 Task: Research Airbnb options in Hoge Vucht, Netherlands from 8th December, 2023 to 12th December, 2023 for 2 adults. Place can be room with 1  bedroom having 1 bed and 1 bathroom. Property type can be flathotel. Amenities needed are: washing machine.
Action: Mouse moved to (542, 102)
Screenshot: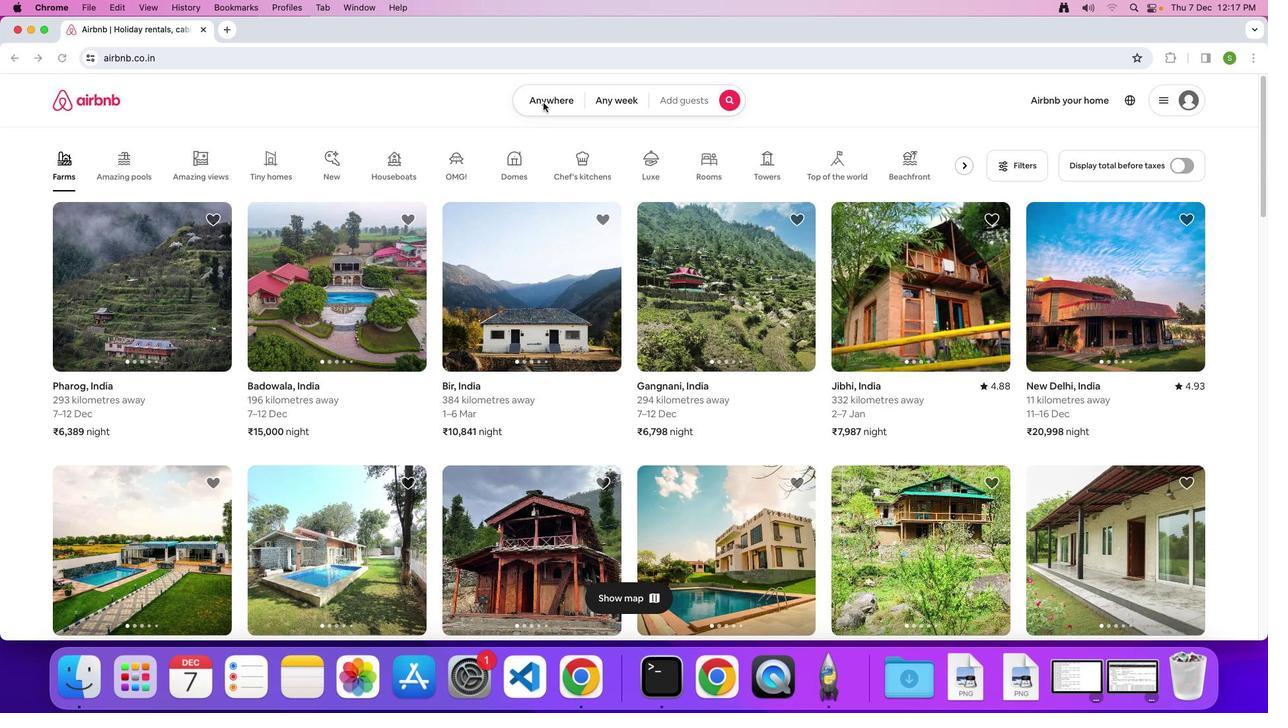 
Action: Mouse pressed left at (542, 102)
Screenshot: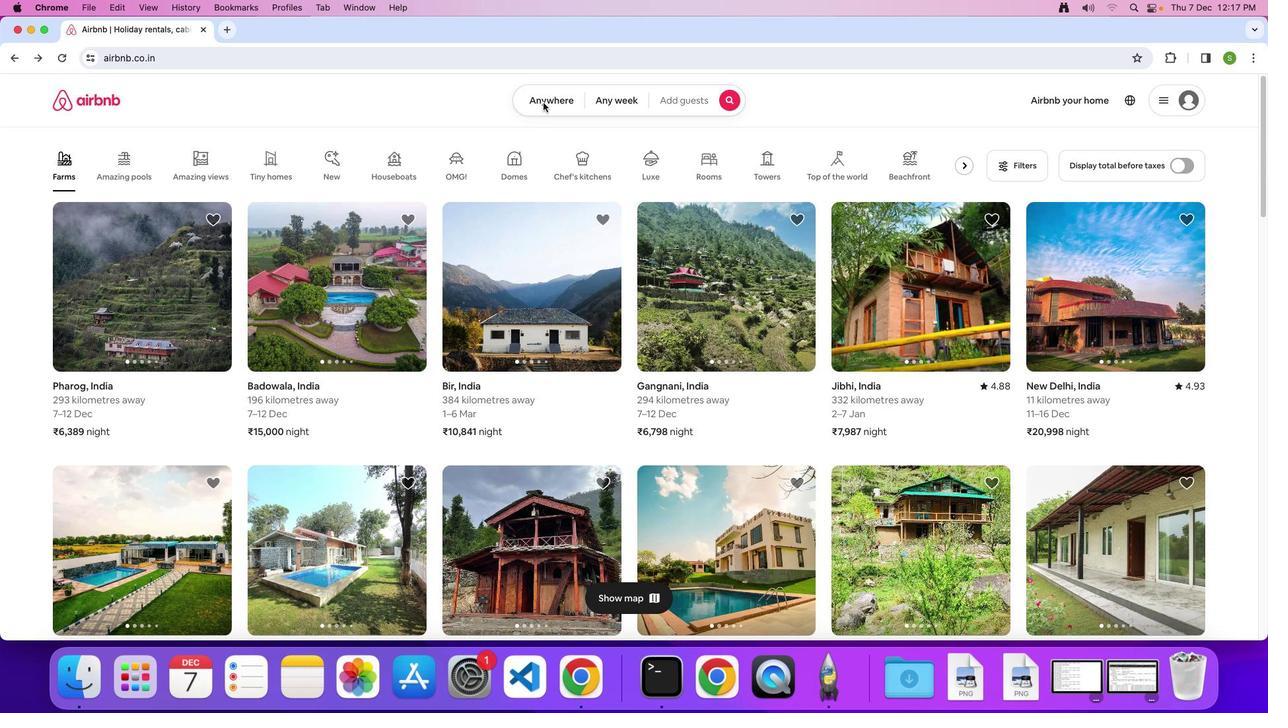 
Action: Mouse moved to (541, 102)
Screenshot: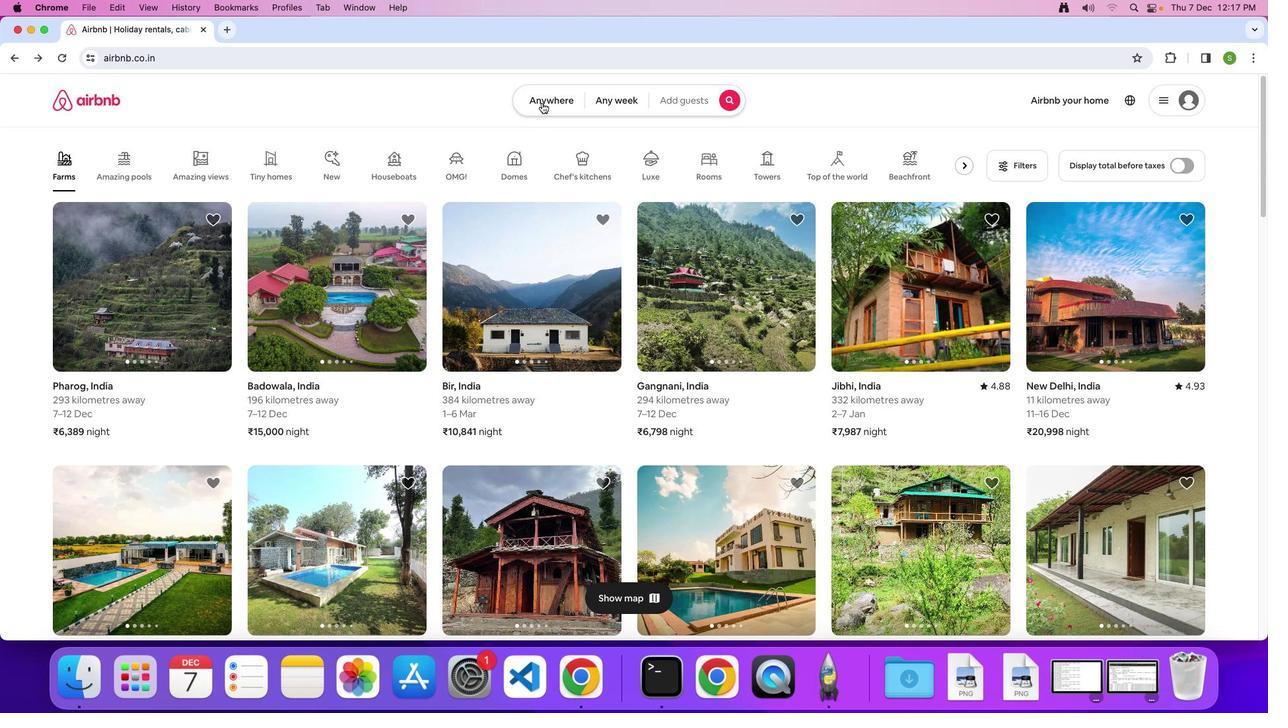 
Action: Mouse pressed left at (541, 102)
Screenshot: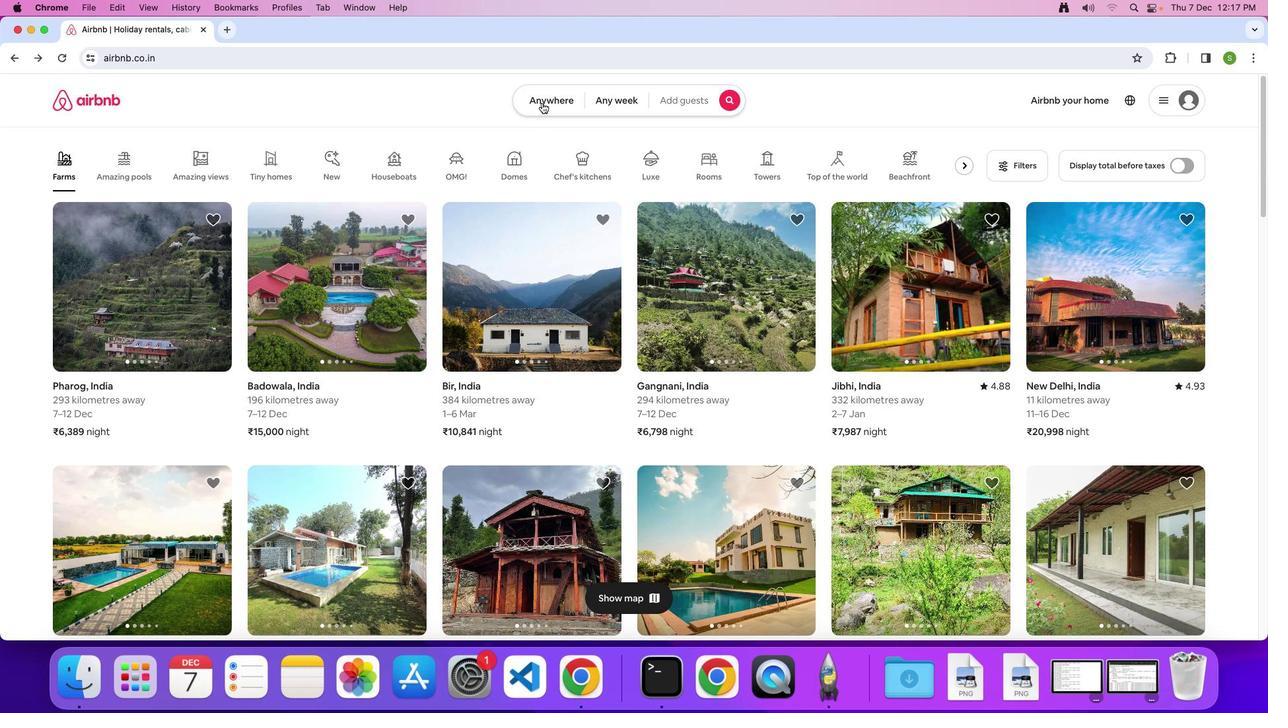
Action: Mouse moved to (451, 155)
Screenshot: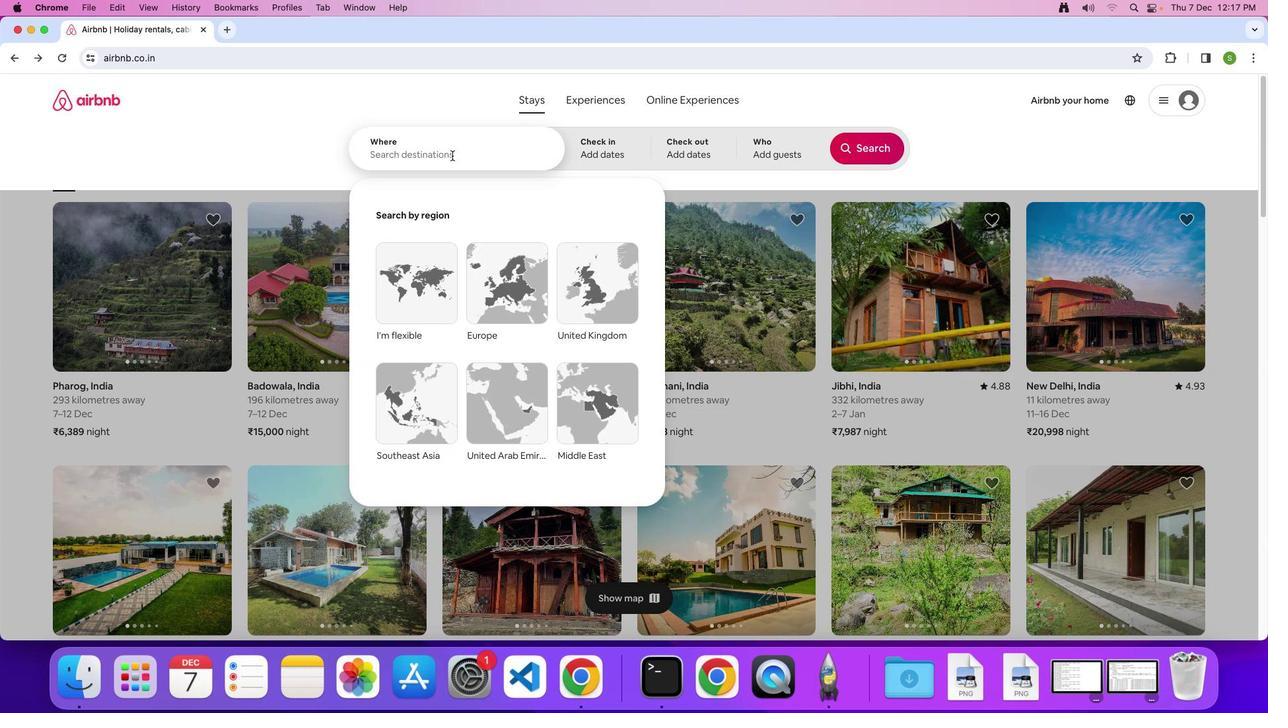 
Action: Mouse pressed left at (451, 155)
Screenshot: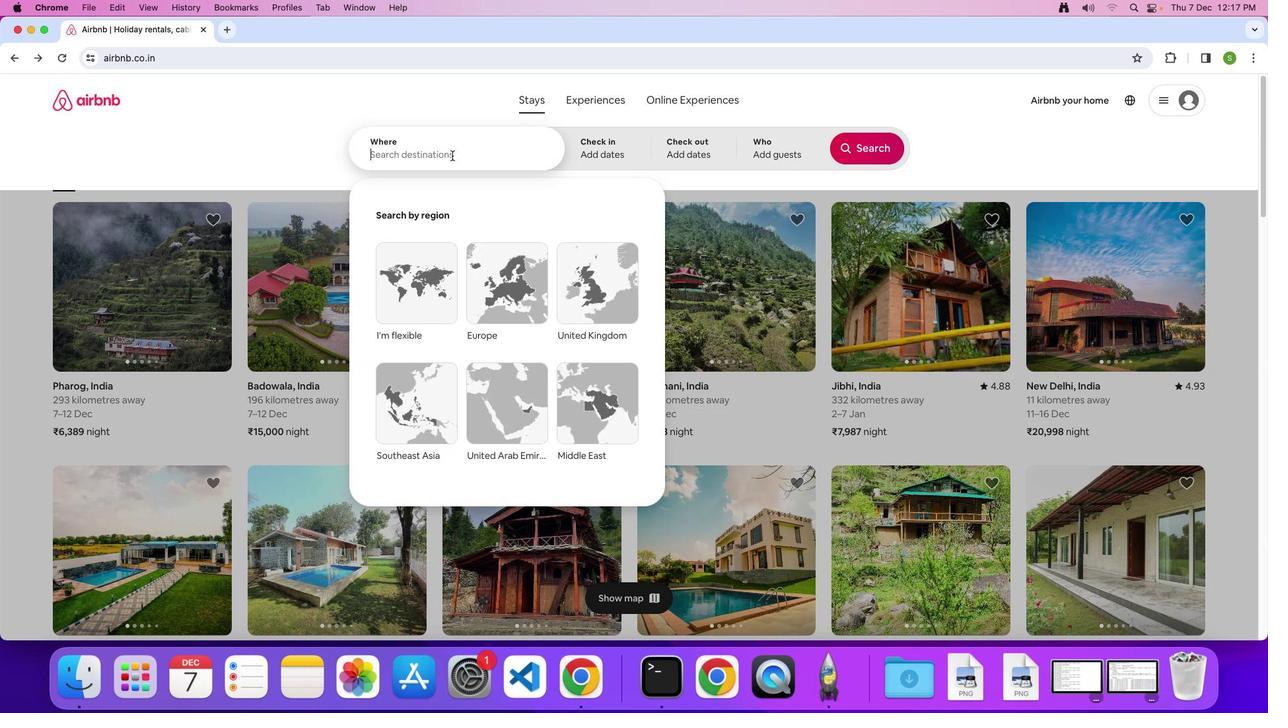 
Action: Mouse moved to (452, 155)
Screenshot: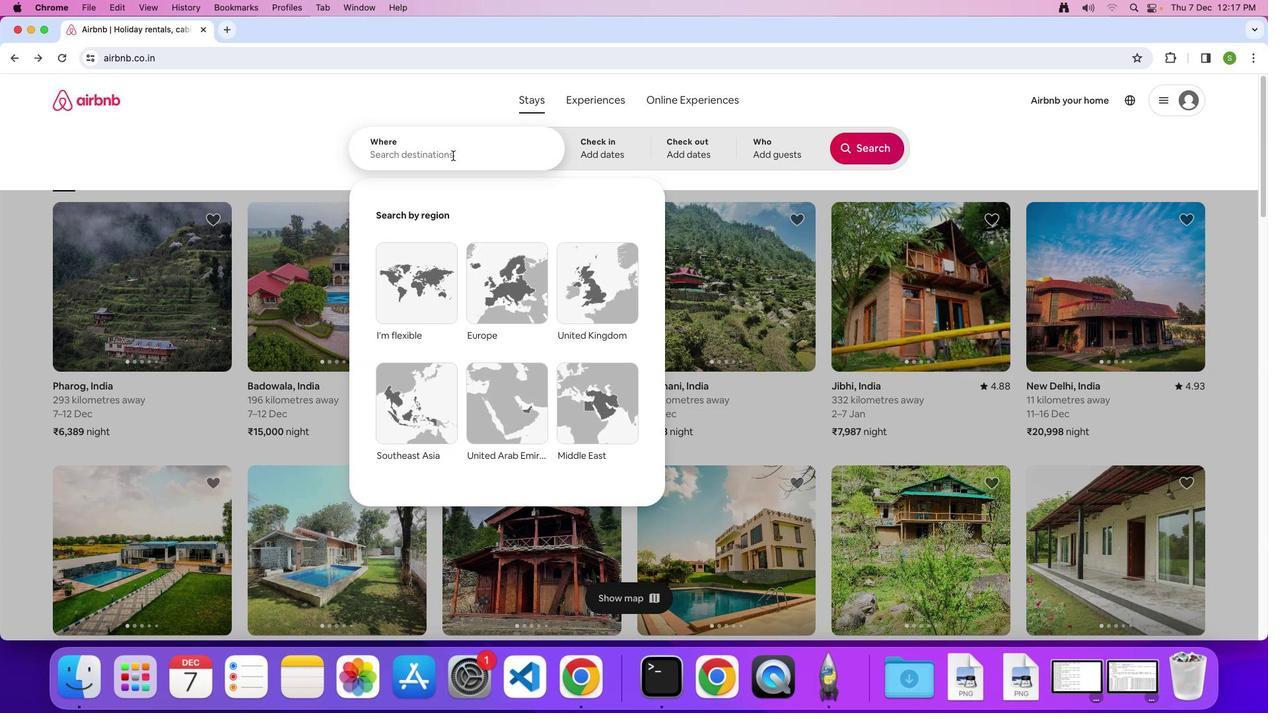 
Action: Key pressed 'H'Key.caps_lock'o''g''e'Key.spaceKey.shift'V''u''c''h''t'','Key.spaceKey.shift'N''e''t''h''e''r''l''a''n''d''s'Key.enter
Screenshot: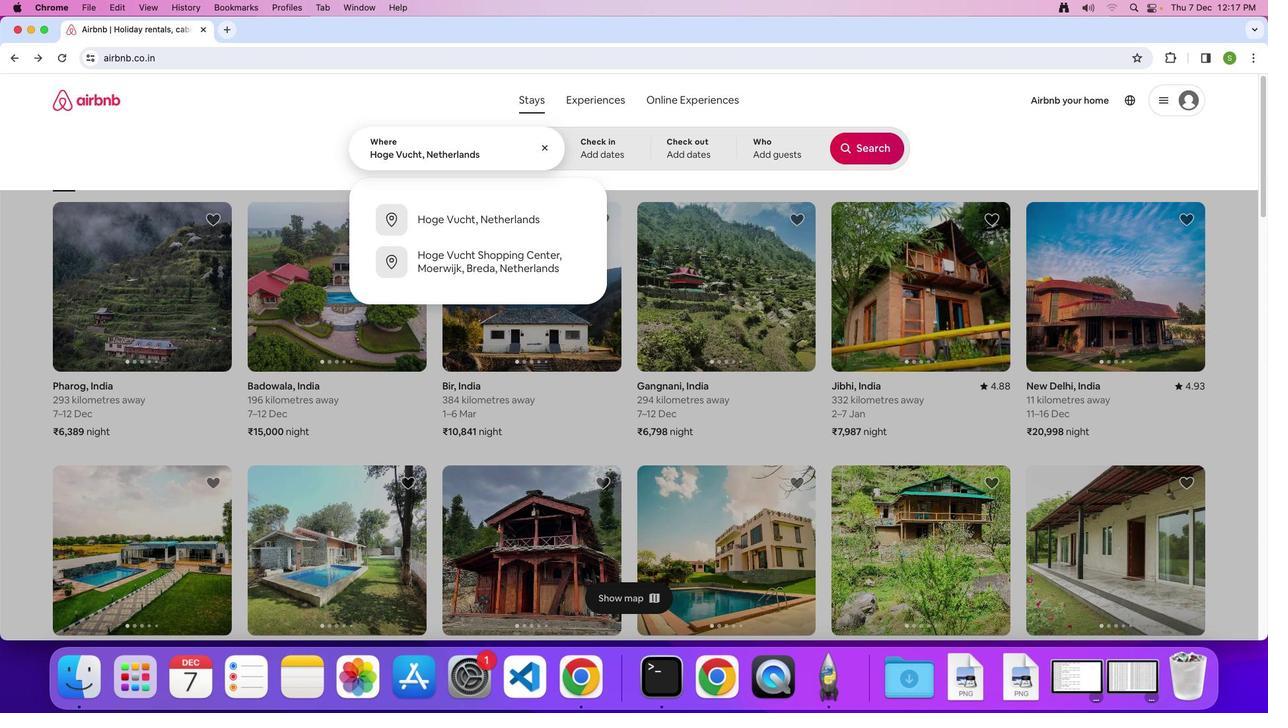 
Action: Mouse moved to (560, 342)
Screenshot: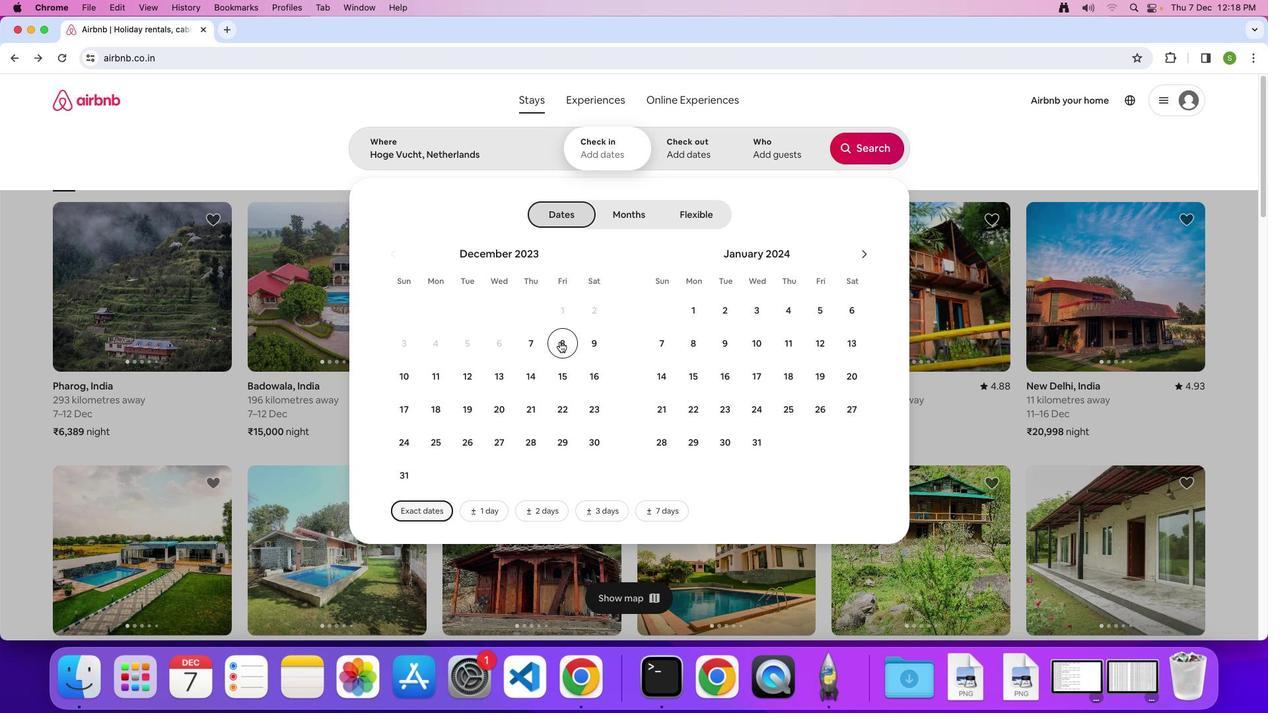 
Action: Mouse pressed left at (560, 342)
Screenshot: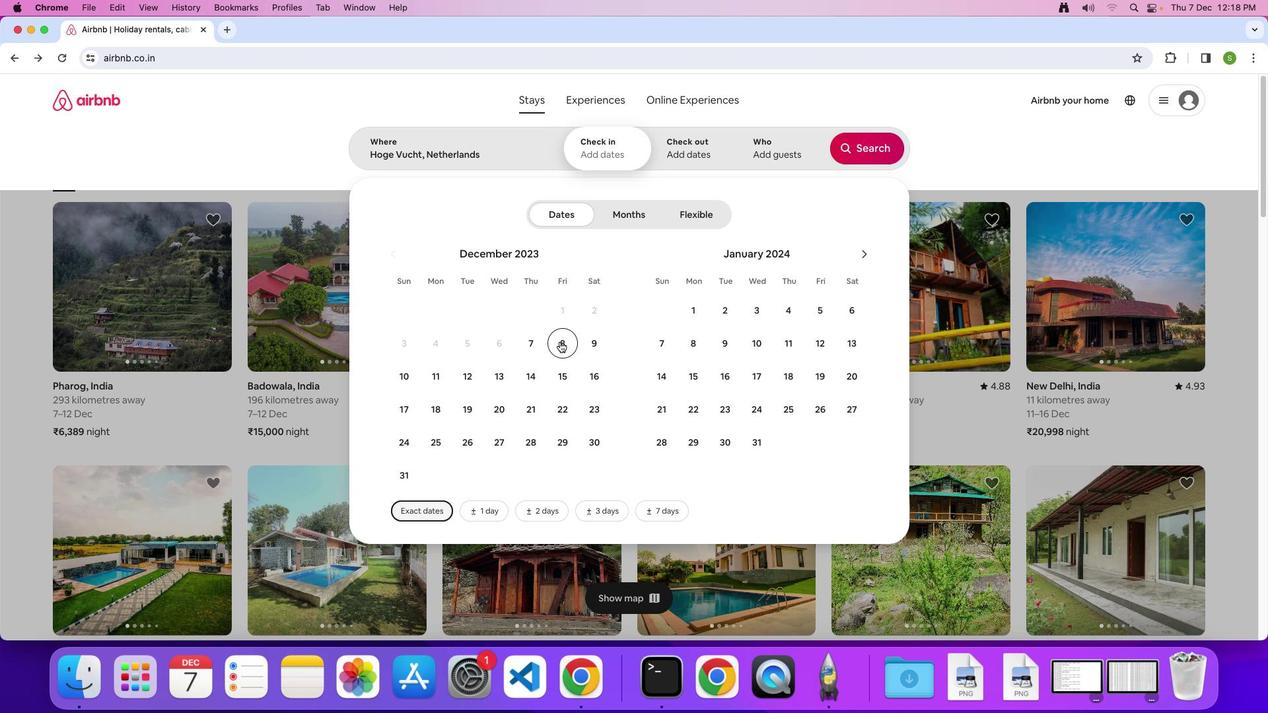 
Action: Mouse moved to (470, 370)
Screenshot: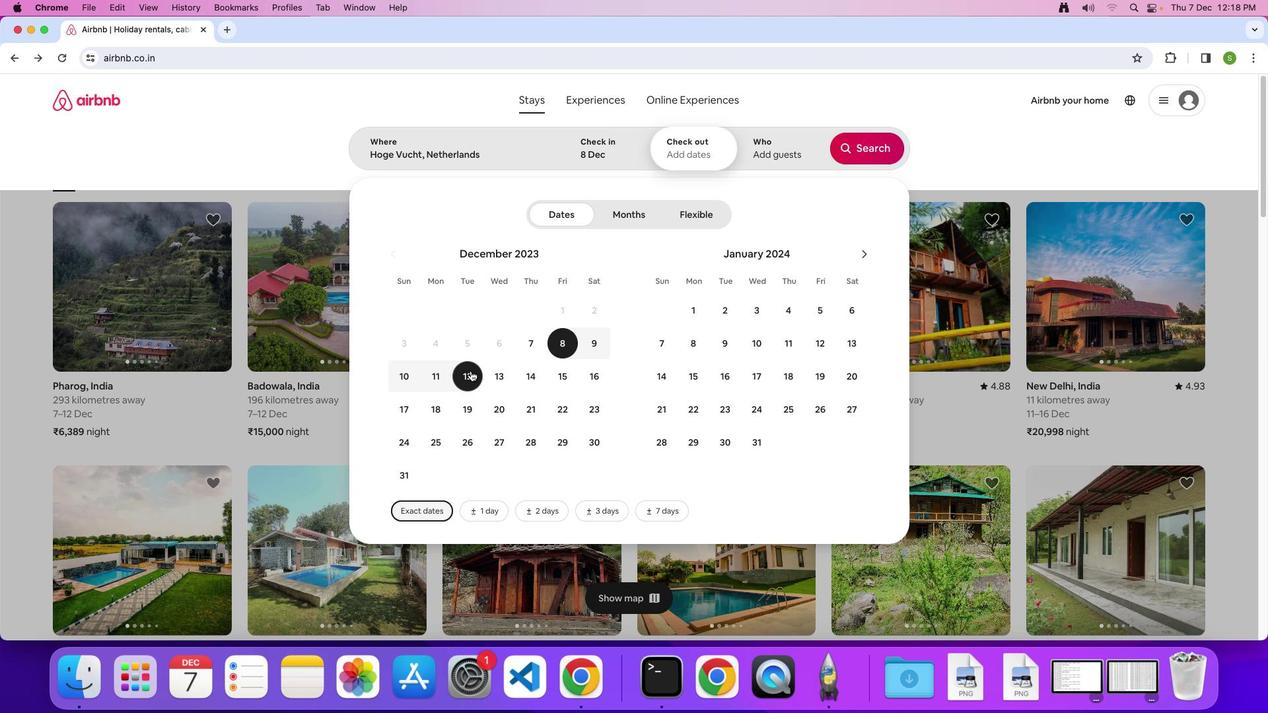 
Action: Mouse pressed left at (470, 370)
Screenshot: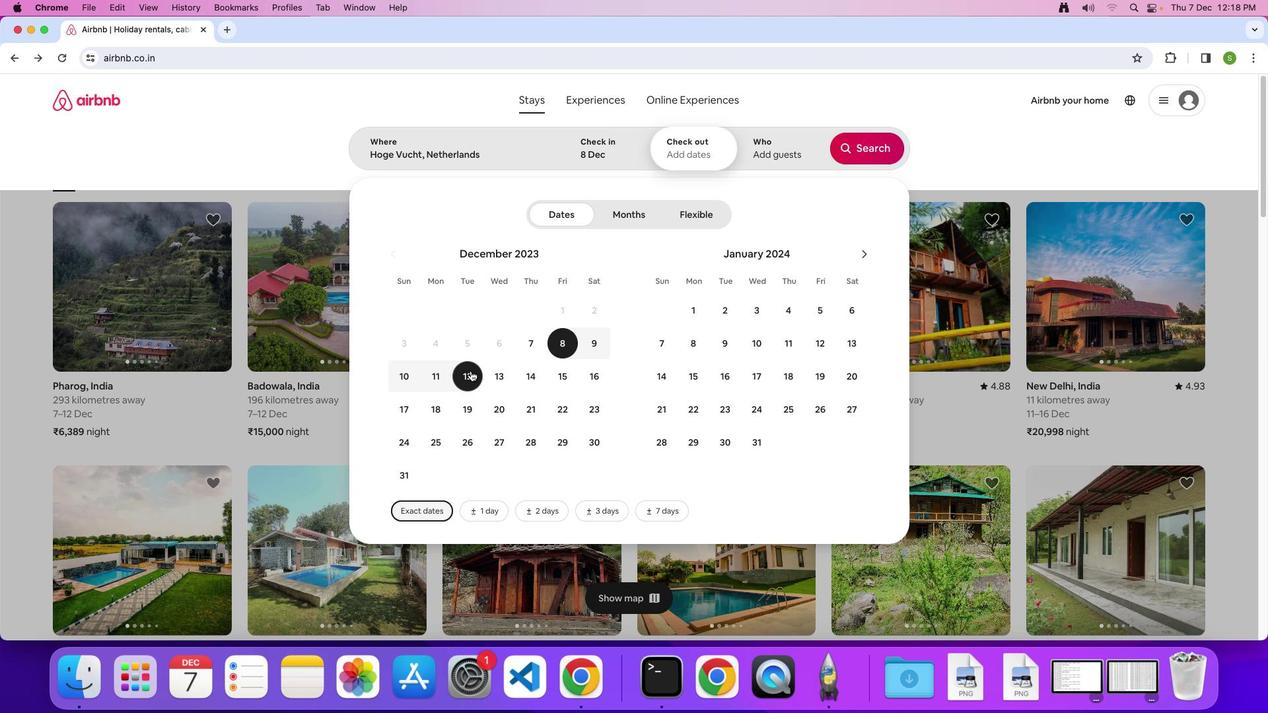 
Action: Mouse moved to (752, 152)
Screenshot: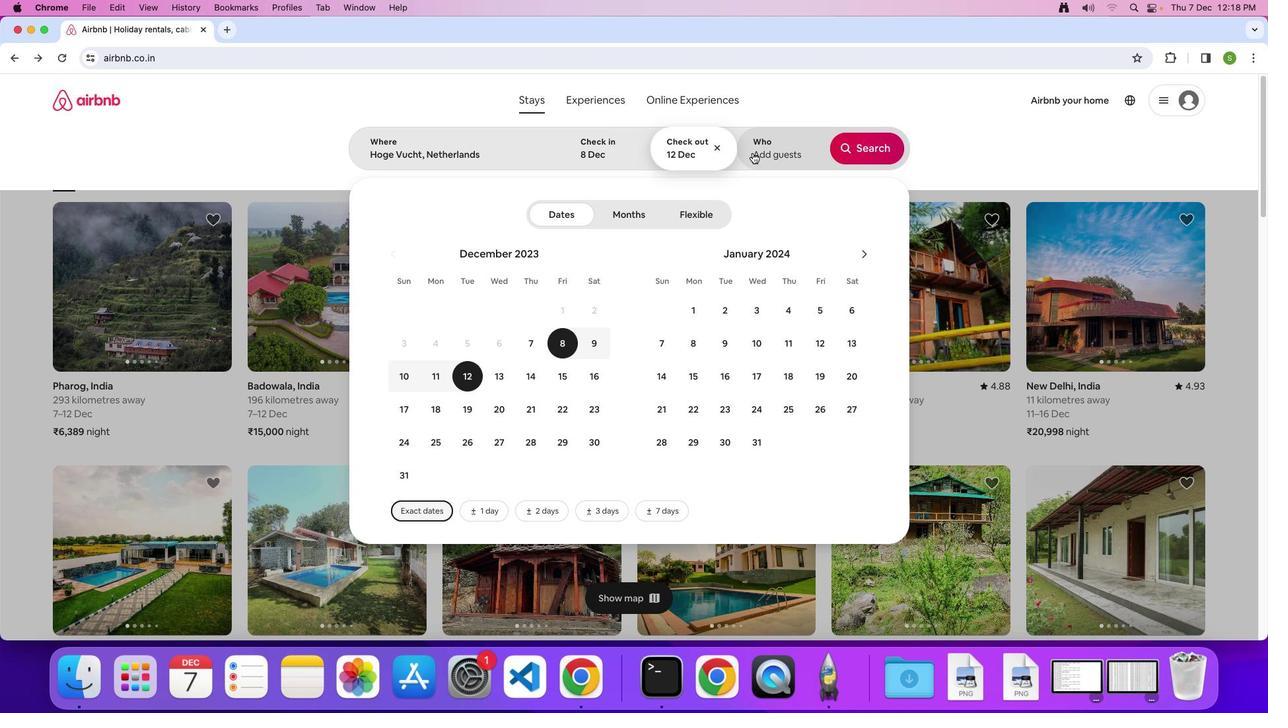 
Action: Mouse pressed left at (752, 152)
Screenshot: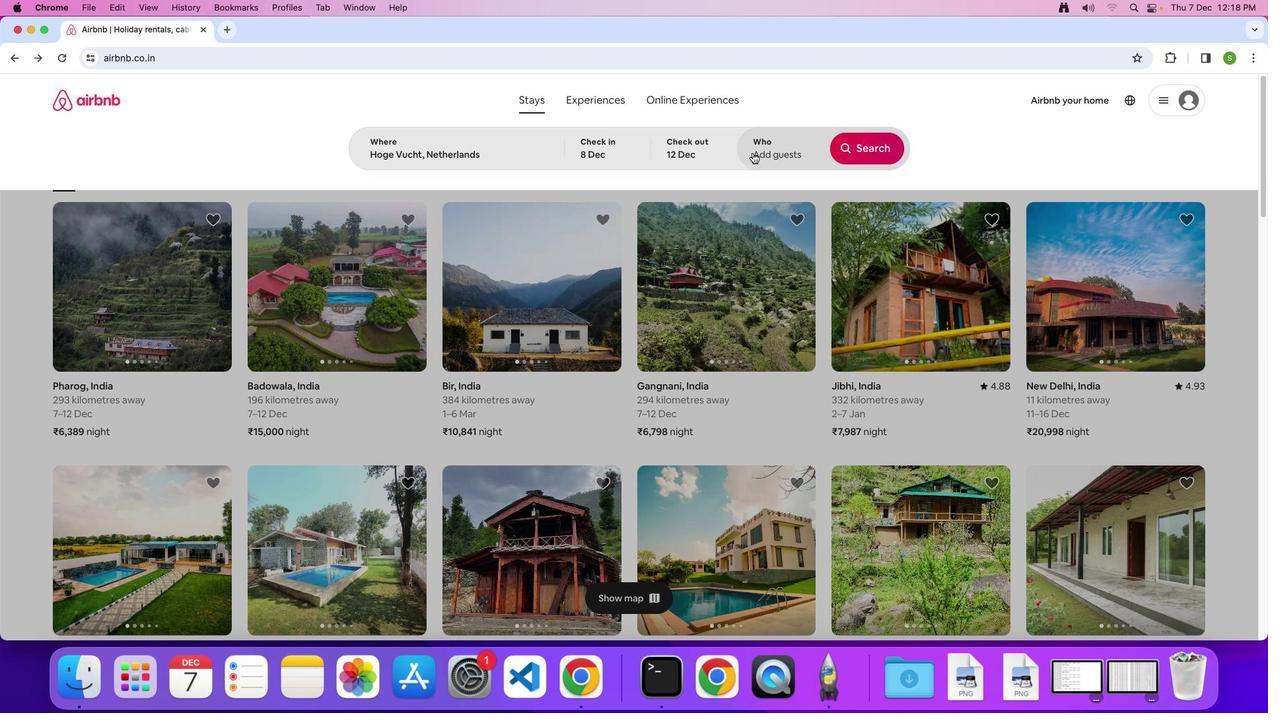 
Action: Mouse moved to (867, 215)
Screenshot: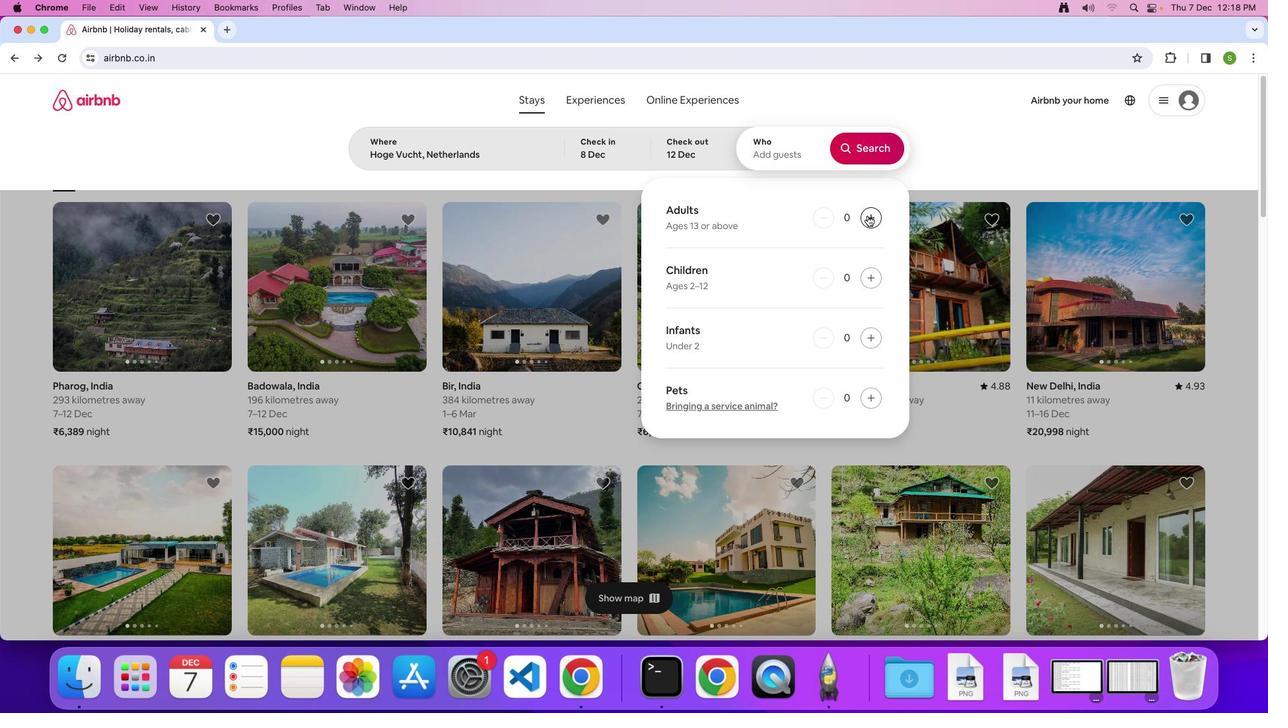 
Action: Mouse pressed left at (867, 215)
Screenshot: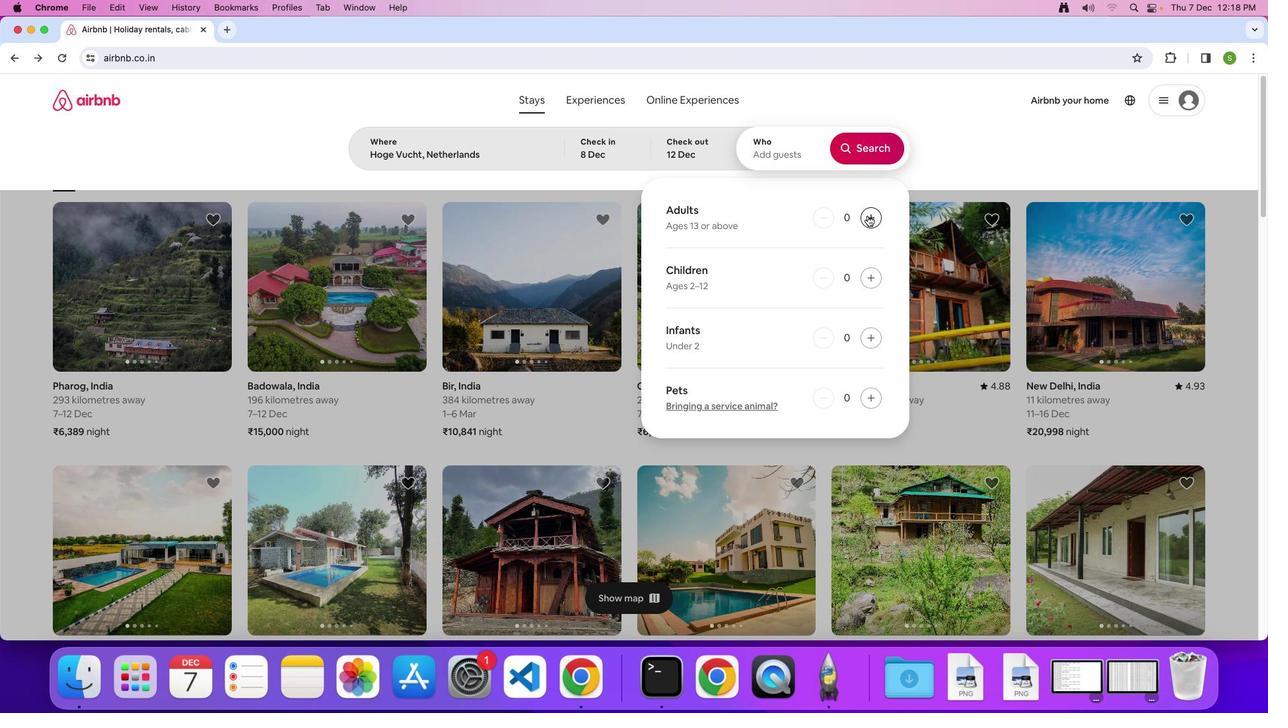 
Action: Mouse pressed left at (867, 215)
Screenshot: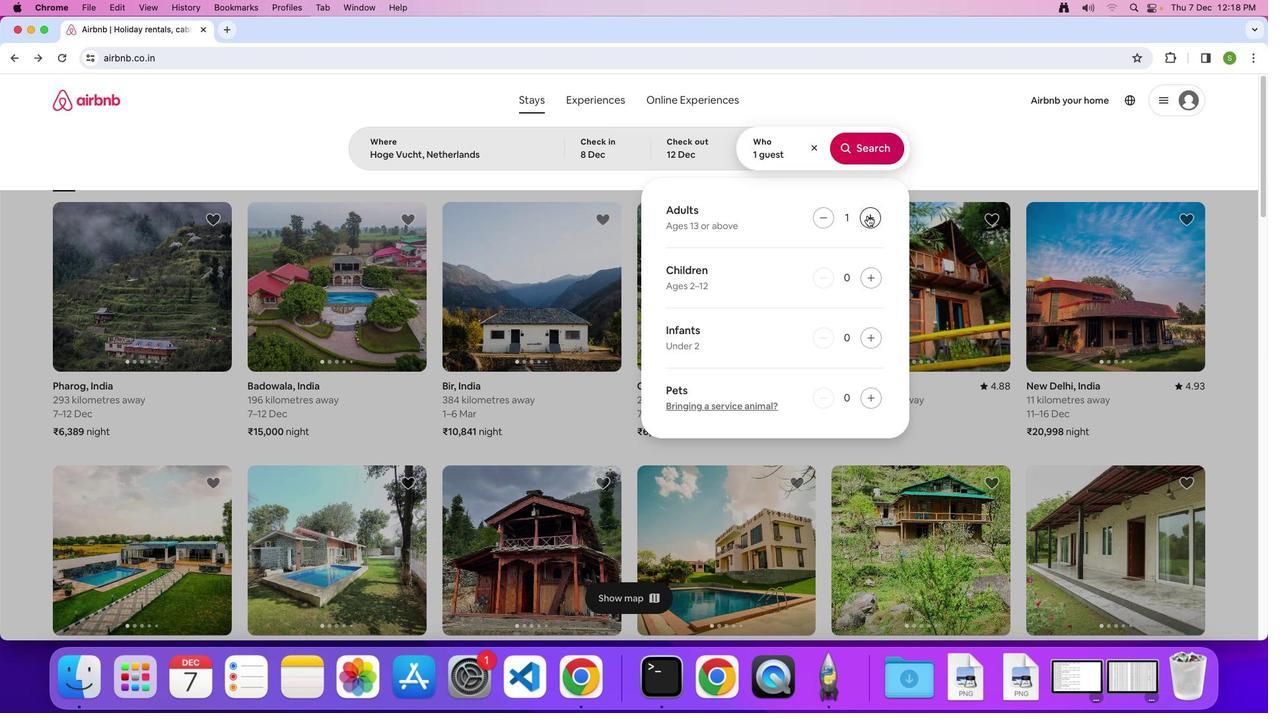 
Action: Mouse moved to (883, 153)
Screenshot: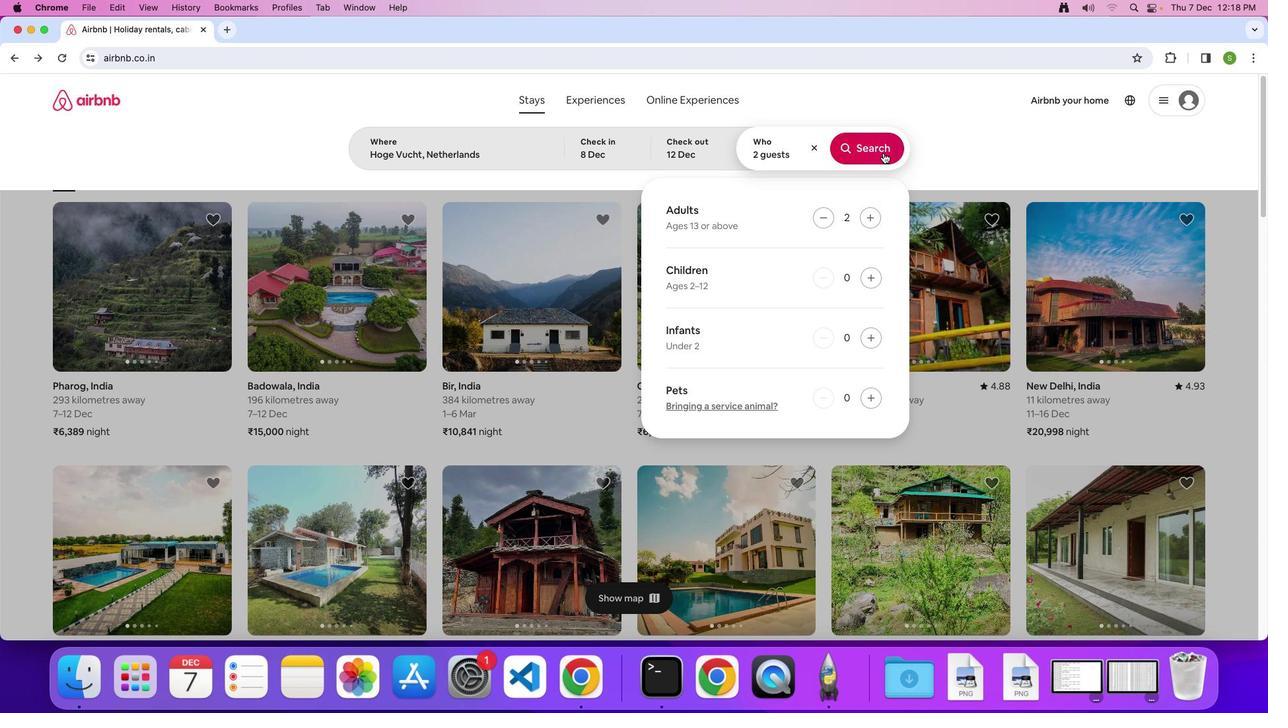 
Action: Mouse pressed left at (883, 153)
Screenshot: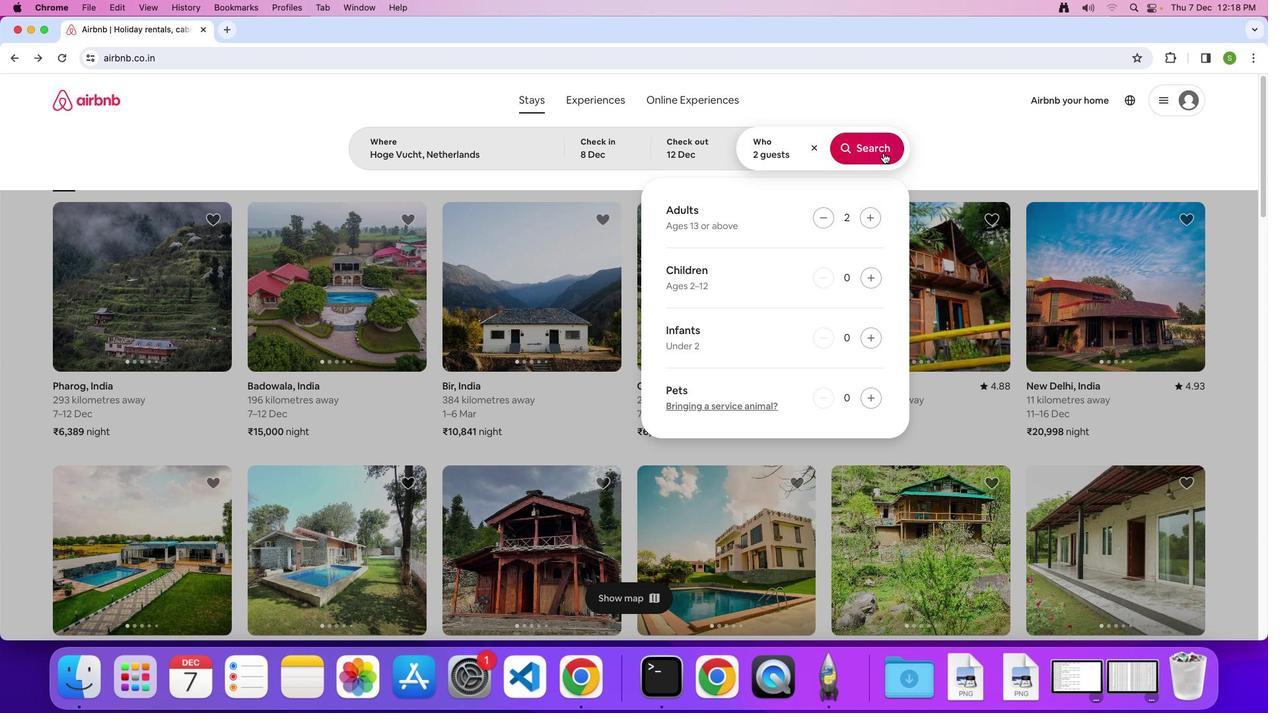 
Action: Mouse moved to (1053, 161)
Screenshot: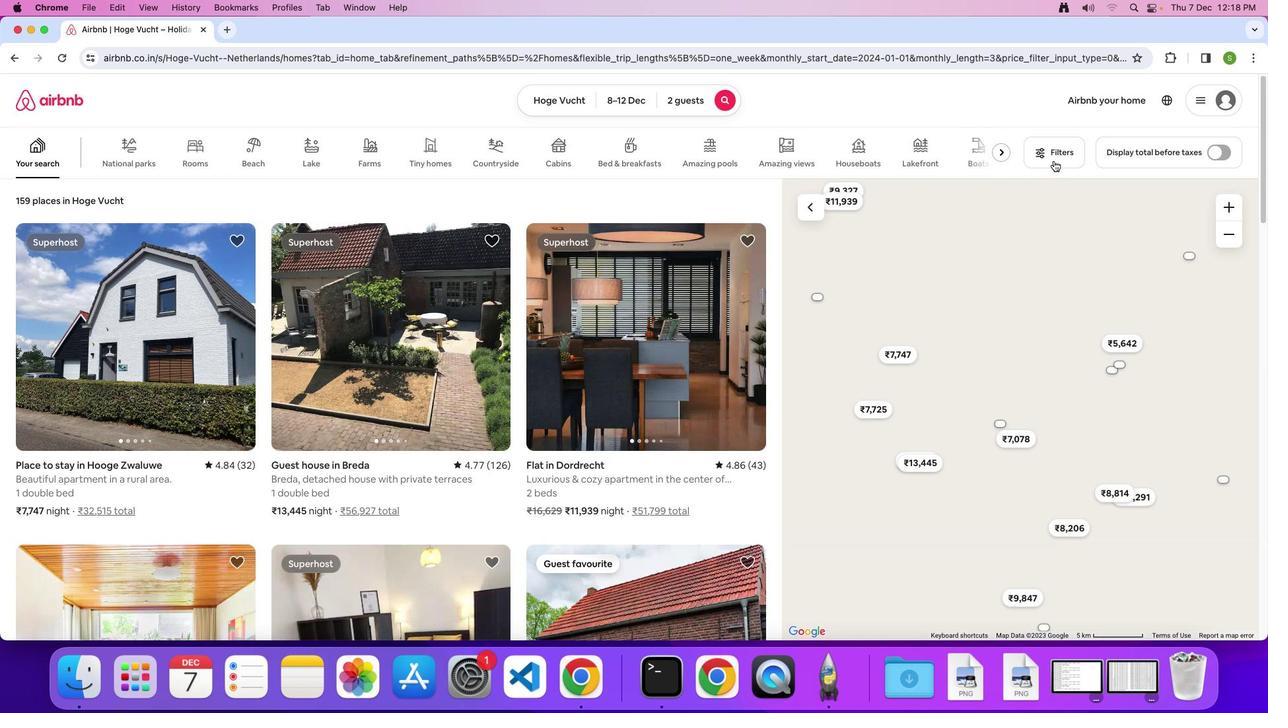 
Action: Mouse pressed left at (1053, 161)
Screenshot: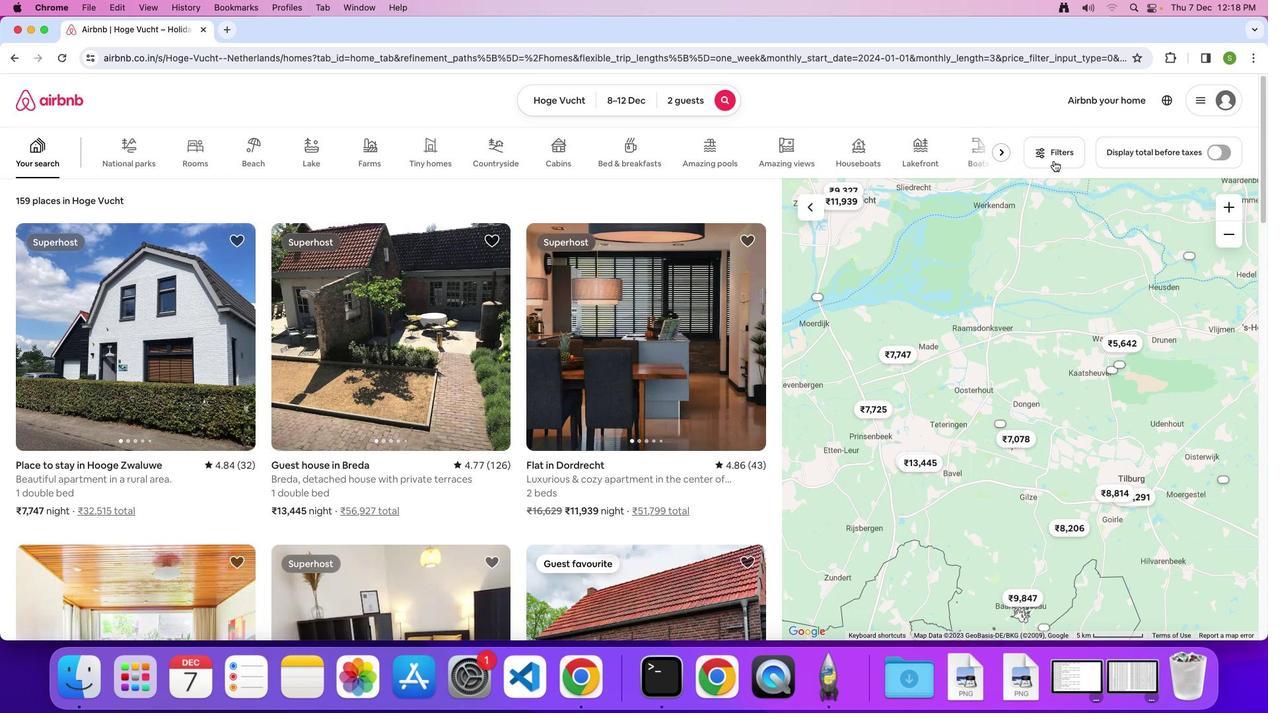 
Action: Mouse moved to (649, 231)
Screenshot: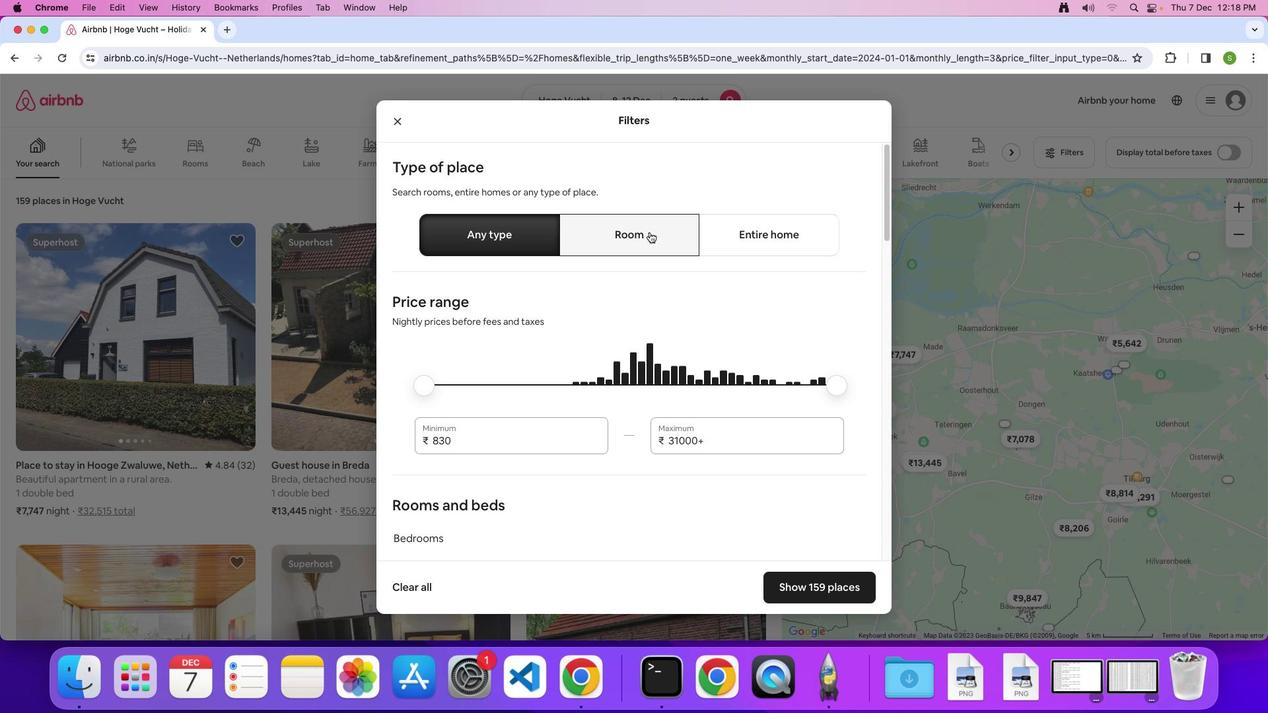 
Action: Mouse pressed left at (649, 231)
Screenshot: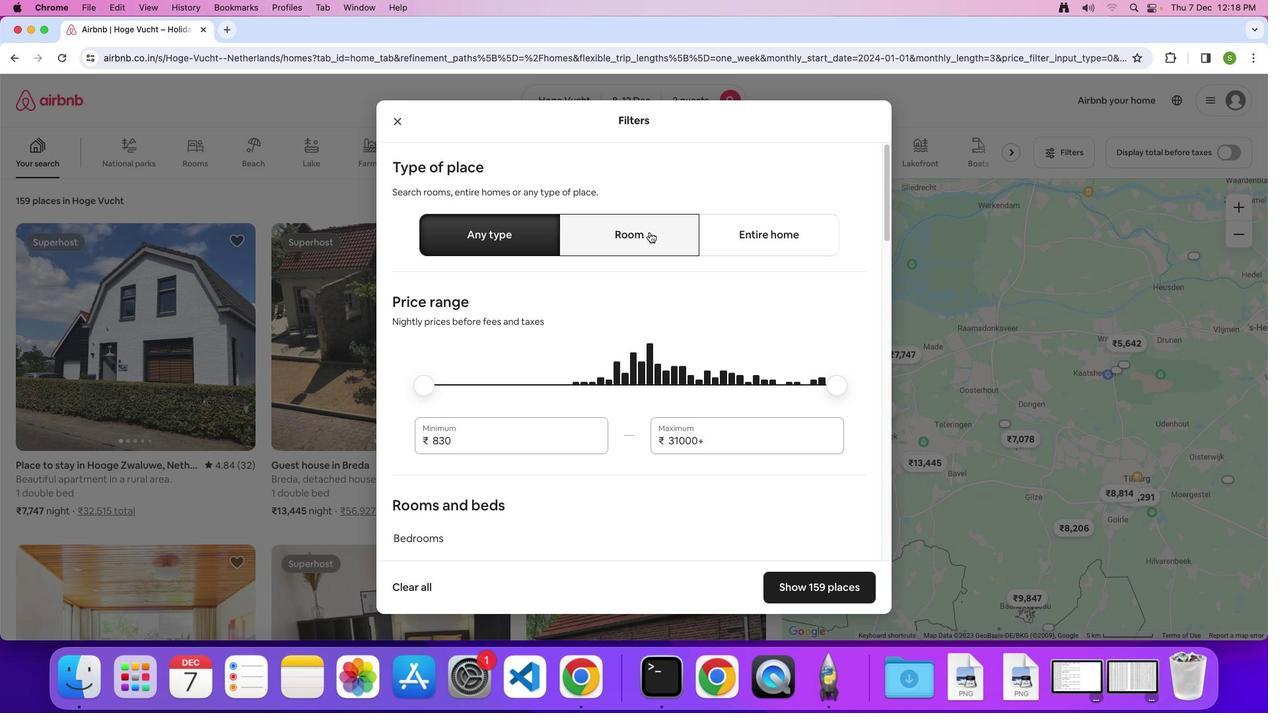 
Action: Mouse moved to (620, 362)
Screenshot: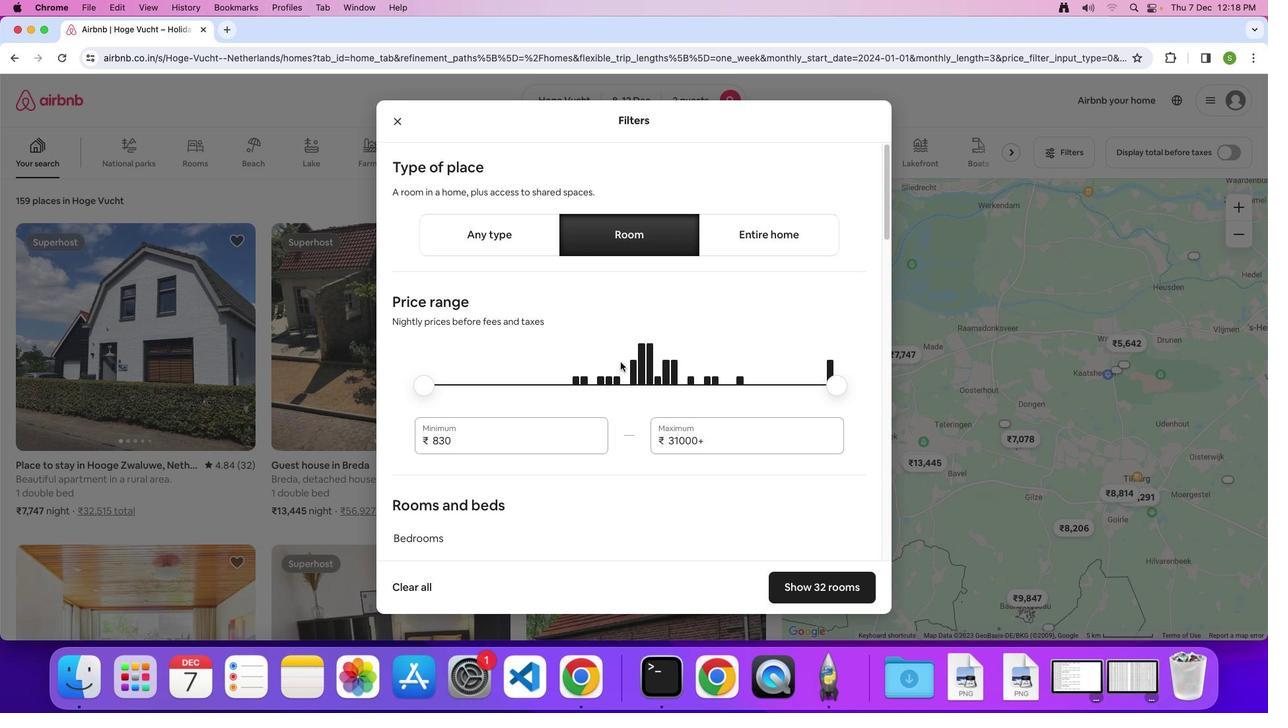 
Action: Mouse scrolled (620, 362) with delta (0, 0)
Screenshot: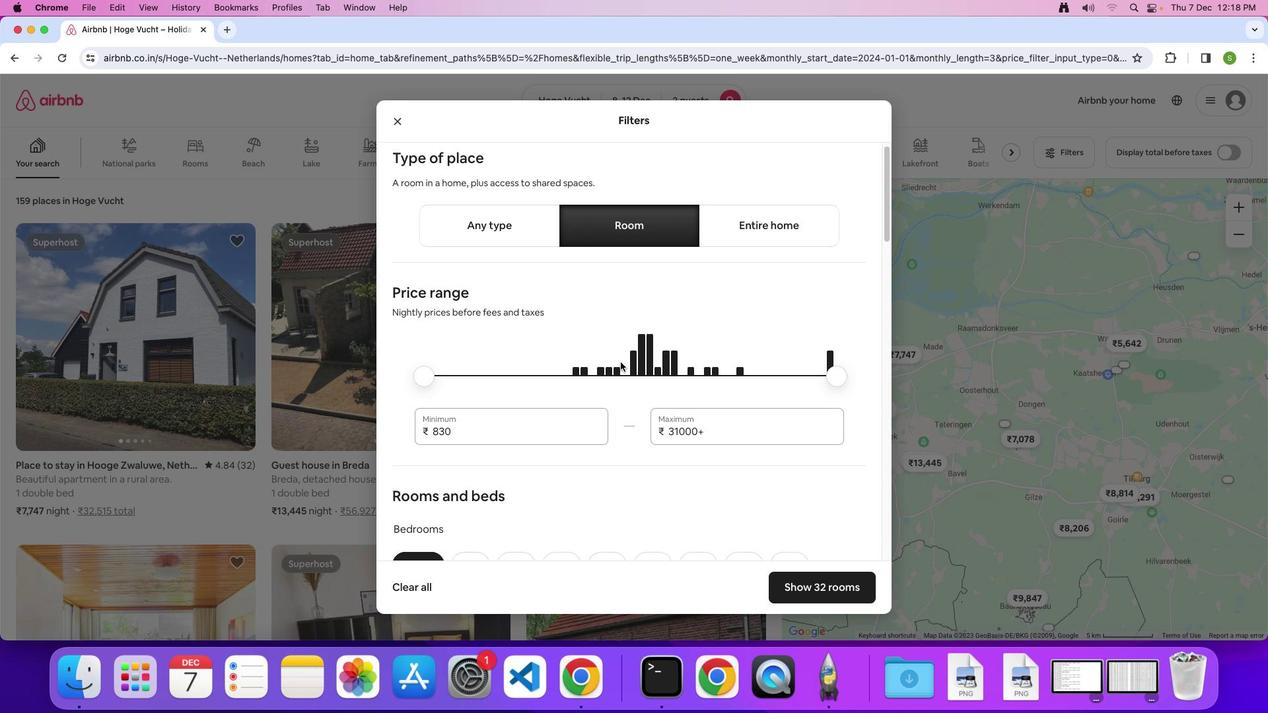 
Action: Mouse scrolled (620, 362) with delta (0, 0)
Screenshot: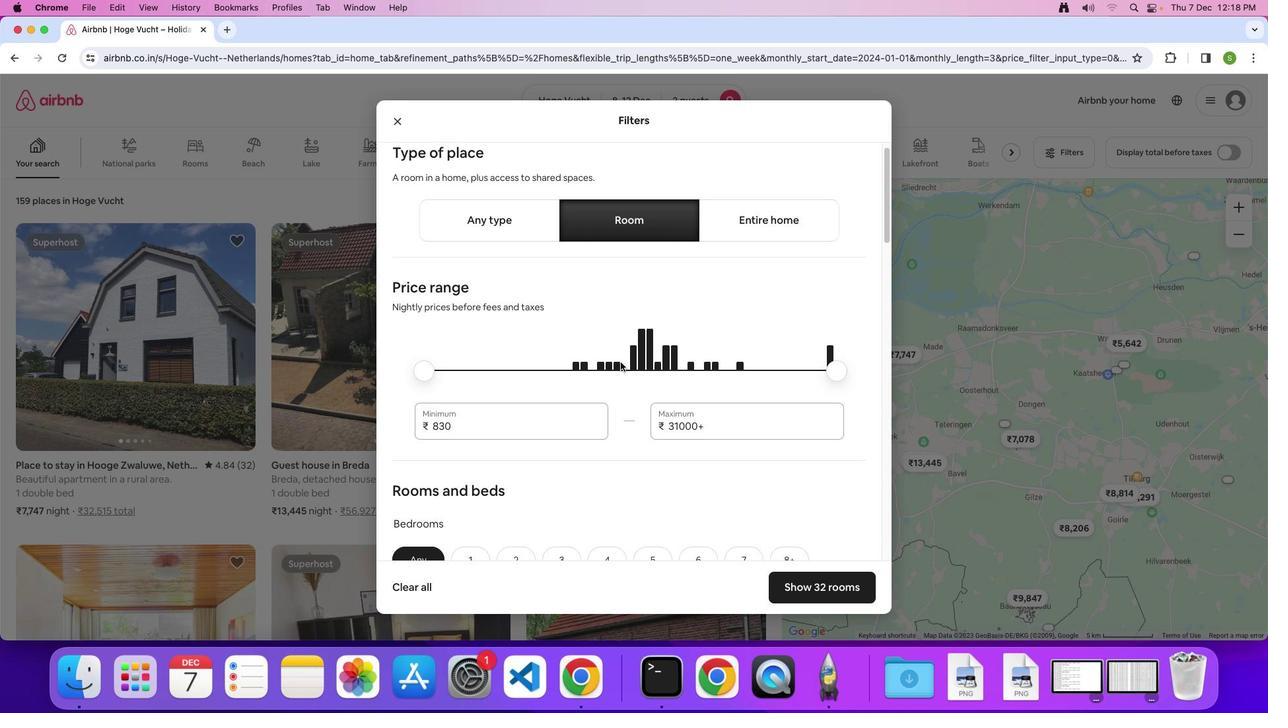 
Action: Mouse scrolled (620, 362) with delta (0, -1)
Screenshot: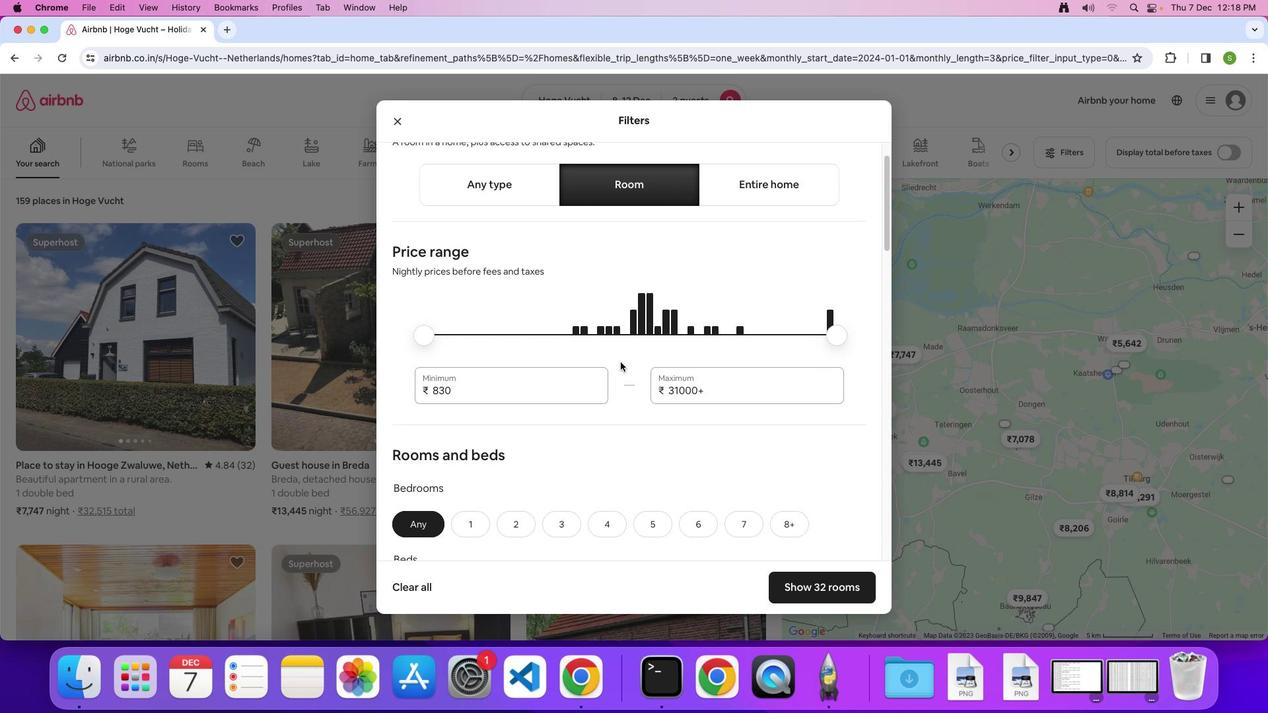 
Action: Mouse scrolled (620, 362) with delta (0, 0)
Screenshot: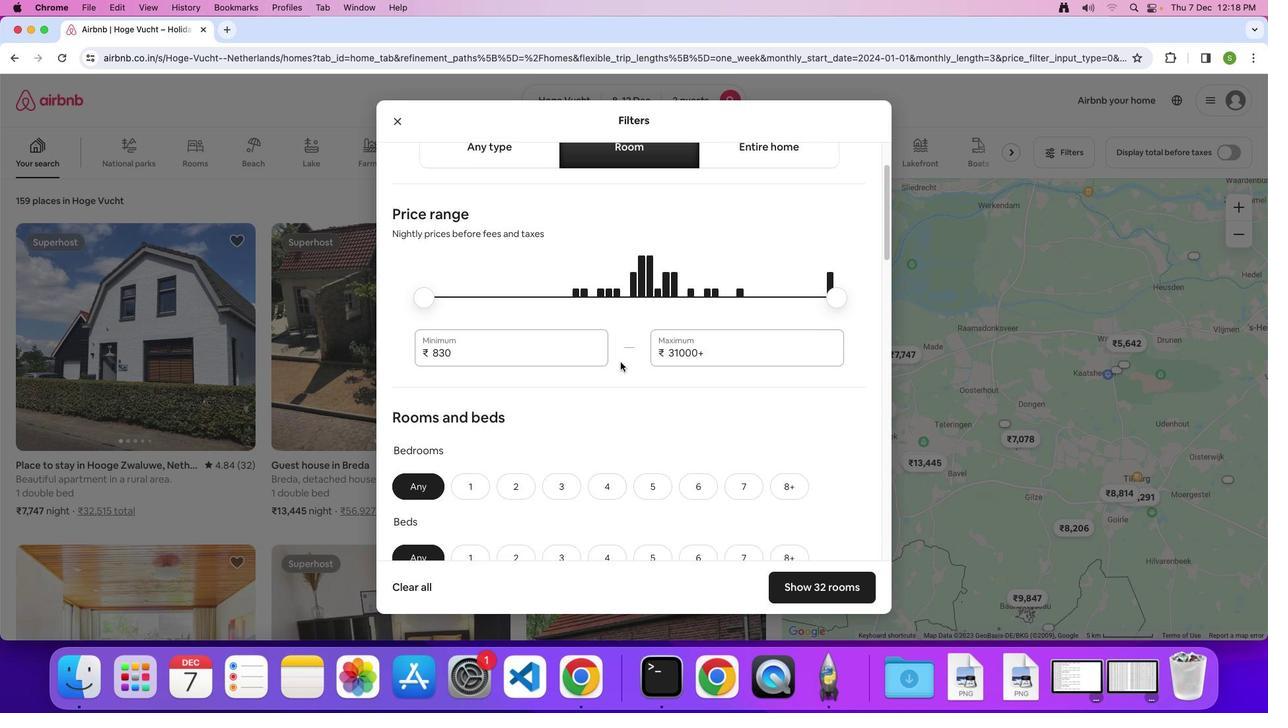 
Action: Mouse scrolled (620, 362) with delta (0, 0)
Screenshot: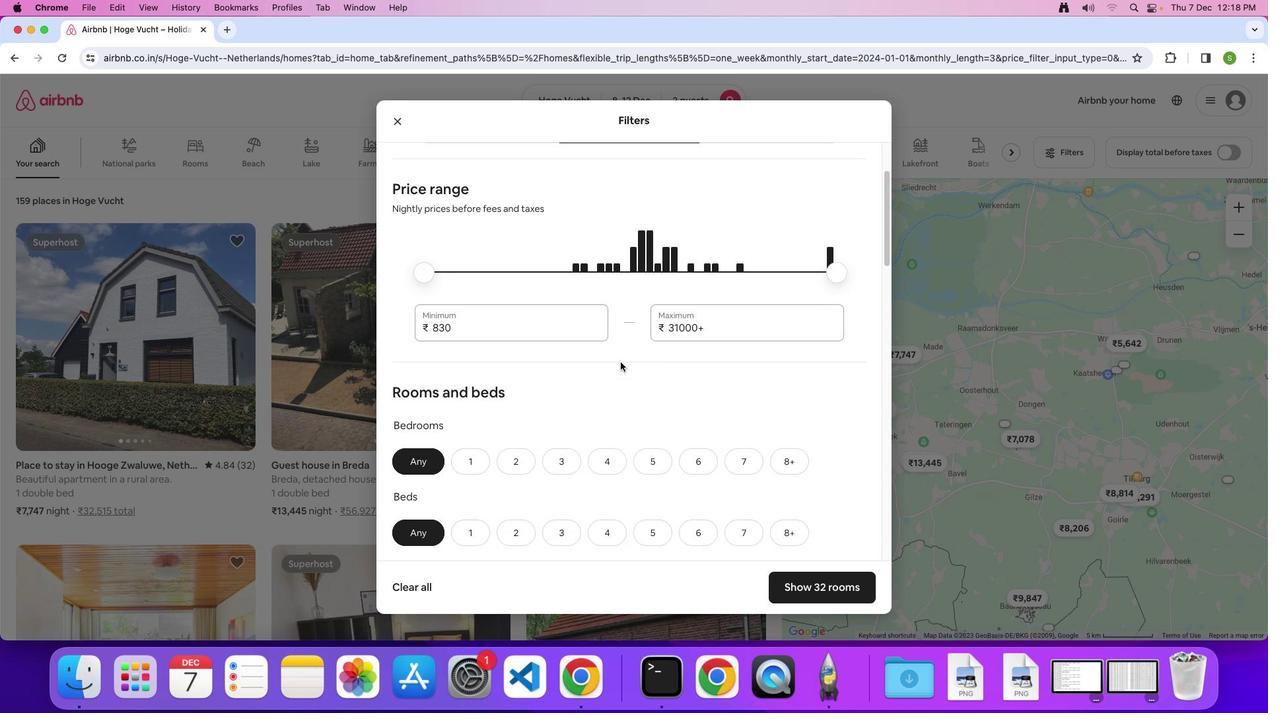
Action: Mouse scrolled (620, 362) with delta (0, -1)
Screenshot: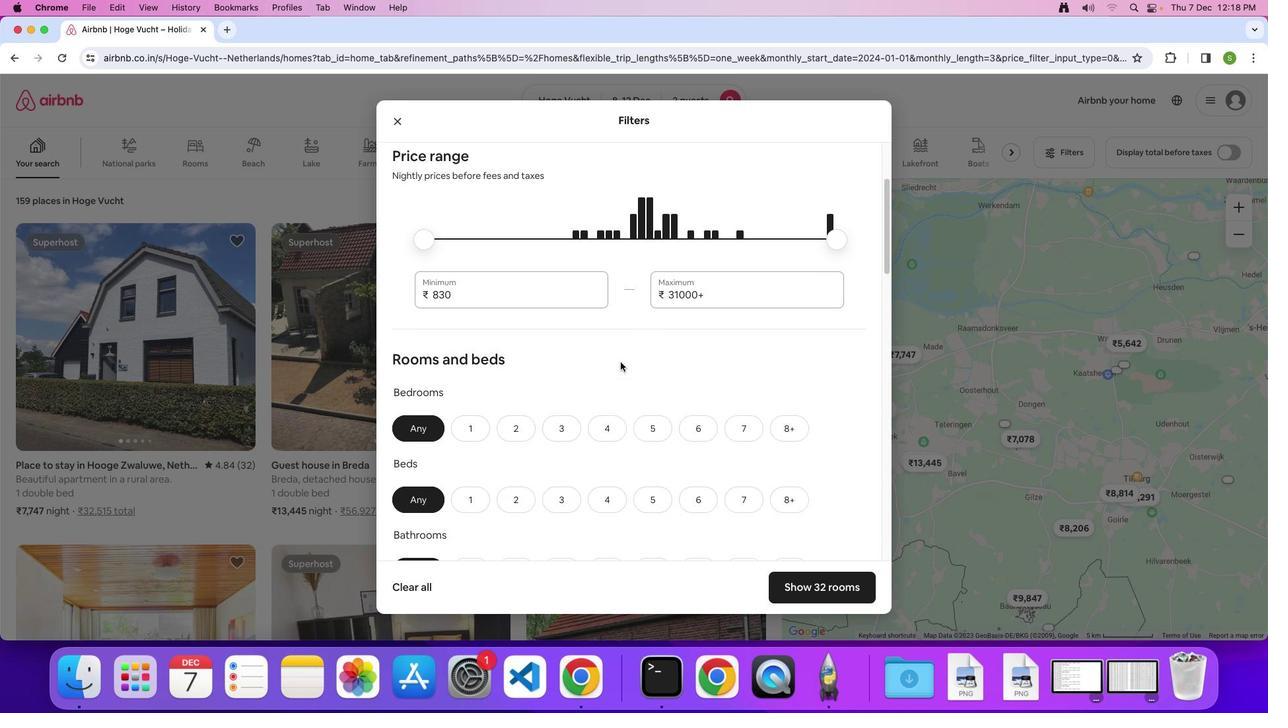 
Action: Mouse moved to (471, 402)
Screenshot: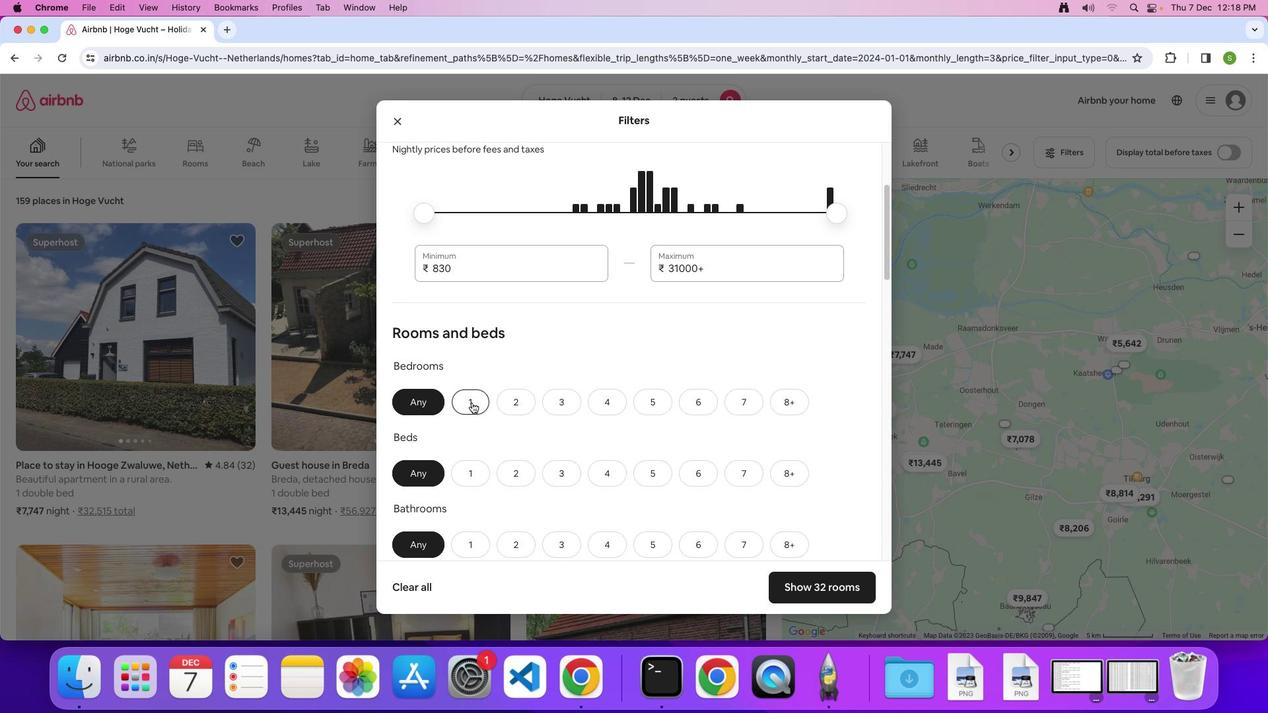 
Action: Mouse pressed left at (471, 402)
Screenshot: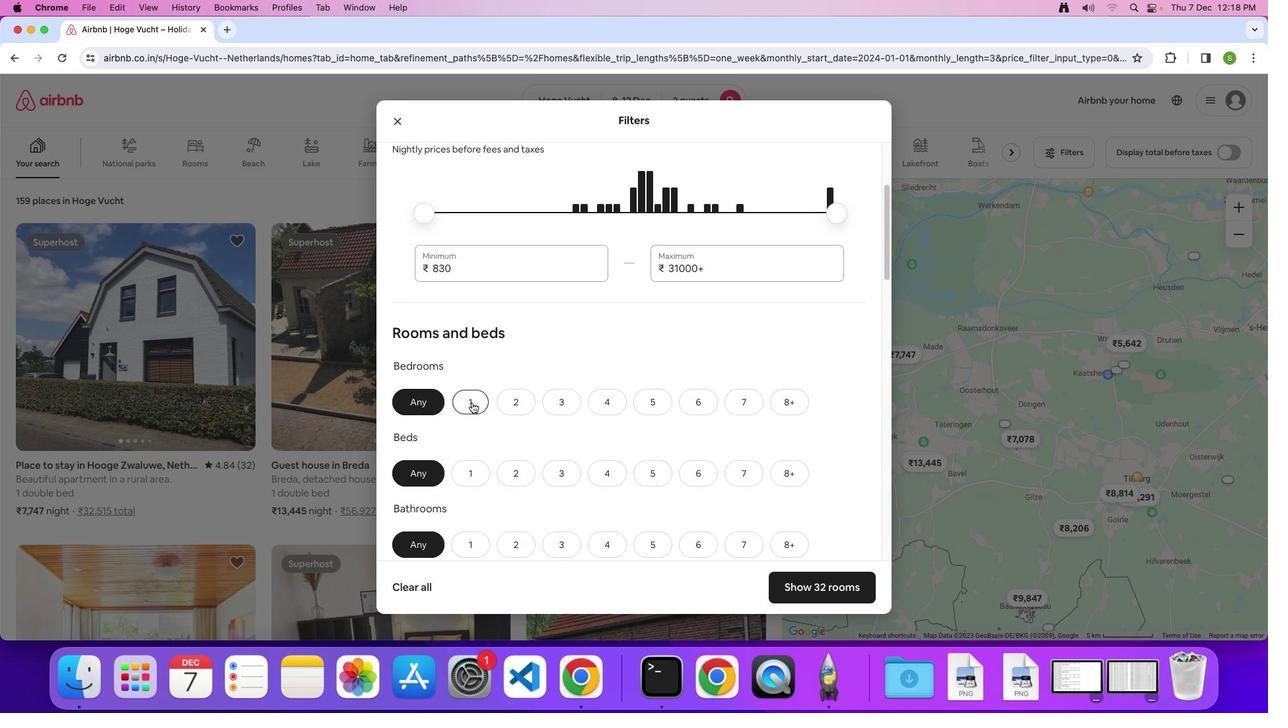 
Action: Mouse moved to (570, 400)
Screenshot: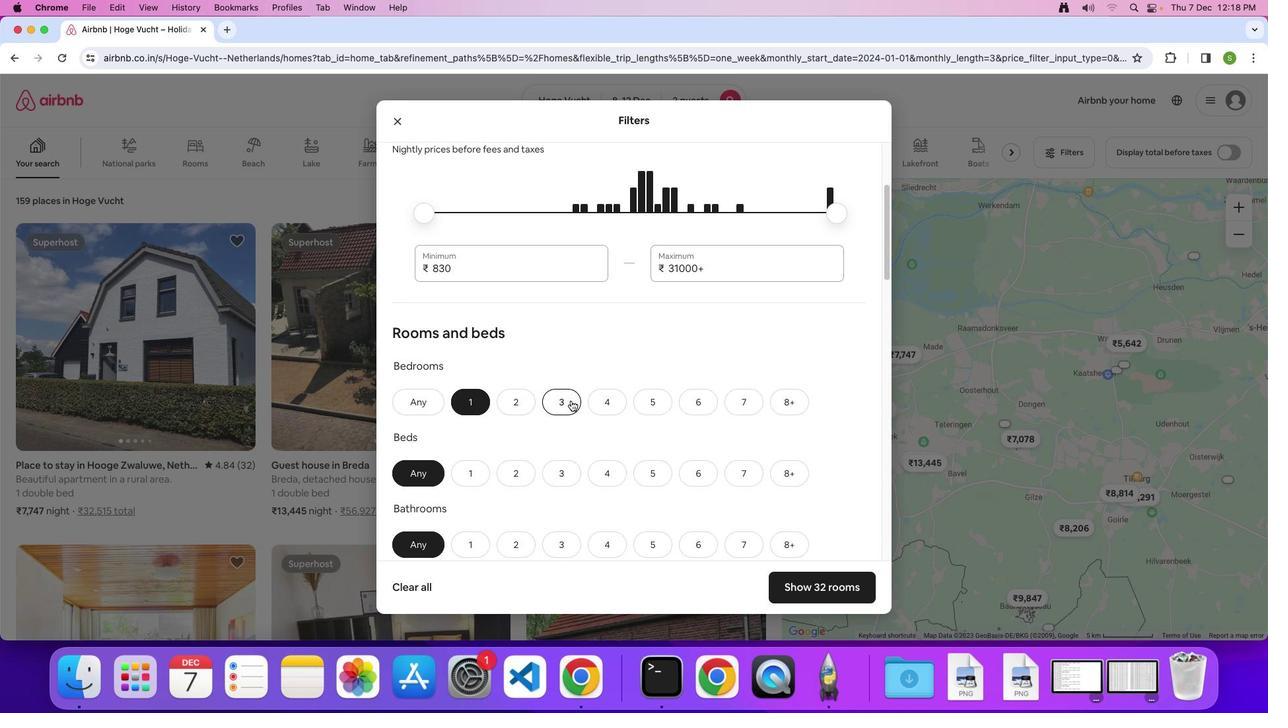 
Action: Mouse scrolled (570, 400) with delta (0, 0)
Screenshot: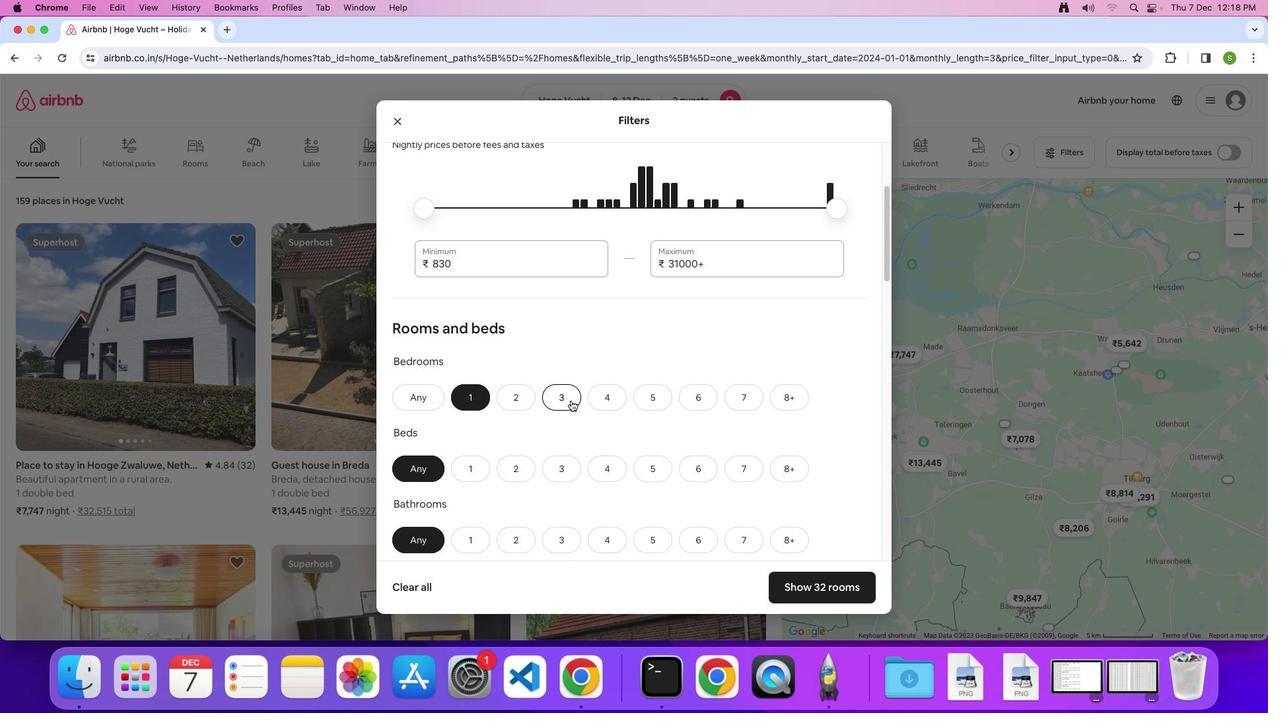 
Action: Mouse scrolled (570, 400) with delta (0, 0)
Screenshot: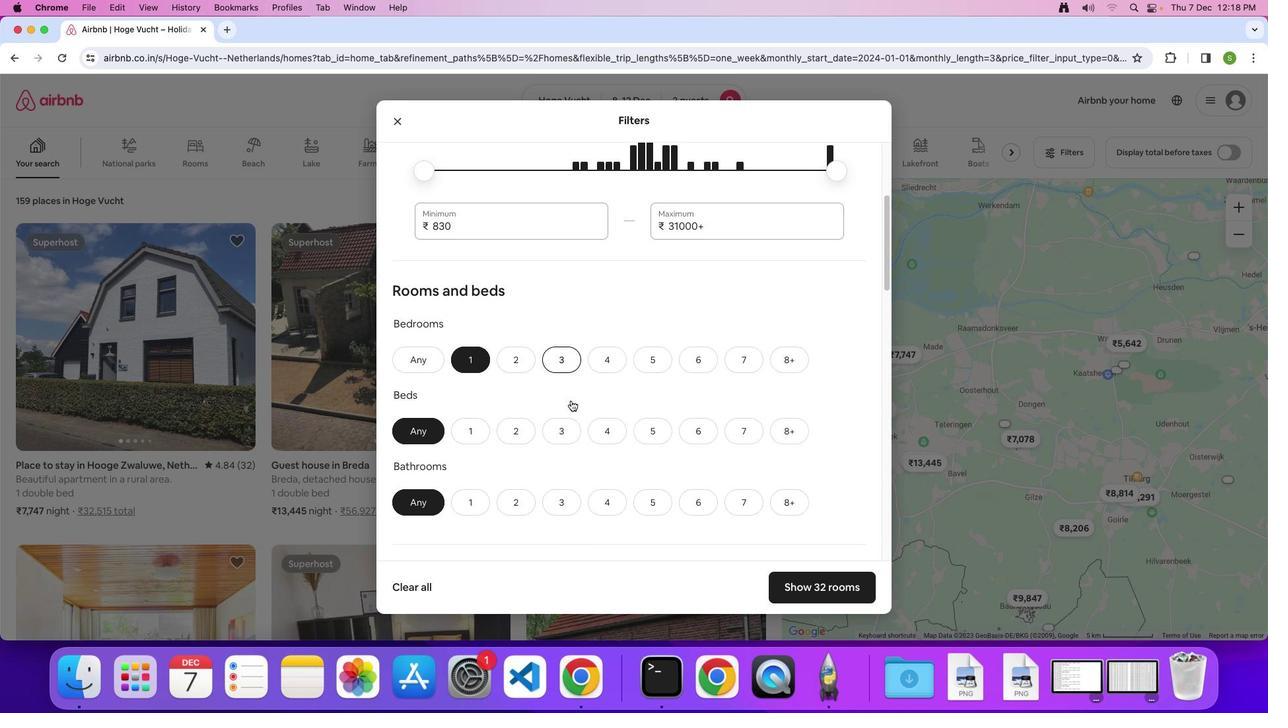 
Action: Mouse scrolled (570, 400) with delta (0, -1)
Screenshot: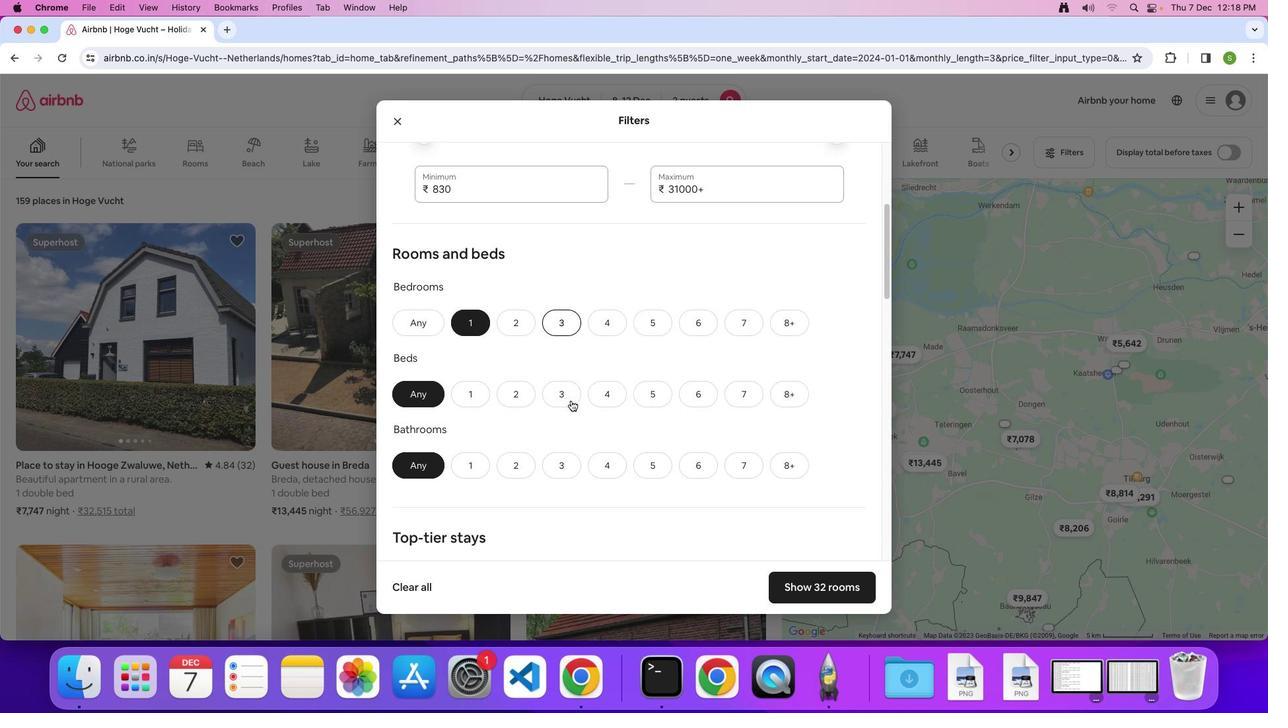 
Action: Mouse moved to (466, 377)
Screenshot: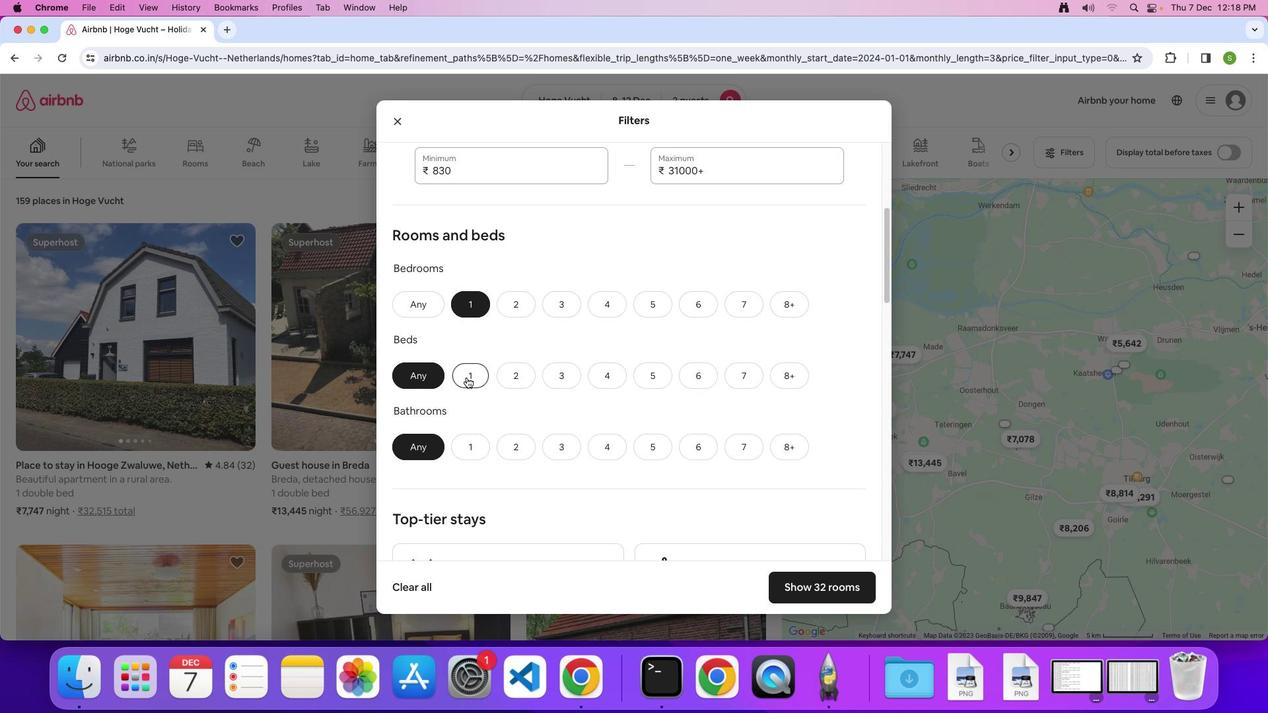 
Action: Mouse pressed left at (466, 377)
Screenshot: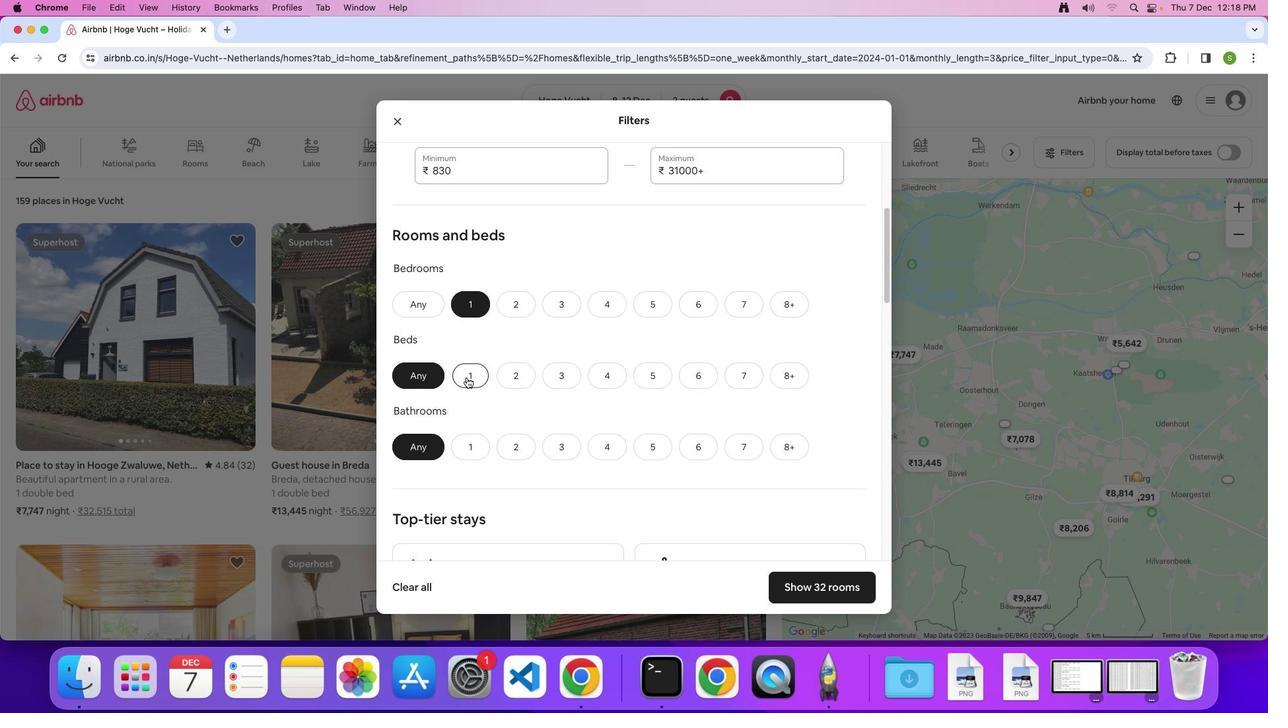 
Action: Mouse moved to (461, 439)
Screenshot: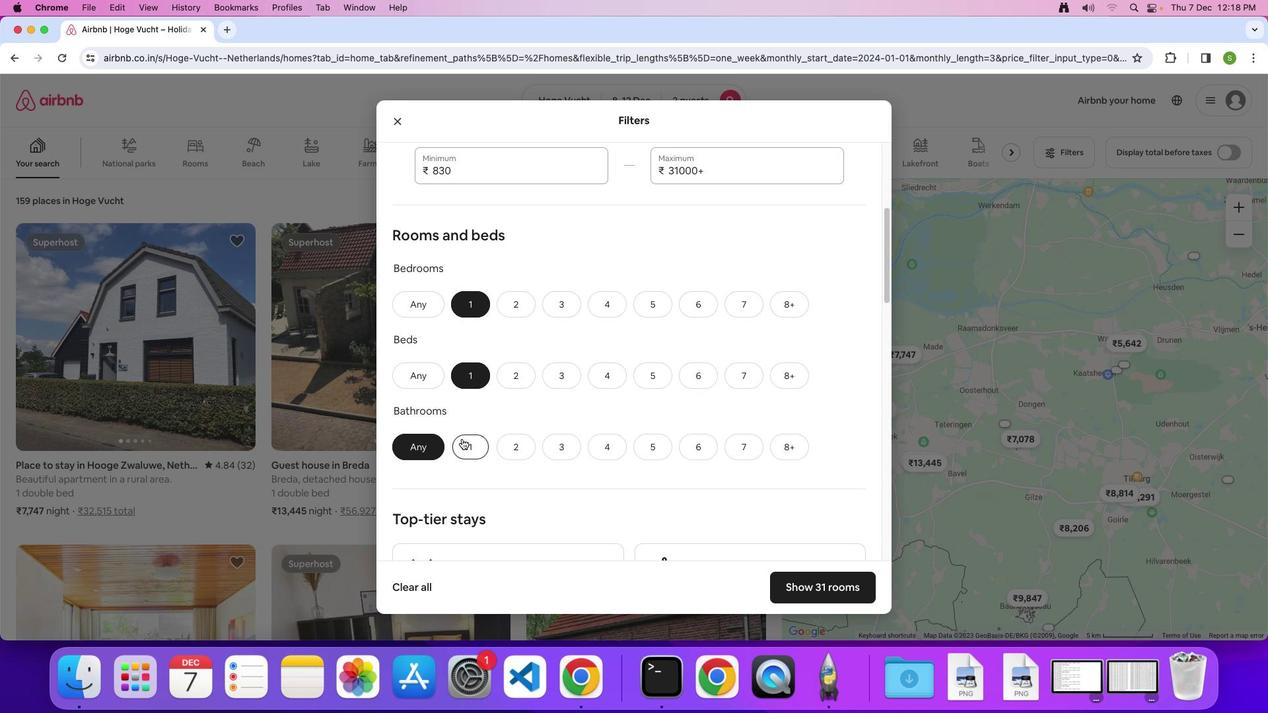 
Action: Mouse pressed left at (461, 439)
Screenshot: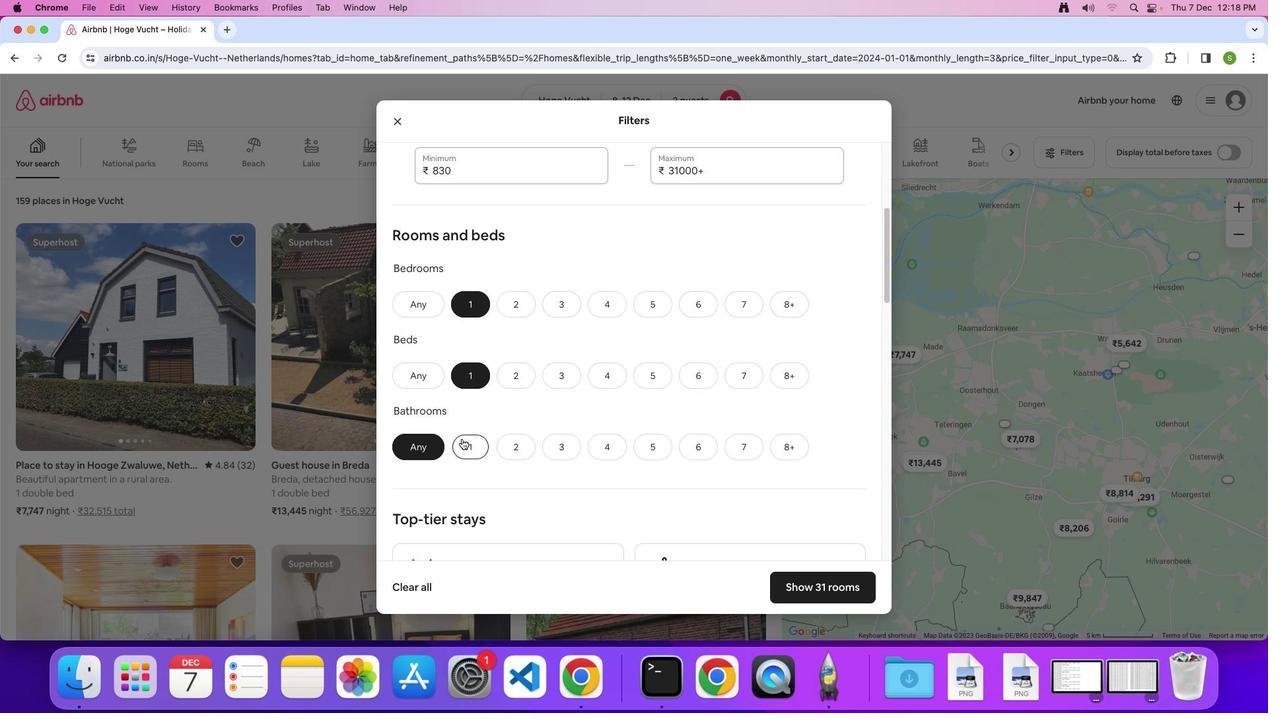 
Action: Mouse moved to (601, 400)
Screenshot: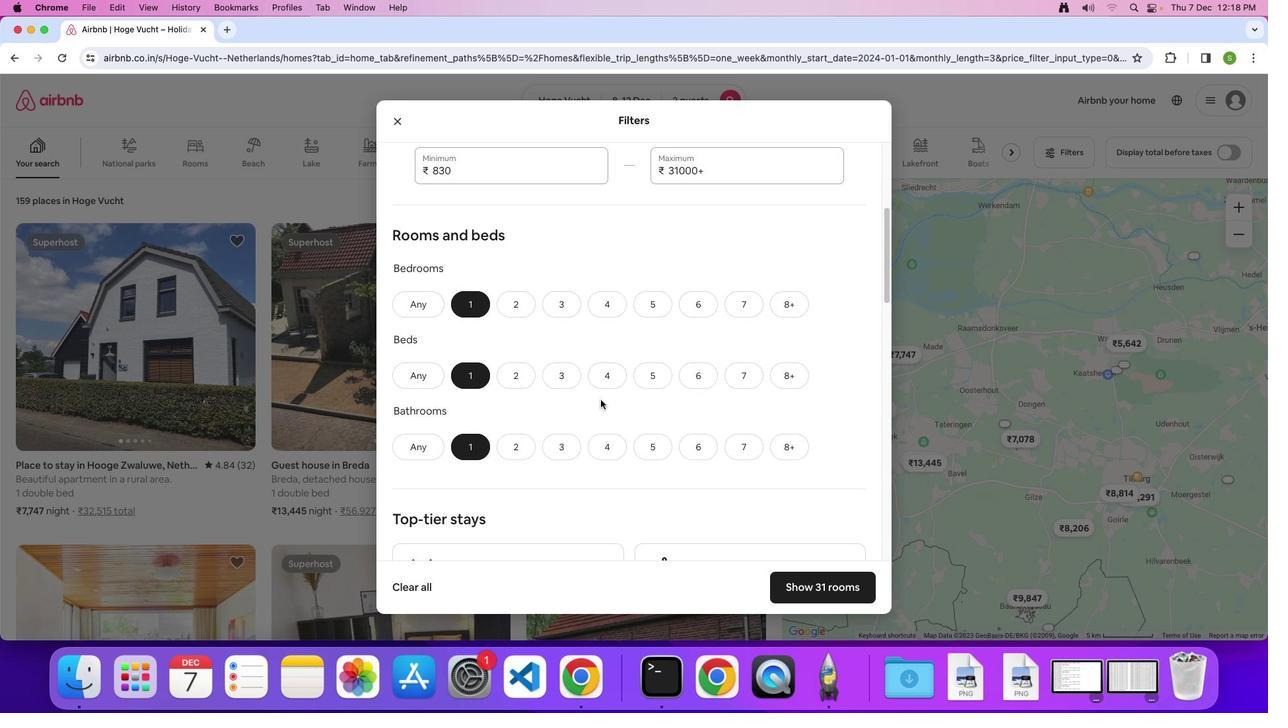 
Action: Mouse scrolled (601, 400) with delta (0, 0)
Screenshot: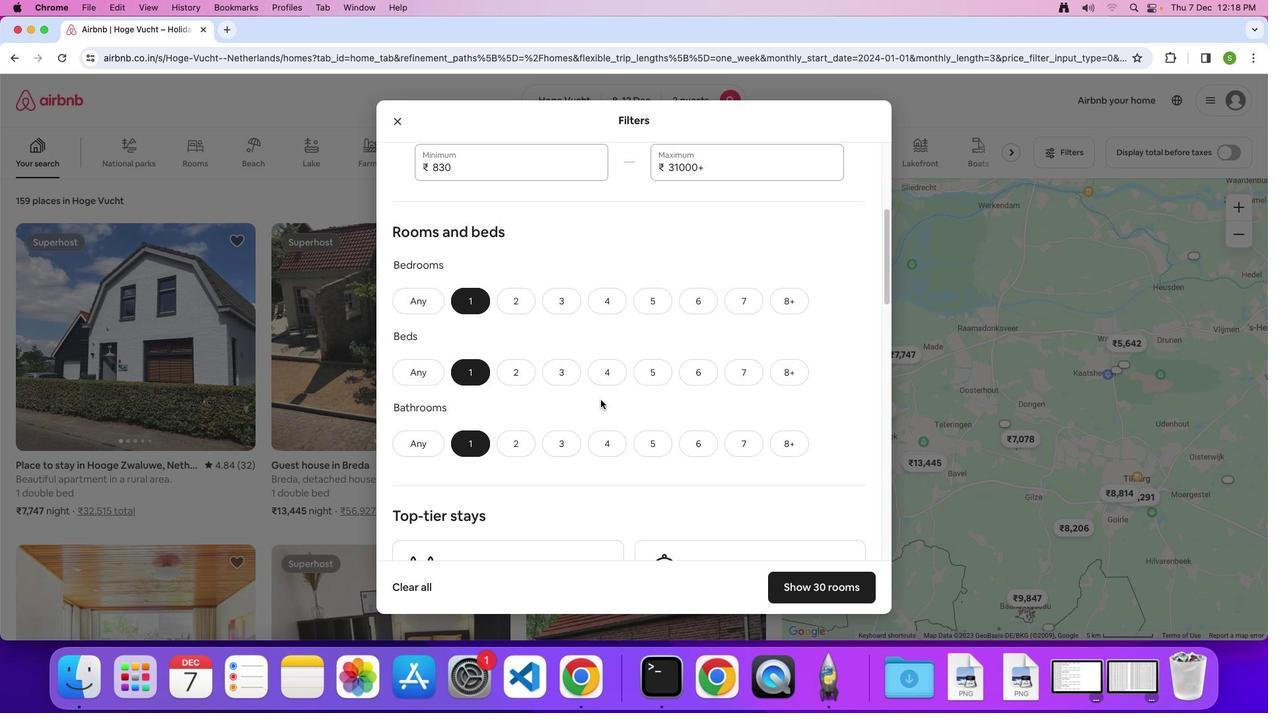 
Action: Mouse scrolled (601, 400) with delta (0, 0)
Screenshot: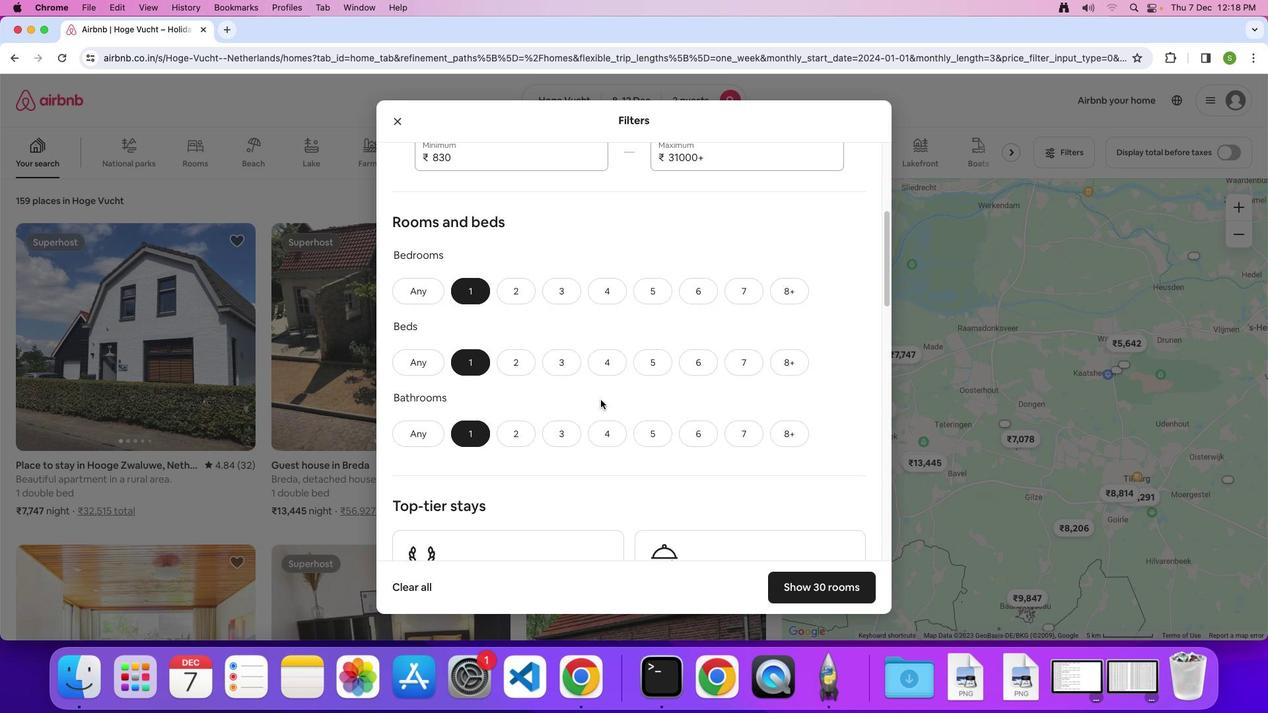 
Action: Mouse scrolled (601, 400) with delta (0, 0)
Screenshot: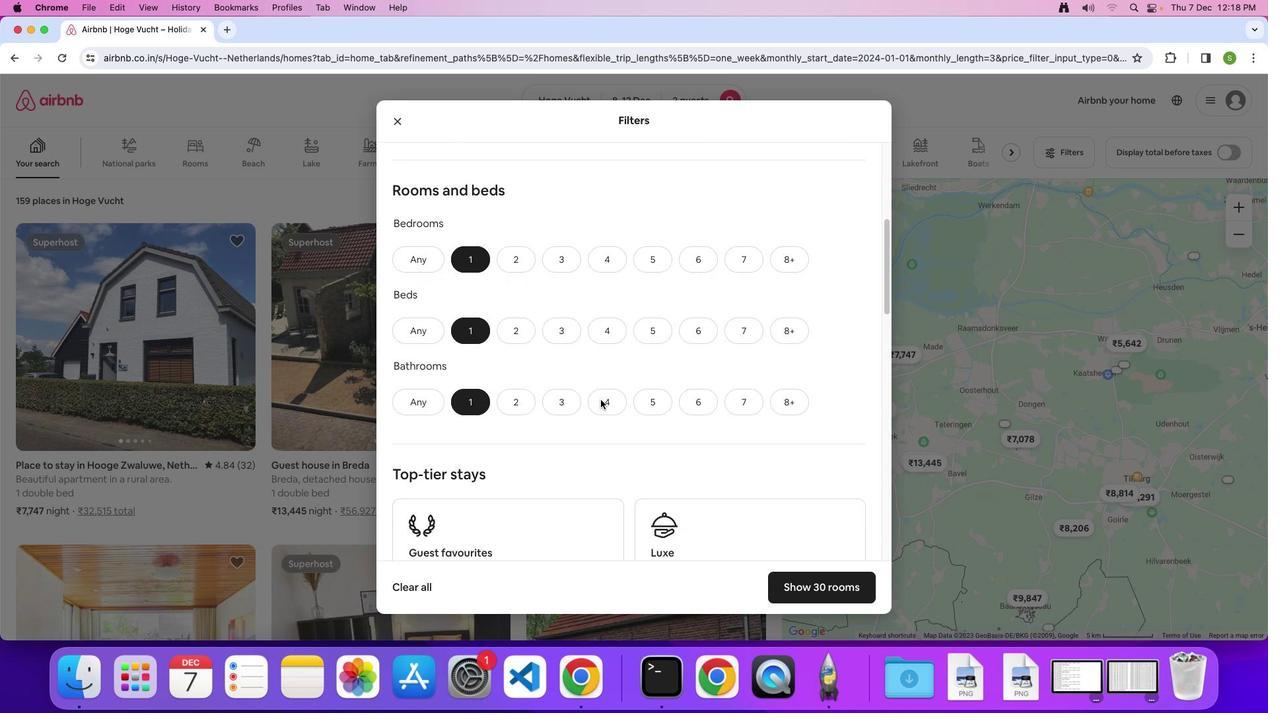 
Action: Mouse scrolled (601, 400) with delta (0, 0)
Screenshot: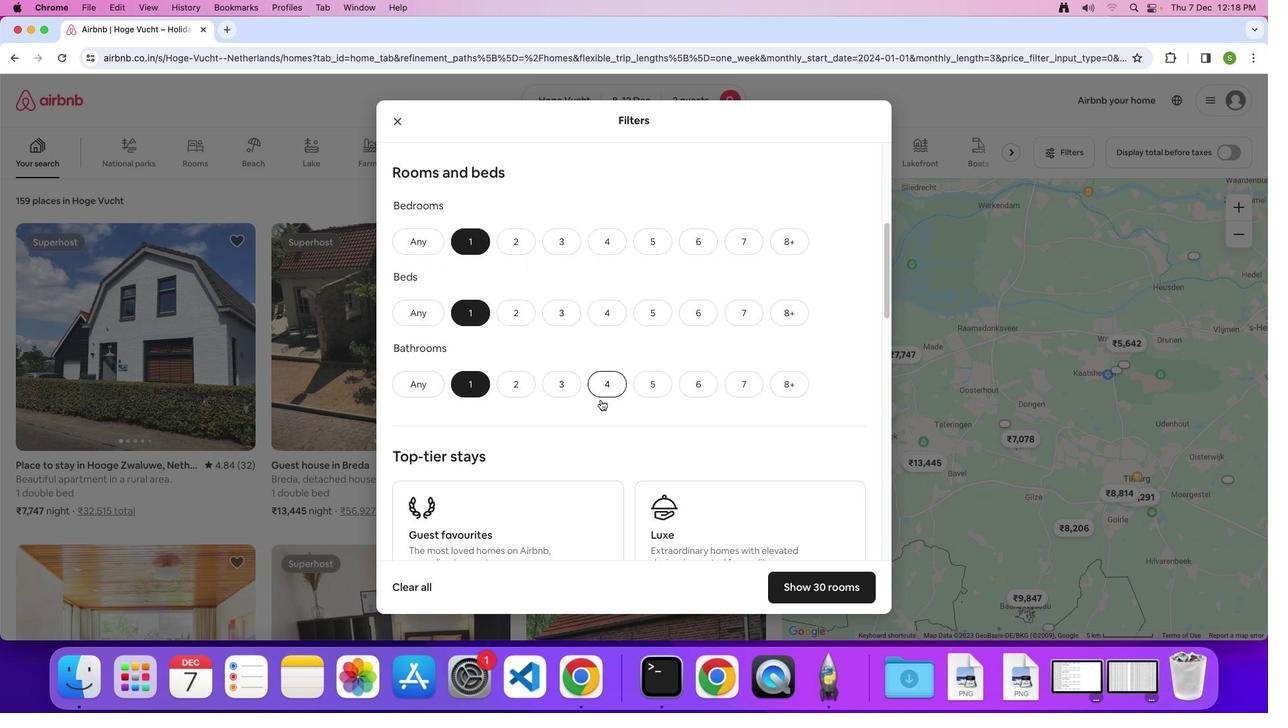 
Action: Mouse scrolled (601, 400) with delta (0, 0)
Screenshot: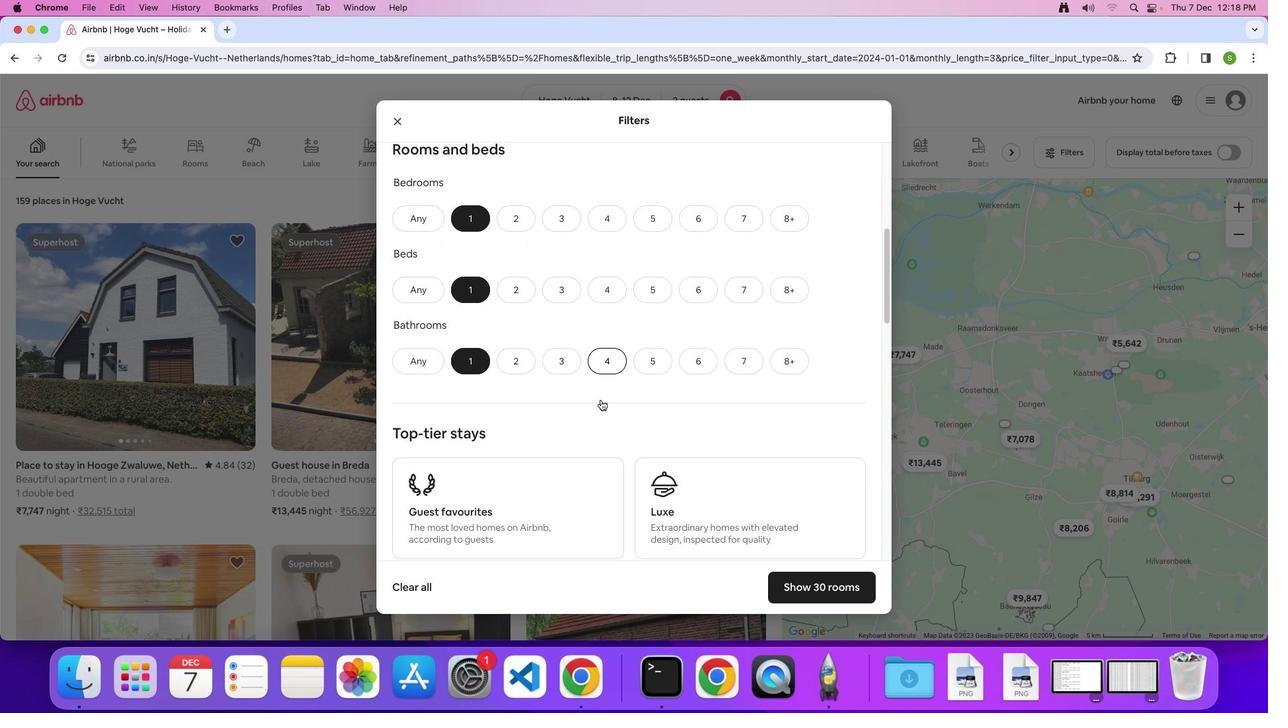 
Action: Mouse scrolled (601, 400) with delta (0, -1)
Screenshot: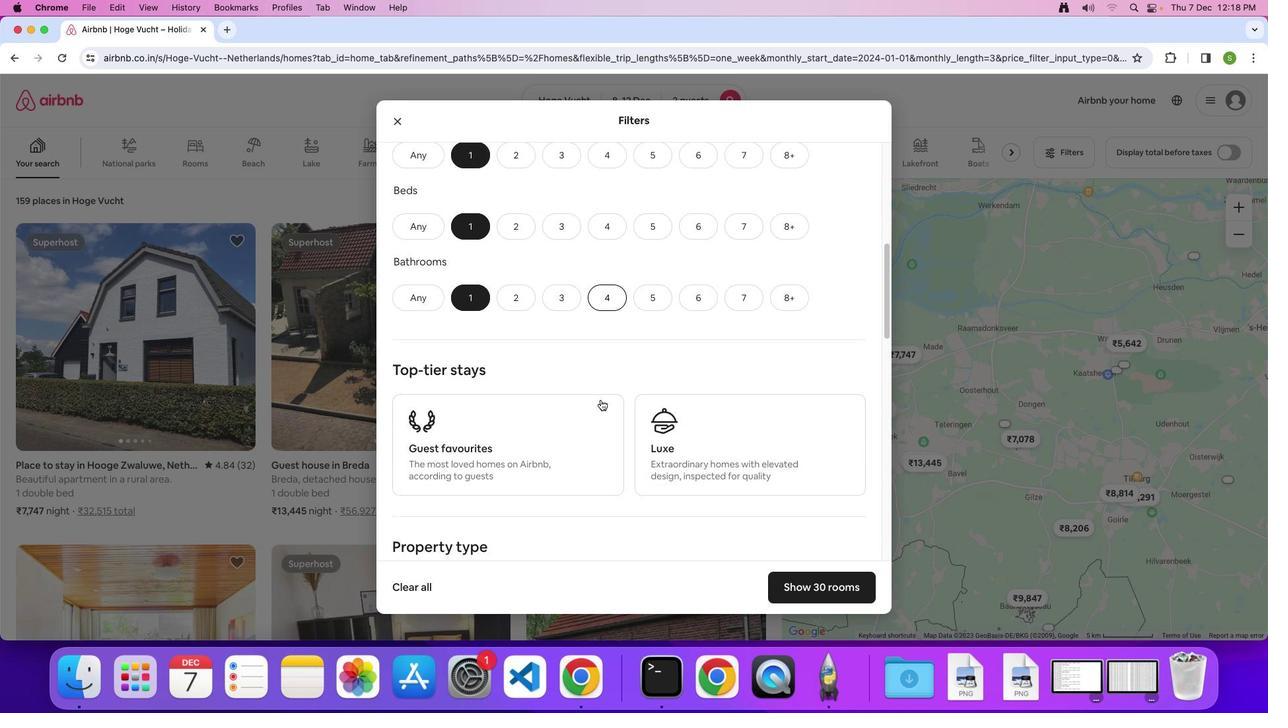 
Action: Mouse scrolled (601, 400) with delta (0, 0)
Screenshot: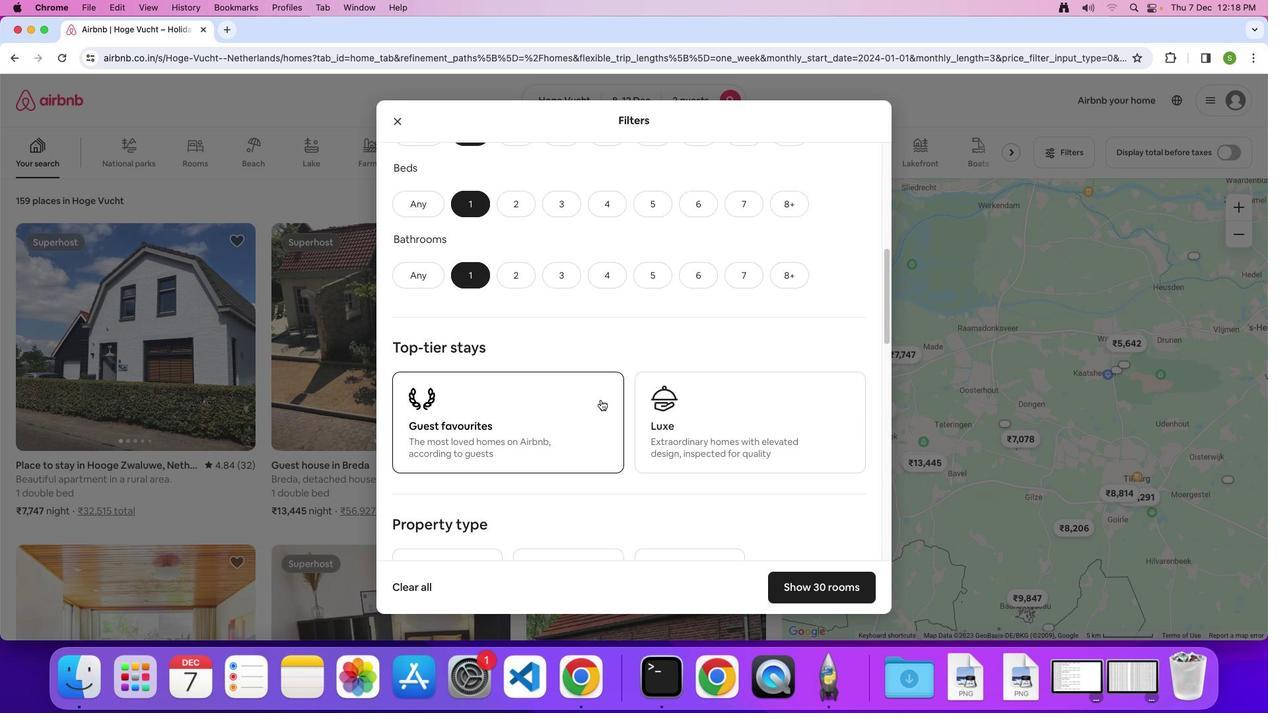 
Action: Mouse scrolled (601, 400) with delta (0, 0)
Screenshot: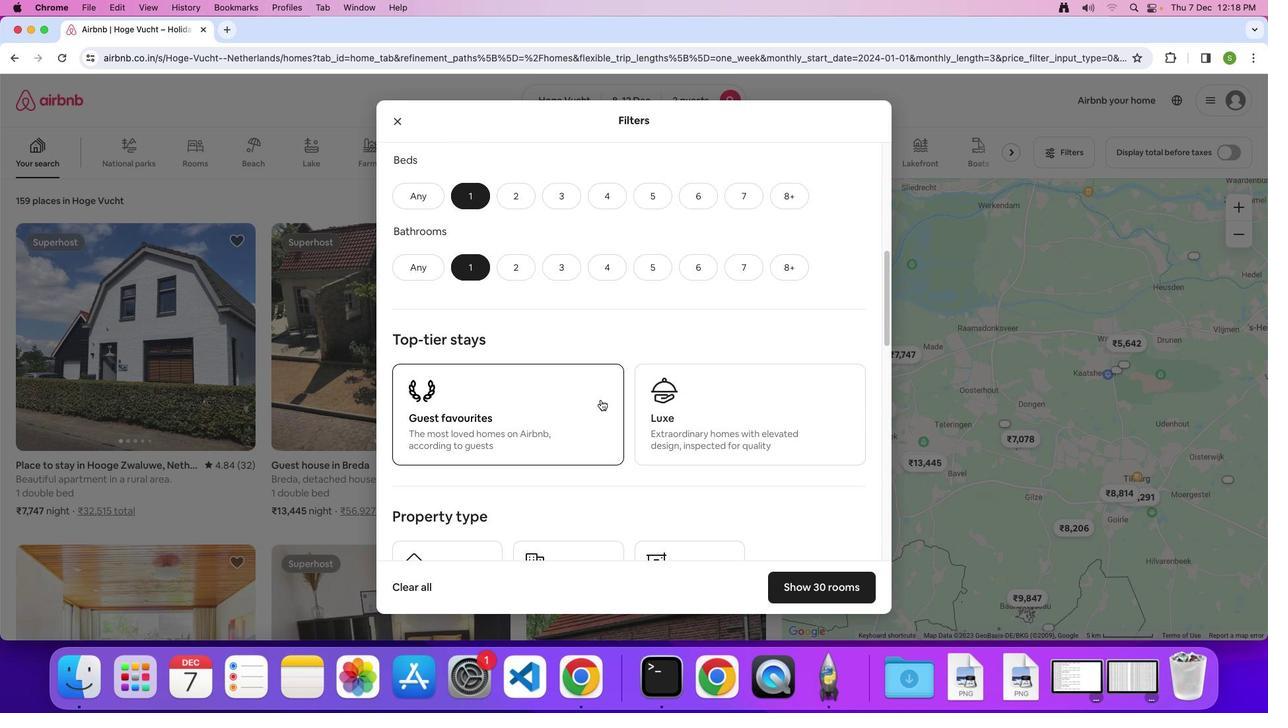 
Action: Mouse scrolled (601, 400) with delta (0, 0)
Screenshot: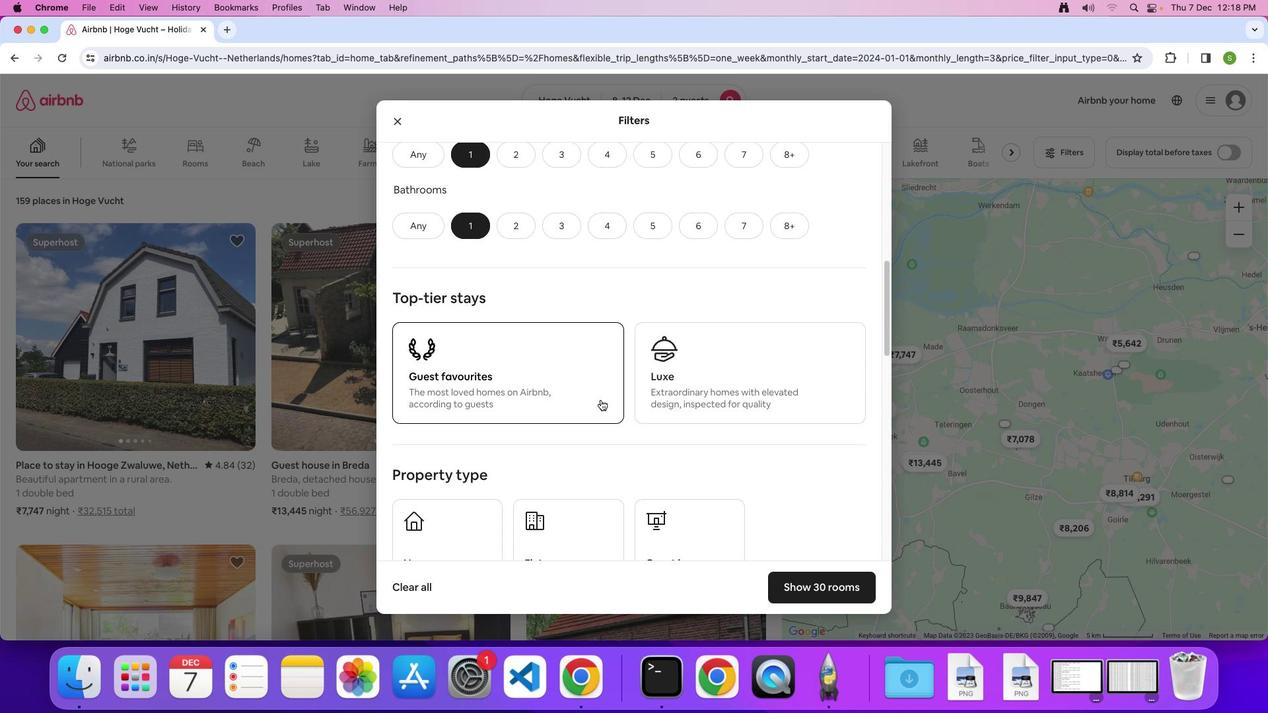 
Action: Mouse scrolled (601, 400) with delta (0, 0)
Screenshot: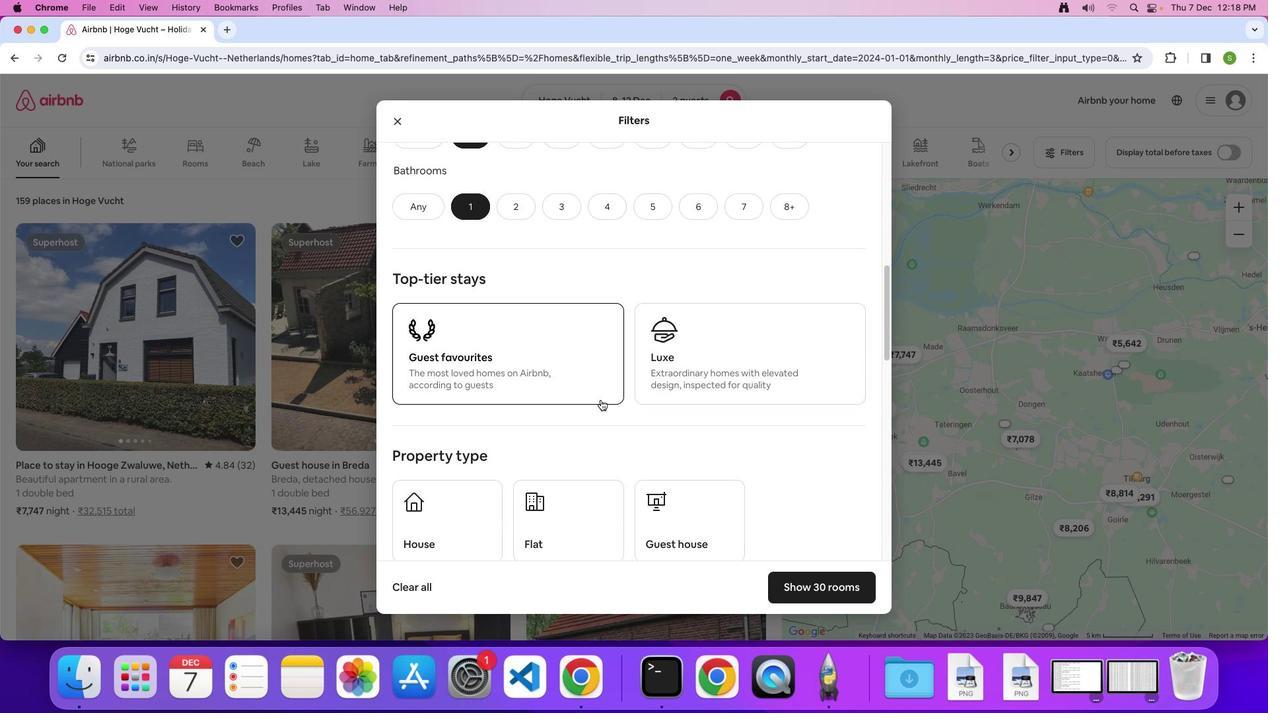 
Action: Mouse scrolled (601, 400) with delta (0, 0)
Screenshot: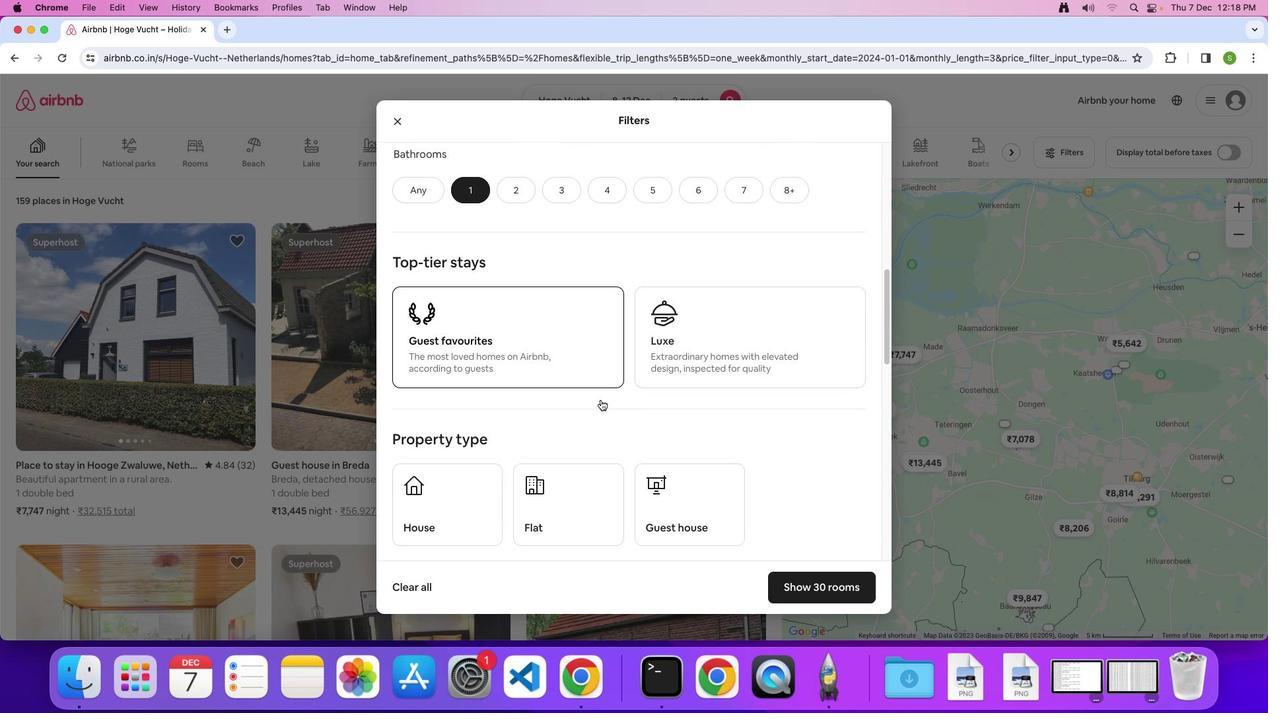 
Action: Mouse scrolled (601, 400) with delta (0, -1)
Screenshot: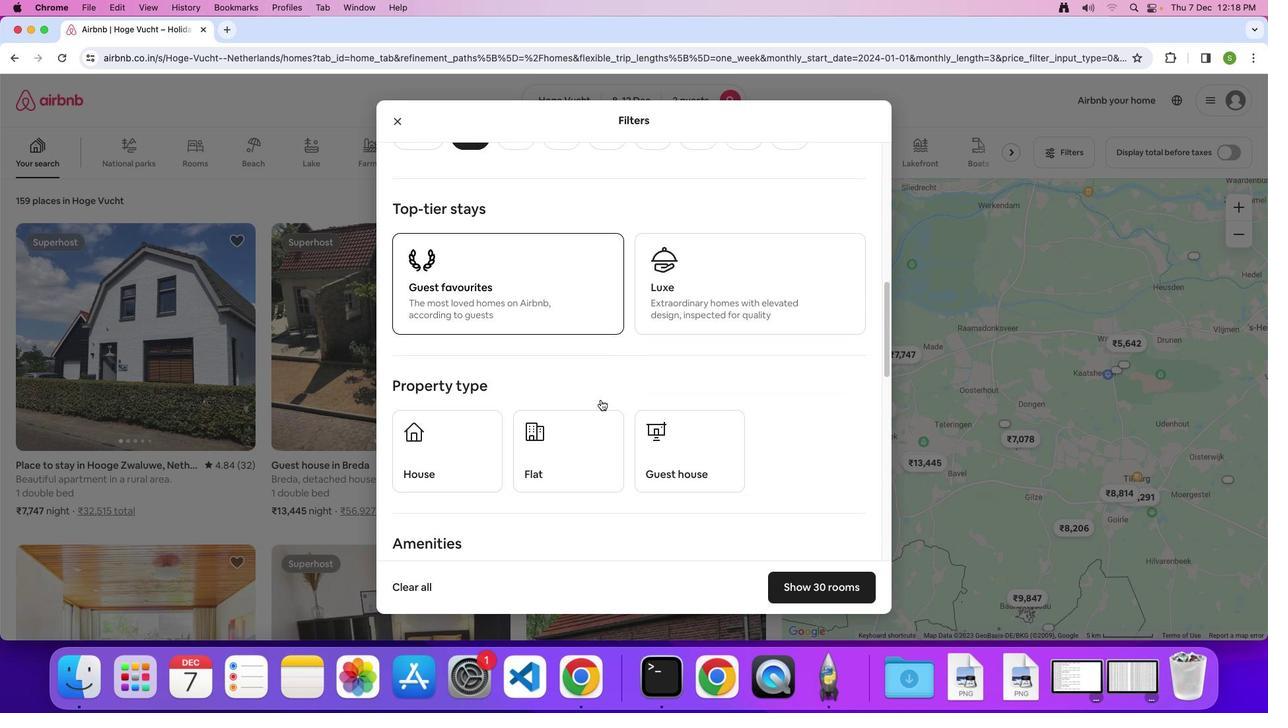 
Action: Mouse scrolled (601, 400) with delta (0, 0)
Screenshot: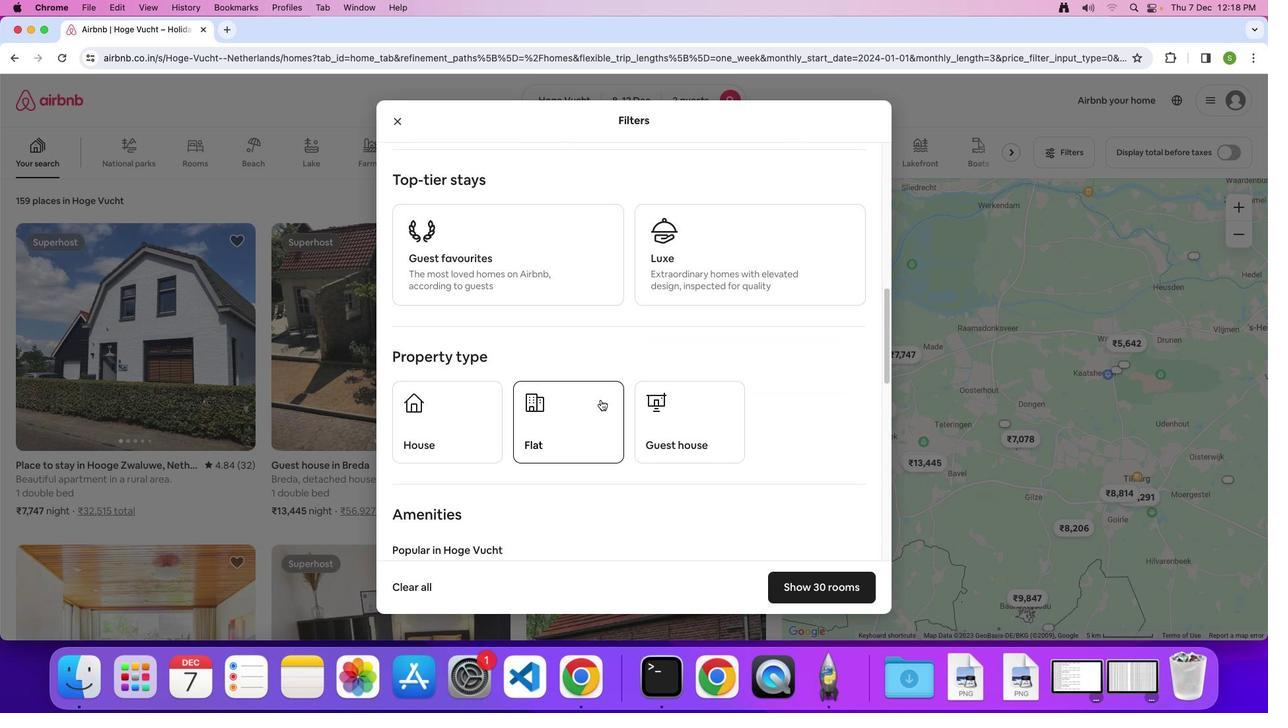 
Action: Mouse scrolled (601, 400) with delta (0, 0)
Screenshot: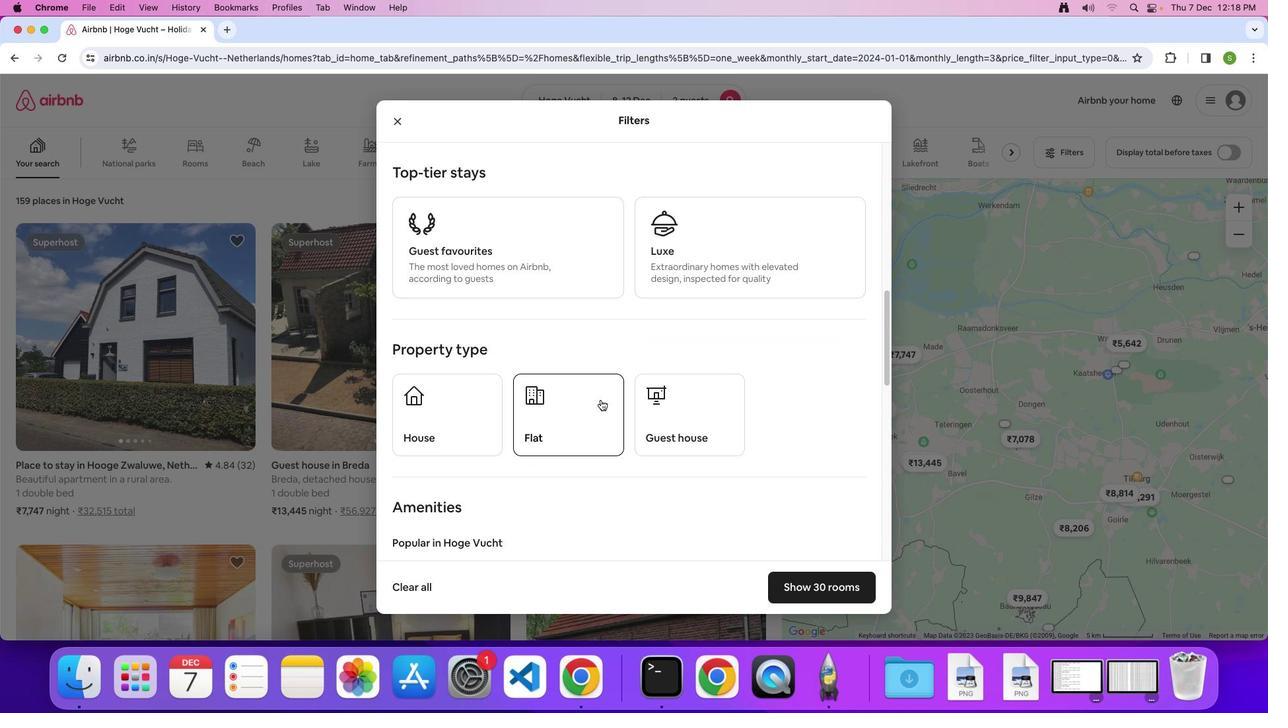 
Action: Mouse moved to (726, 379)
Screenshot: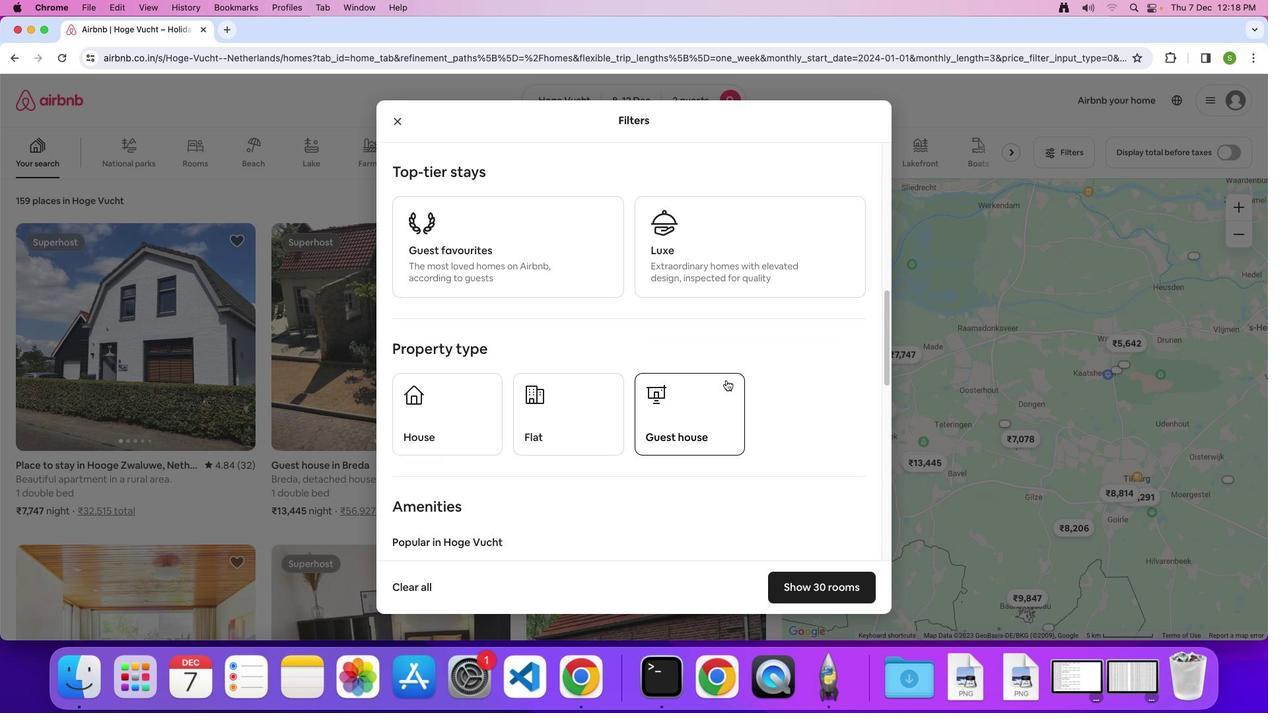 
Action: Mouse scrolled (726, 379) with delta (0, 0)
Screenshot: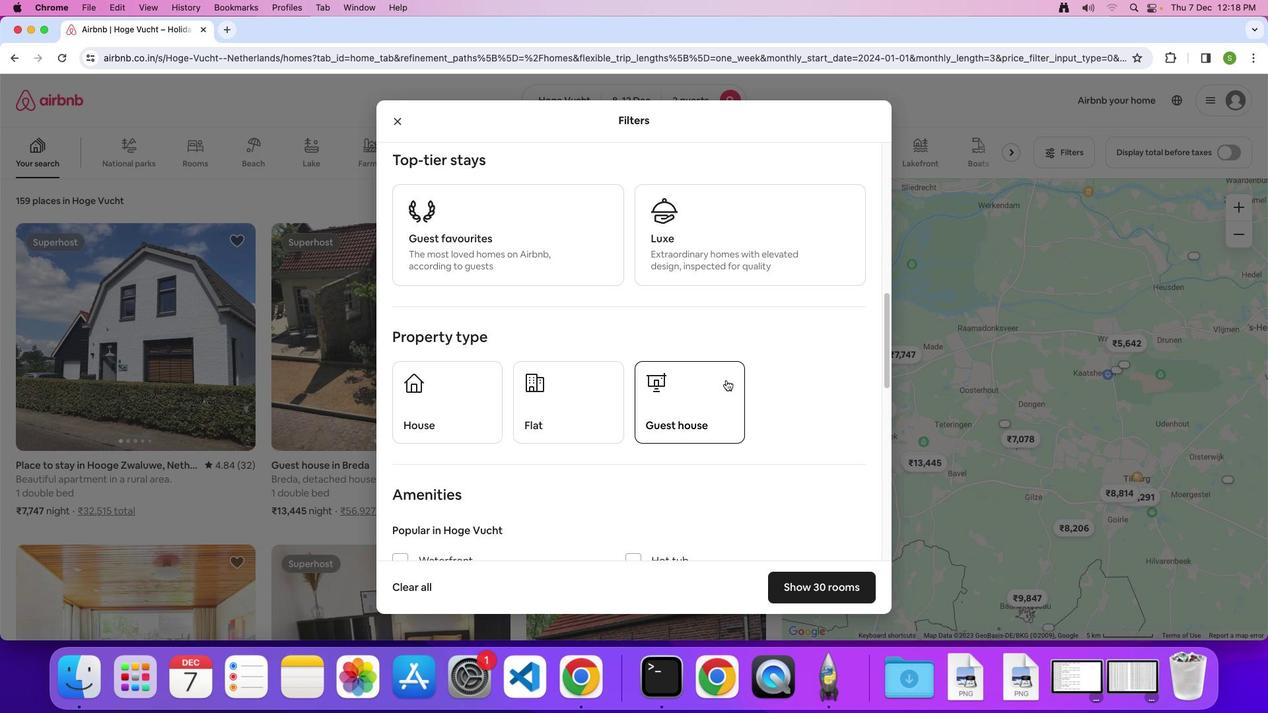 
Action: Mouse scrolled (726, 379) with delta (0, 0)
Screenshot: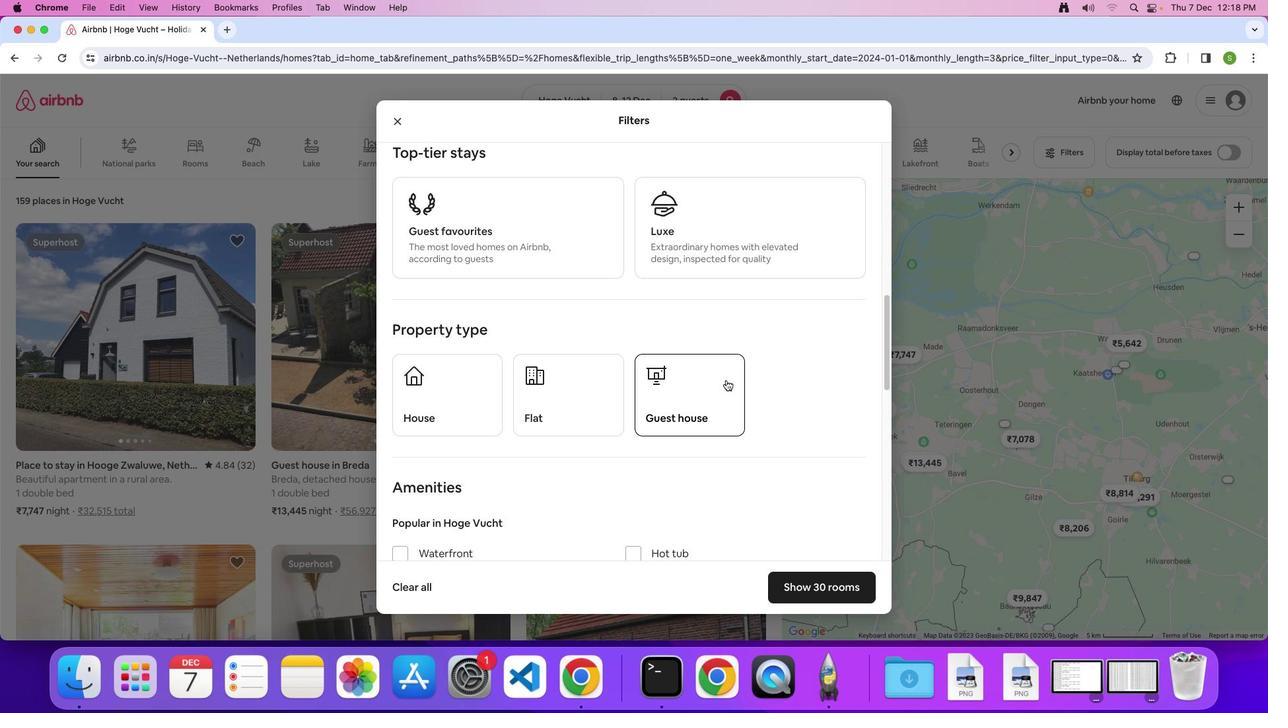 
Action: Mouse scrolled (726, 379) with delta (0, 0)
Screenshot: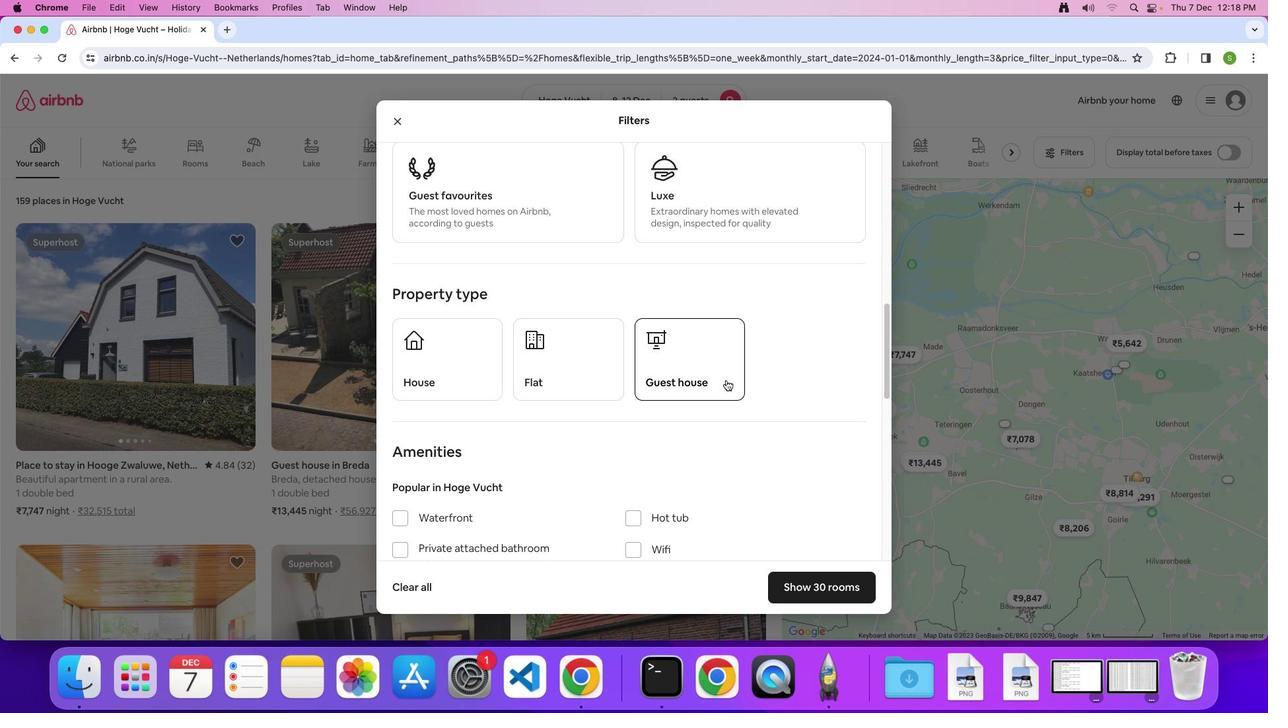 
Action: Mouse moved to (586, 363)
Screenshot: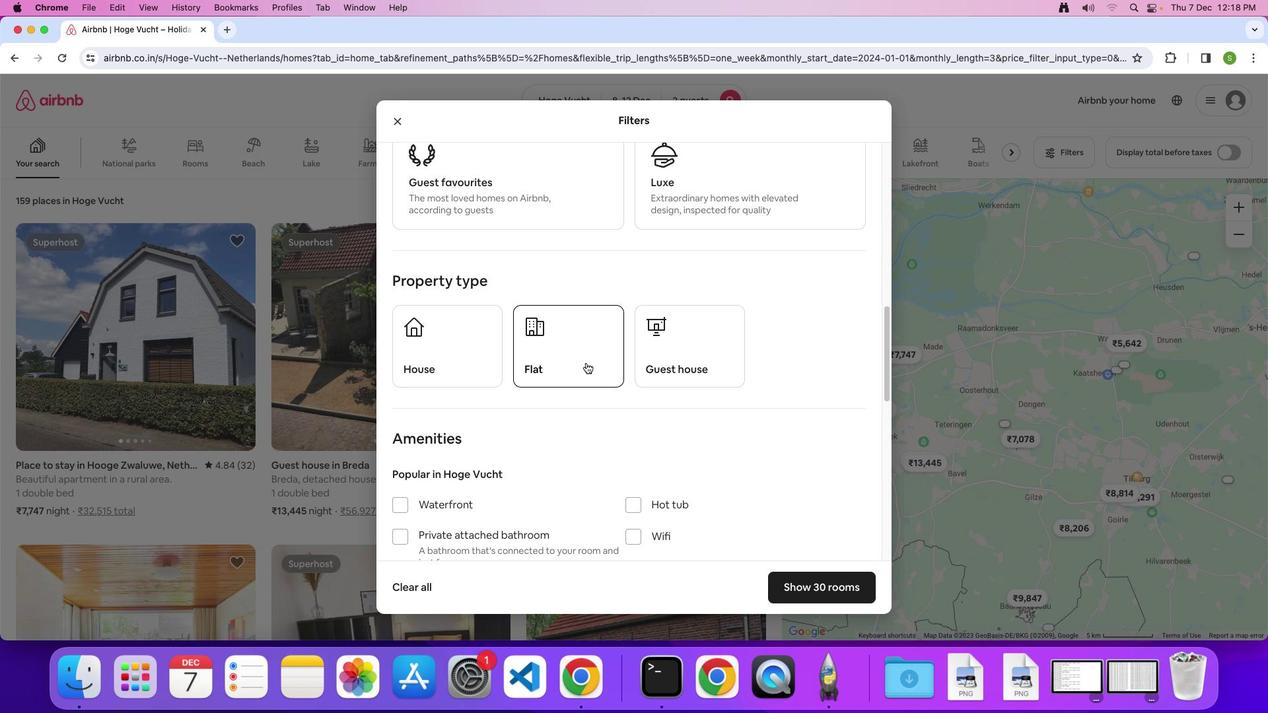 
Action: Mouse pressed left at (586, 363)
Screenshot: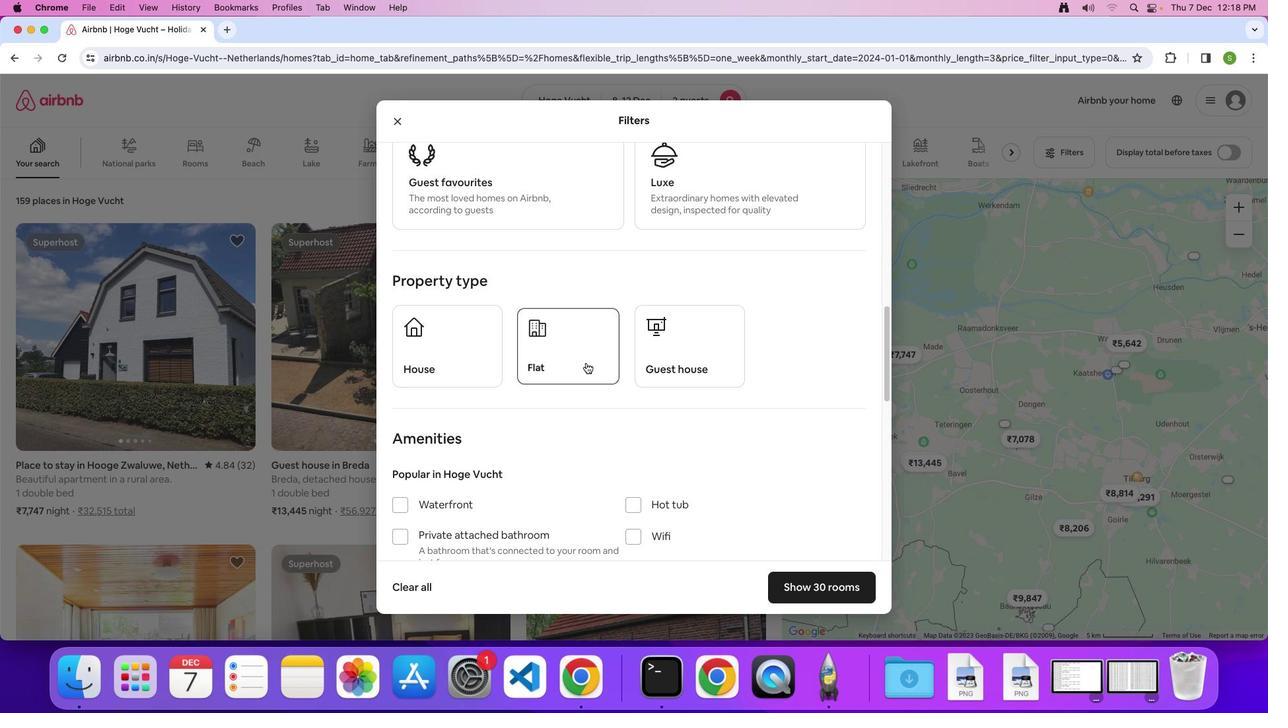 
Action: Mouse moved to (675, 385)
Screenshot: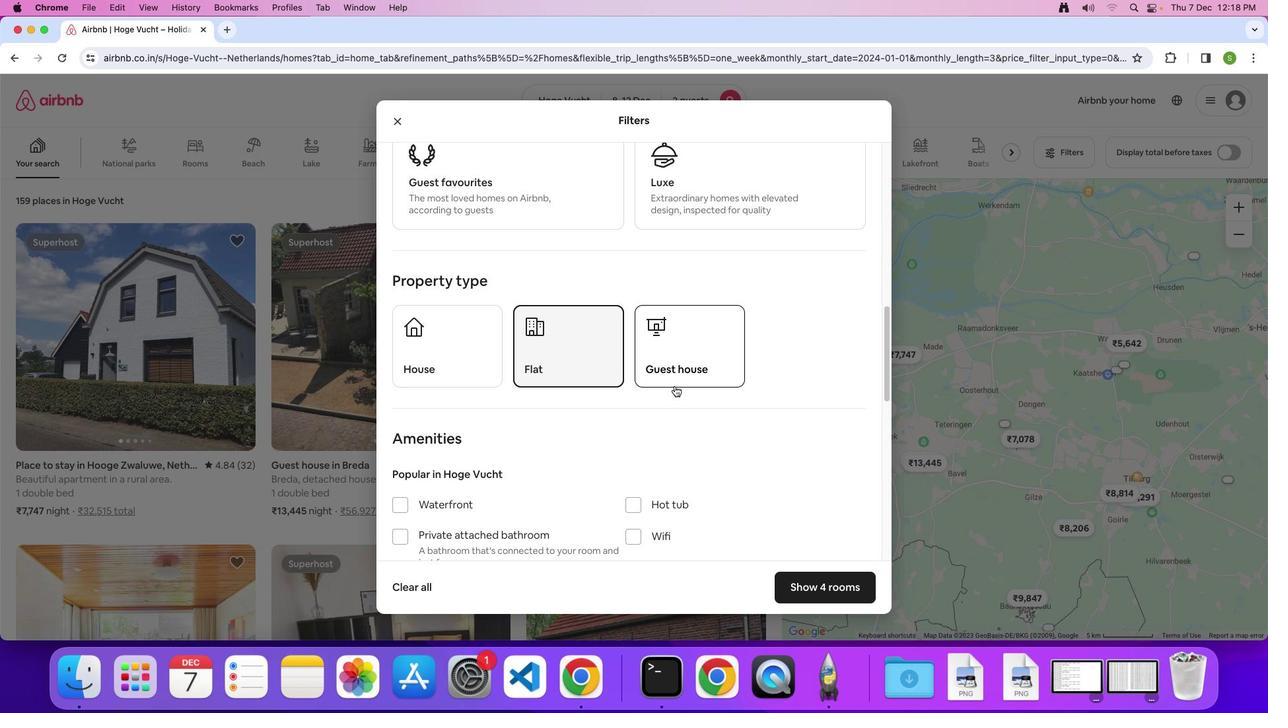 
Action: Mouse scrolled (675, 385) with delta (0, 0)
Screenshot: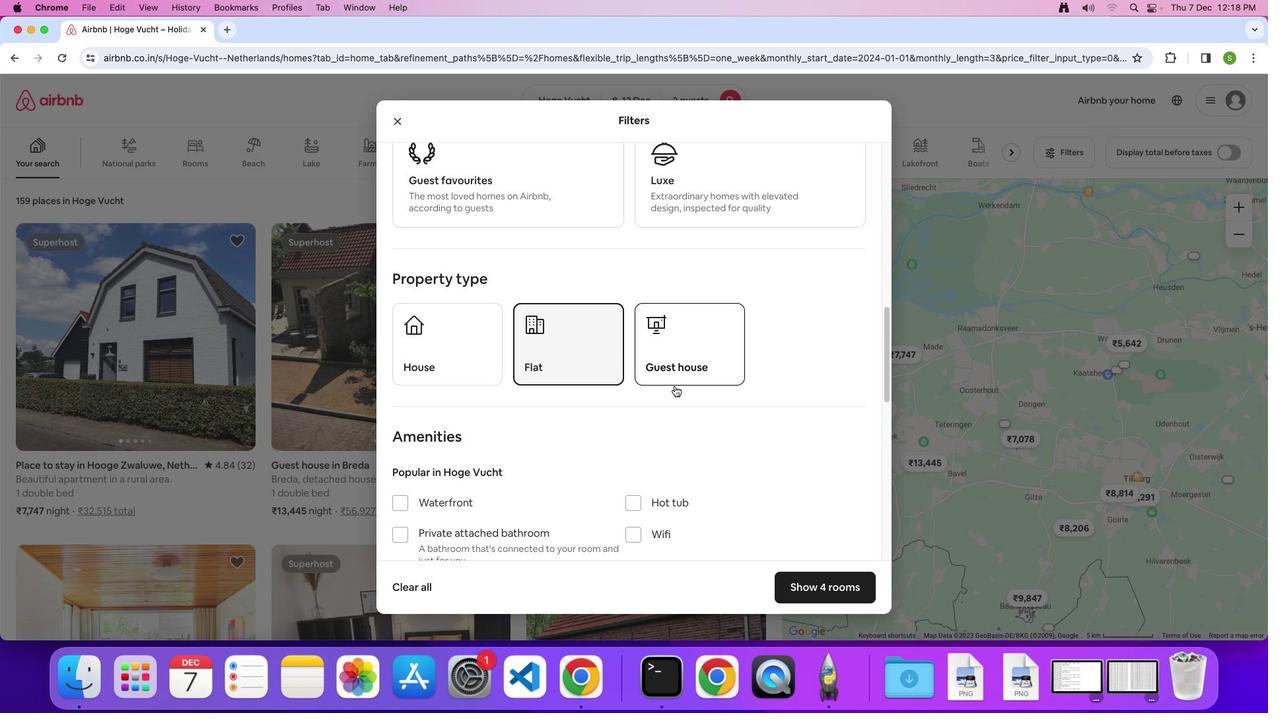 
Action: Mouse scrolled (675, 385) with delta (0, 0)
Screenshot: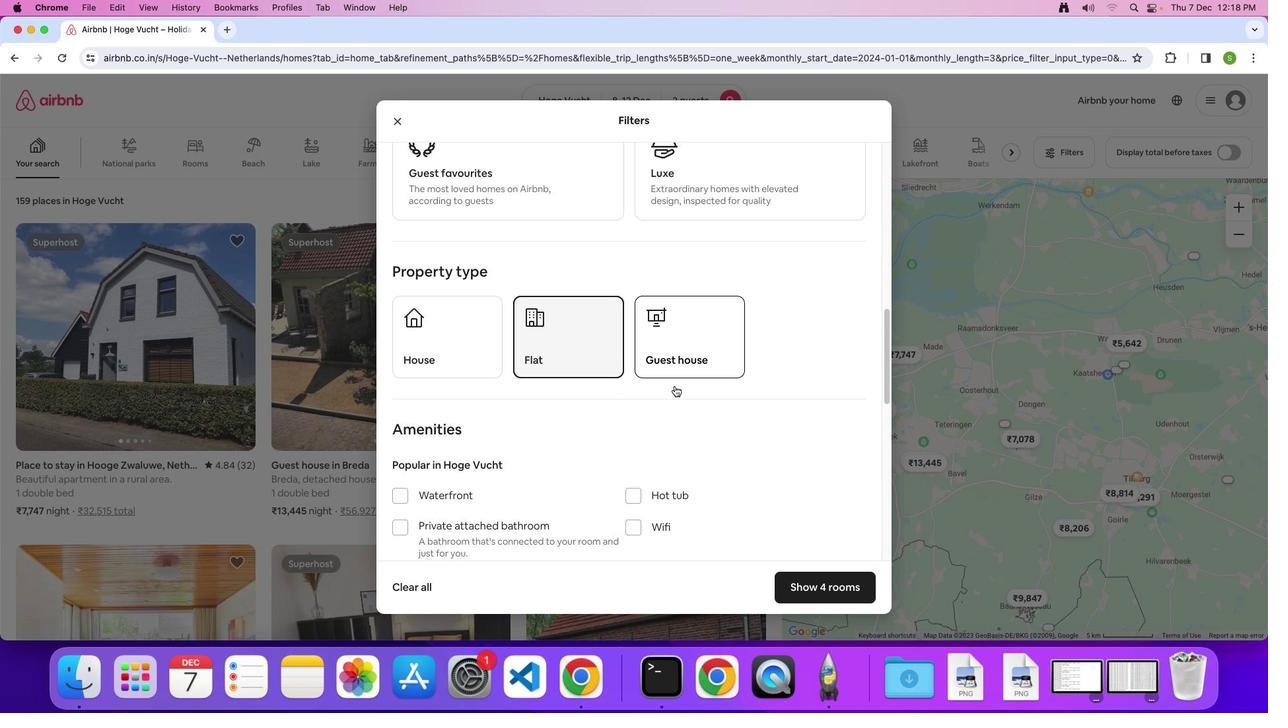 
Action: Mouse scrolled (675, 385) with delta (0, 0)
Screenshot: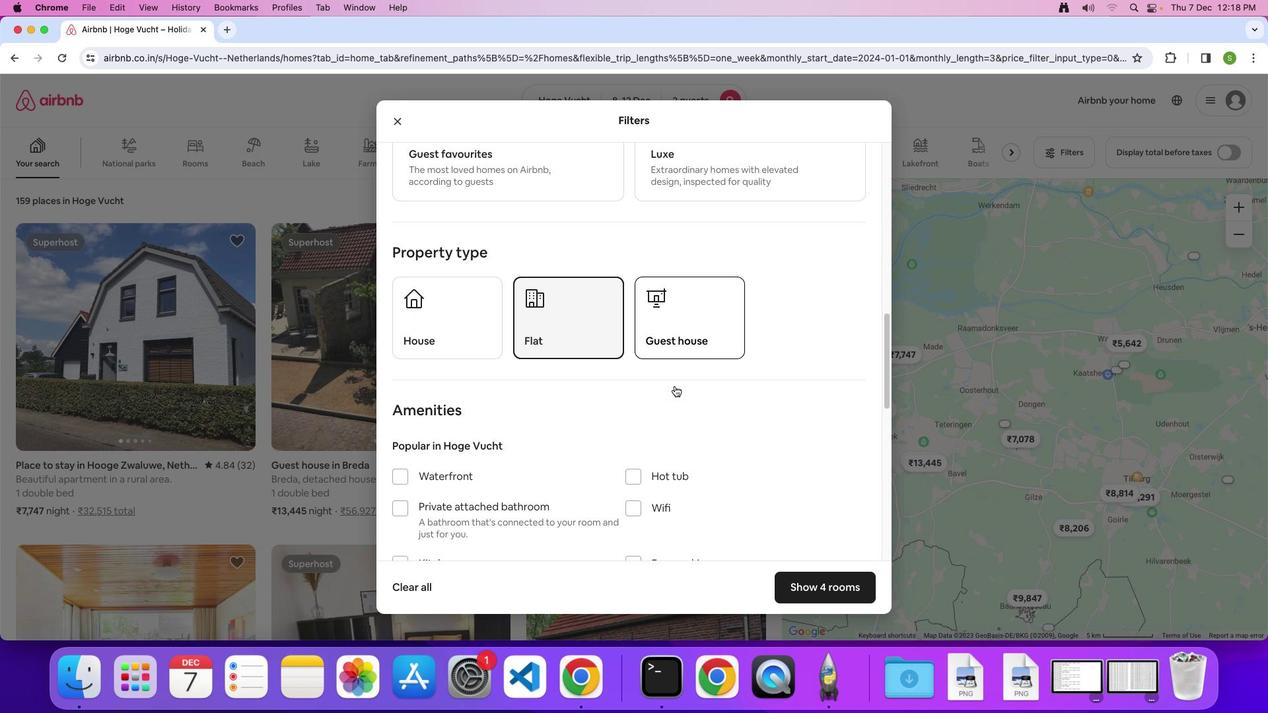
Action: Mouse scrolled (675, 385) with delta (0, 0)
Screenshot: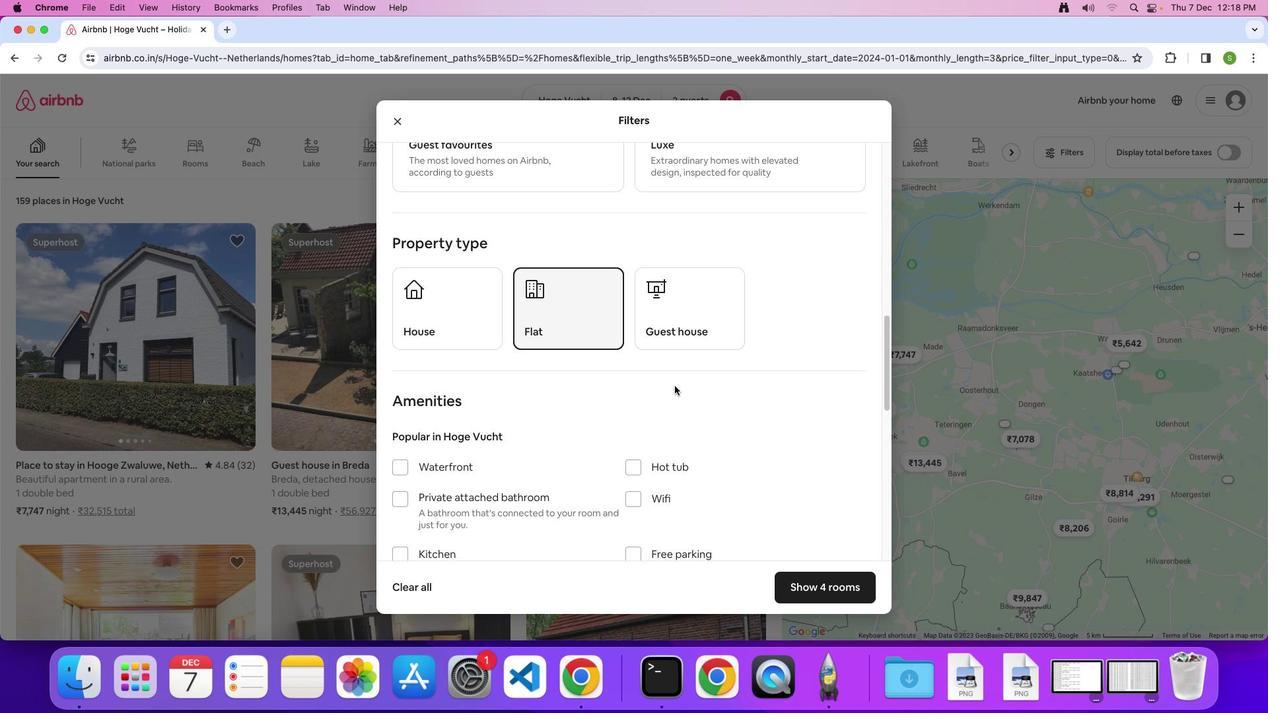 
Action: Mouse scrolled (675, 385) with delta (0, 0)
Screenshot: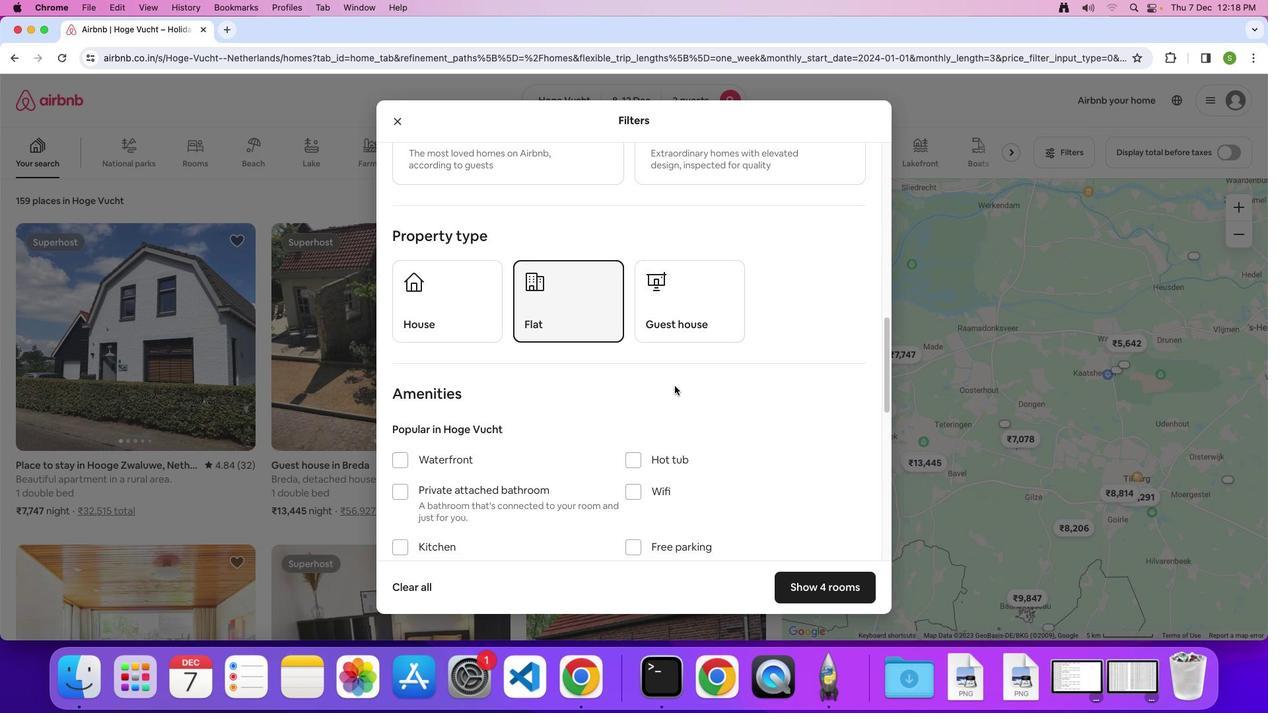 
Action: Mouse scrolled (675, 385) with delta (0, 0)
Screenshot: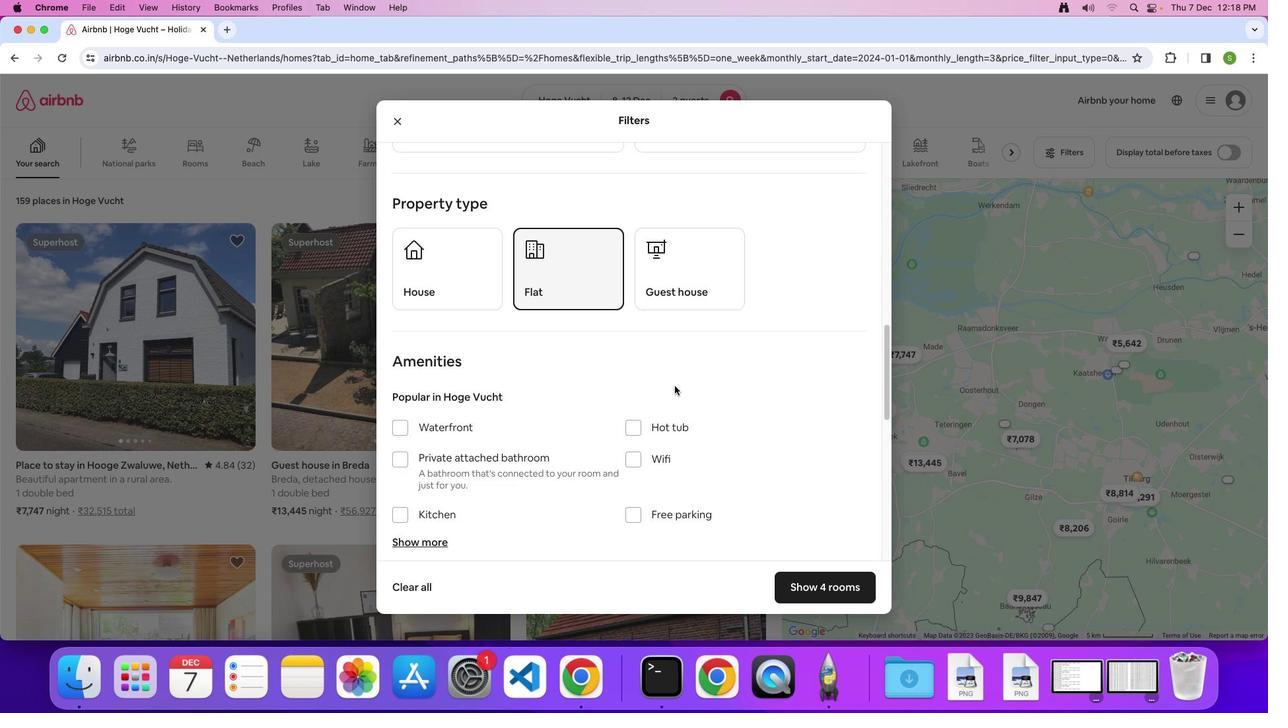 
Action: Mouse scrolled (675, 385) with delta (0, 0)
Screenshot: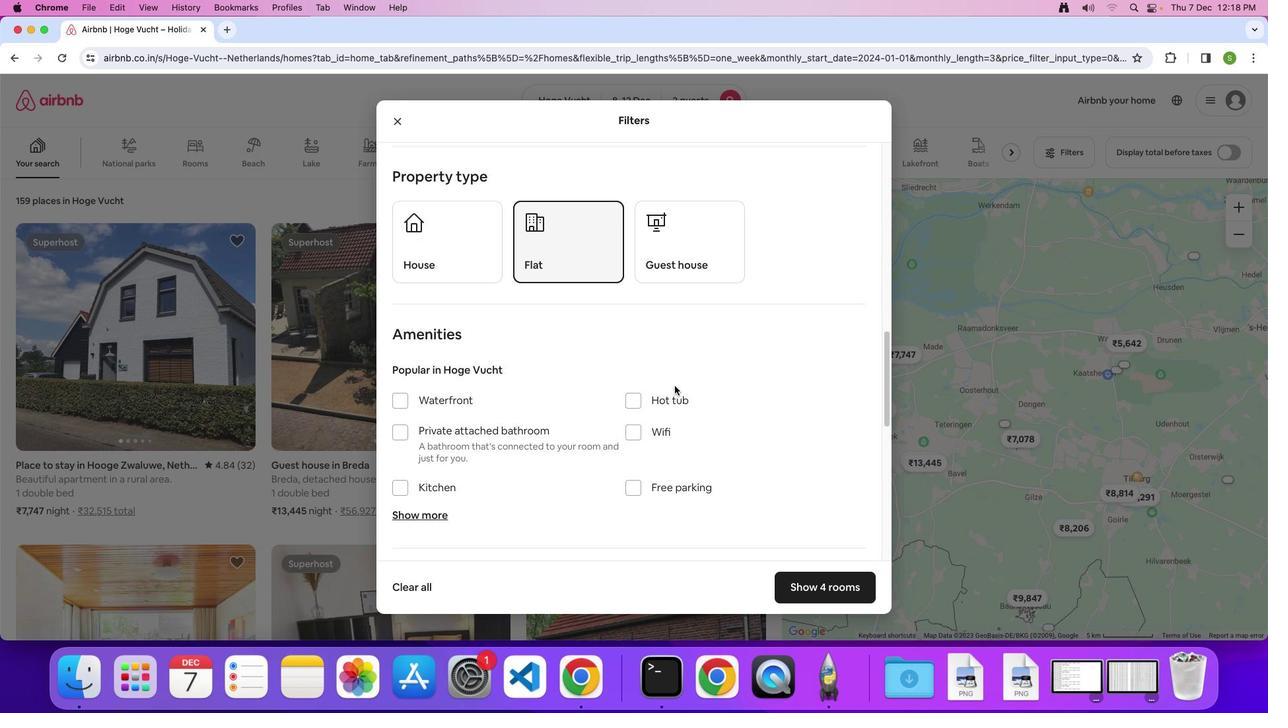 
Action: Mouse scrolled (675, 385) with delta (0, 0)
Screenshot: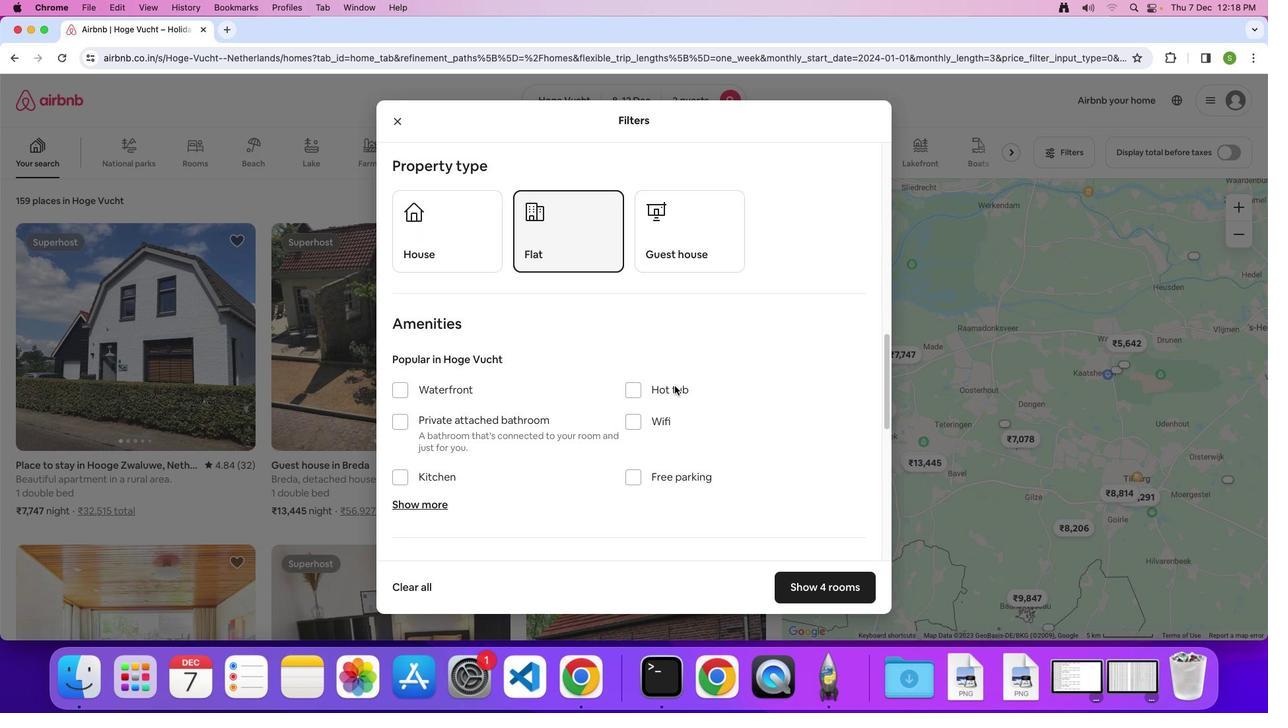 
Action: Mouse scrolled (675, 385) with delta (0, 0)
Screenshot: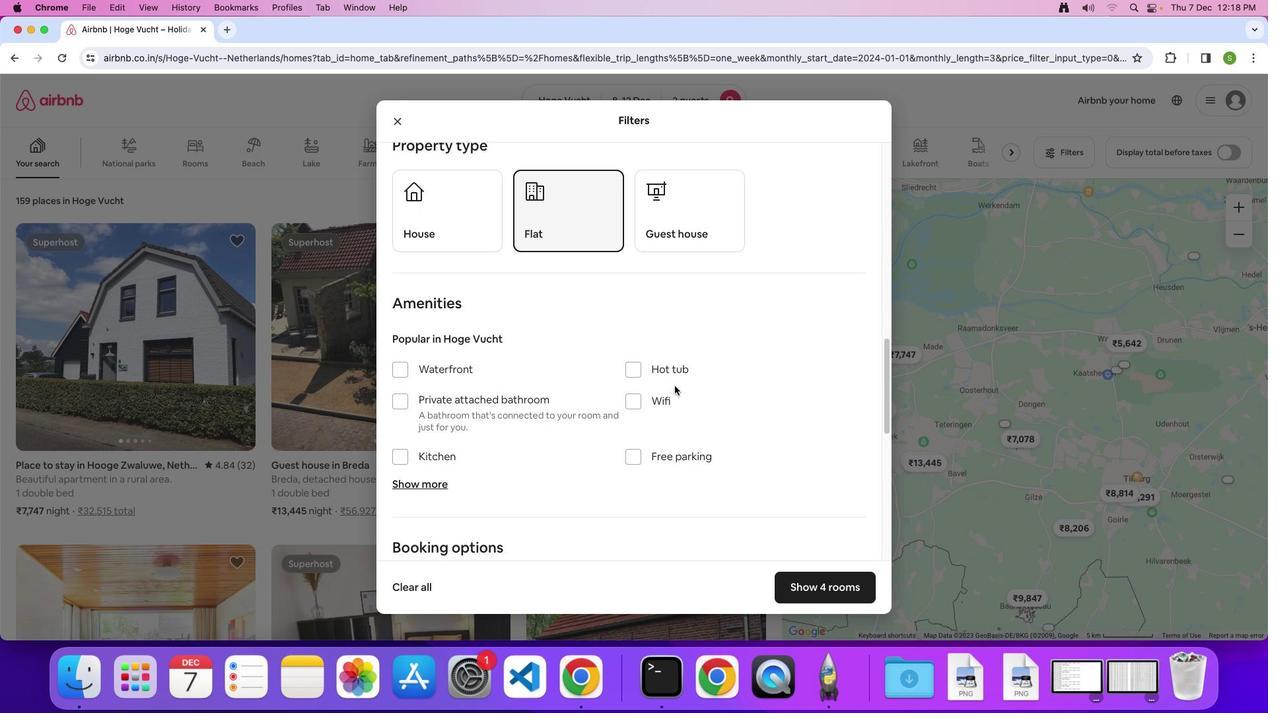 
Action: Mouse moved to (408, 452)
Screenshot: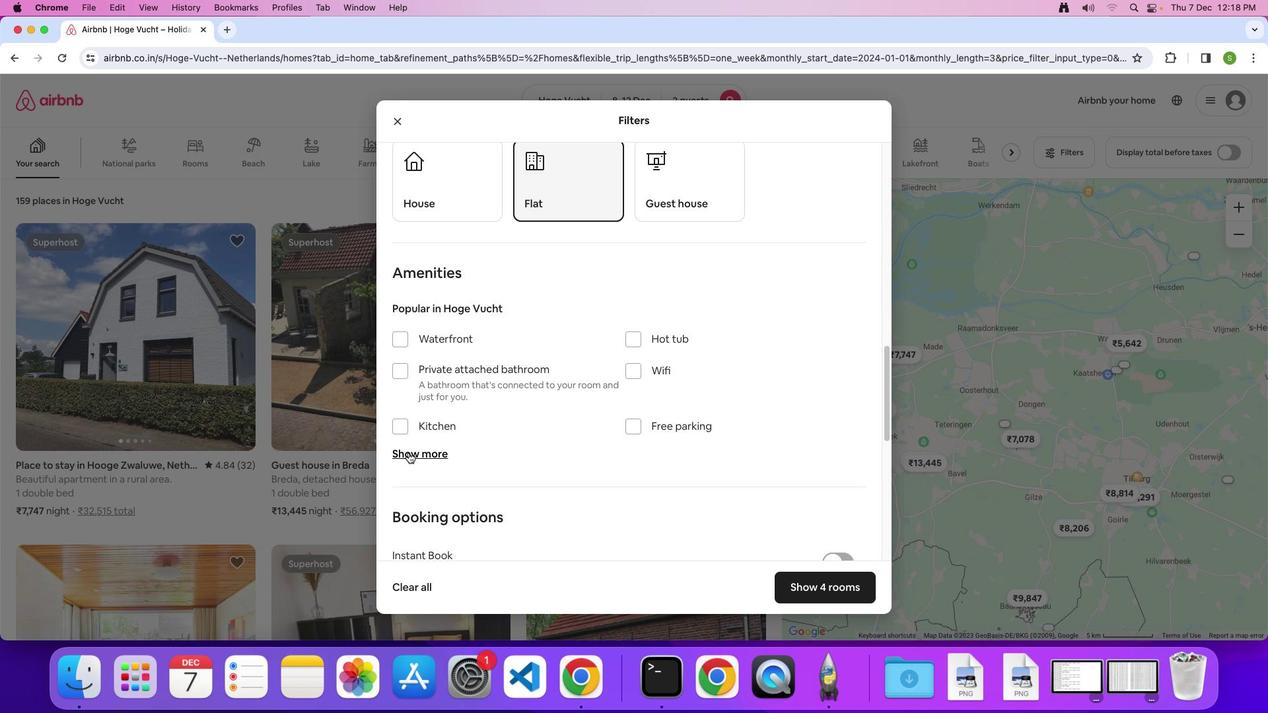 
Action: Mouse pressed left at (408, 452)
Screenshot: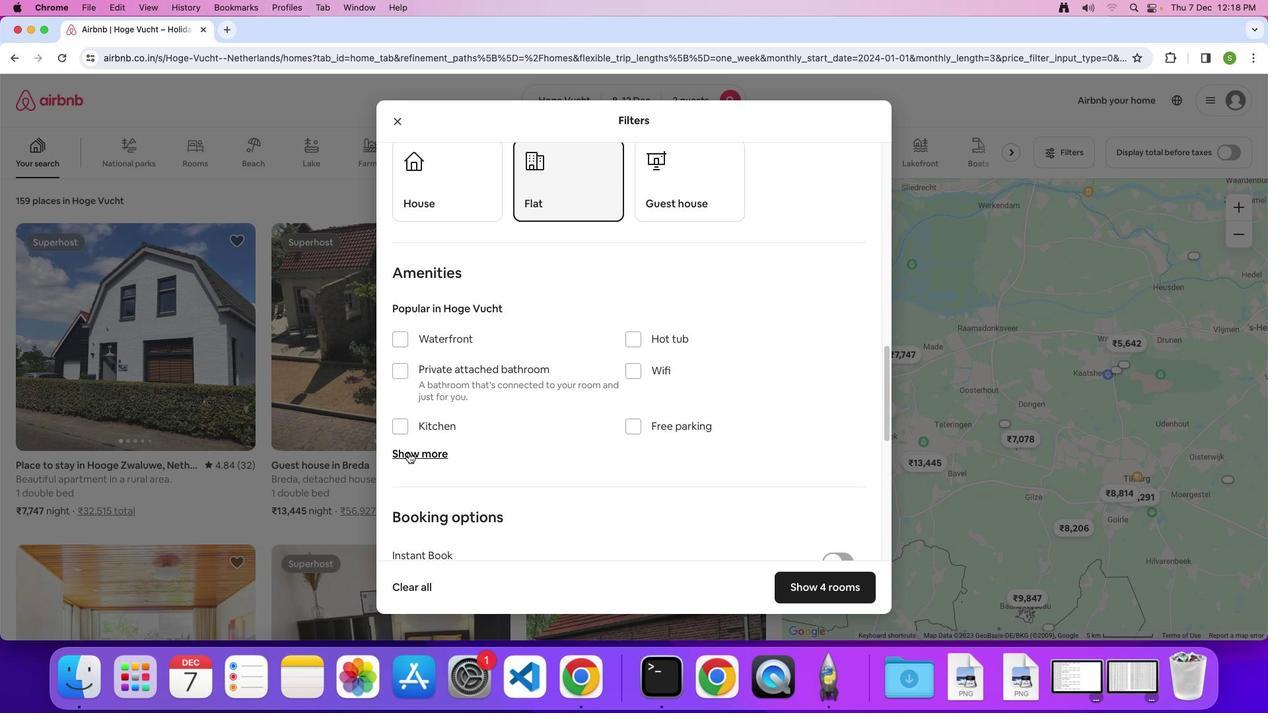 
Action: Mouse moved to (614, 399)
Screenshot: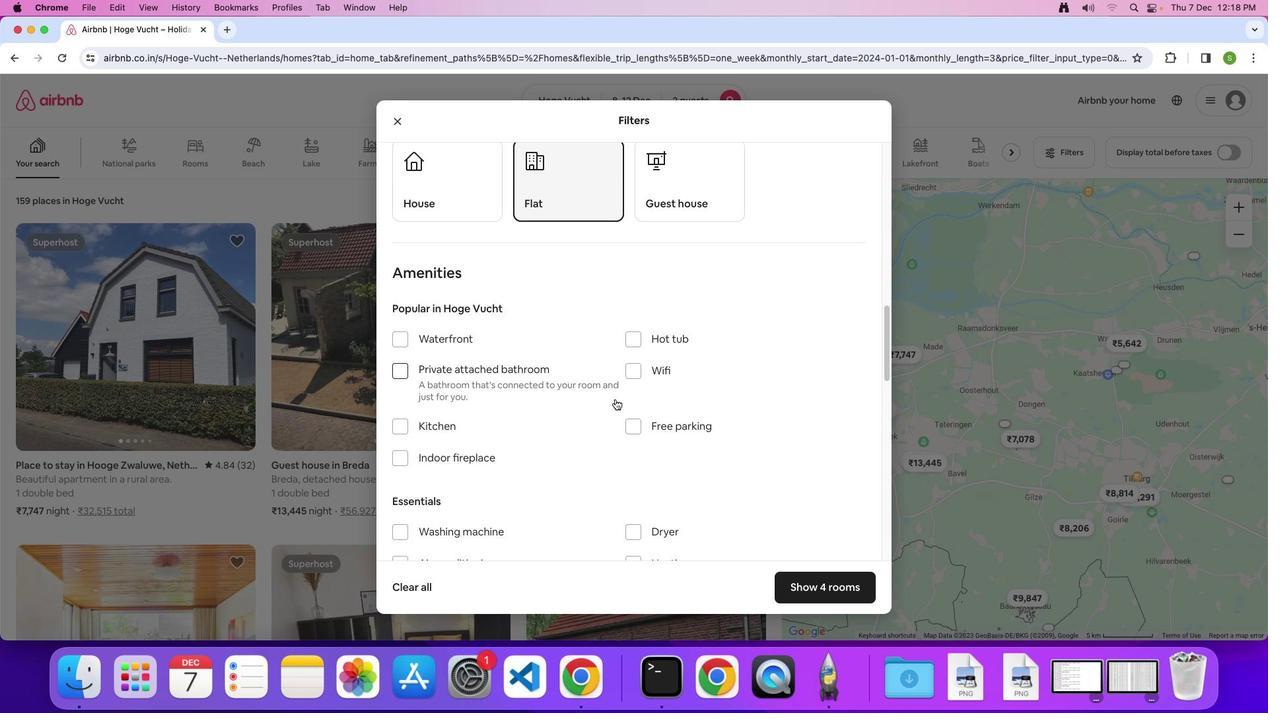 
Action: Mouse scrolled (614, 399) with delta (0, 0)
Screenshot: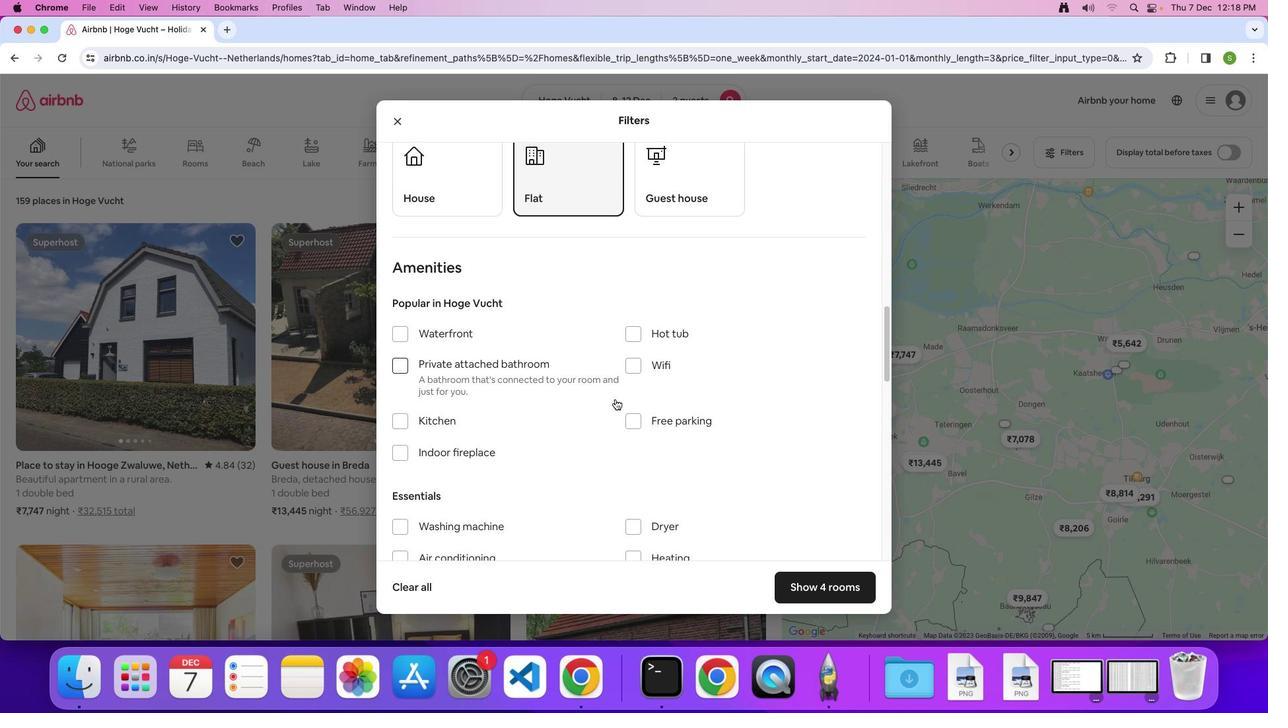 
Action: Mouse scrolled (614, 399) with delta (0, 0)
Screenshot: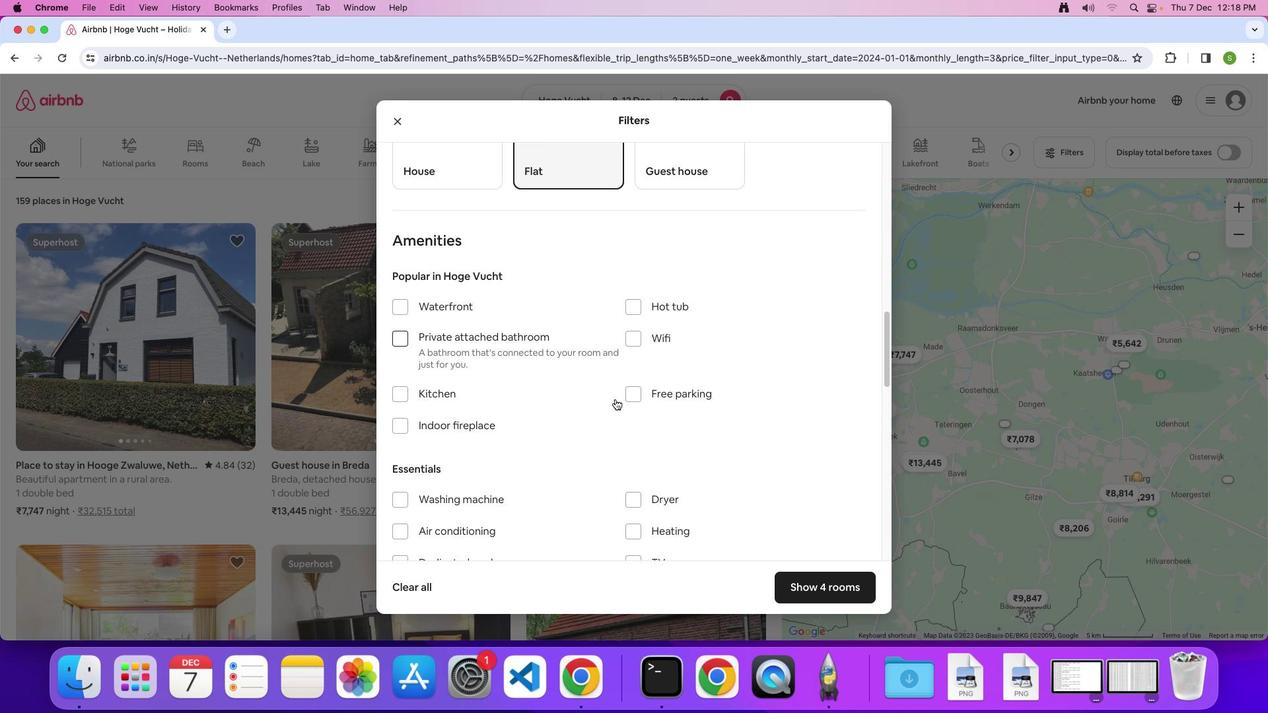 
Action: Mouse scrolled (614, 399) with delta (0, -1)
Screenshot: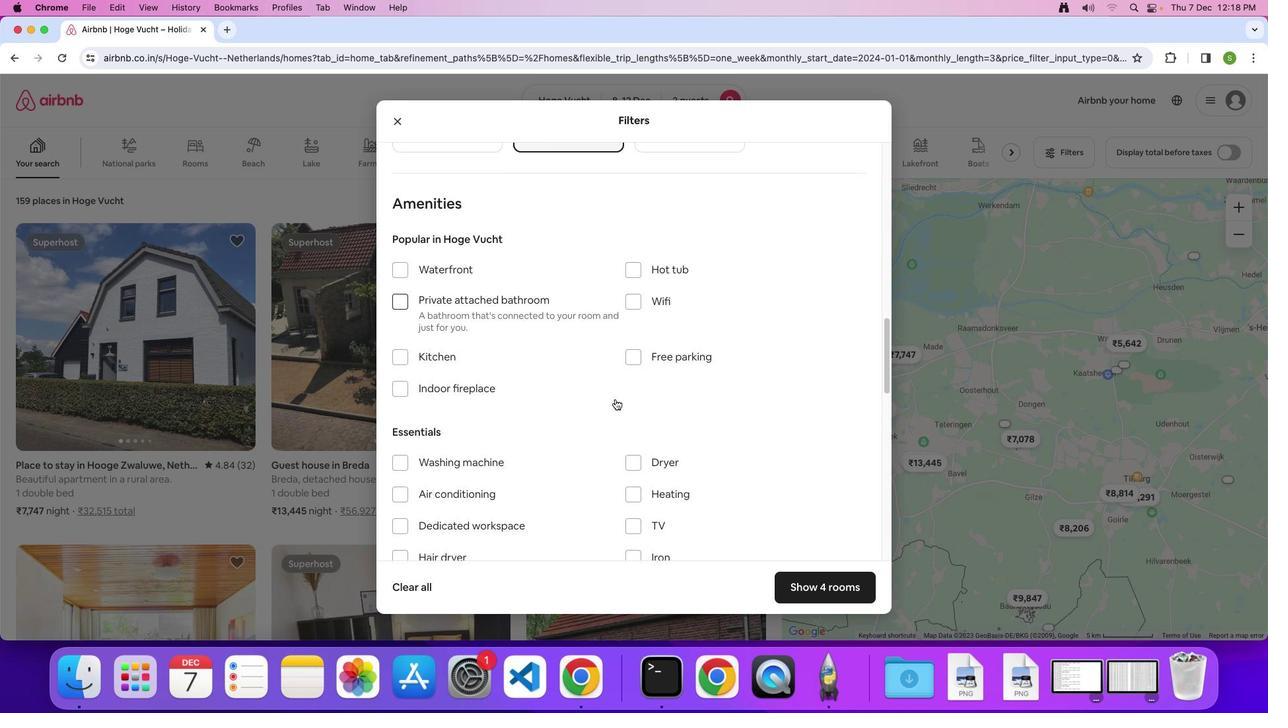 
Action: Mouse scrolled (614, 399) with delta (0, 0)
Screenshot: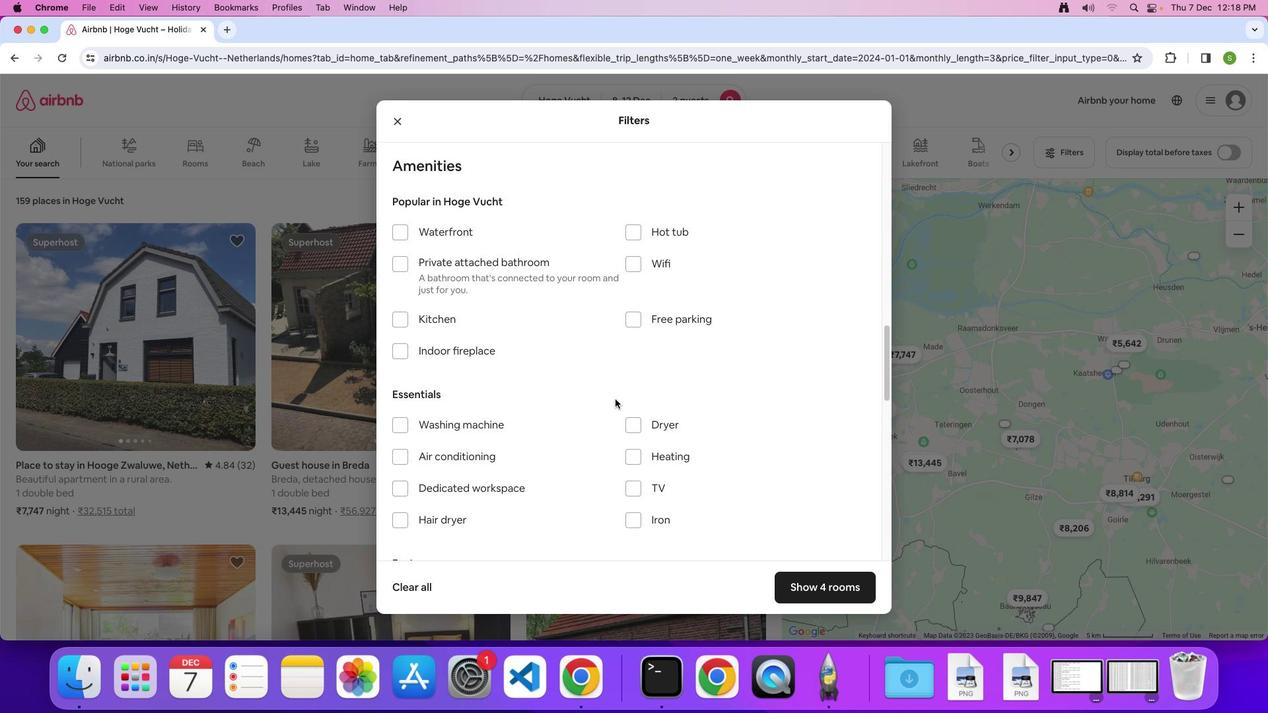 
Action: Mouse scrolled (614, 399) with delta (0, 0)
Screenshot: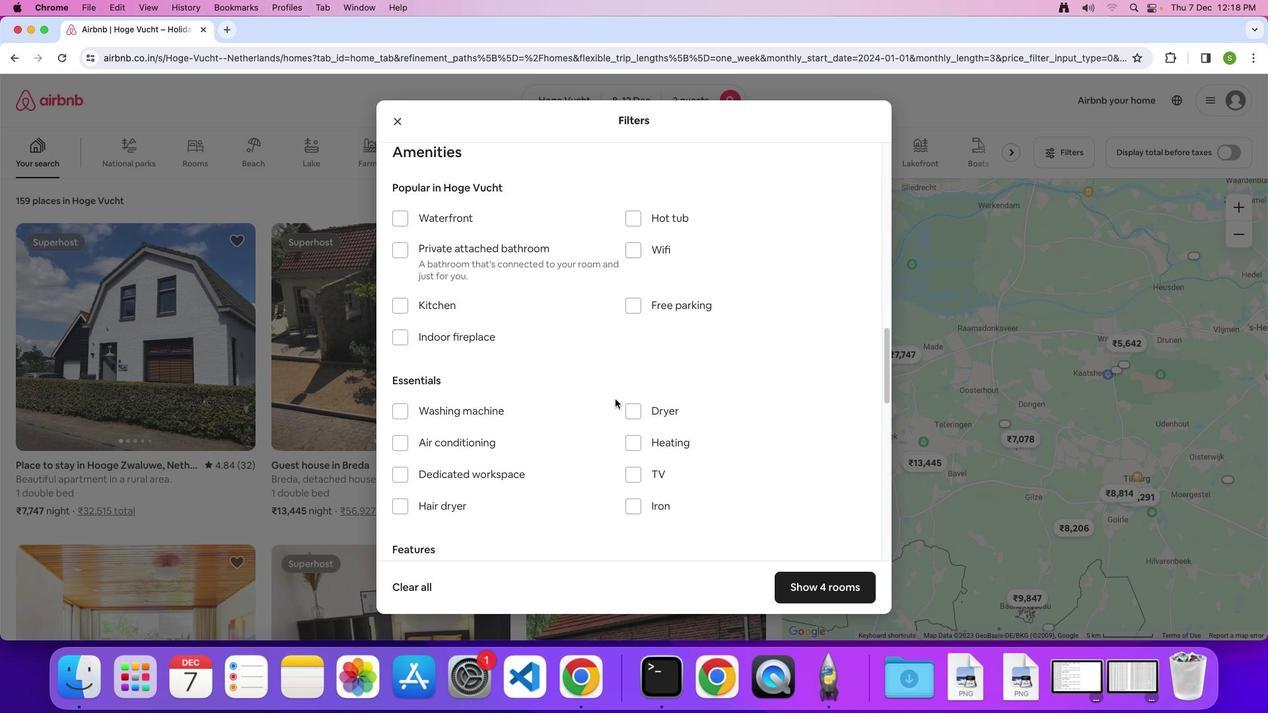 
Action: Mouse scrolled (614, 399) with delta (0, -1)
Screenshot: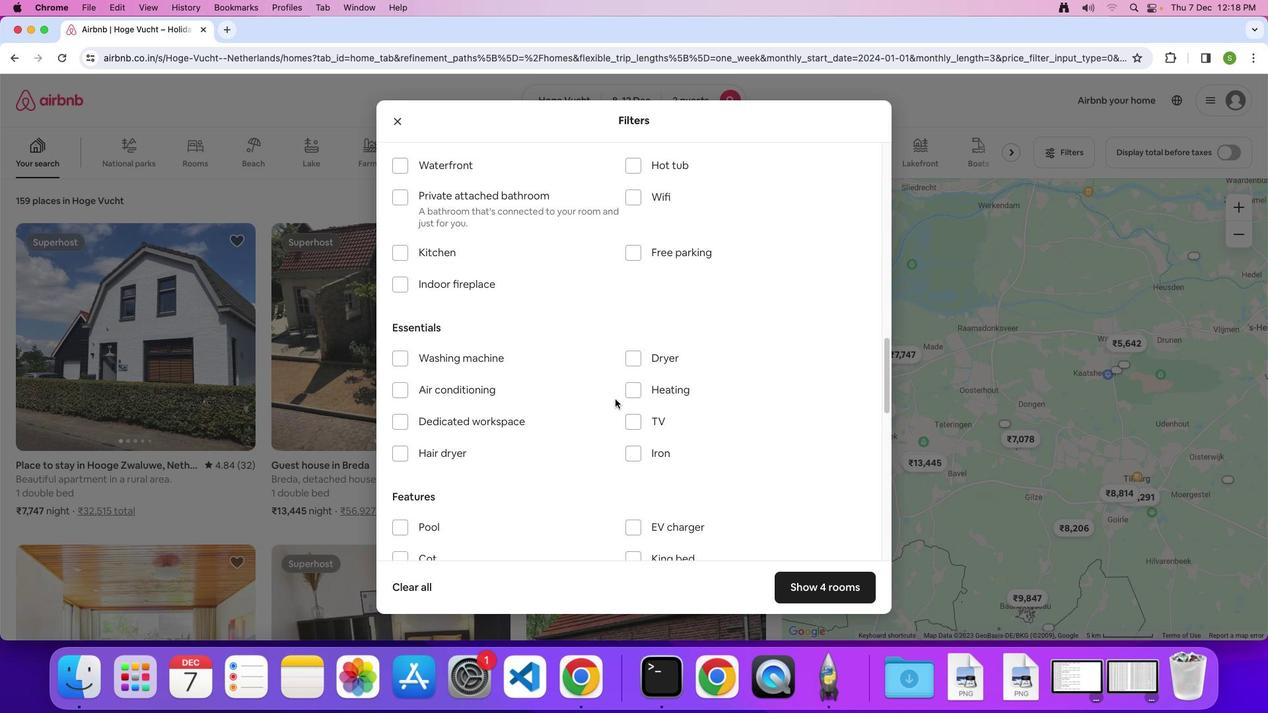 
Action: Mouse moved to (613, 399)
Screenshot: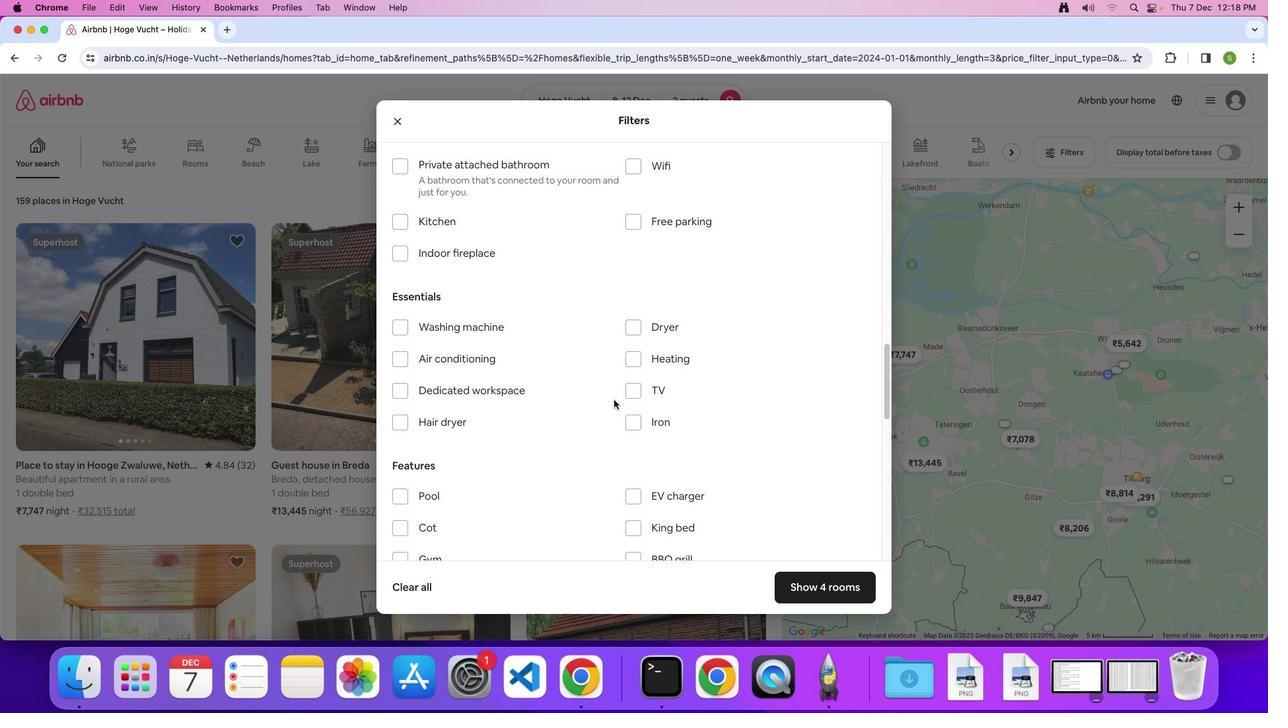 
Action: Mouse scrolled (613, 399) with delta (0, 0)
Screenshot: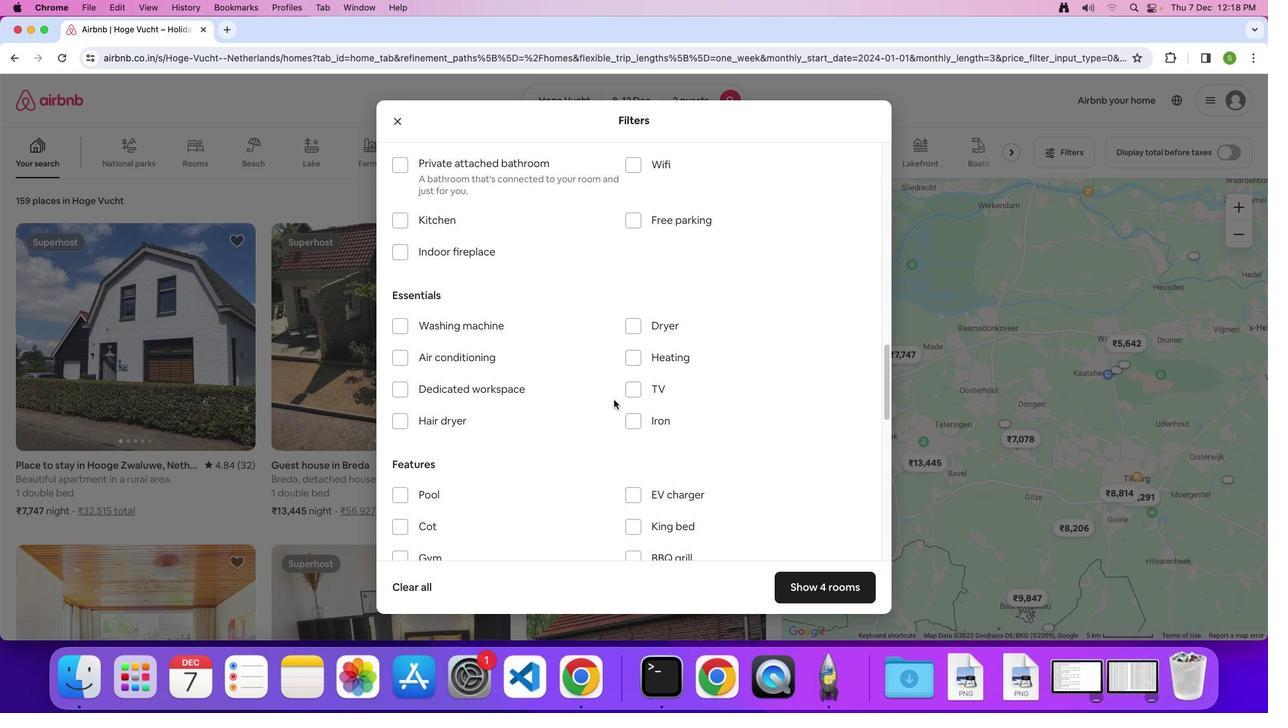 
Action: Mouse scrolled (613, 399) with delta (0, 0)
Screenshot: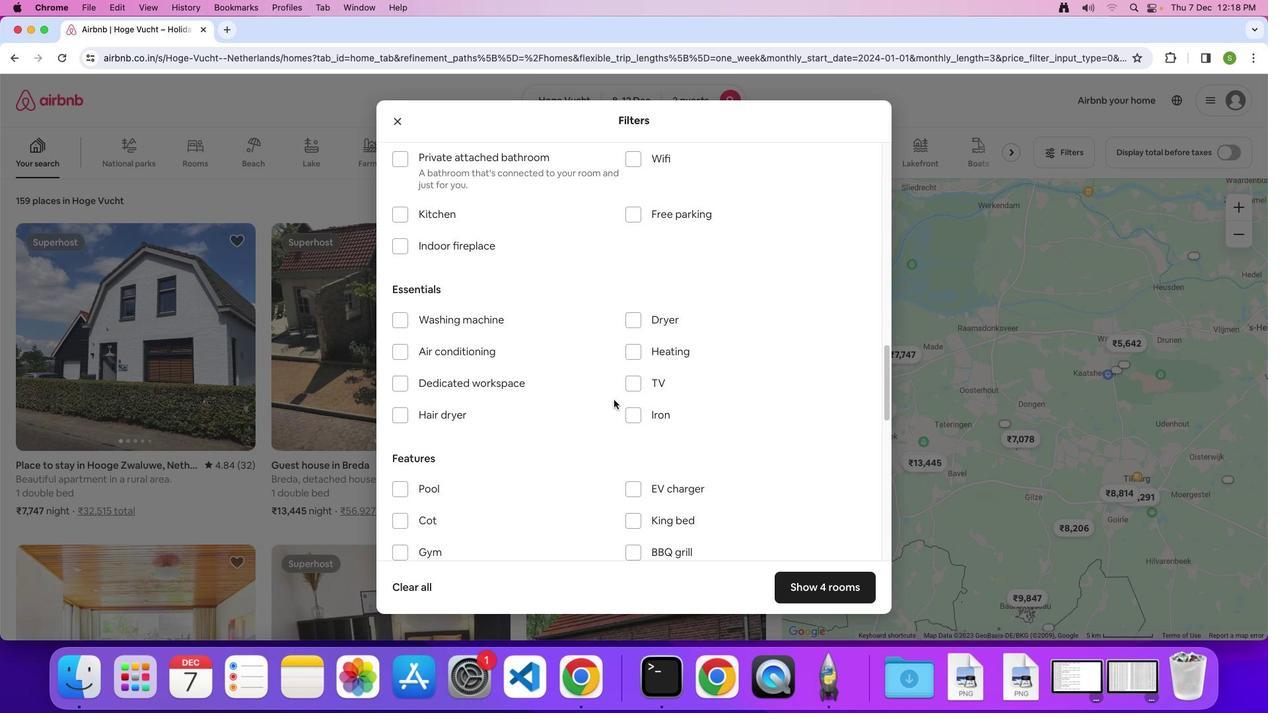 
Action: Mouse scrolled (613, 399) with delta (0, 0)
Screenshot: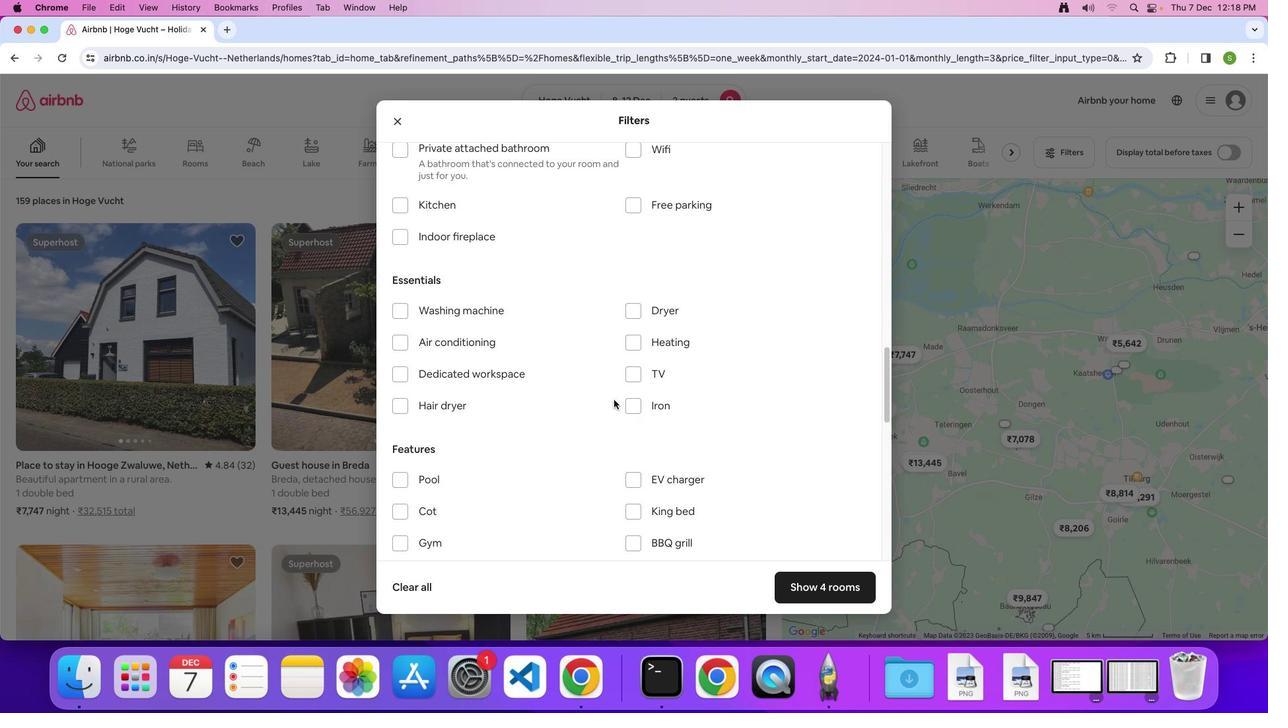
Action: Mouse scrolled (613, 399) with delta (0, 0)
Screenshot: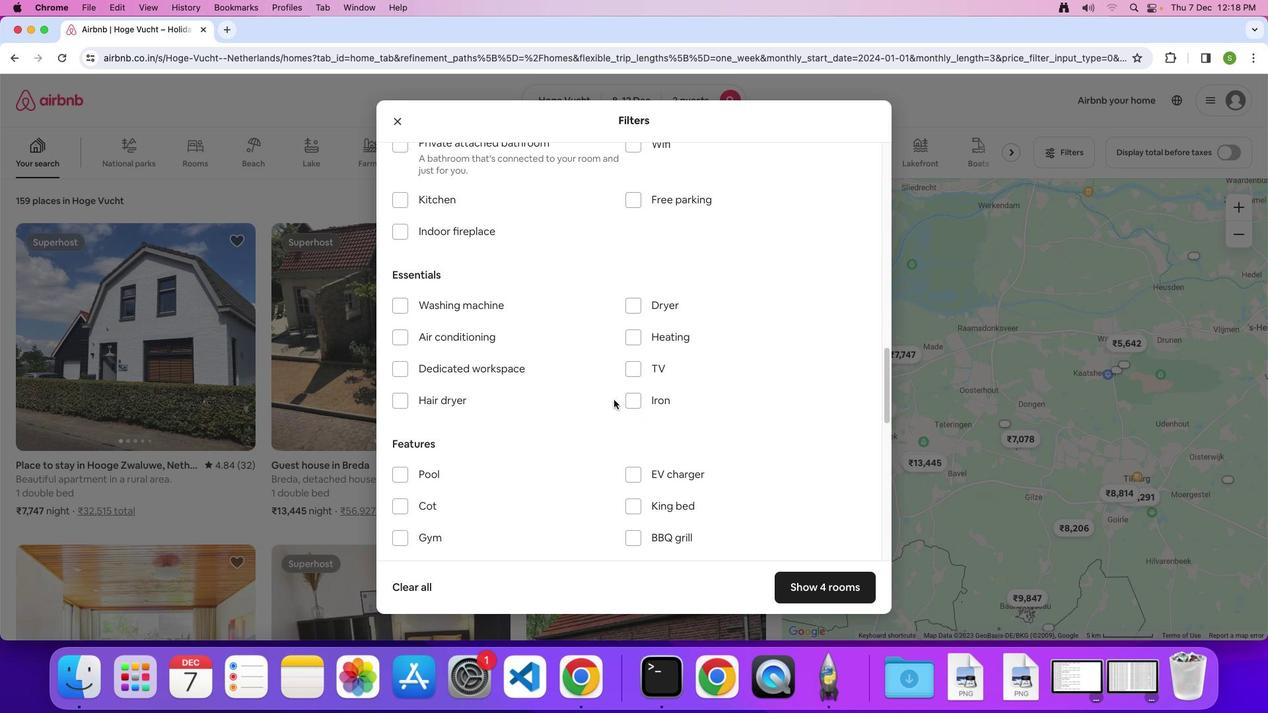 
Action: Mouse scrolled (613, 399) with delta (0, 0)
Screenshot: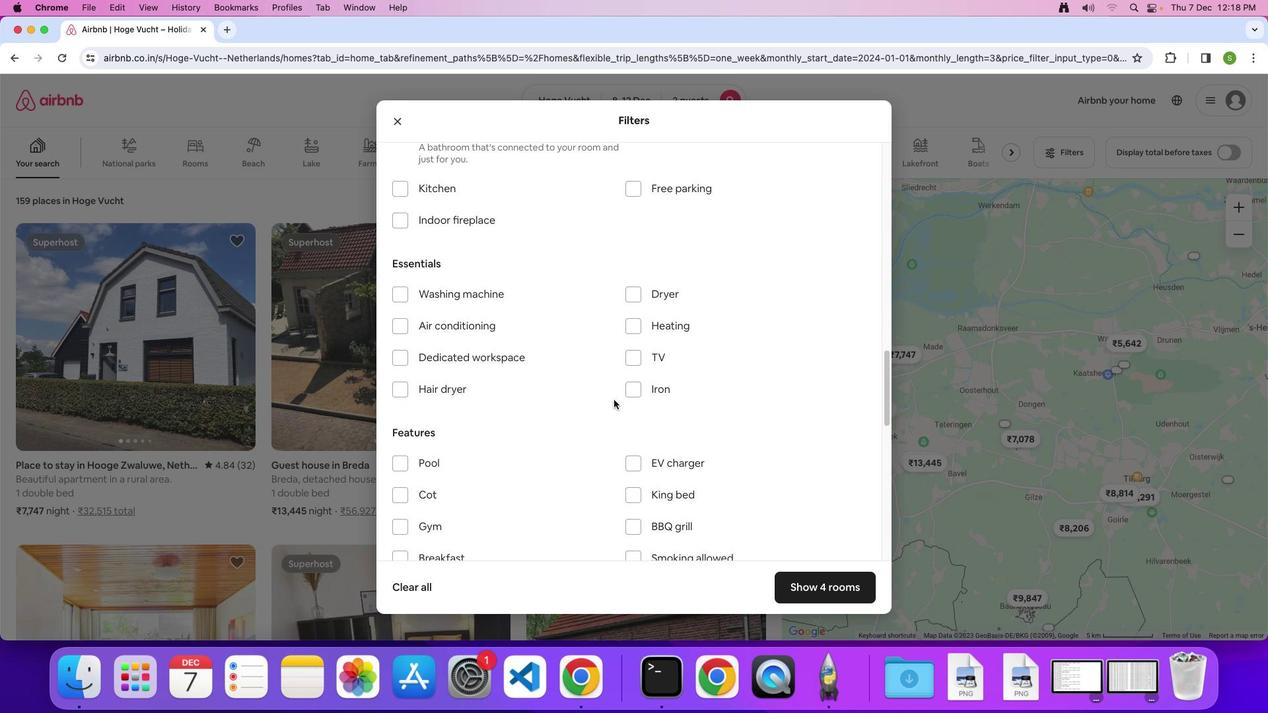 
Action: Mouse moved to (398, 297)
Screenshot: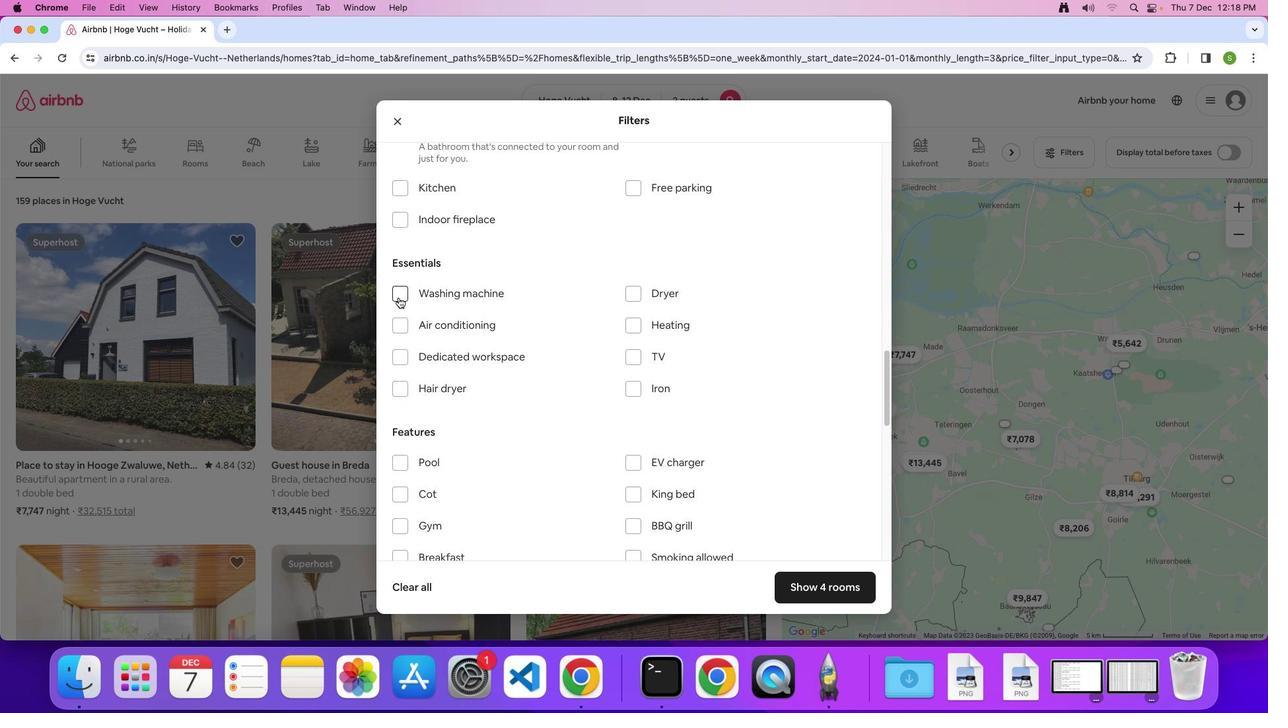 
Action: Mouse pressed left at (398, 297)
Screenshot: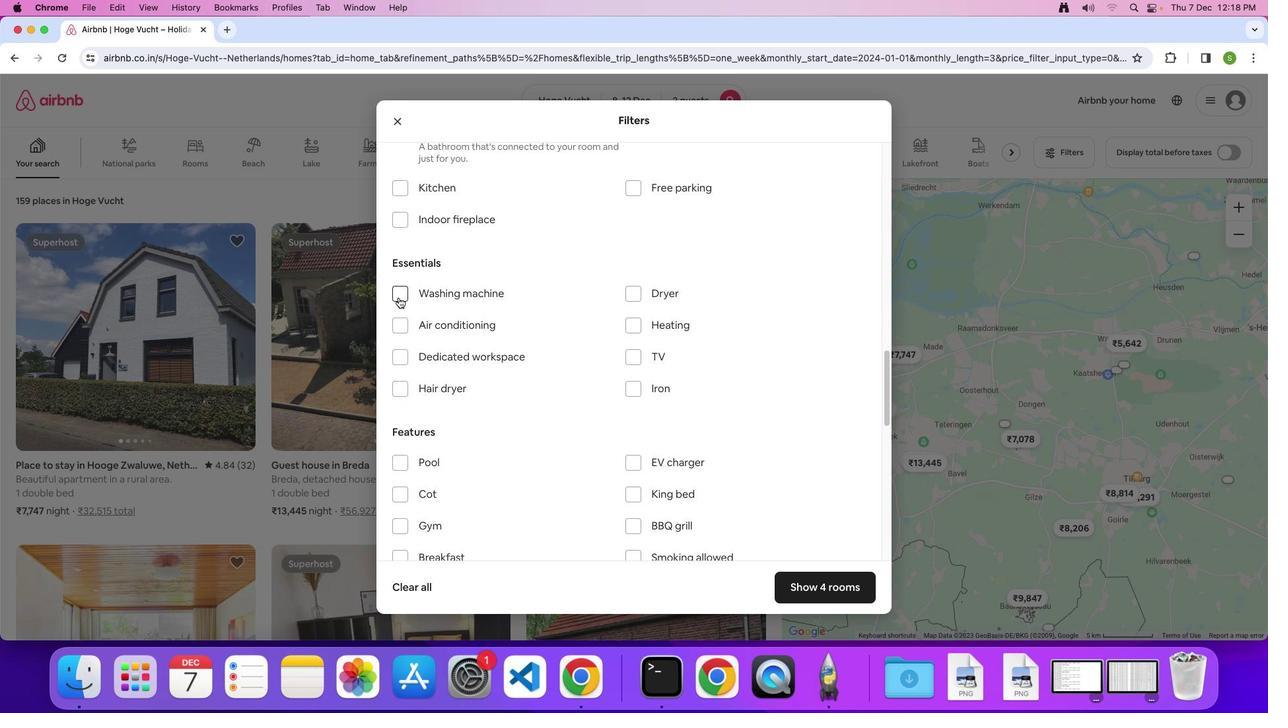 
Action: Mouse moved to (625, 441)
Screenshot: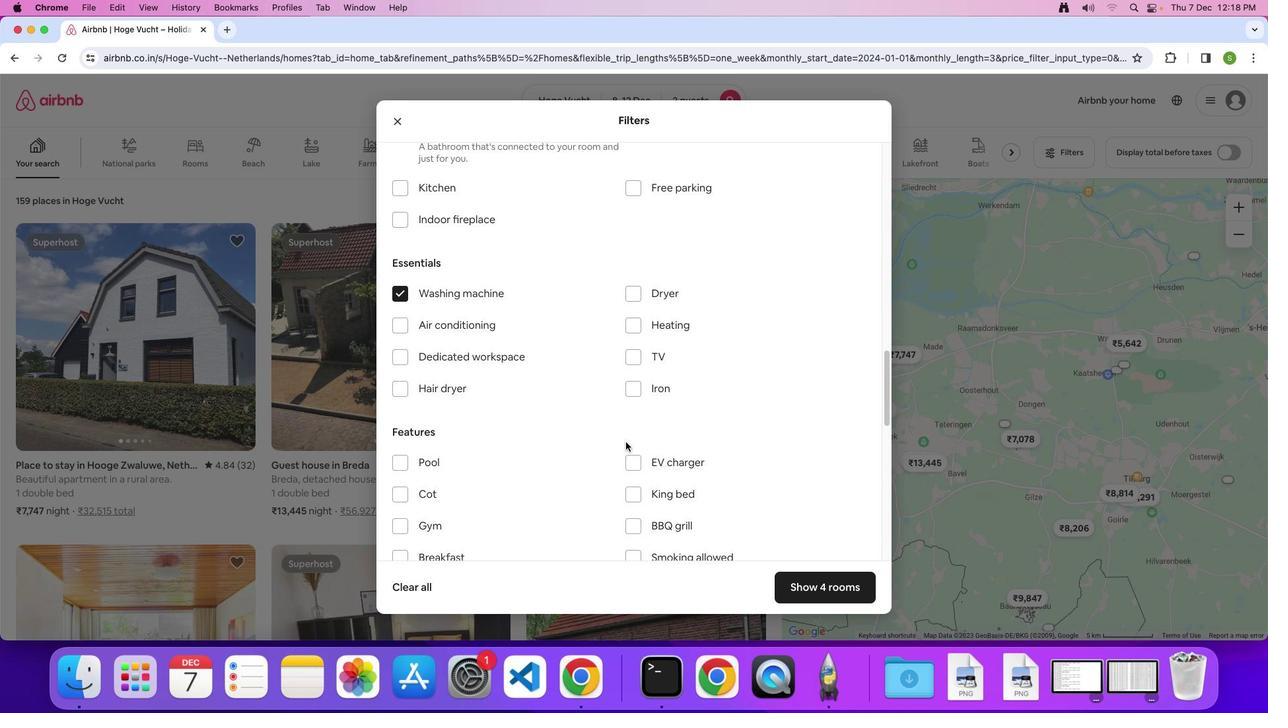 
Action: Mouse scrolled (625, 441) with delta (0, 0)
Screenshot: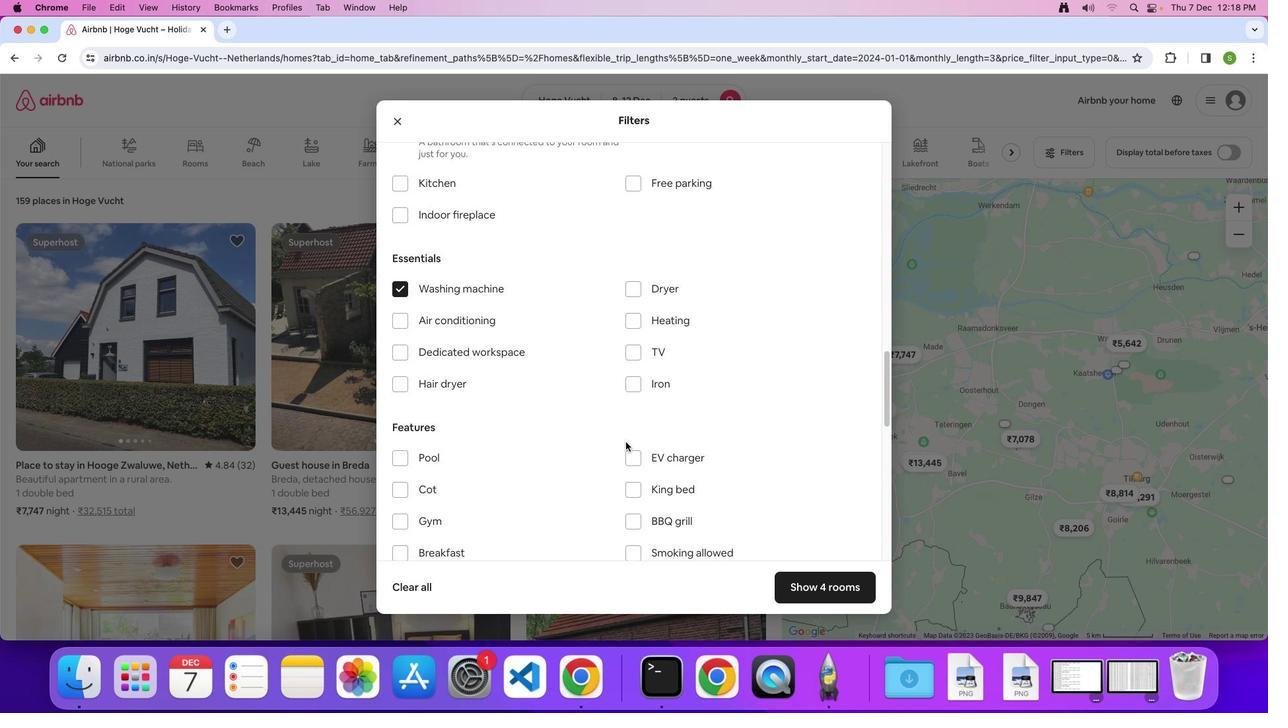 
Action: Mouse scrolled (625, 441) with delta (0, 0)
Screenshot: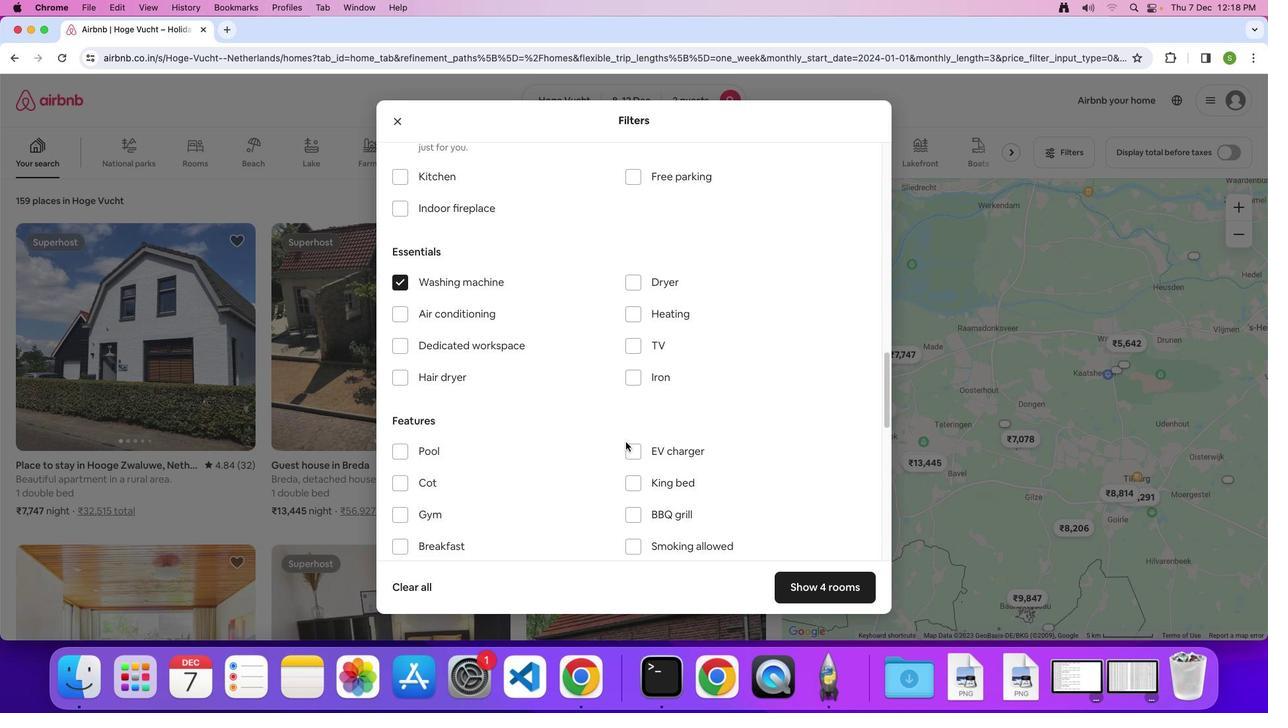
Action: Mouse scrolled (625, 441) with delta (0, 0)
Screenshot: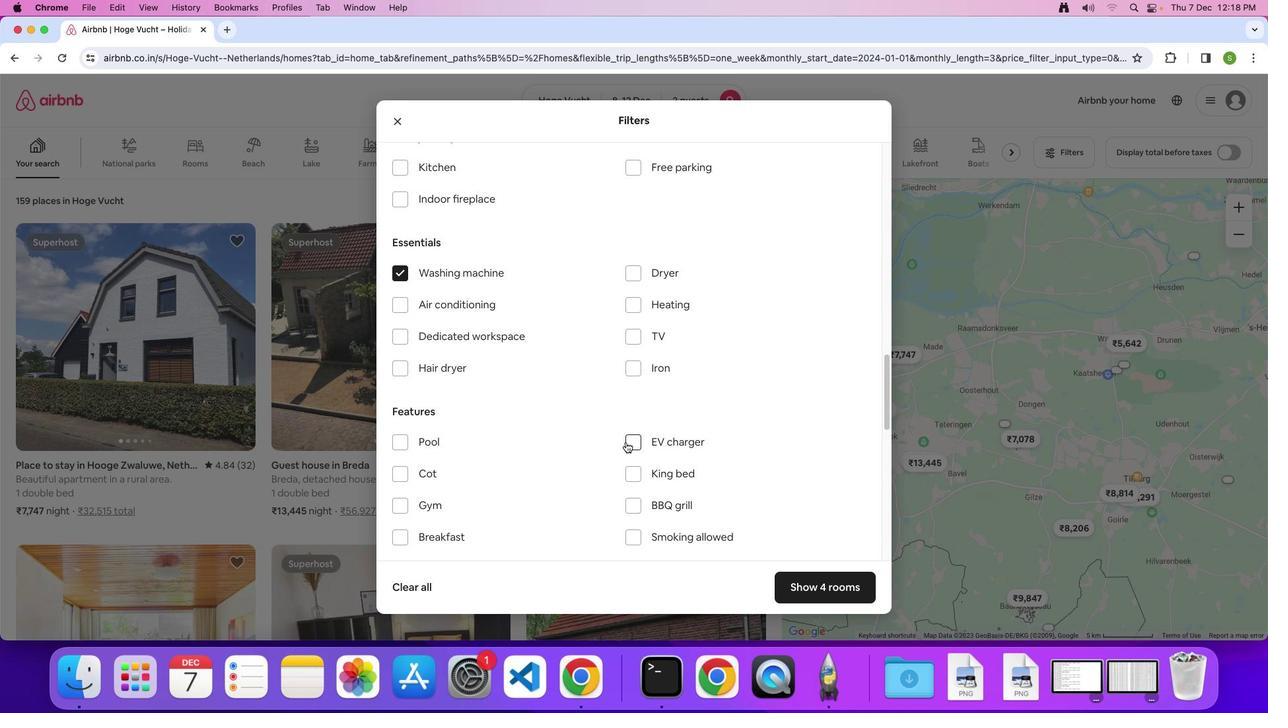 
Action: Mouse scrolled (625, 441) with delta (0, 0)
Screenshot: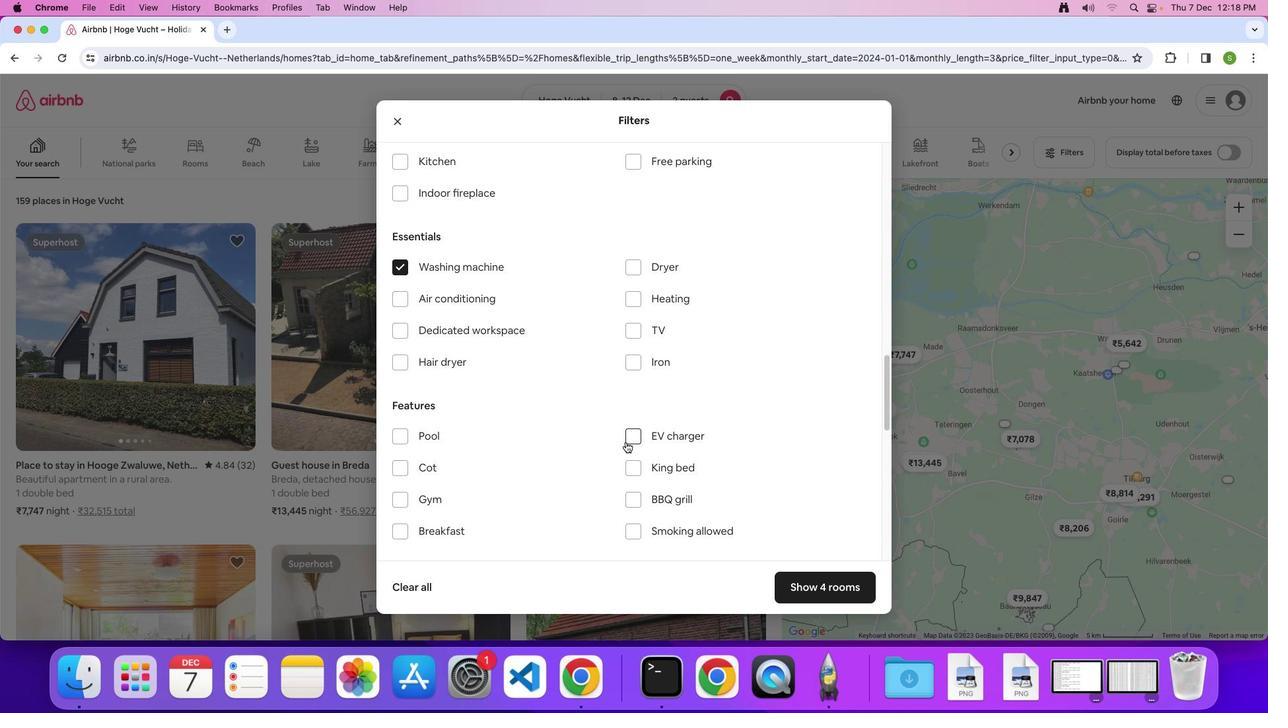 
Action: Mouse scrolled (625, 441) with delta (0, 0)
Screenshot: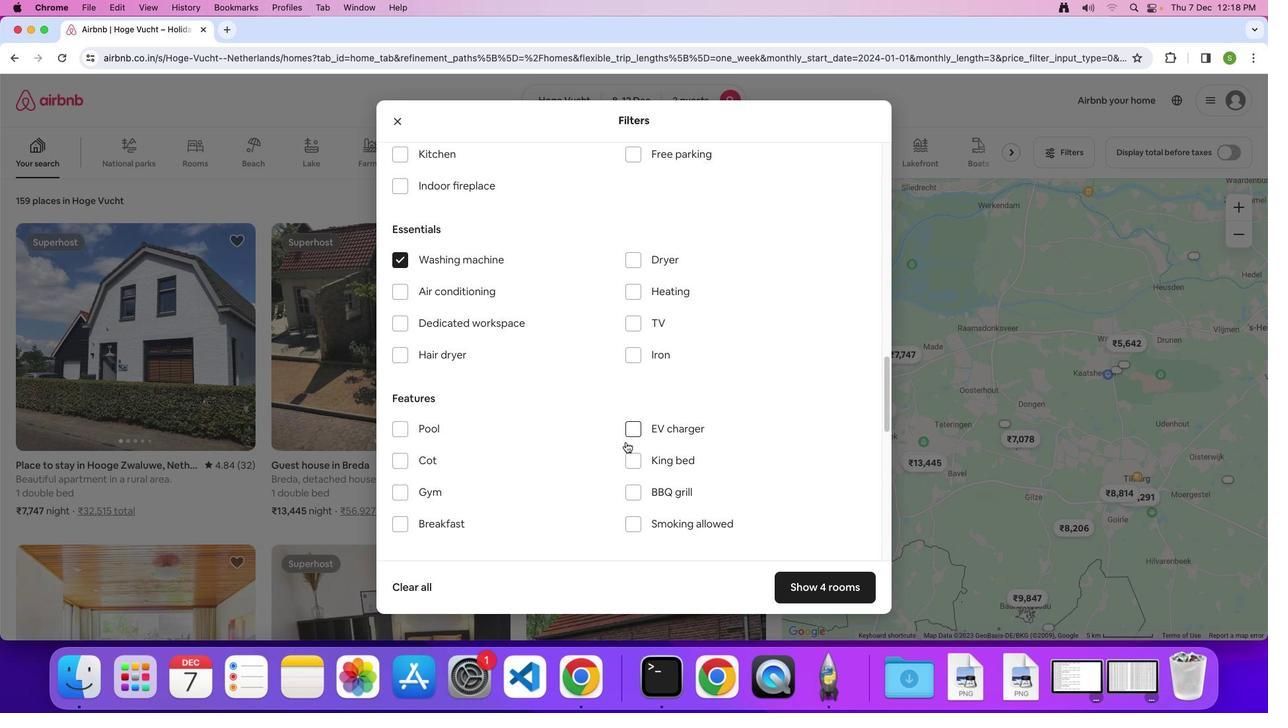 
Action: Mouse scrolled (625, 441) with delta (0, 0)
Screenshot: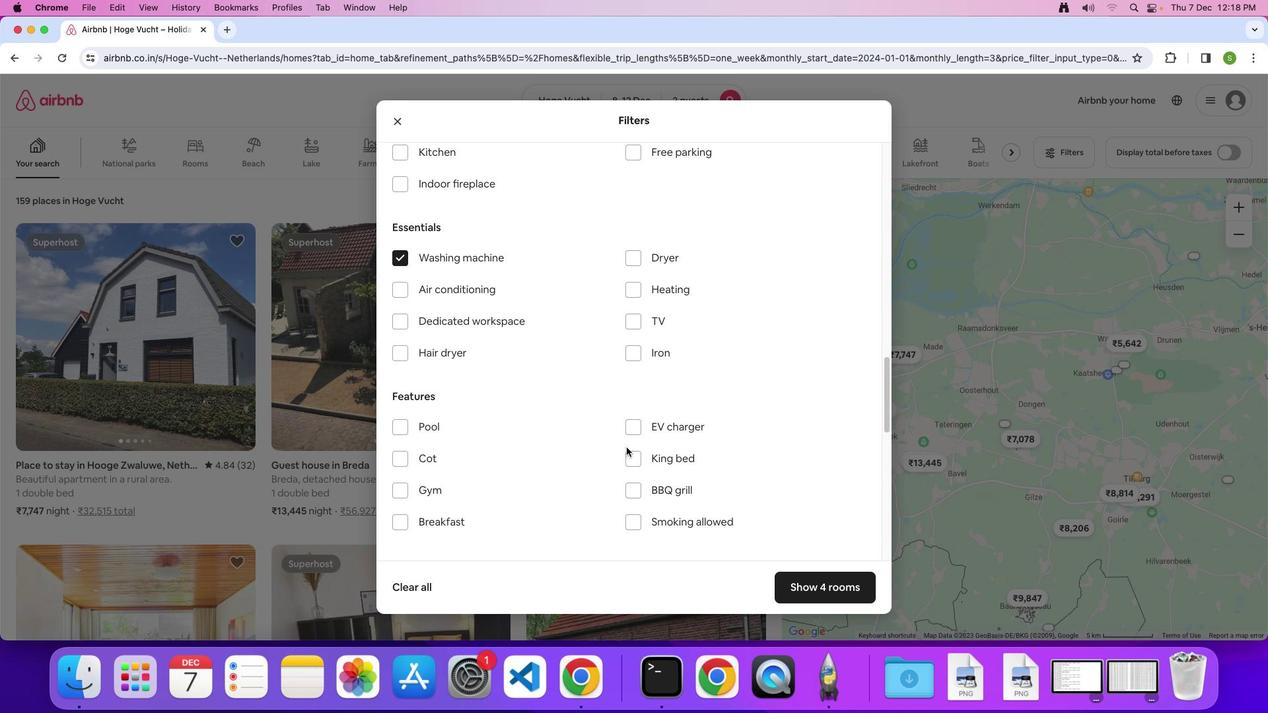 
Action: Mouse moved to (807, 591)
Screenshot: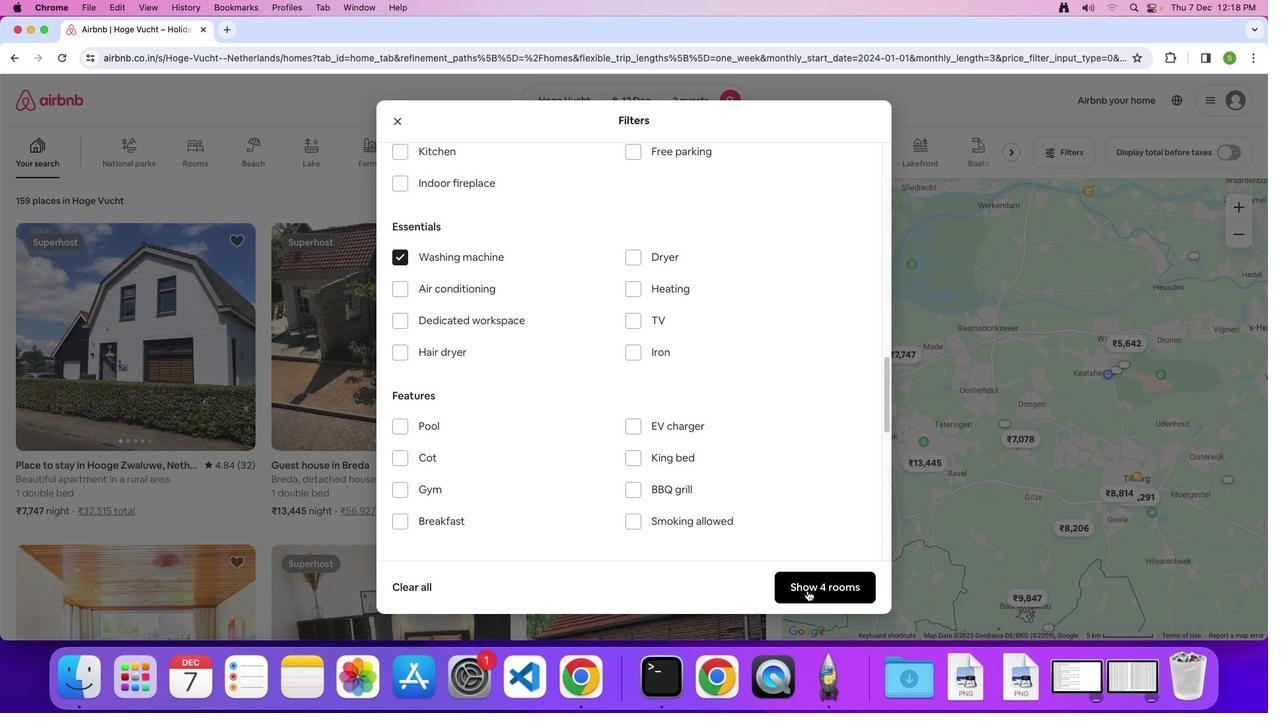 
Action: Mouse pressed left at (807, 591)
Screenshot: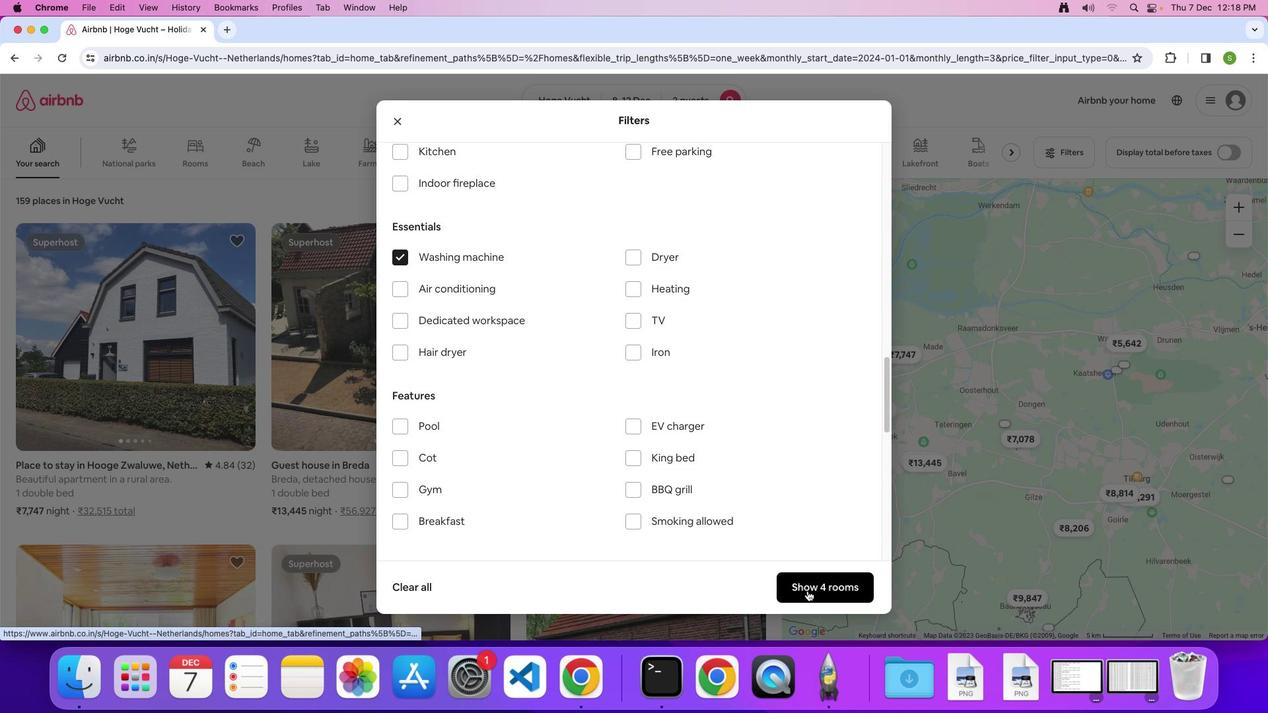 
Action: Mouse moved to (193, 319)
Screenshot: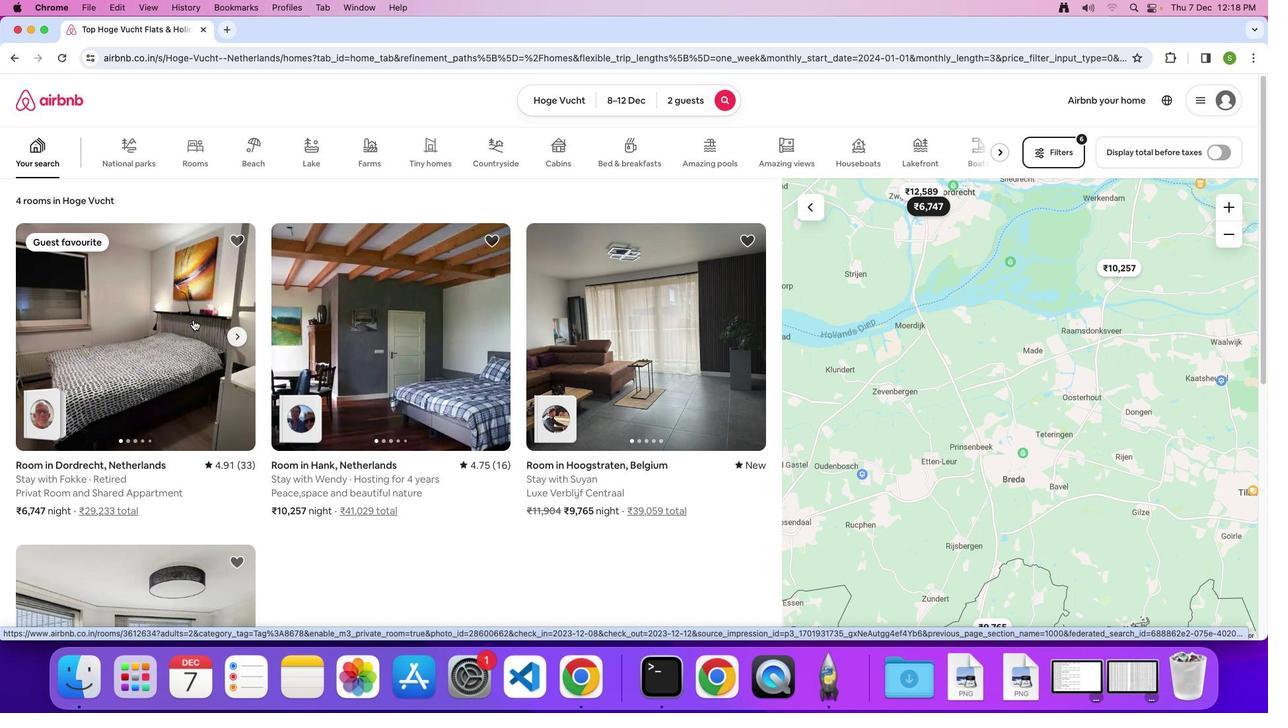 
Action: Mouse pressed left at (193, 319)
Screenshot: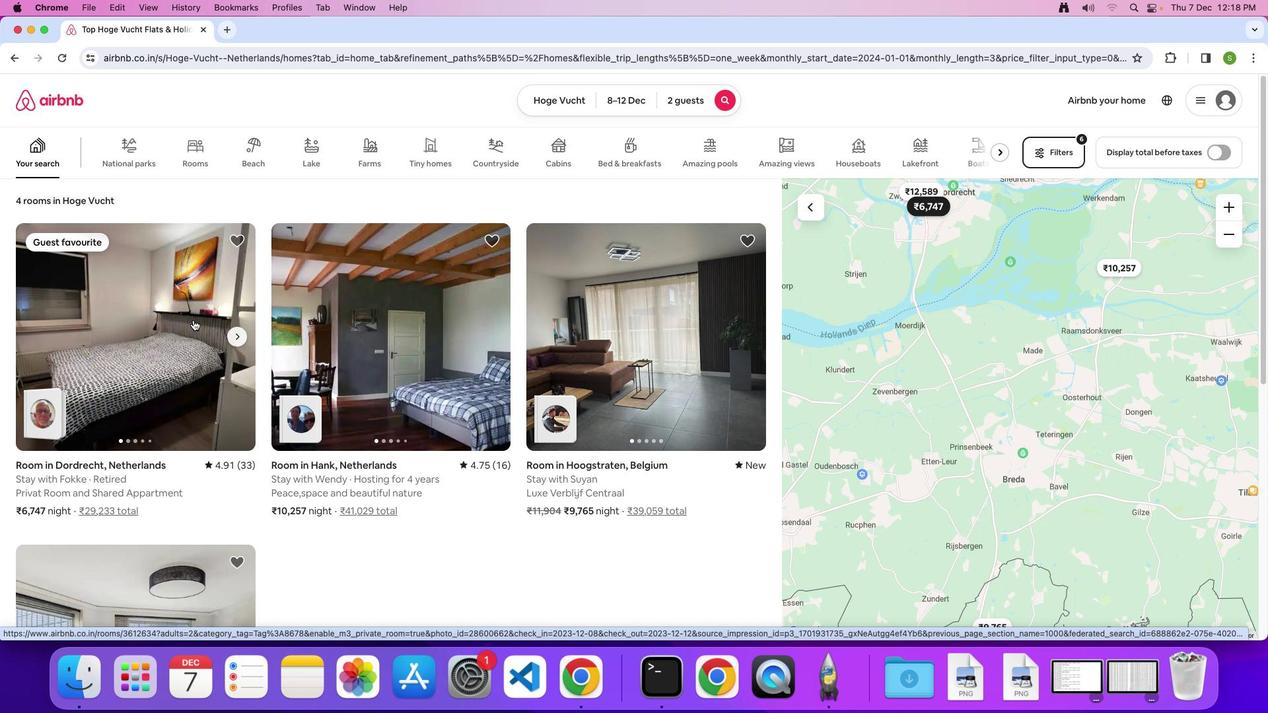 
Action: Mouse moved to (472, 302)
Screenshot: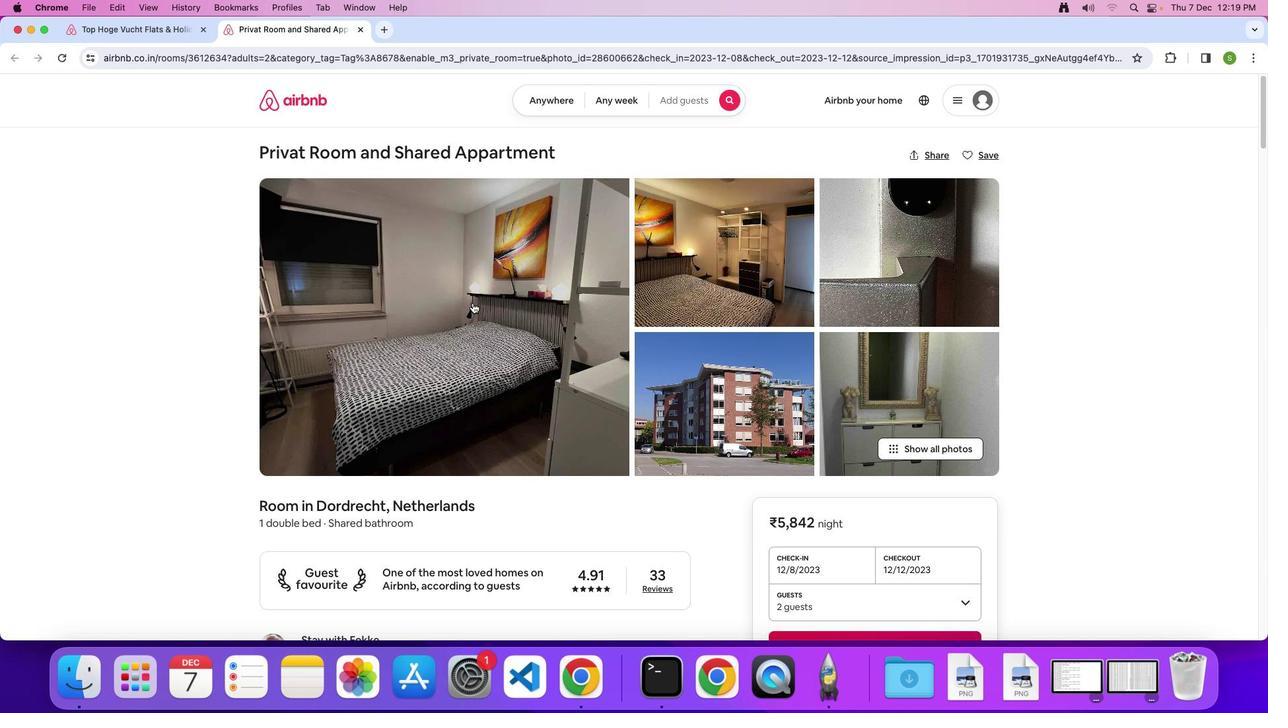 
Action: Mouse pressed left at (472, 302)
Screenshot: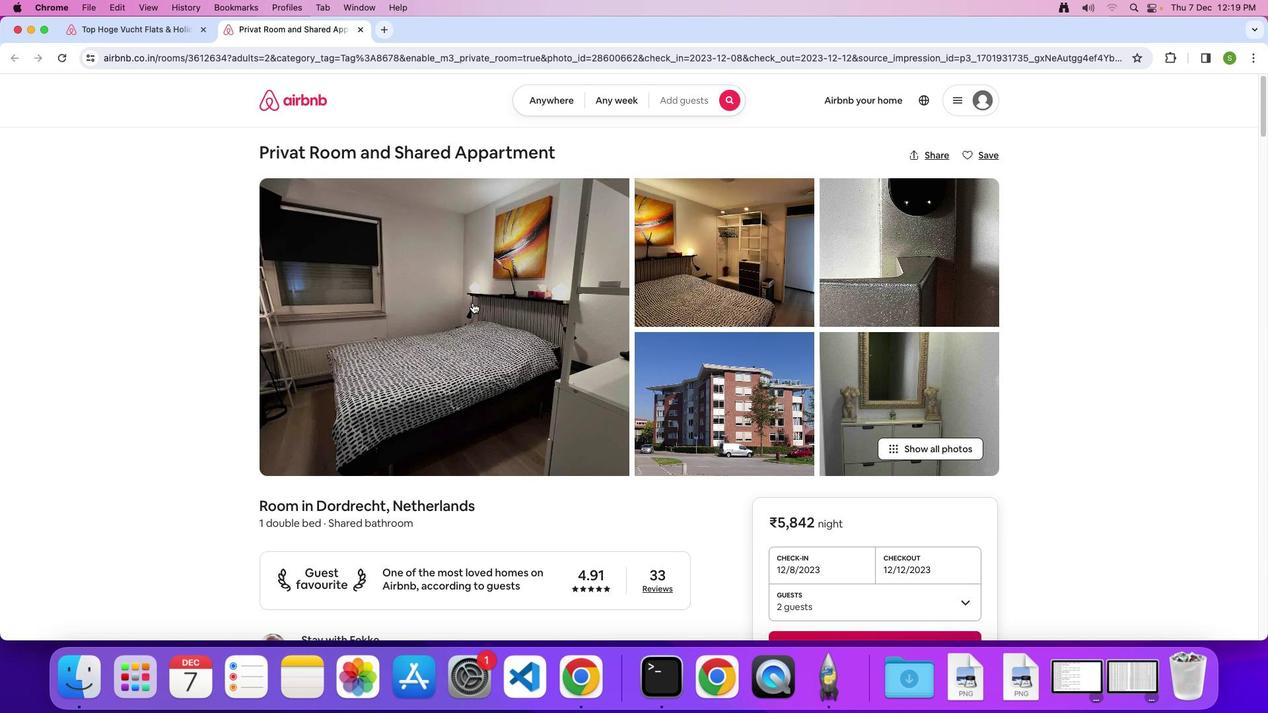 
Action: Mouse moved to (590, 376)
Screenshot: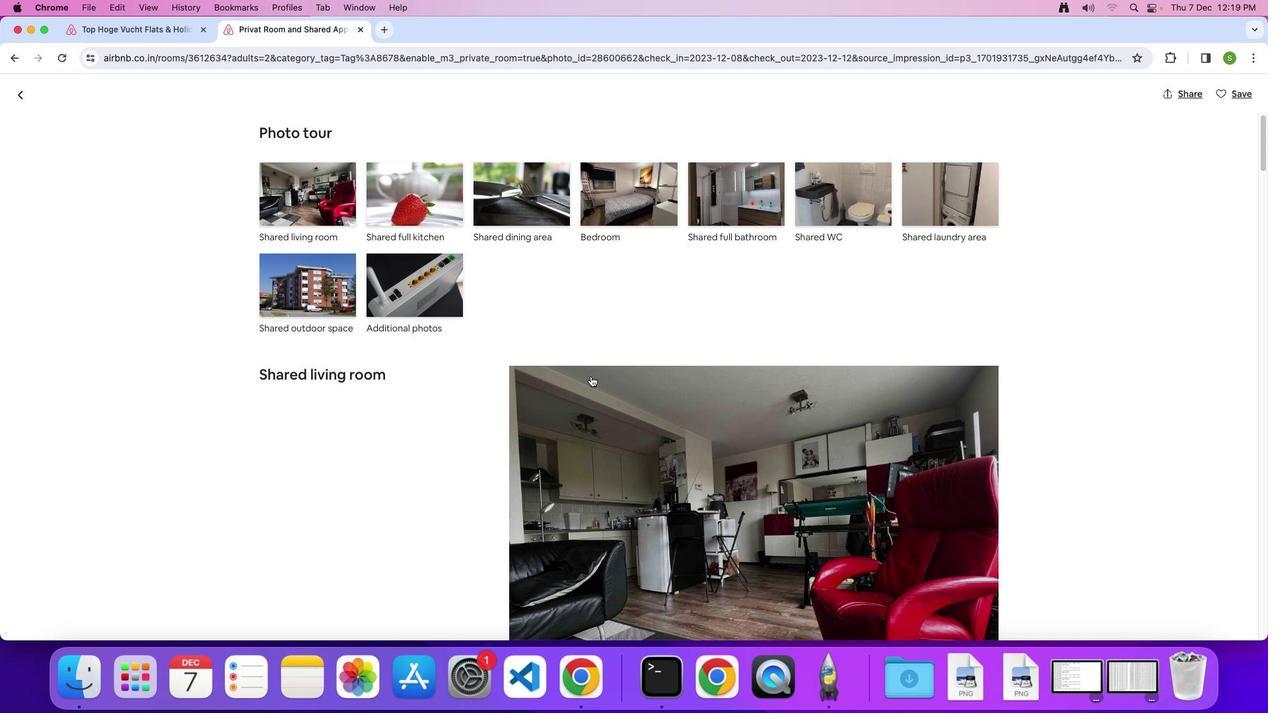 
Action: Mouse scrolled (590, 376) with delta (0, 0)
Screenshot: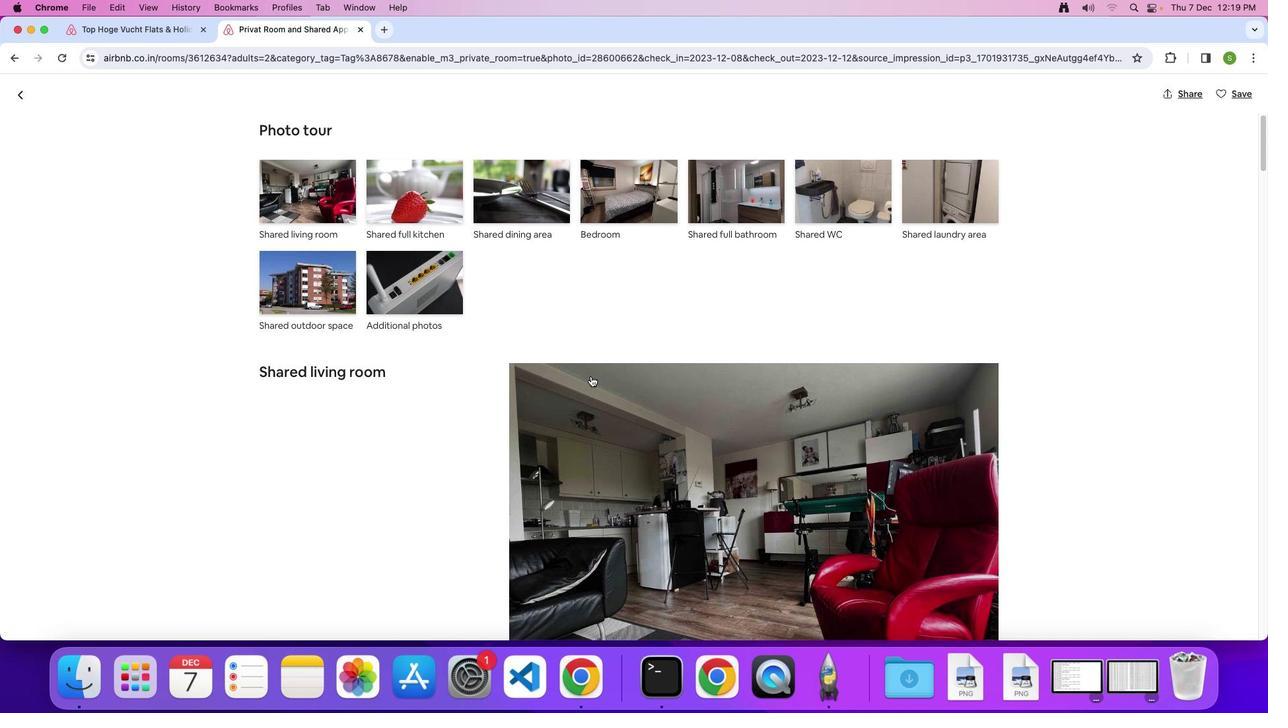 
Action: Mouse scrolled (590, 376) with delta (0, 0)
Screenshot: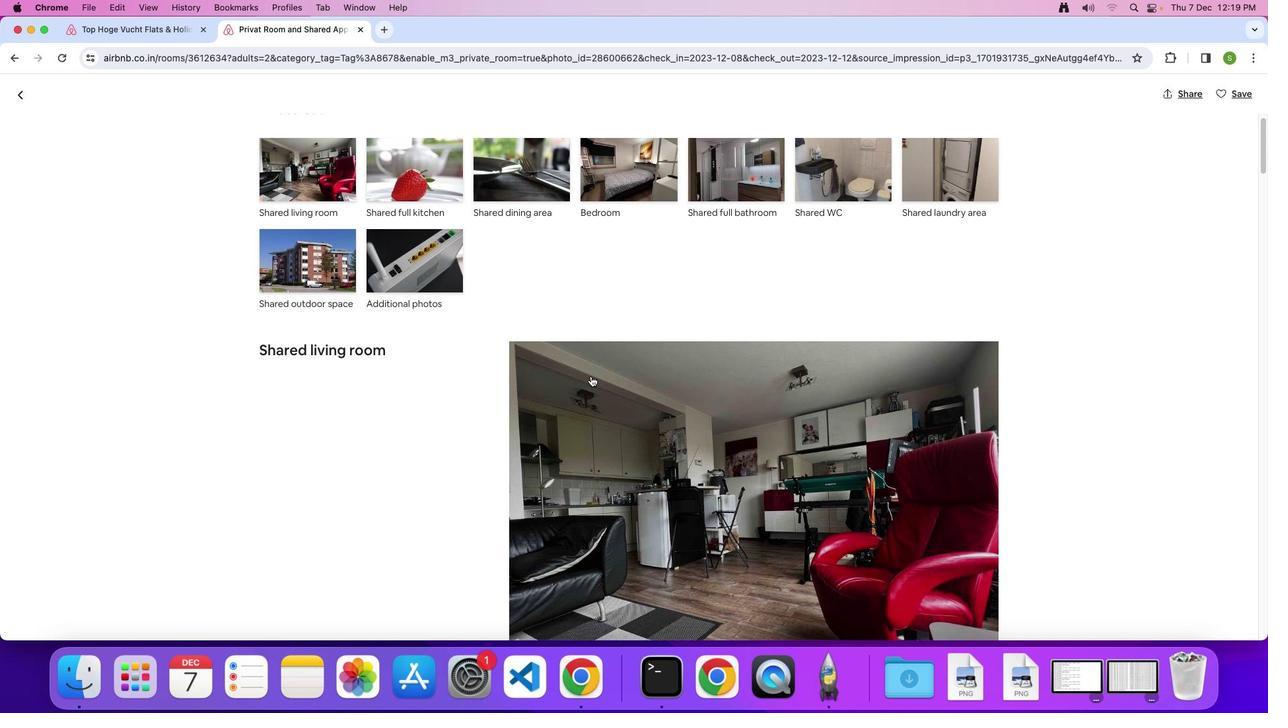 
Action: Mouse scrolled (590, 376) with delta (0, -1)
Screenshot: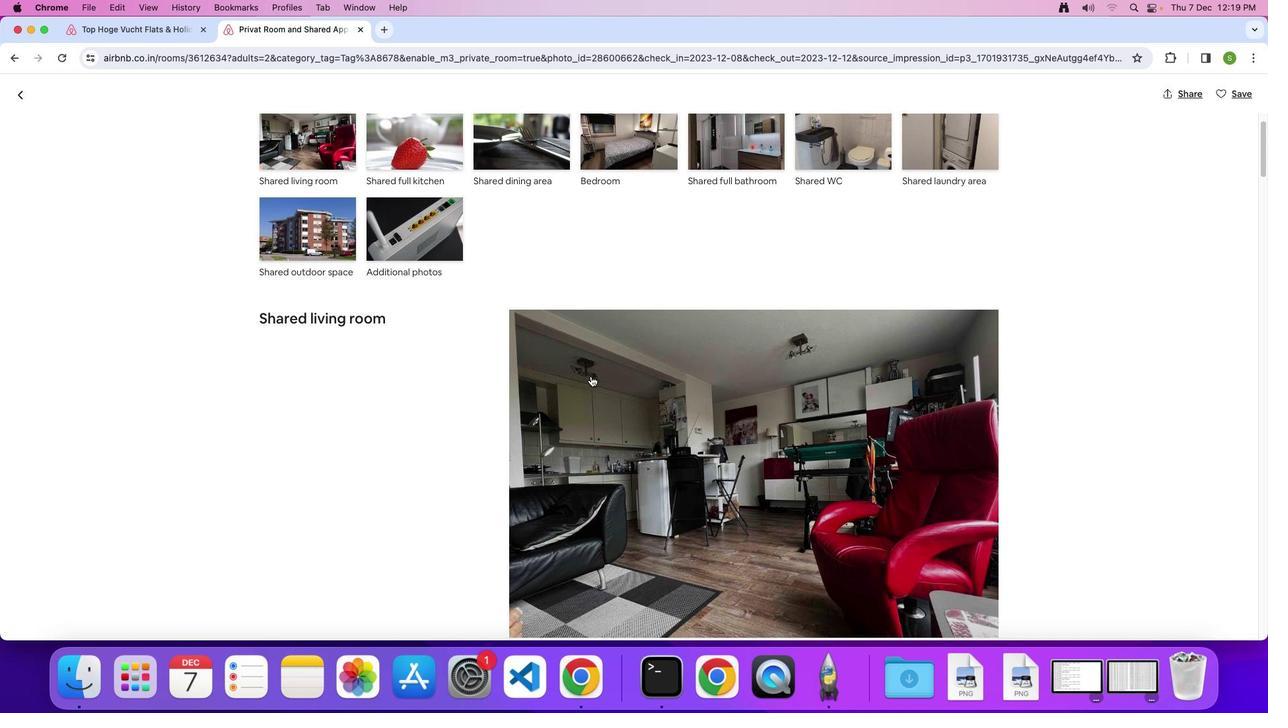 
Action: Mouse scrolled (590, 376) with delta (0, 0)
Screenshot: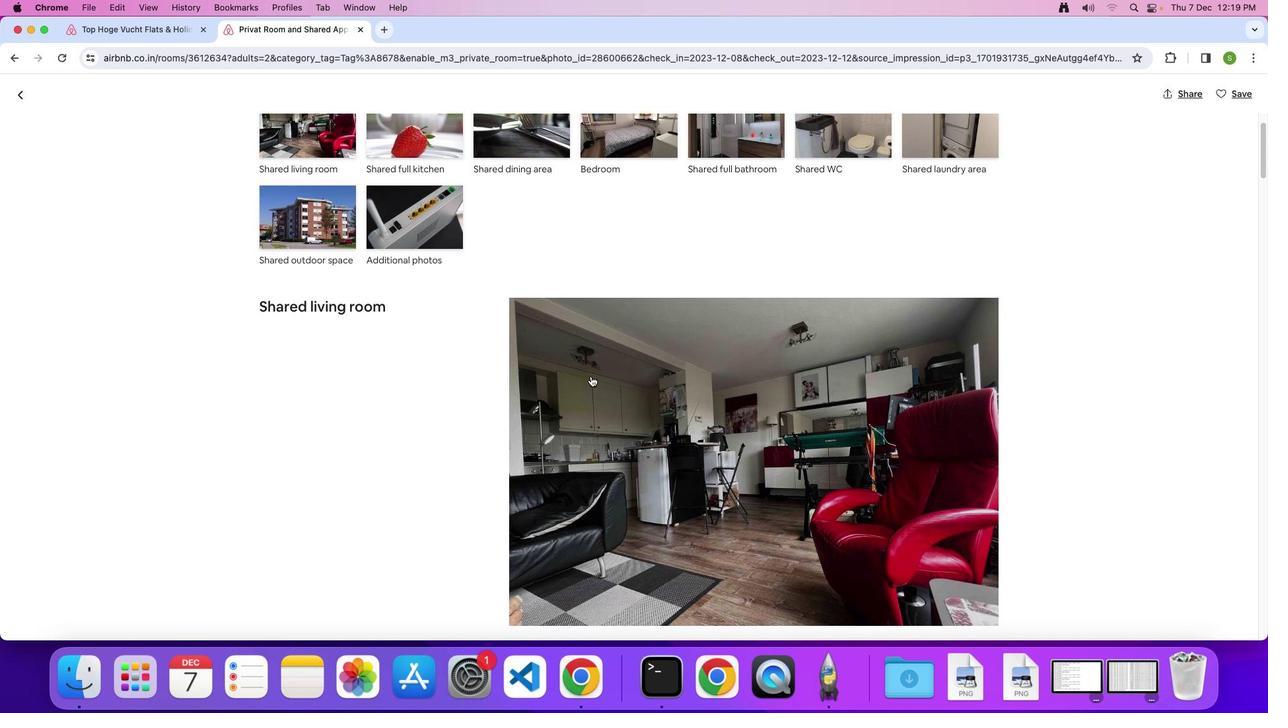 
Action: Mouse scrolled (590, 376) with delta (0, 0)
Screenshot: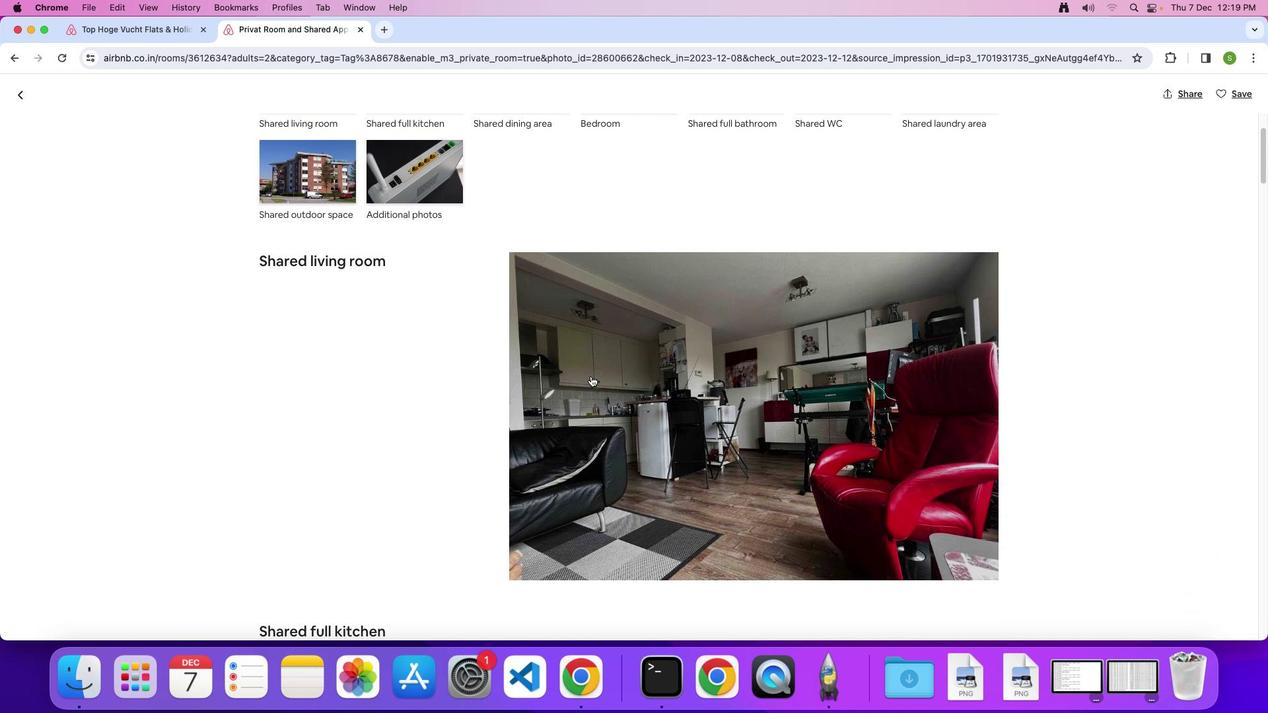 
Action: Mouse scrolled (590, 376) with delta (0, -1)
Screenshot: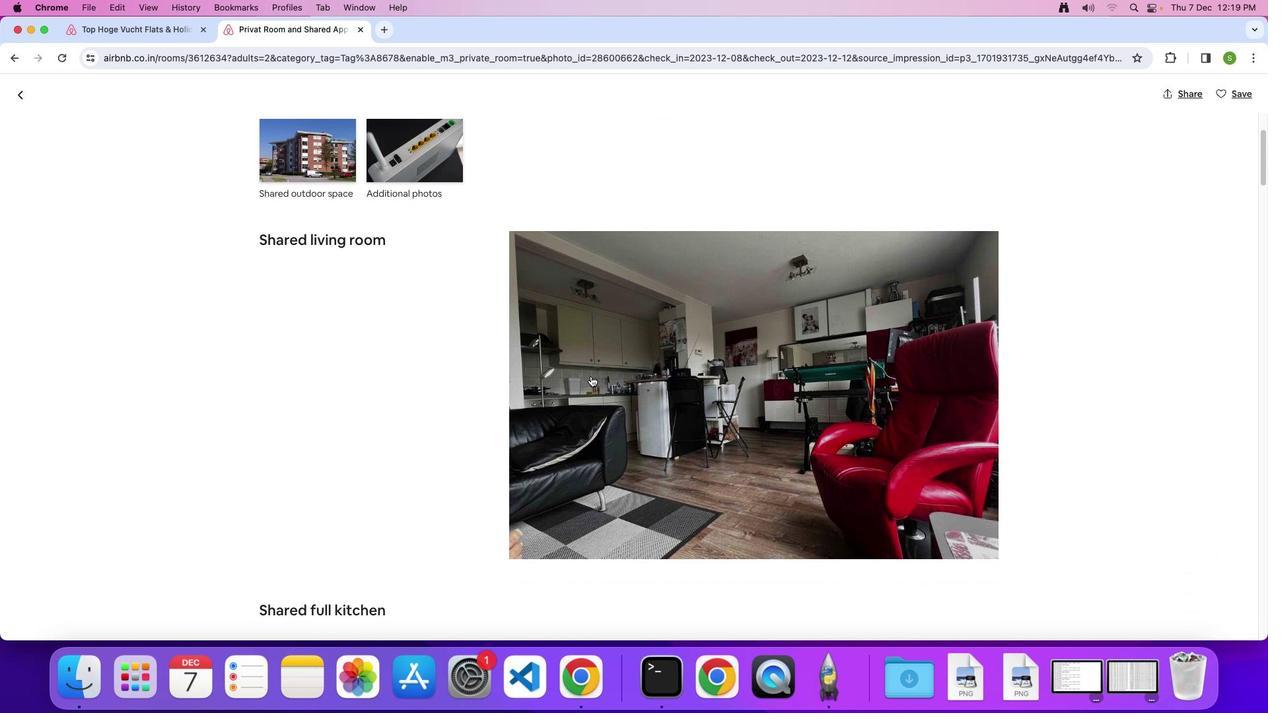 
Action: Mouse scrolled (590, 376) with delta (0, -1)
Screenshot: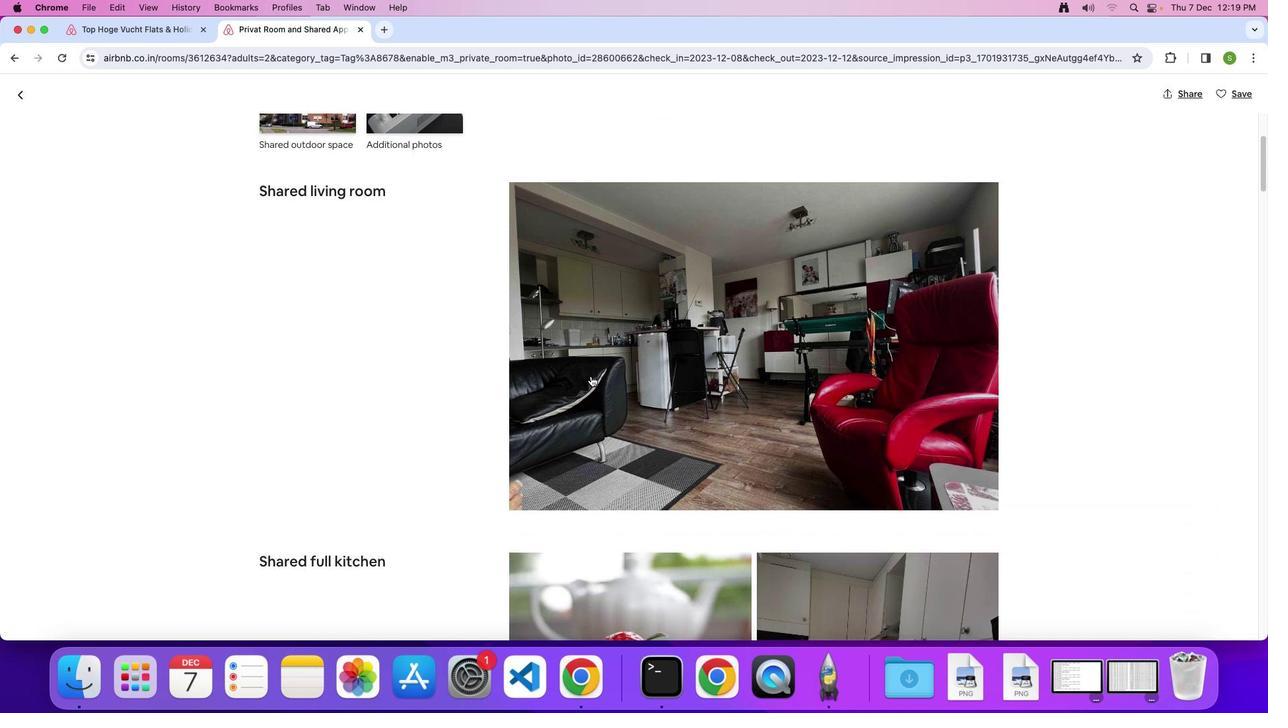 
Action: Mouse scrolled (590, 376) with delta (0, 0)
Screenshot: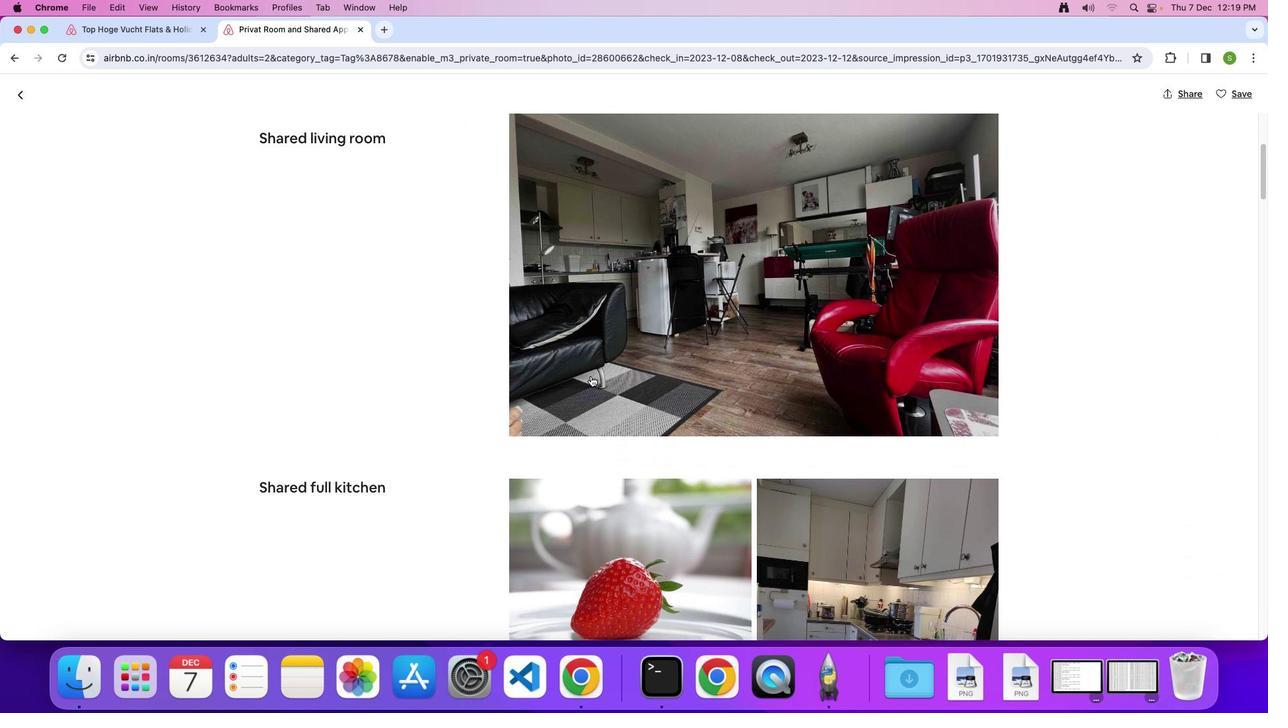 
Action: Mouse scrolled (590, 376) with delta (0, 0)
Screenshot: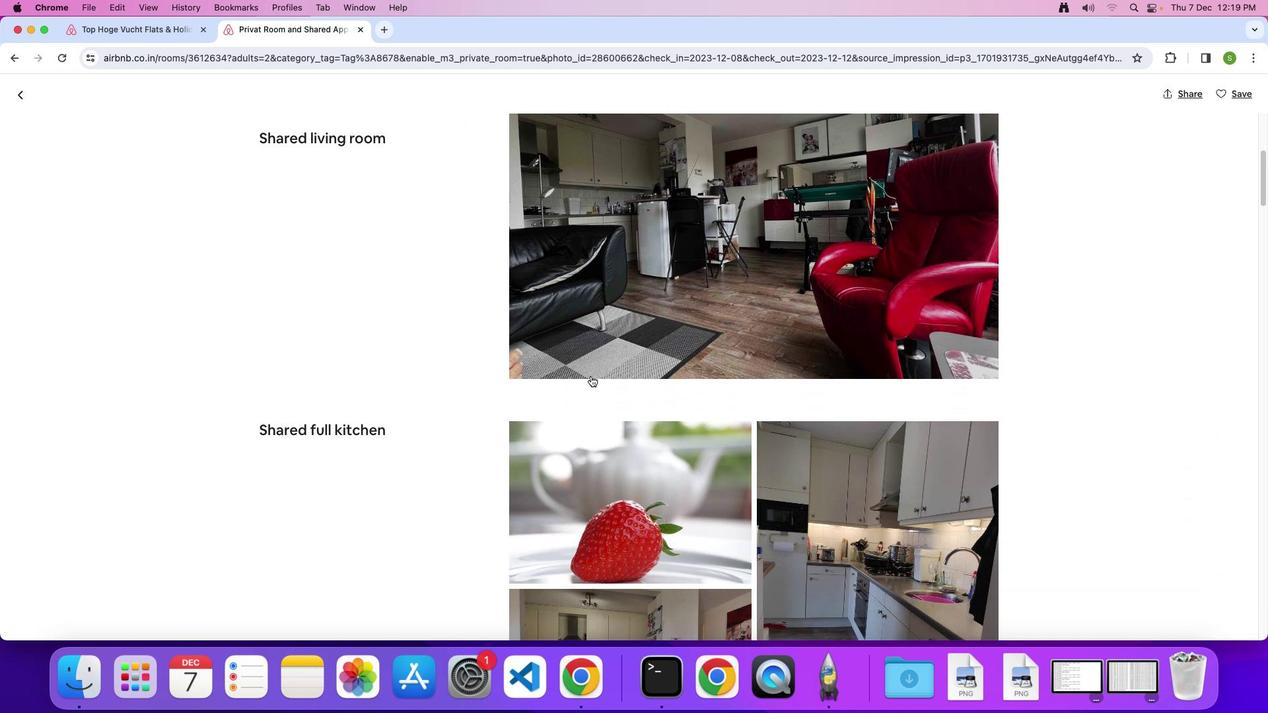 
Action: Mouse scrolled (590, 376) with delta (0, -1)
Screenshot: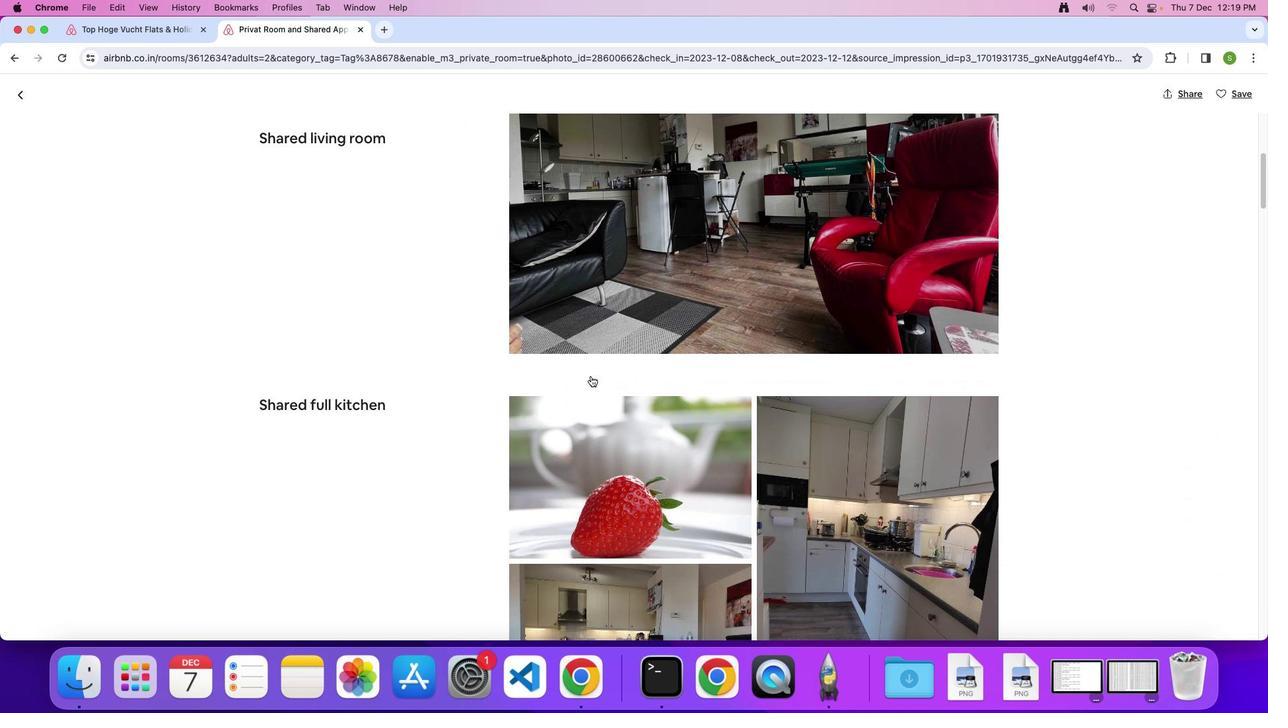 
Action: Mouse scrolled (590, 376) with delta (0, 0)
Screenshot: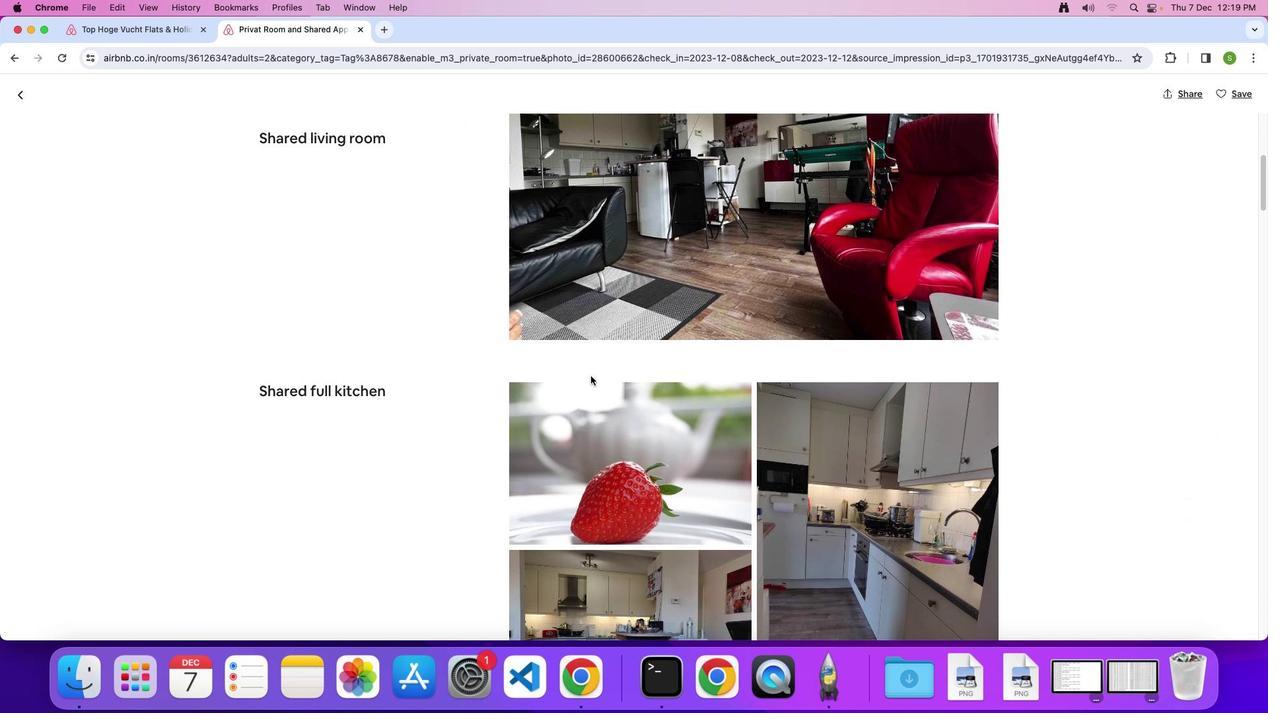 
Action: Mouse scrolled (590, 376) with delta (0, 0)
Screenshot: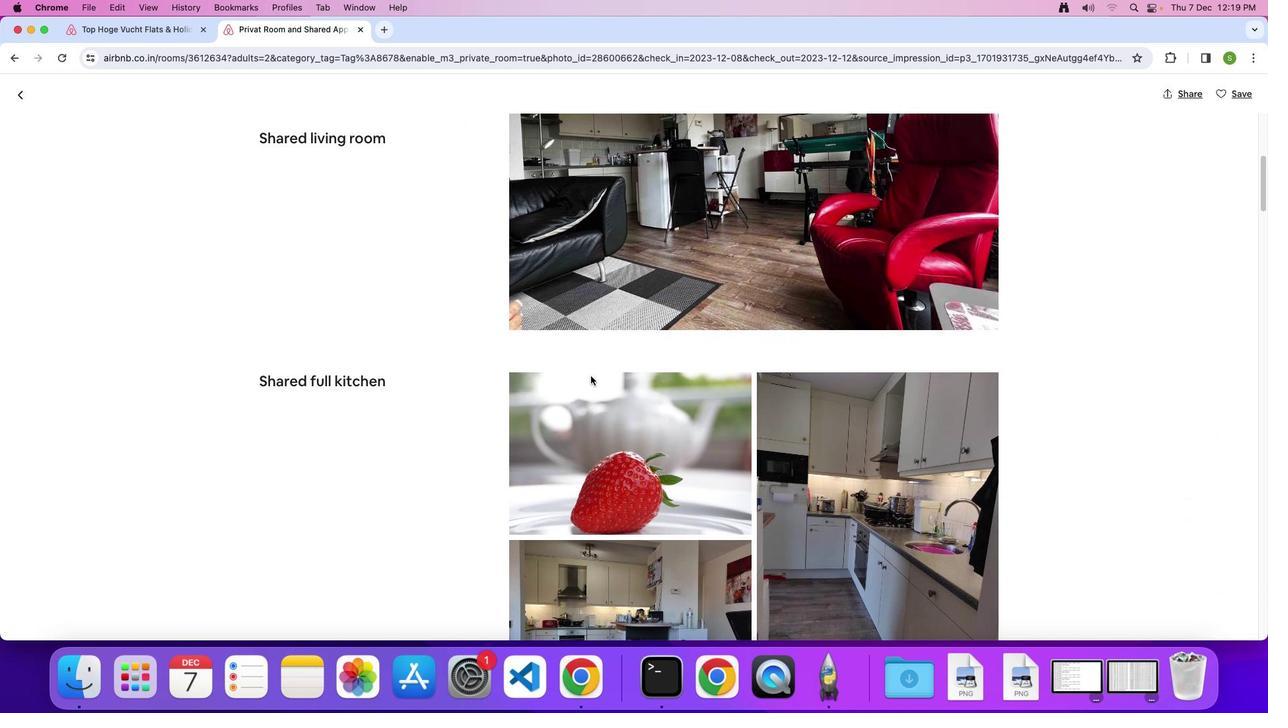 
Action: Mouse scrolled (590, 376) with delta (0, 0)
Screenshot: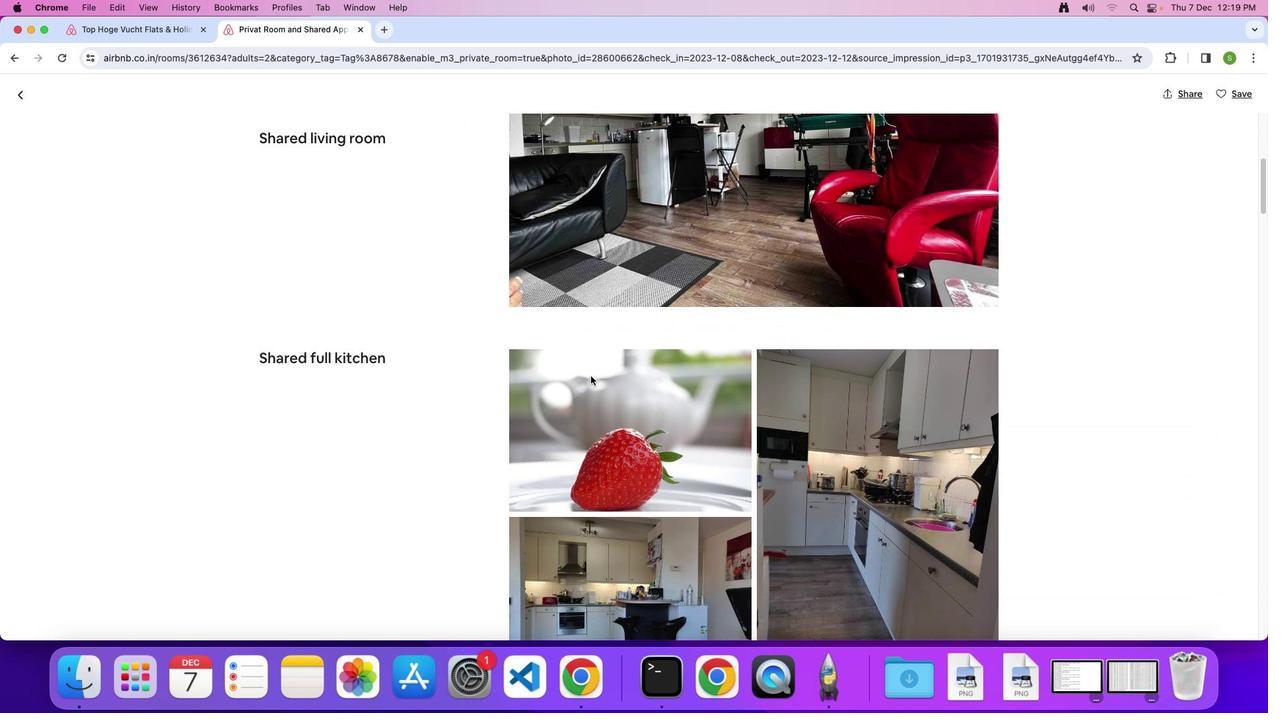 
Action: Mouse scrolled (590, 376) with delta (0, -1)
Screenshot: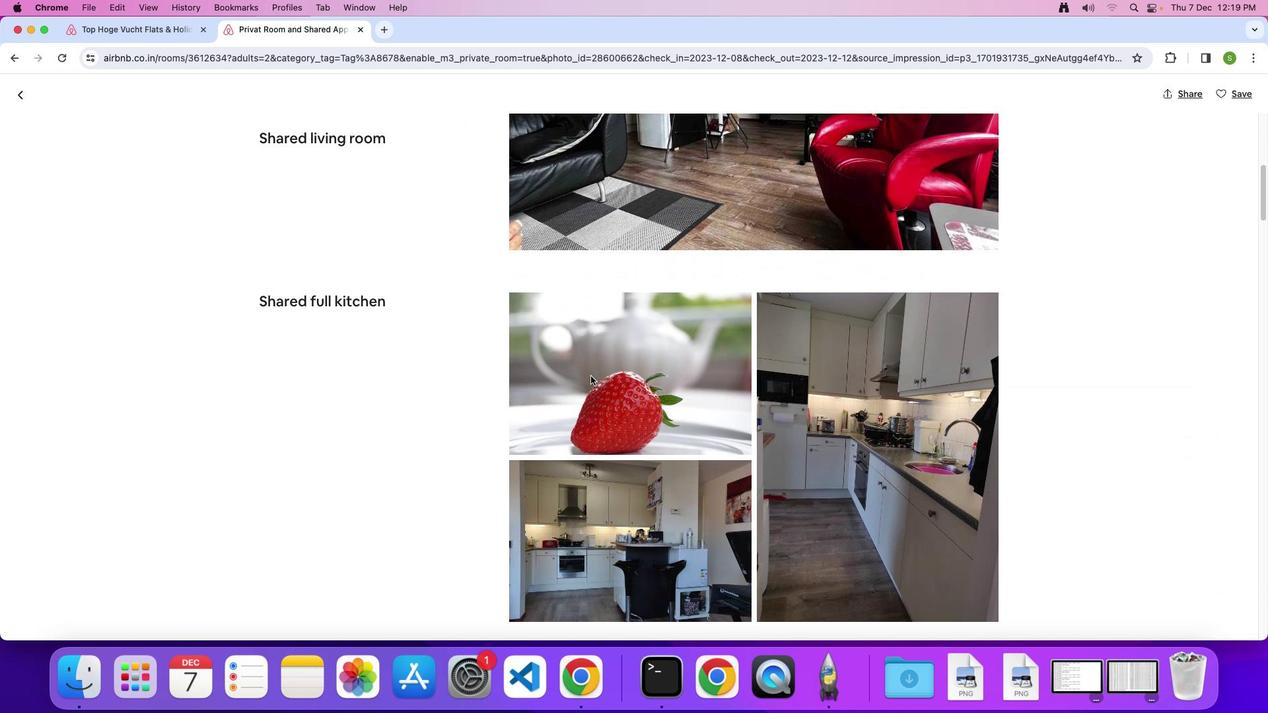 
Action: Mouse scrolled (590, 376) with delta (0, 0)
Screenshot: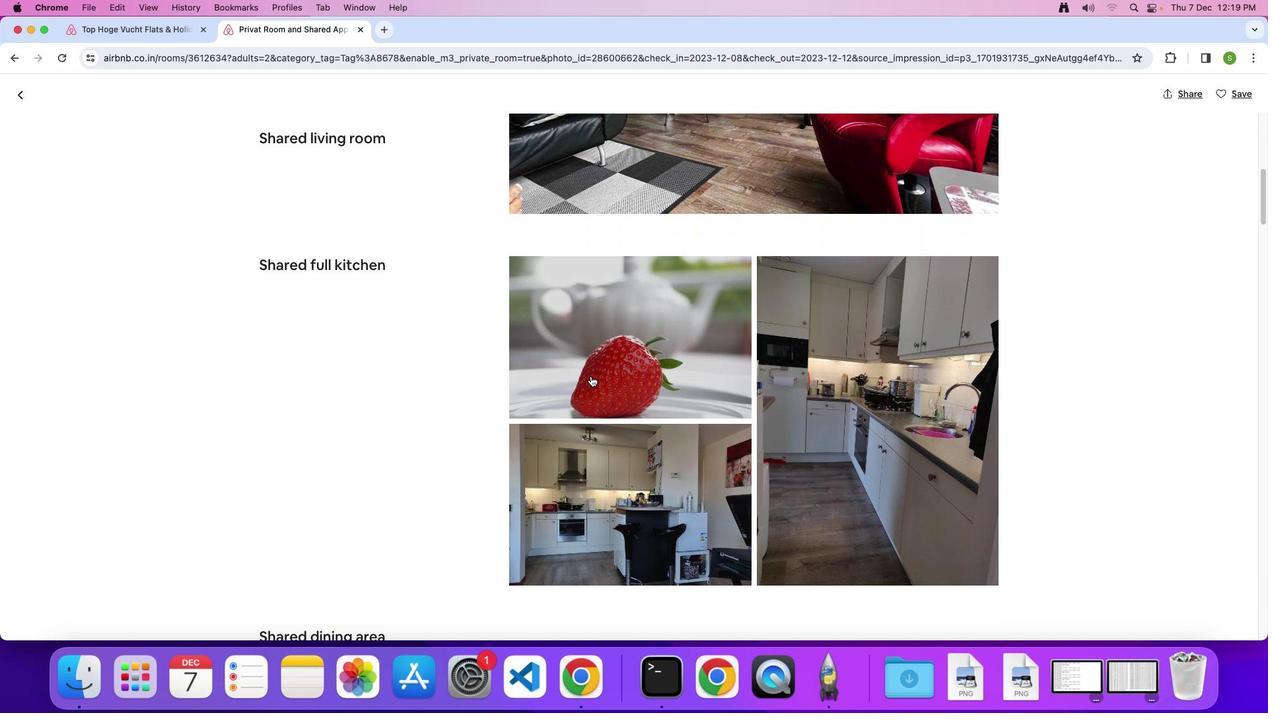 
Action: Mouse scrolled (590, 376) with delta (0, 0)
Screenshot: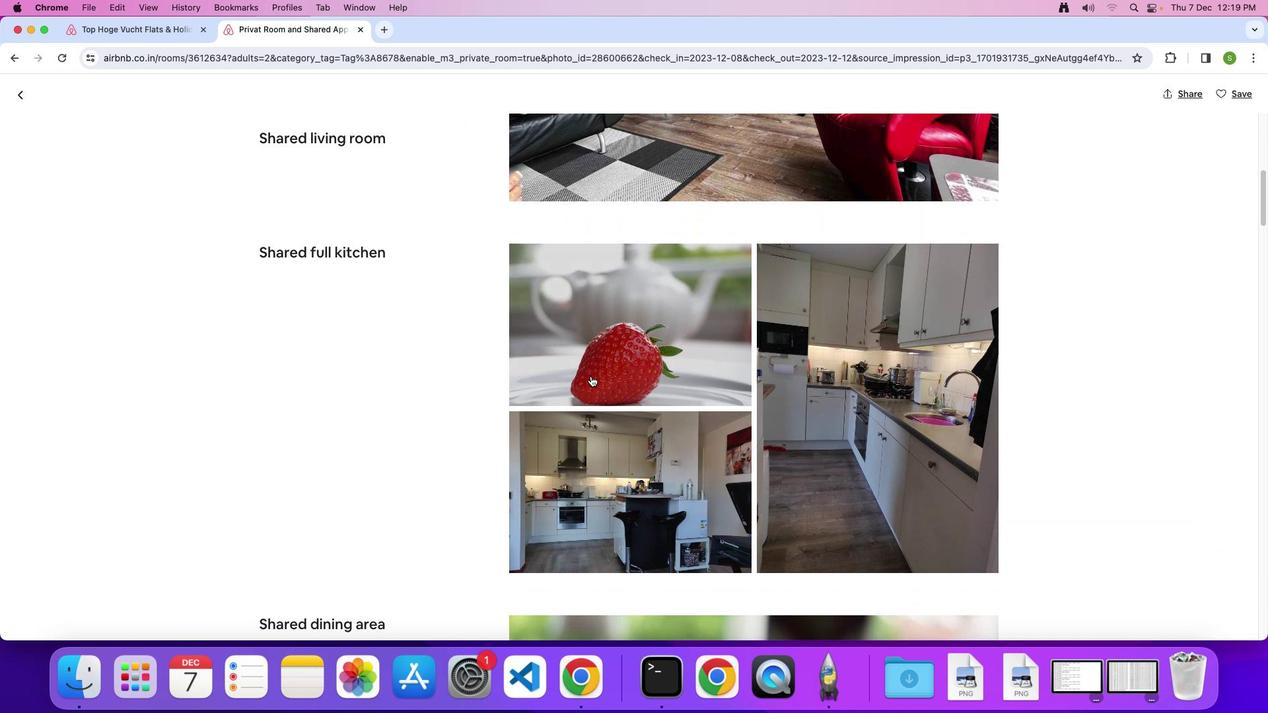 
Action: Mouse scrolled (590, 376) with delta (0, -1)
Screenshot: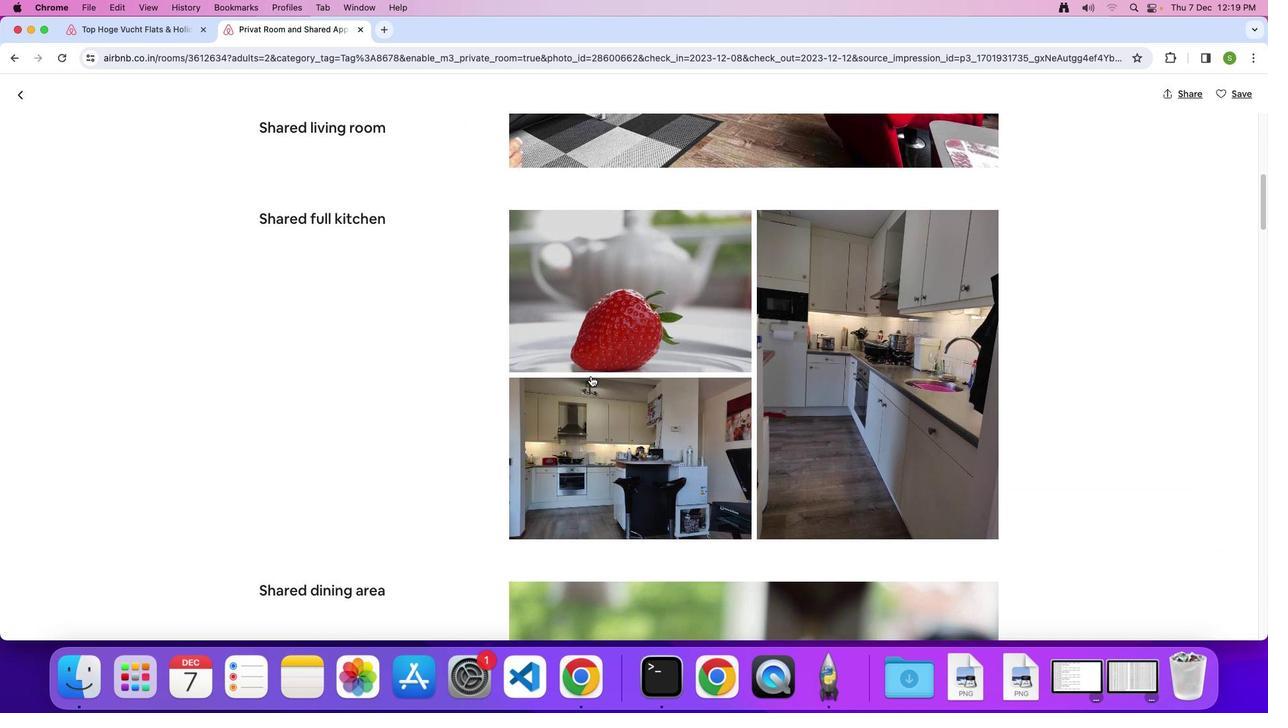 
Action: Mouse scrolled (590, 376) with delta (0, 0)
Screenshot: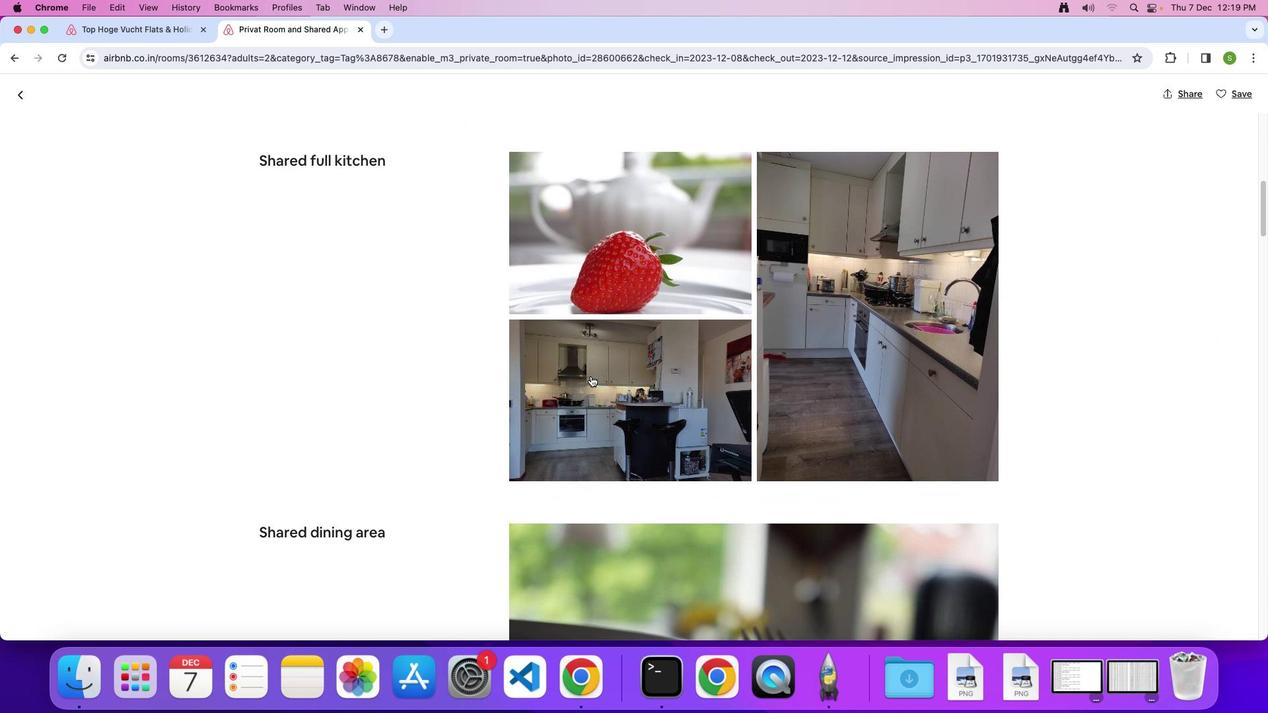 
Action: Mouse scrolled (590, 376) with delta (0, 0)
Screenshot: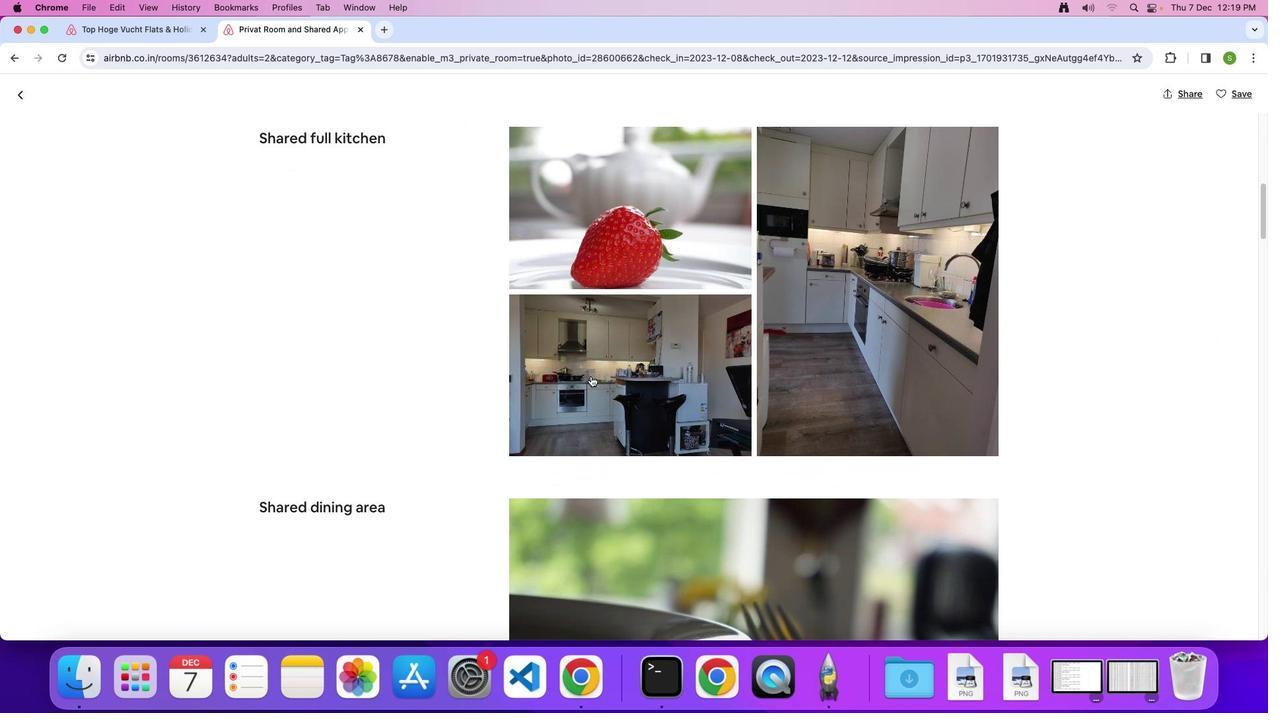 
Action: Mouse scrolled (590, 376) with delta (0, -1)
Screenshot: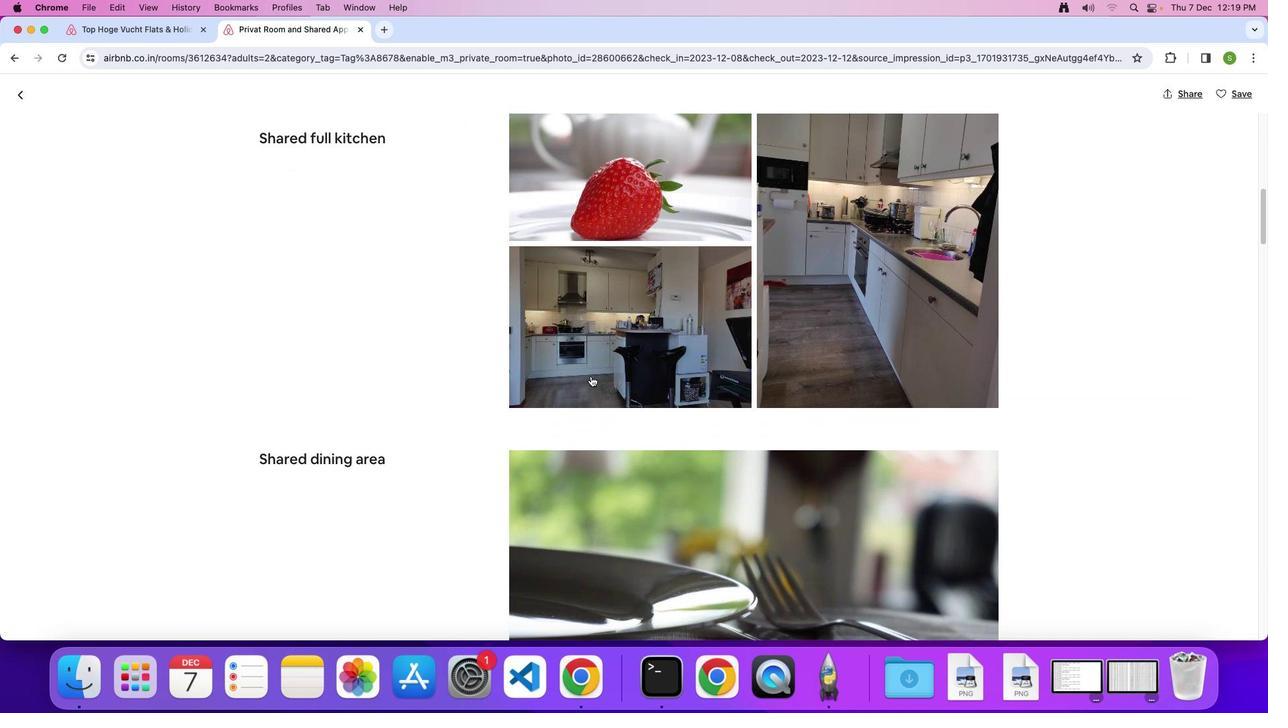
Action: Mouse scrolled (590, 376) with delta (0, -1)
Screenshot: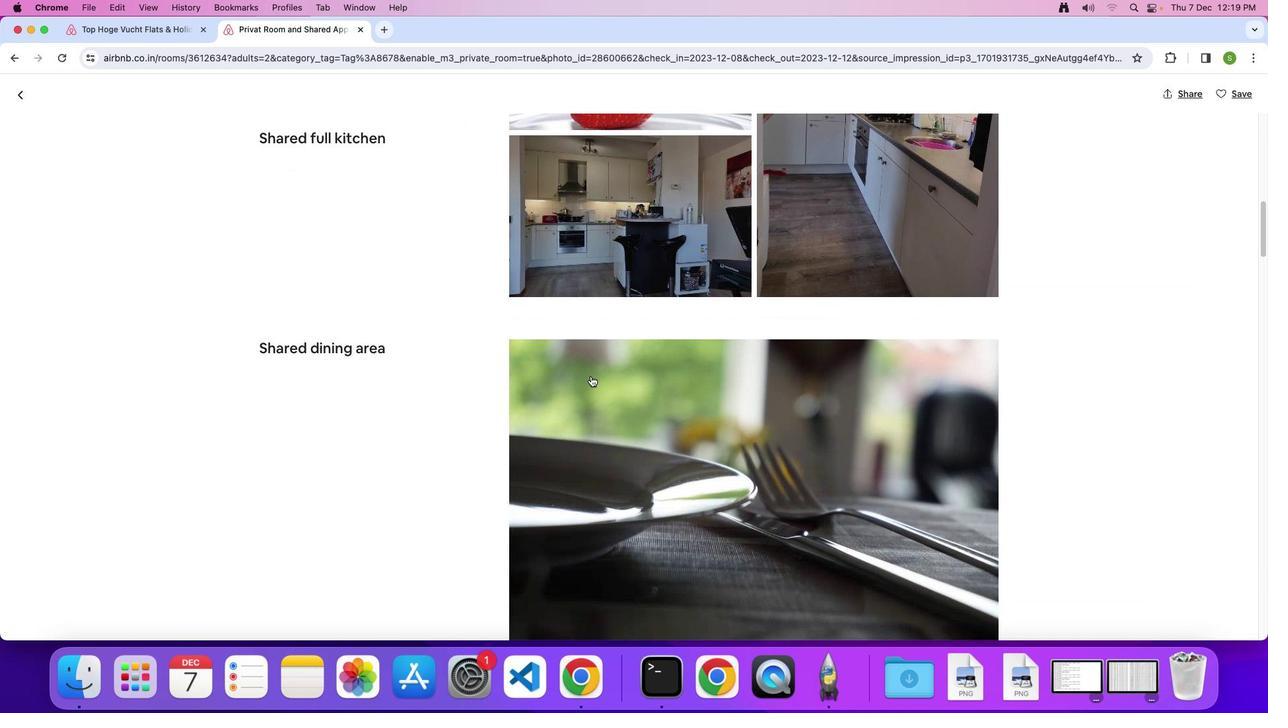 
Action: Mouse scrolled (590, 376) with delta (0, 0)
Screenshot: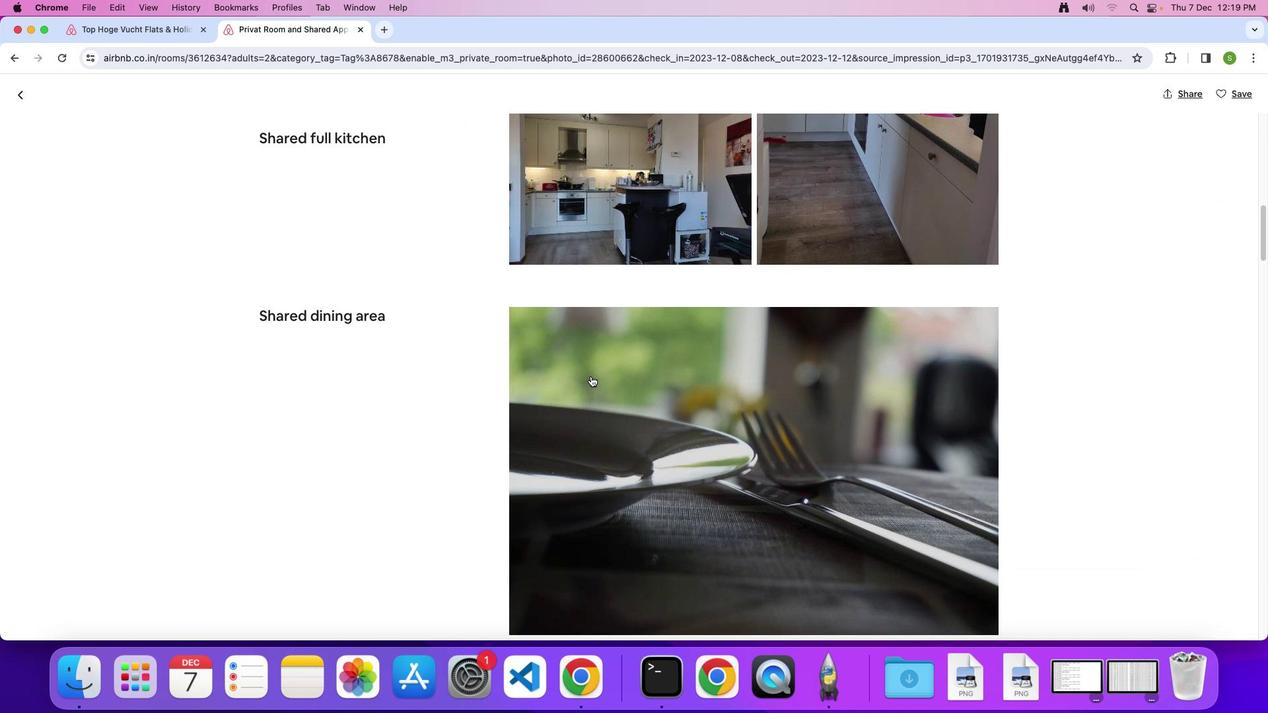 
Action: Mouse scrolled (590, 376) with delta (0, 0)
Screenshot: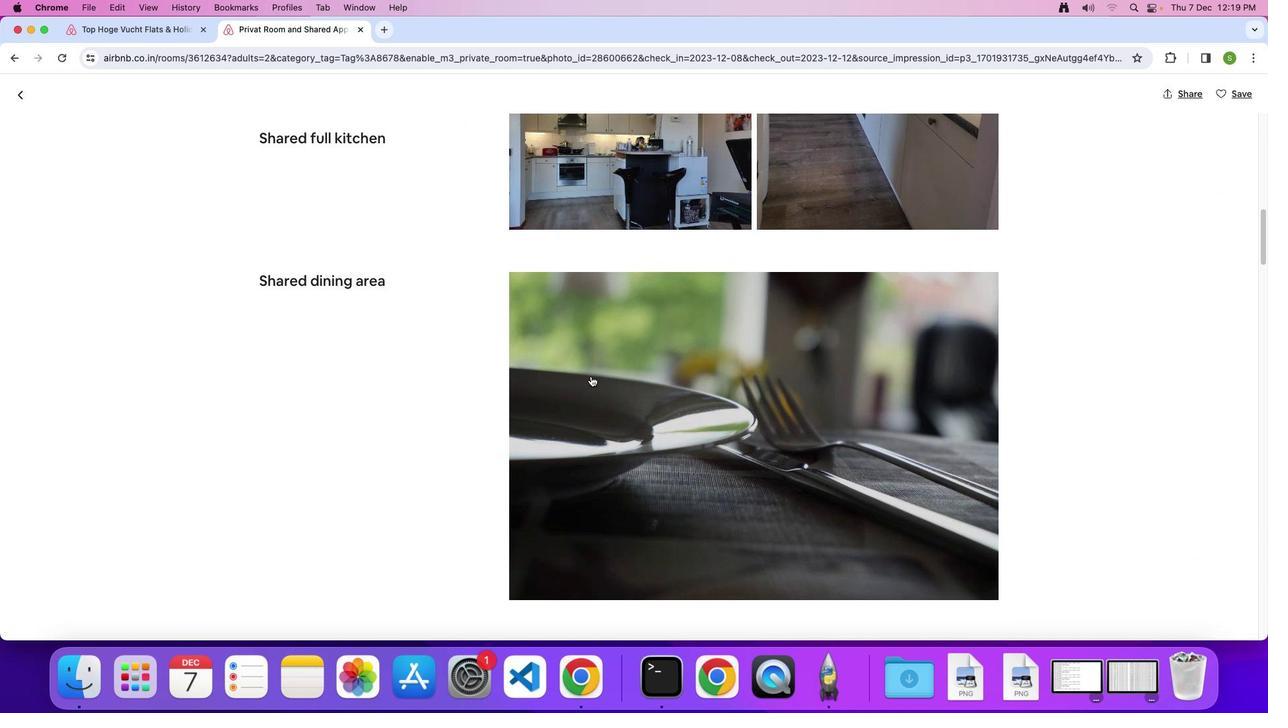 
Action: Mouse scrolled (590, 376) with delta (0, -1)
Screenshot: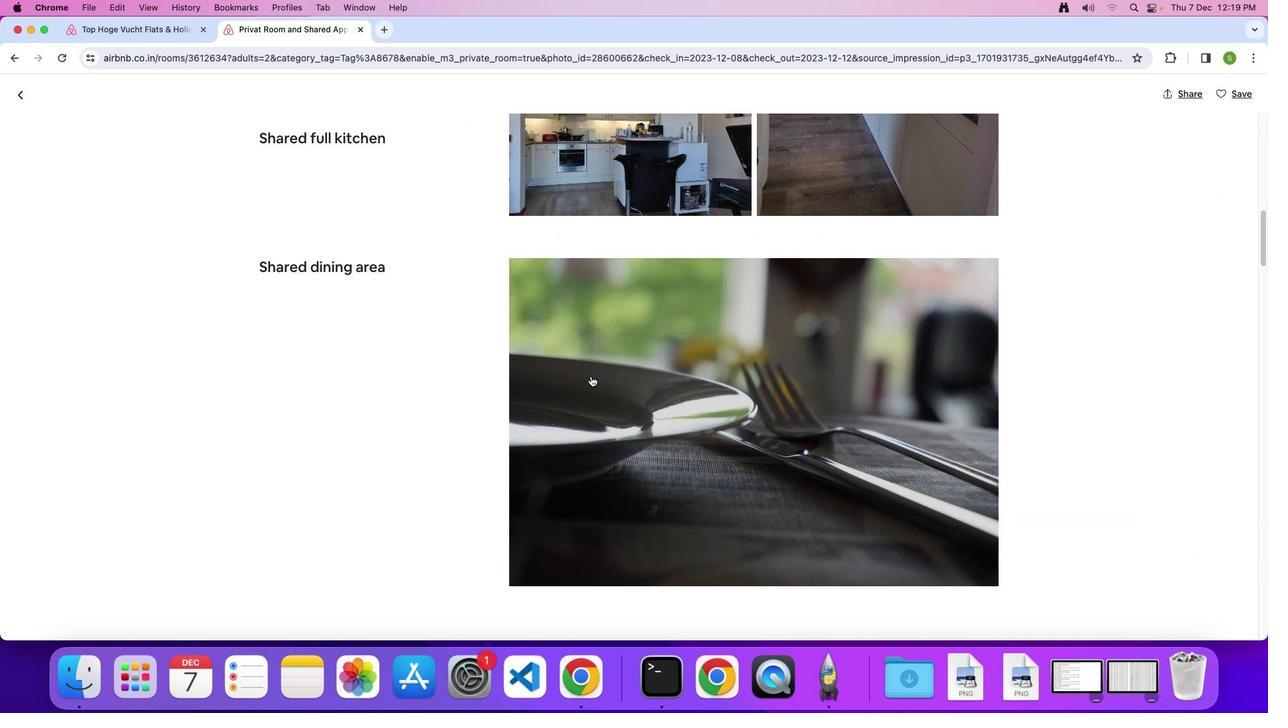 
Action: Mouse scrolled (590, 376) with delta (0, 0)
Screenshot: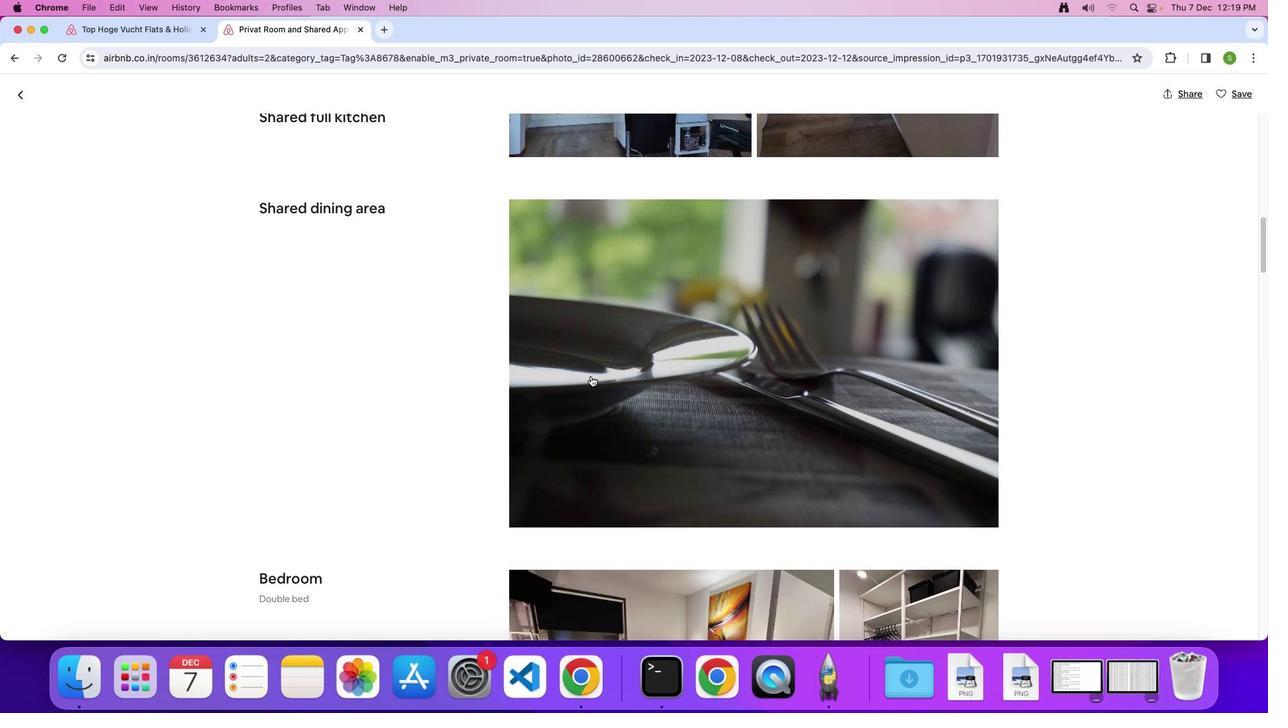 
Action: Mouse scrolled (590, 376) with delta (0, 0)
Screenshot: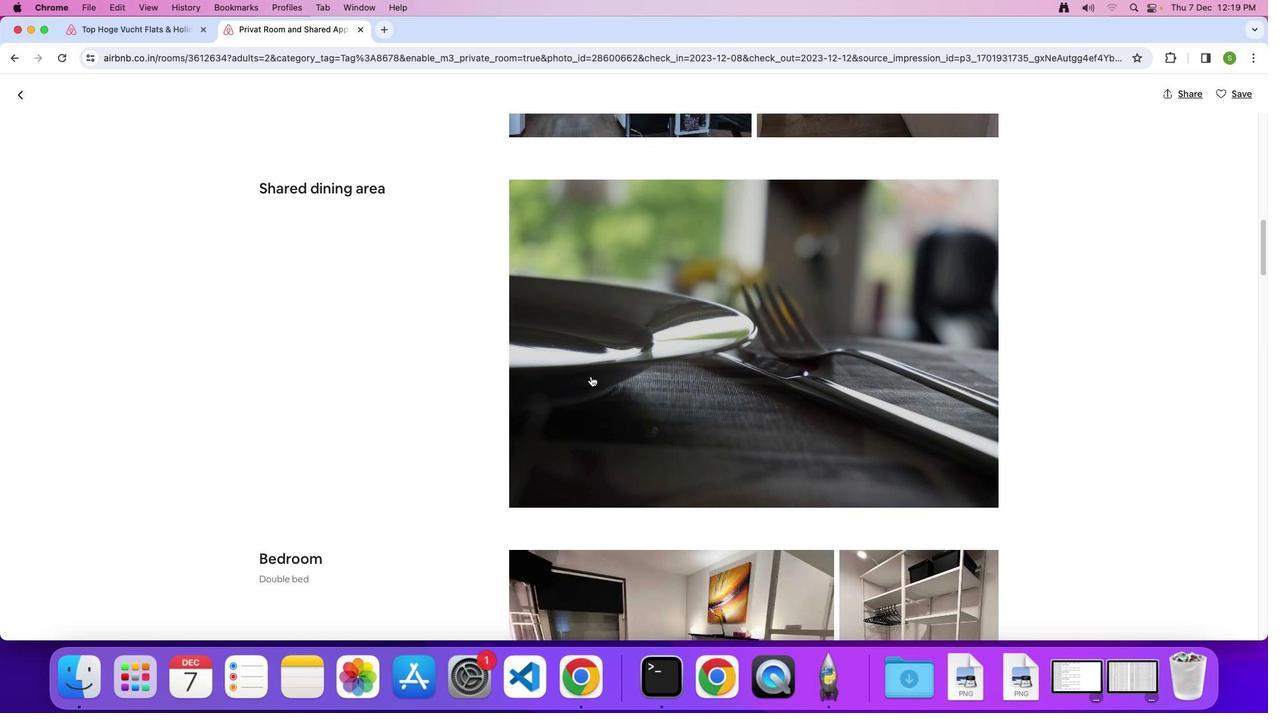 
Action: Mouse scrolled (590, 376) with delta (0, -1)
Screenshot: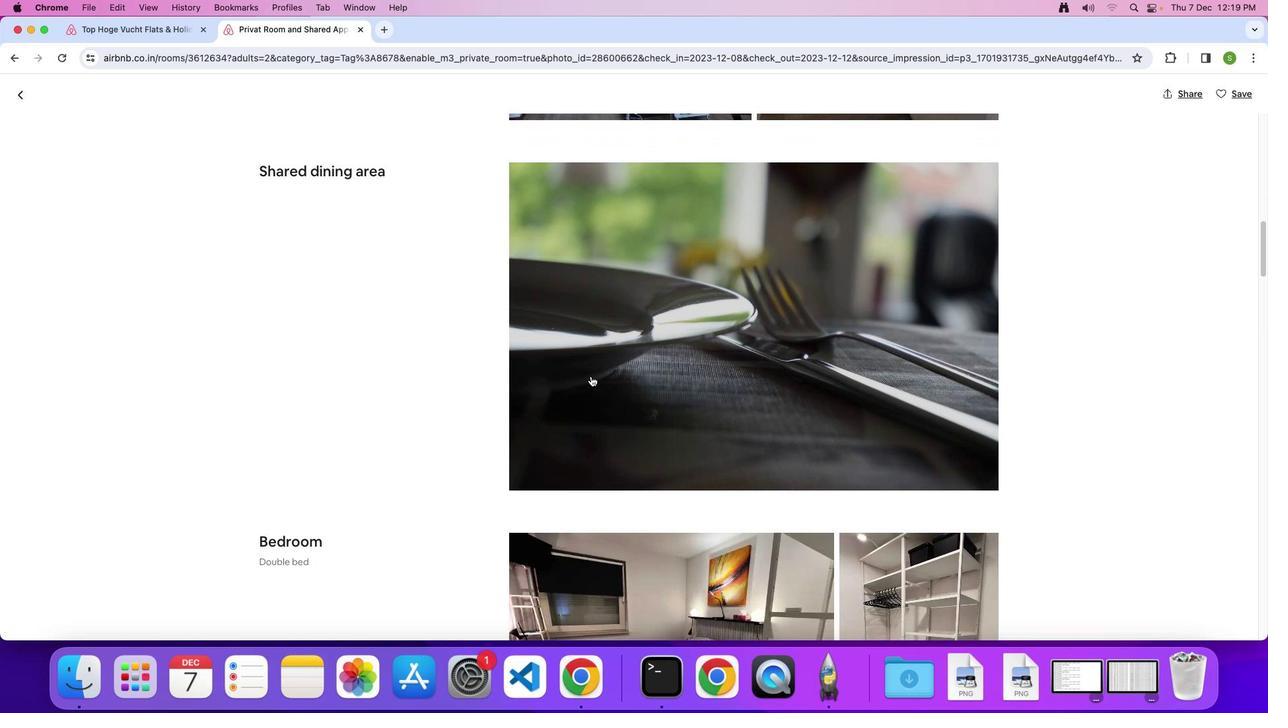 
Action: Mouse scrolled (590, 376) with delta (0, 0)
Screenshot: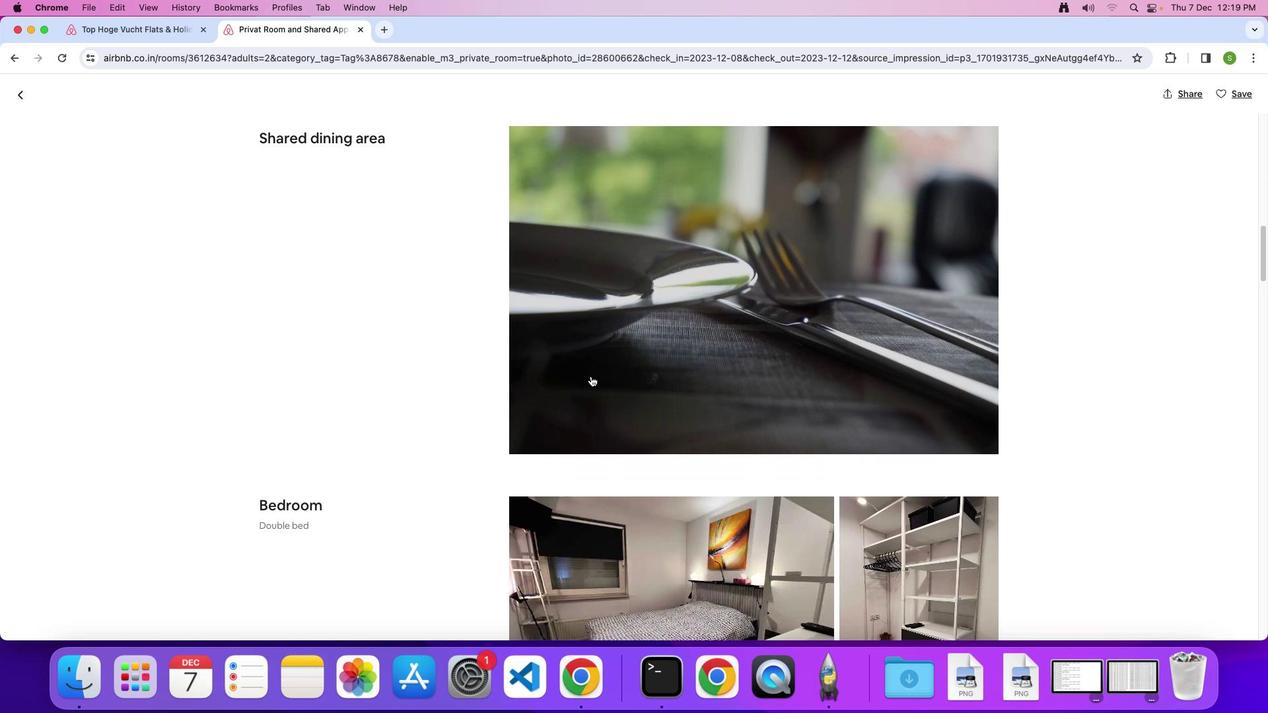 
Action: Mouse scrolled (590, 376) with delta (0, 0)
Screenshot: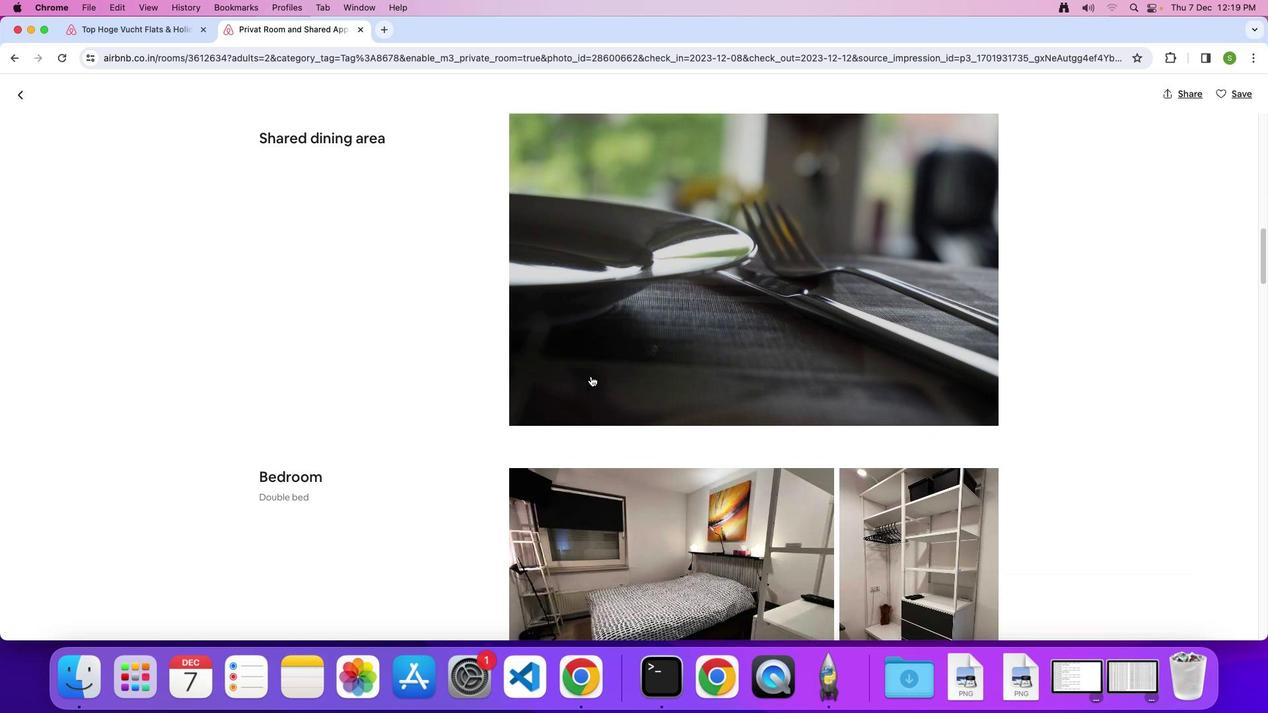 
Action: Mouse scrolled (590, 376) with delta (0, -1)
Screenshot: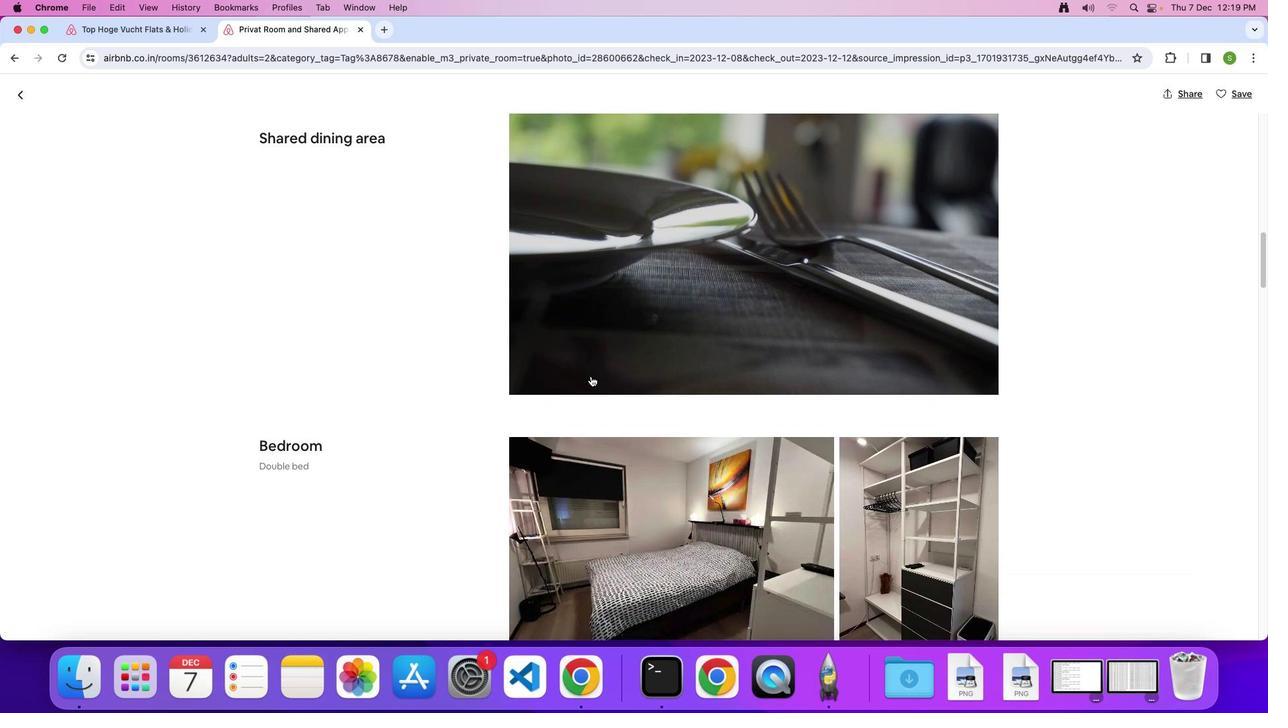 
Action: Mouse scrolled (590, 376) with delta (0, -1)
Screenshot: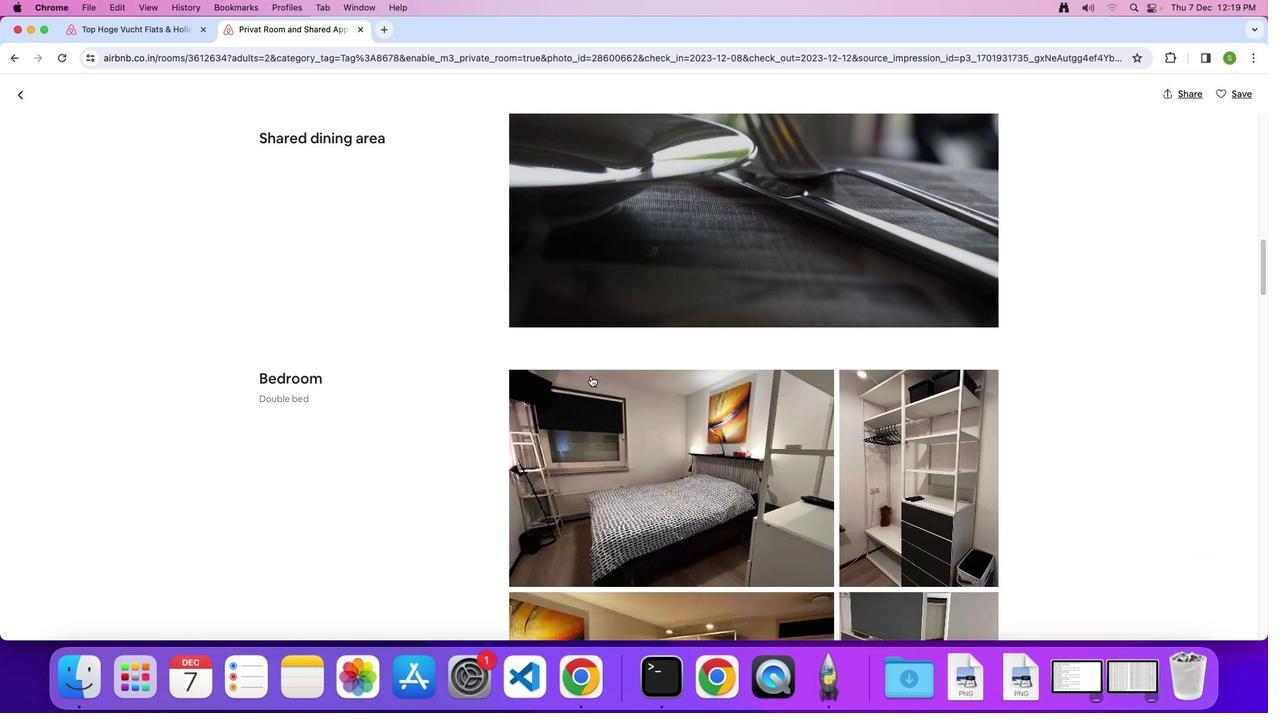 
Action: Mouse scrolled (590, 376) with delta (0, 0)
Screenshot: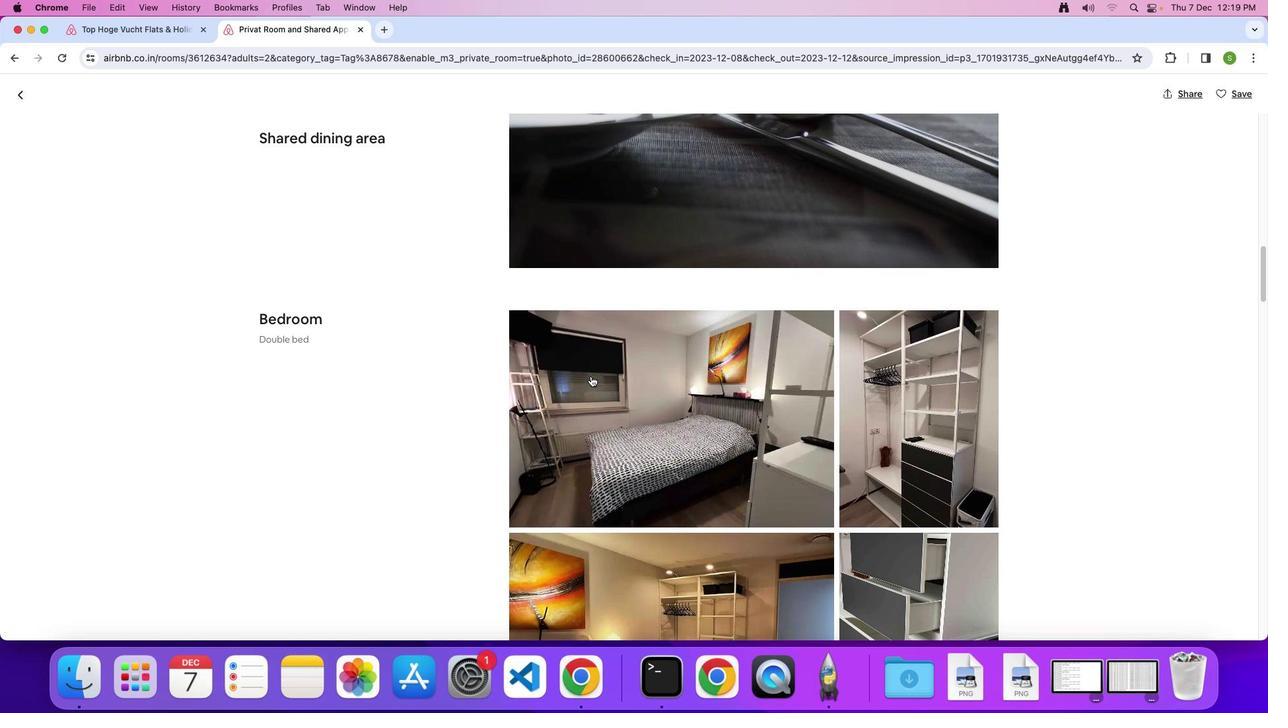 
Action: Mouse scrolled (590, 376) with delta (0, 0)
Screenshot: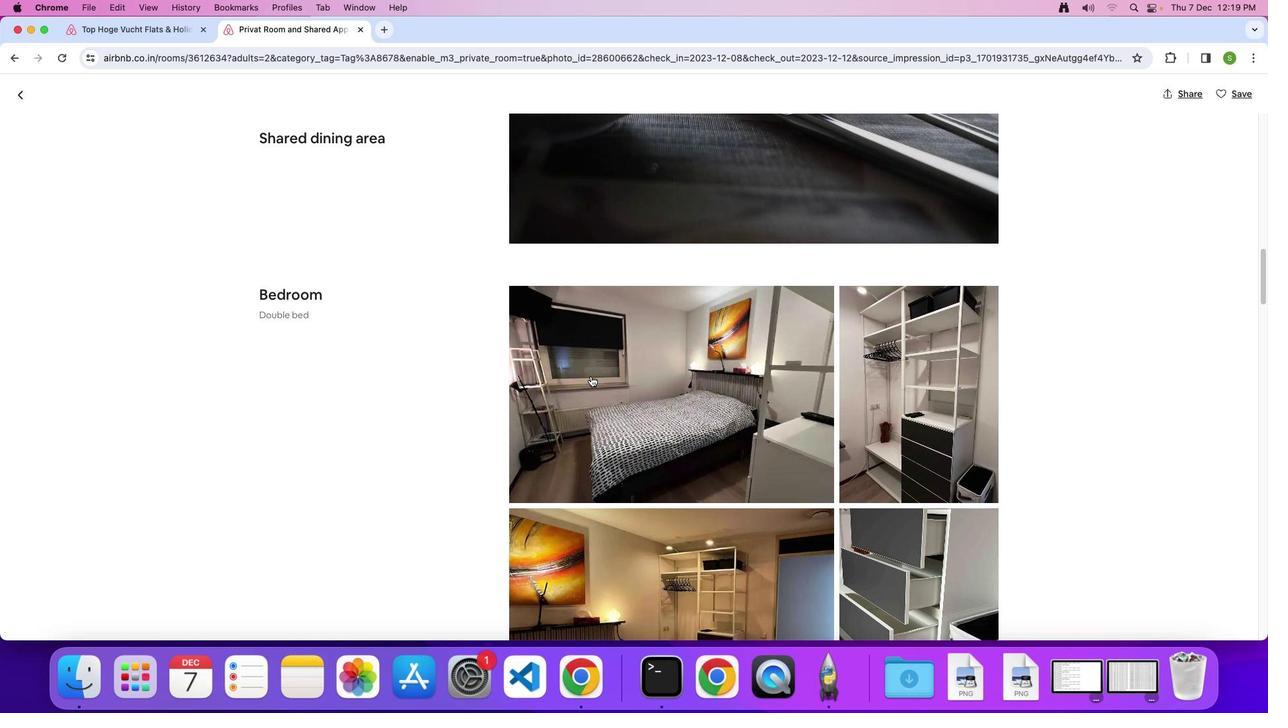 
Action: Mouse scrolled (590, 376) with delta (0, -1)
Screenshot: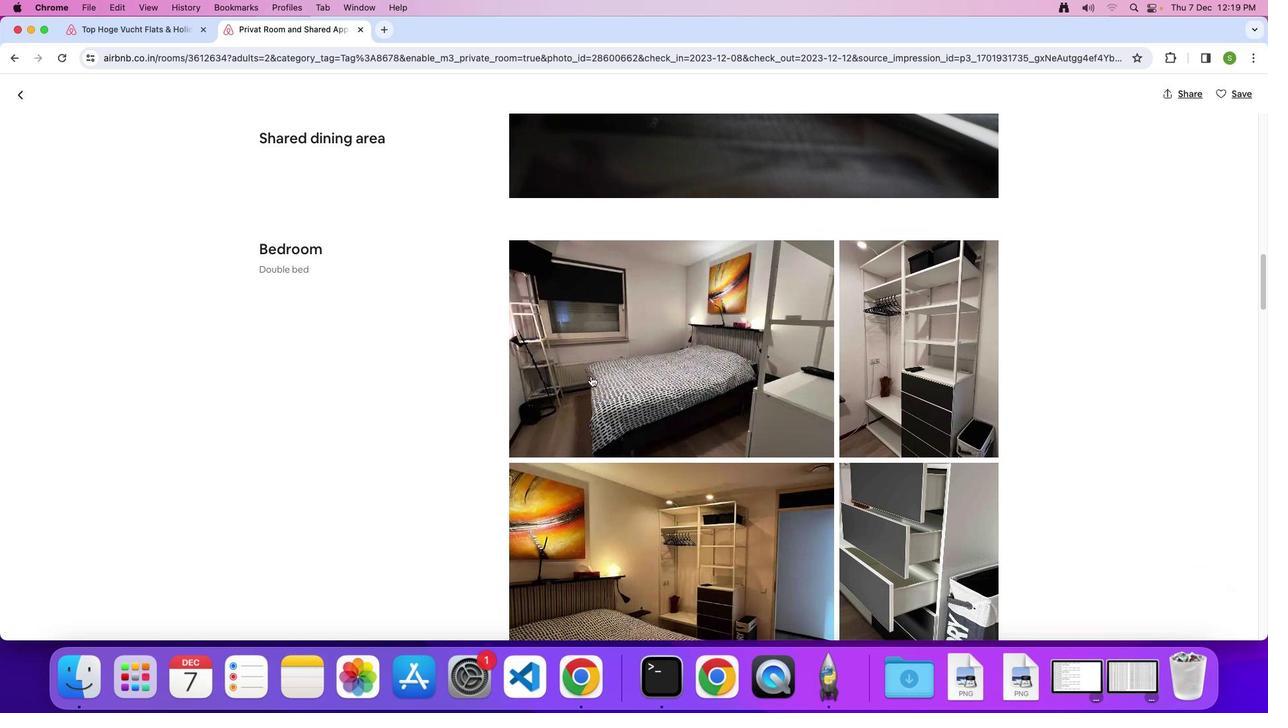 
Action: Mouse scrolled (590, 376) with delta (0, 0)
Screenshot: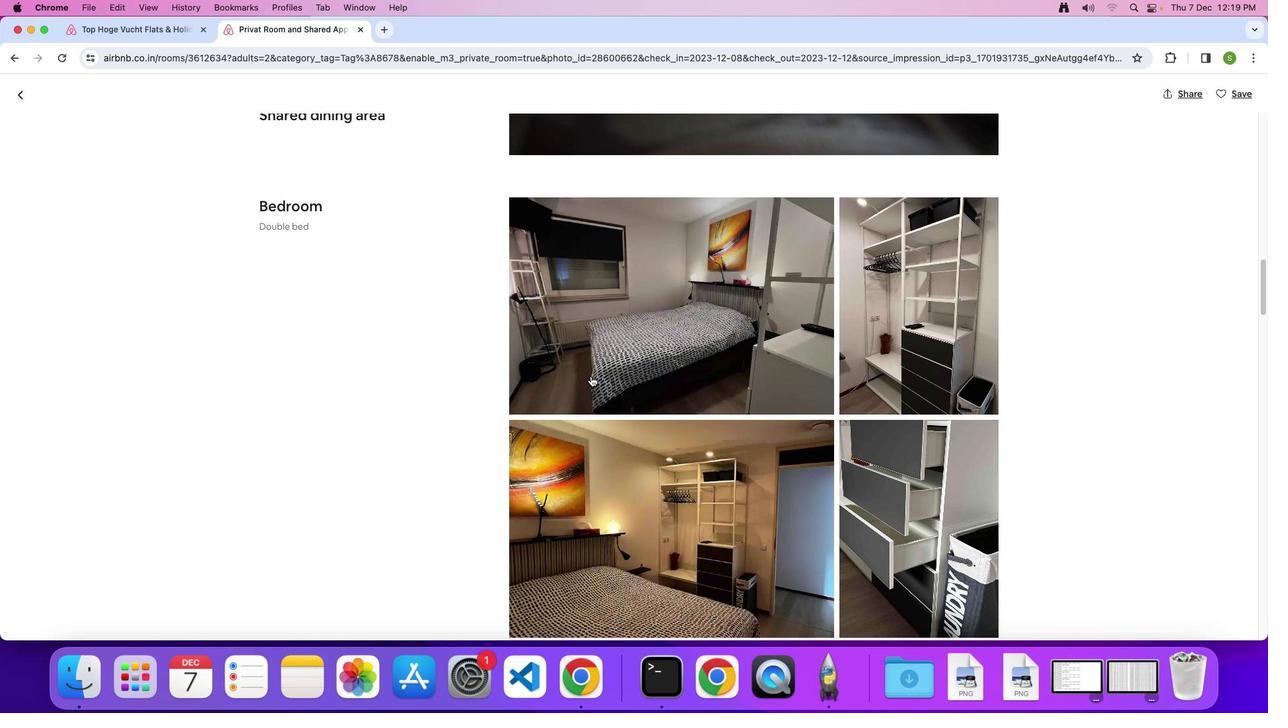 
Action: Mouse scrolled (590, 376) with delta (0, 0)
Screenshot: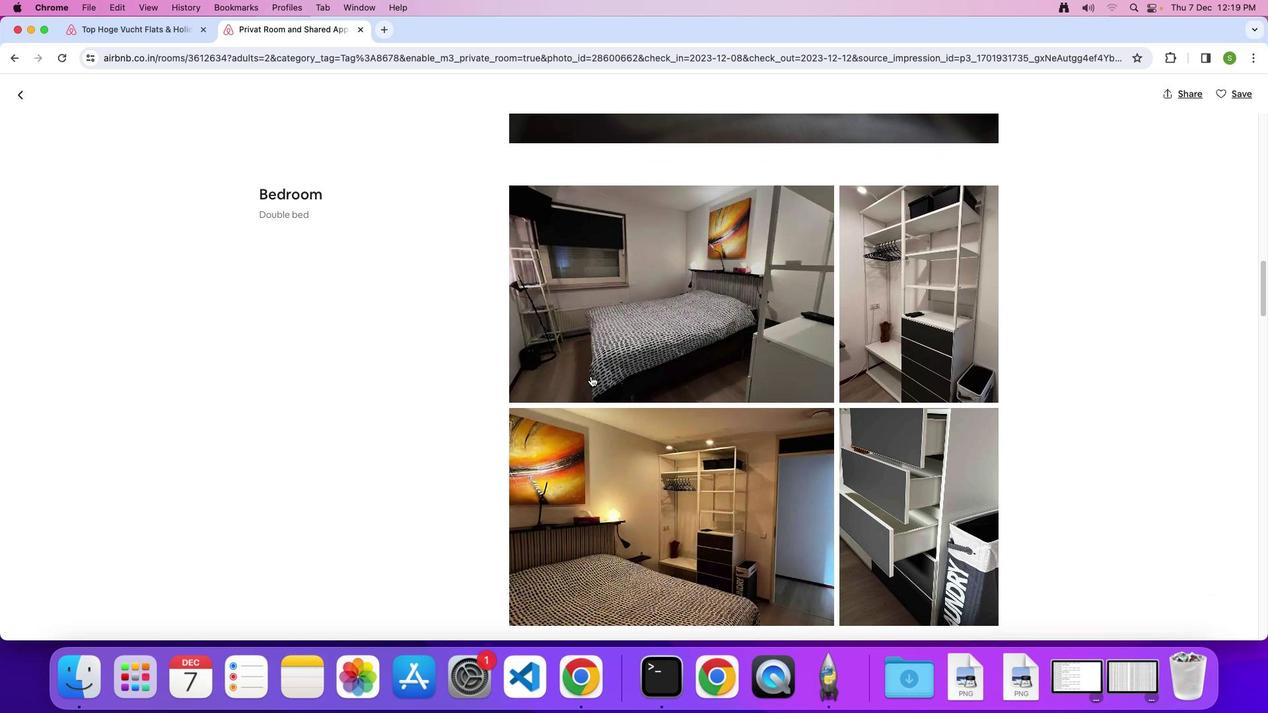
Action: Mouse scrolled (590, 376) with delta (0, -1)
Screenshot: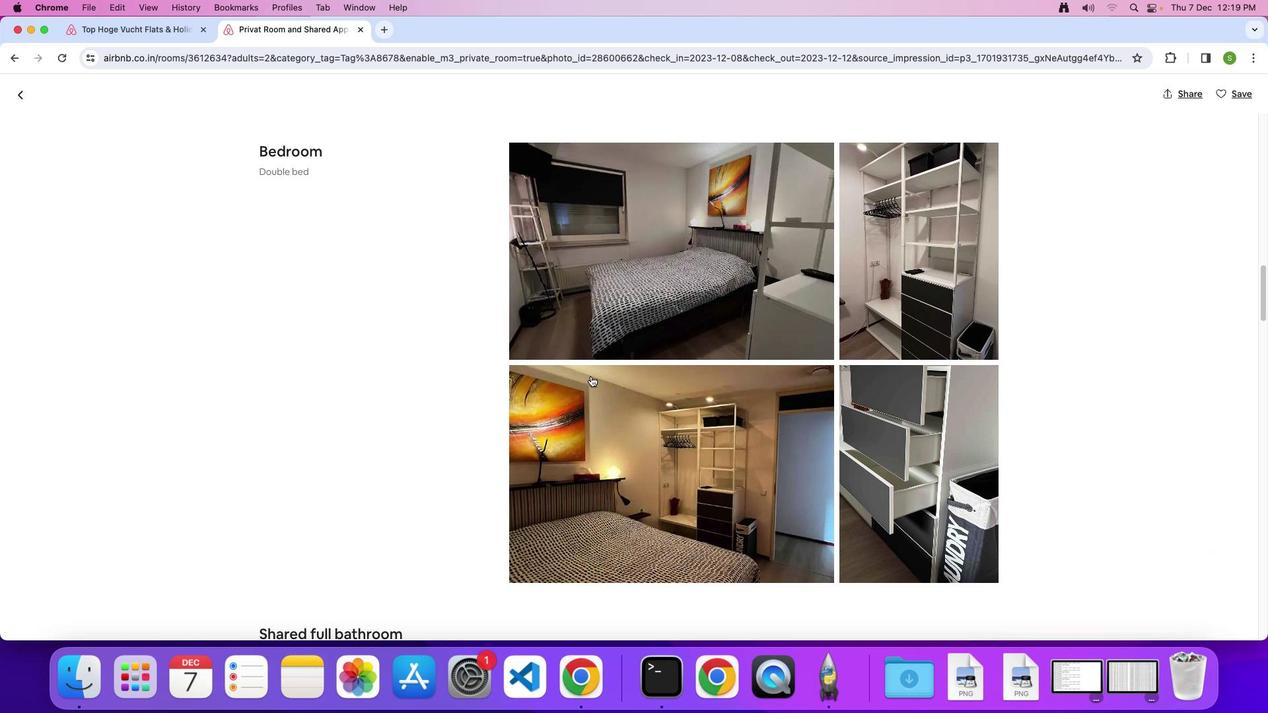 
Action: Mouse scrolled (590, 376) with delta (0, -1)
Screenshot: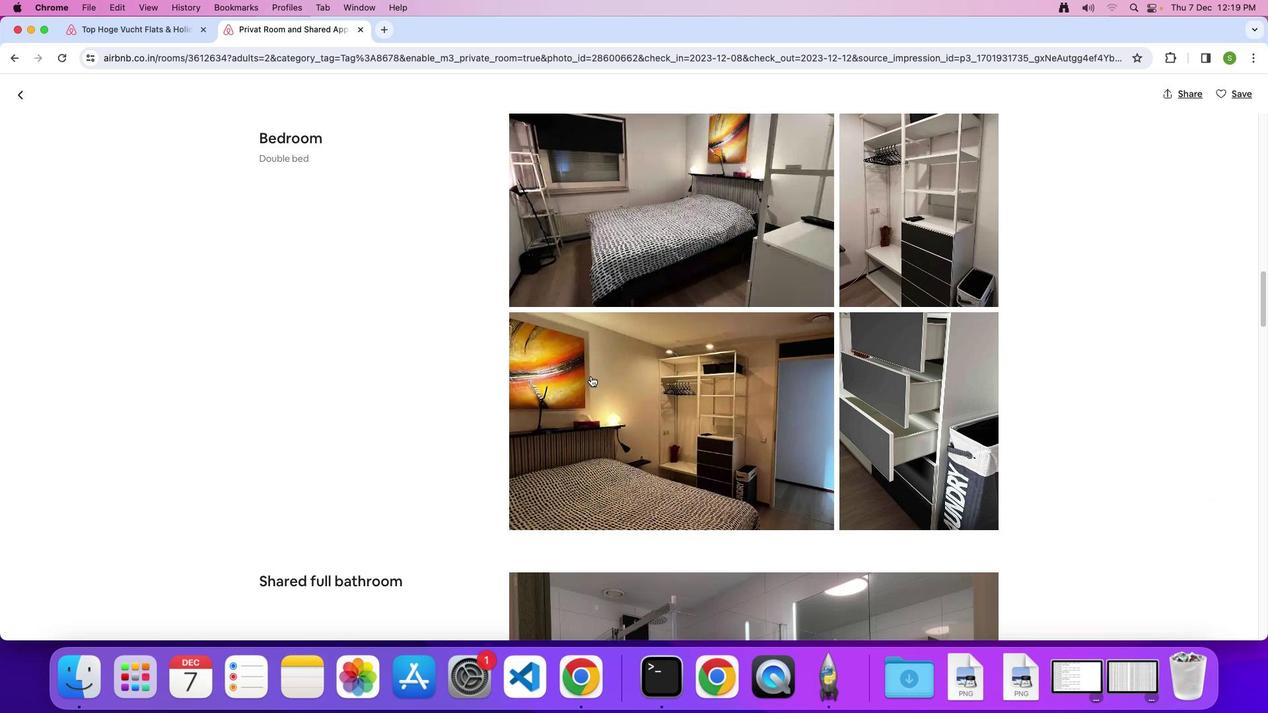 
Action: Mouse scrolled (590, 376) with delta (0, 0)
Screenshot: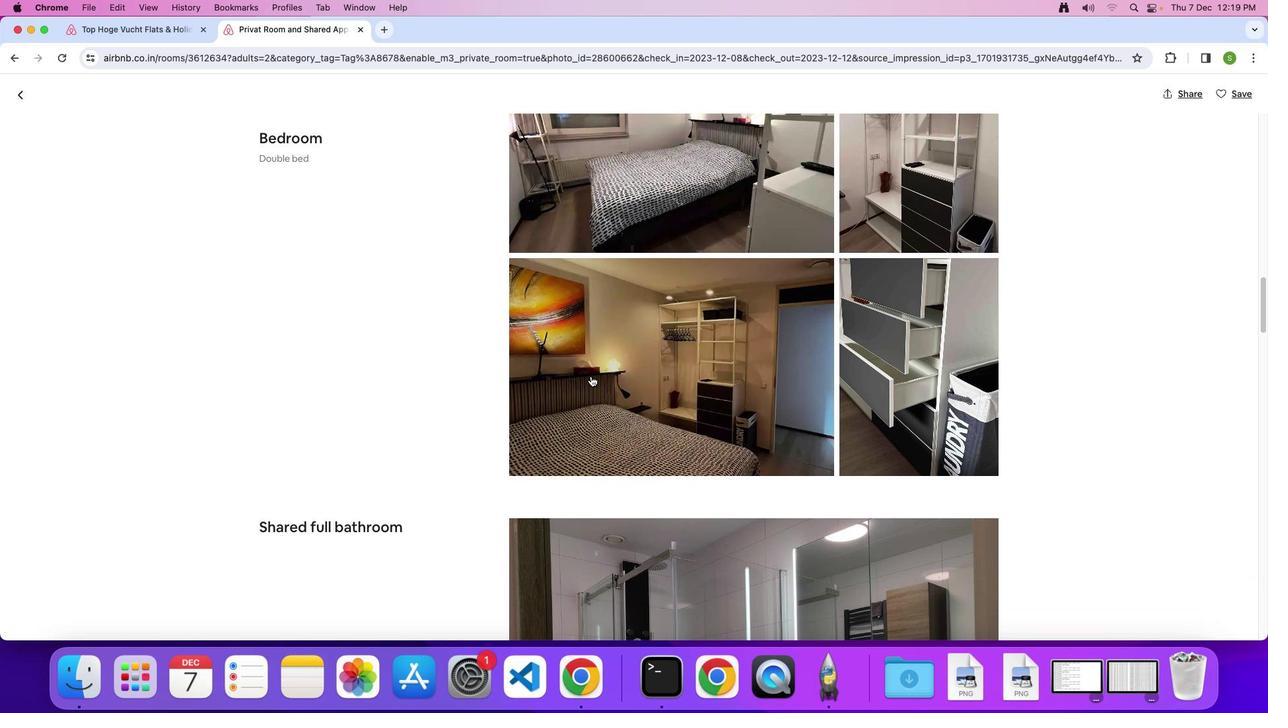 
Action: Mouse scrolled (590, 376) with delta (0, 0)
Screenshot: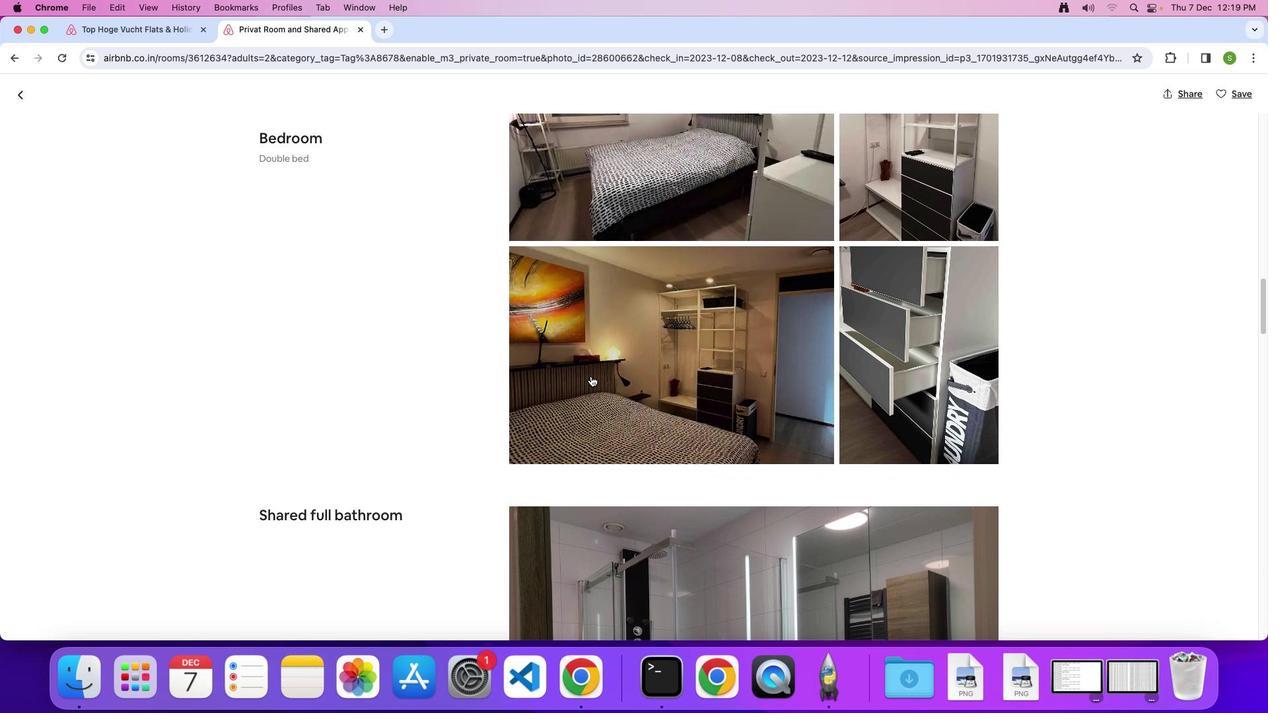 
Action: Mouse scrolled (590, 376) with delta (0, -1)
Screenshot: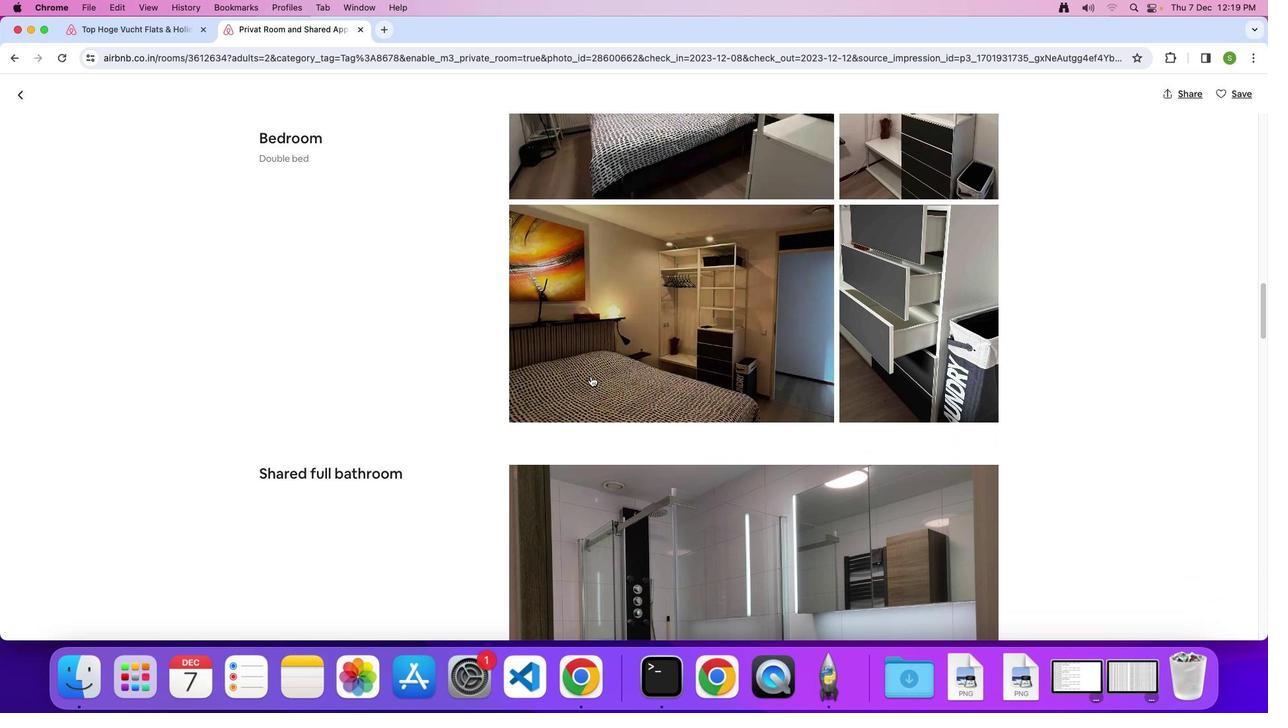 
Action: Mouse scrolled (590, 376) with delta (0, 0)
Screenshot: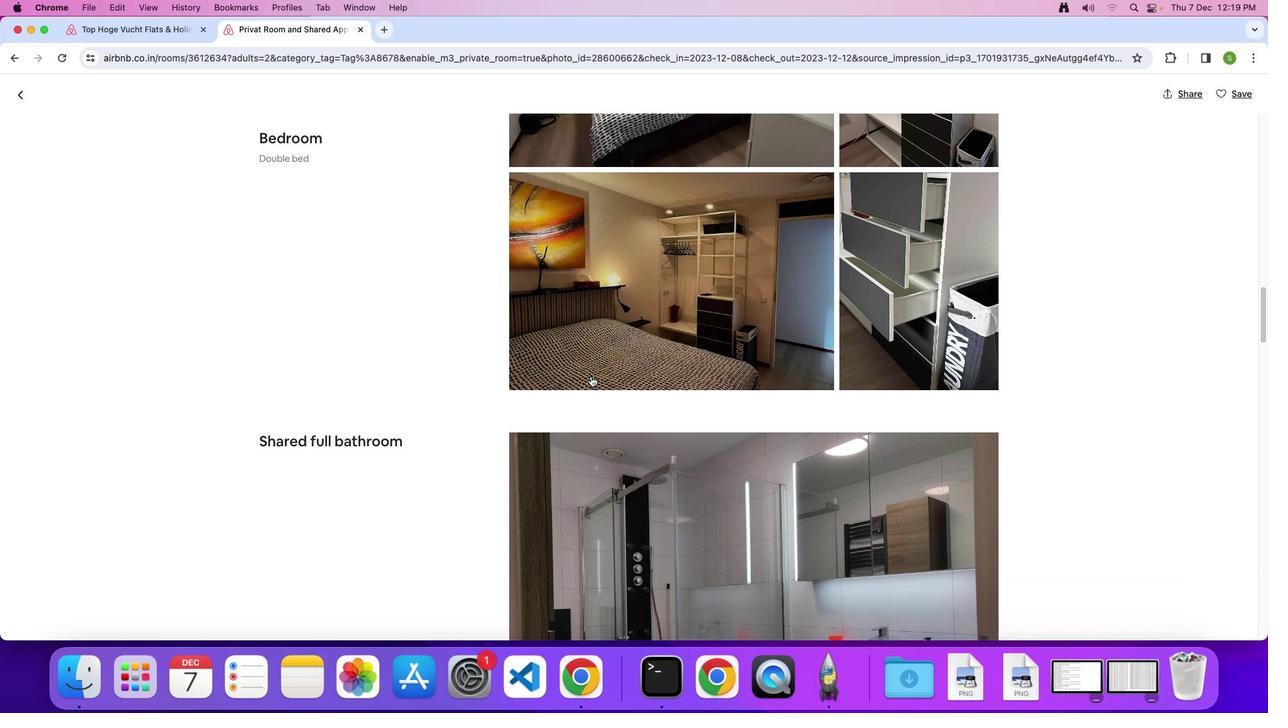 
Action: Mouse scrolled (590, 376) with delta (0, 0)
Screenshot: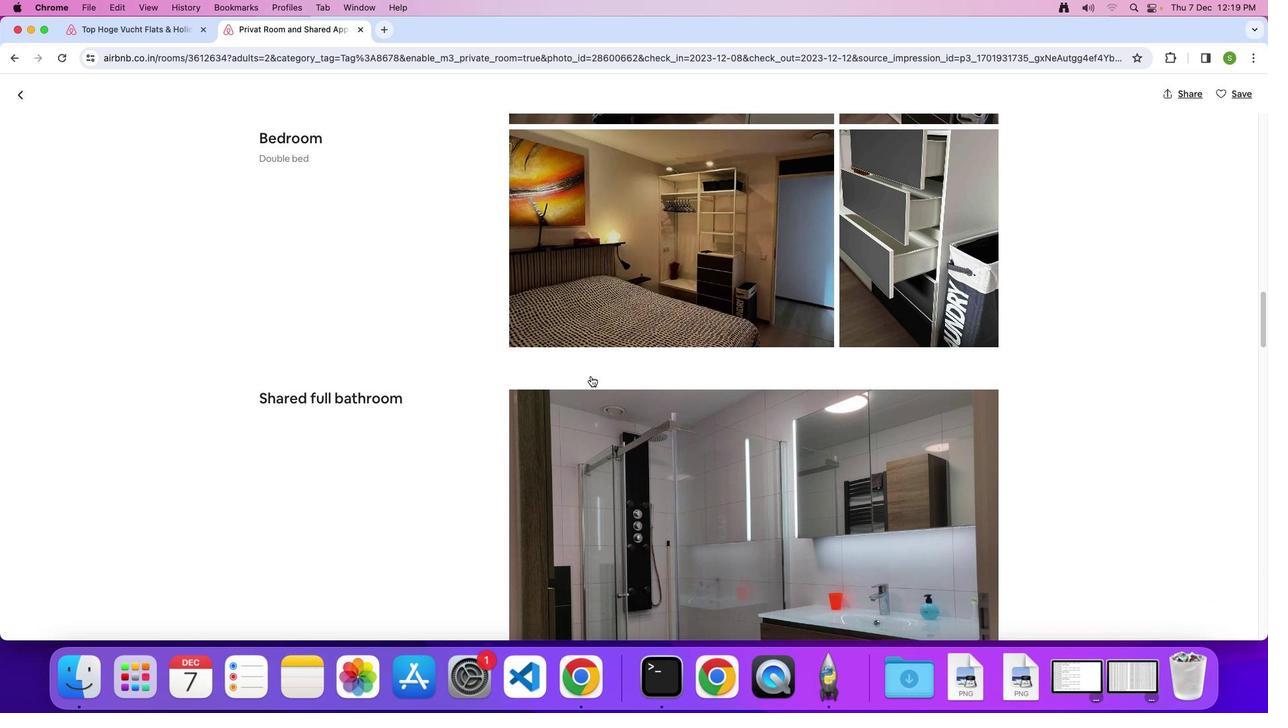 
Action: Mouse scrolled (590, 376) with delta (0, -1)
Screenshot: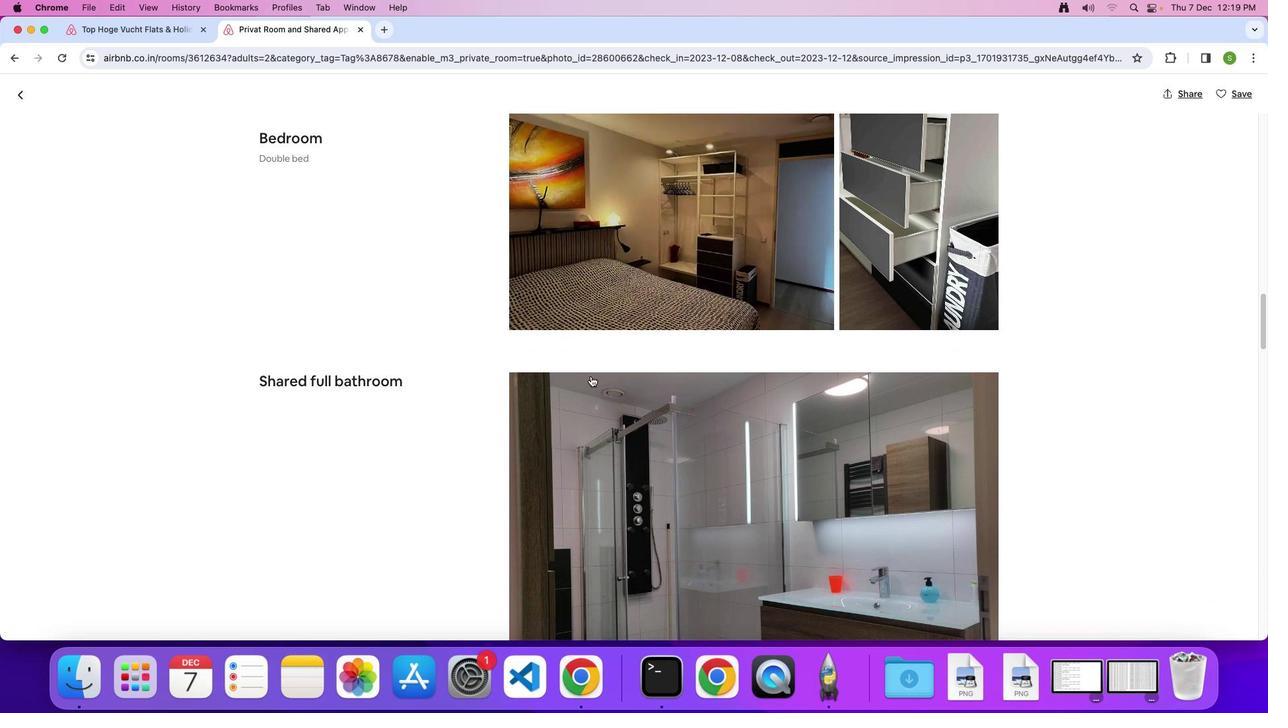 
Action: Mouse scrolled (590, 376) with delta (0, -1)
Screenshot: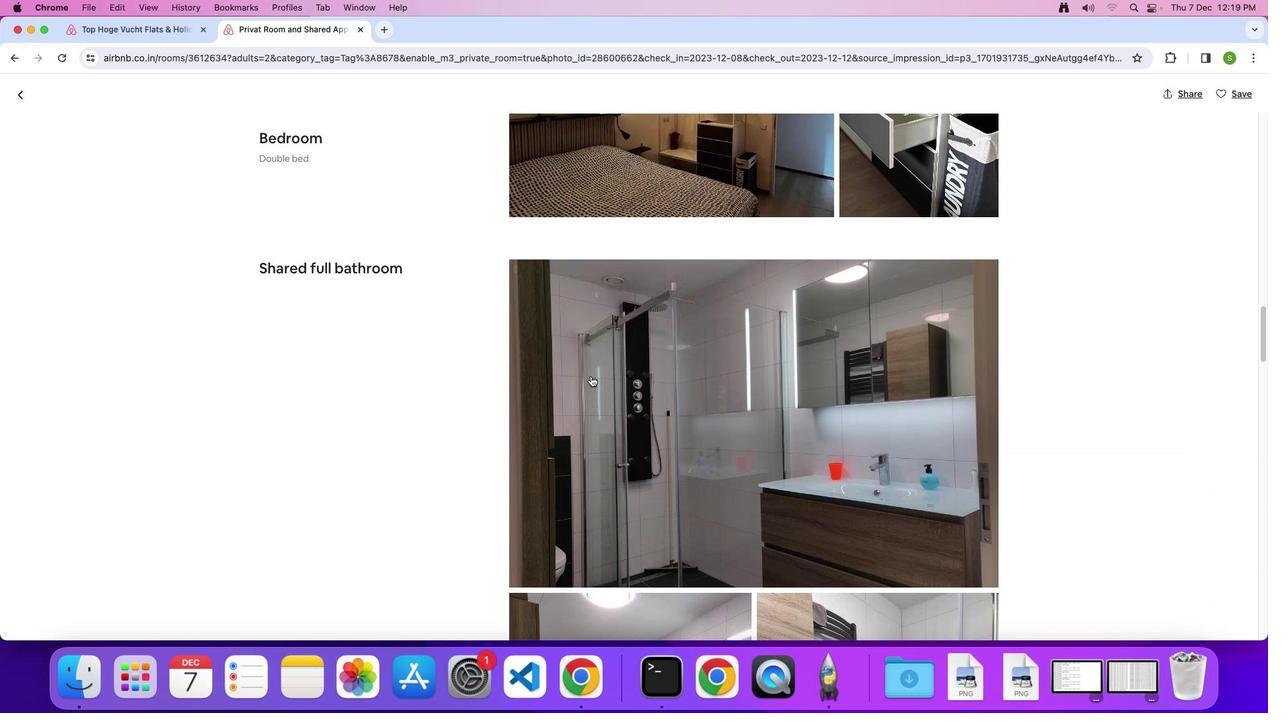 
Action: Mouse scrolled (590, 376) with delta (0, 0)
Screenshot: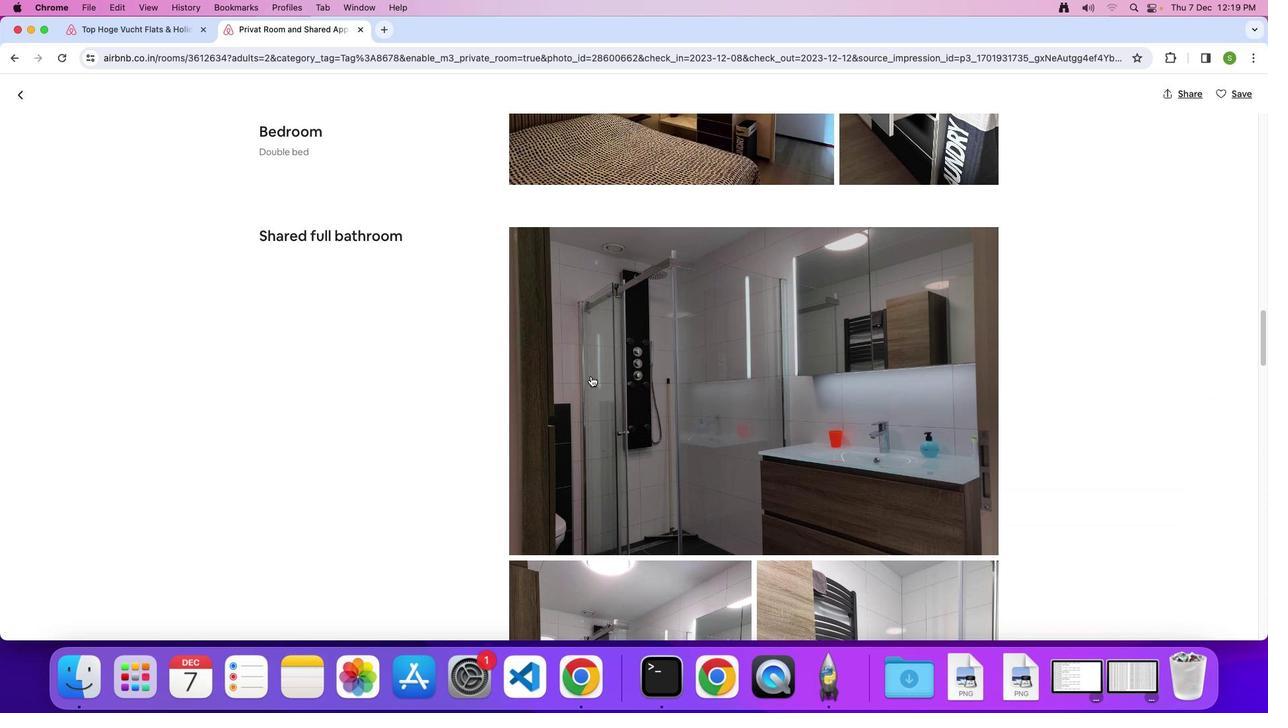 
Action: Mouse scrolled (590, 376) with delta (0, 0)
Screenshot: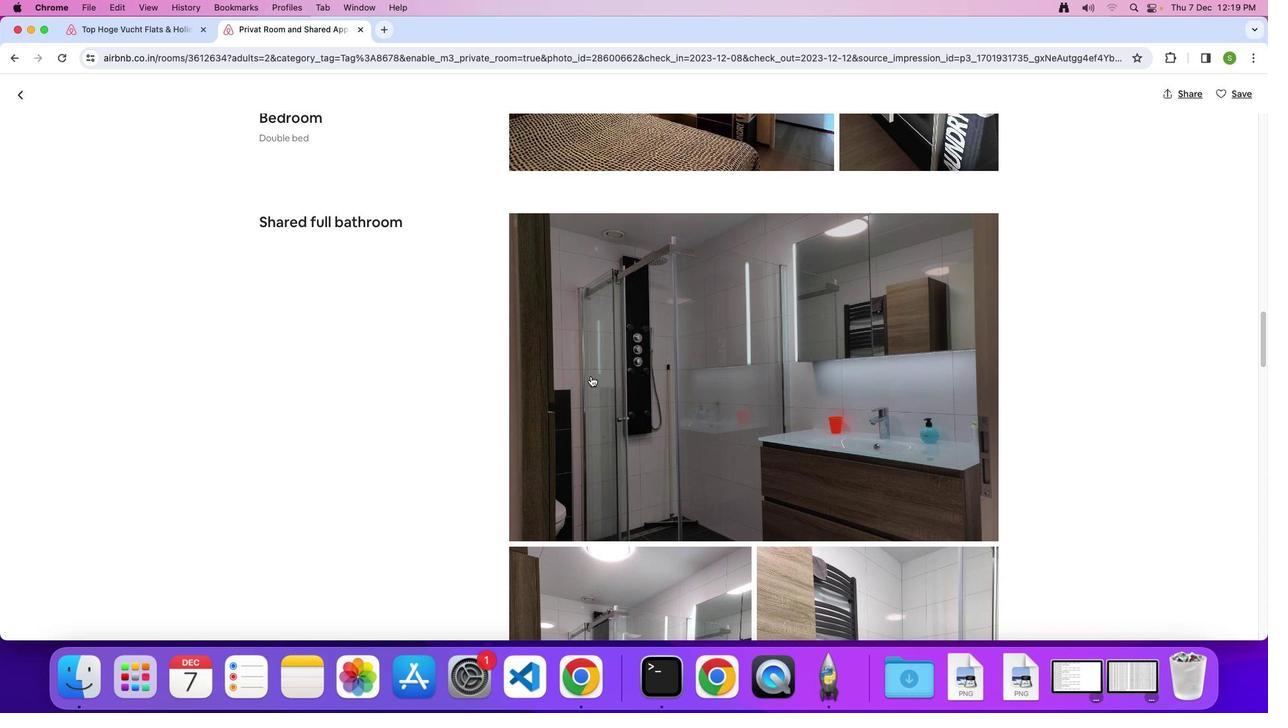 
Action: Mouse scrolled (590, 376) with delta (0, -1)
Screenshot: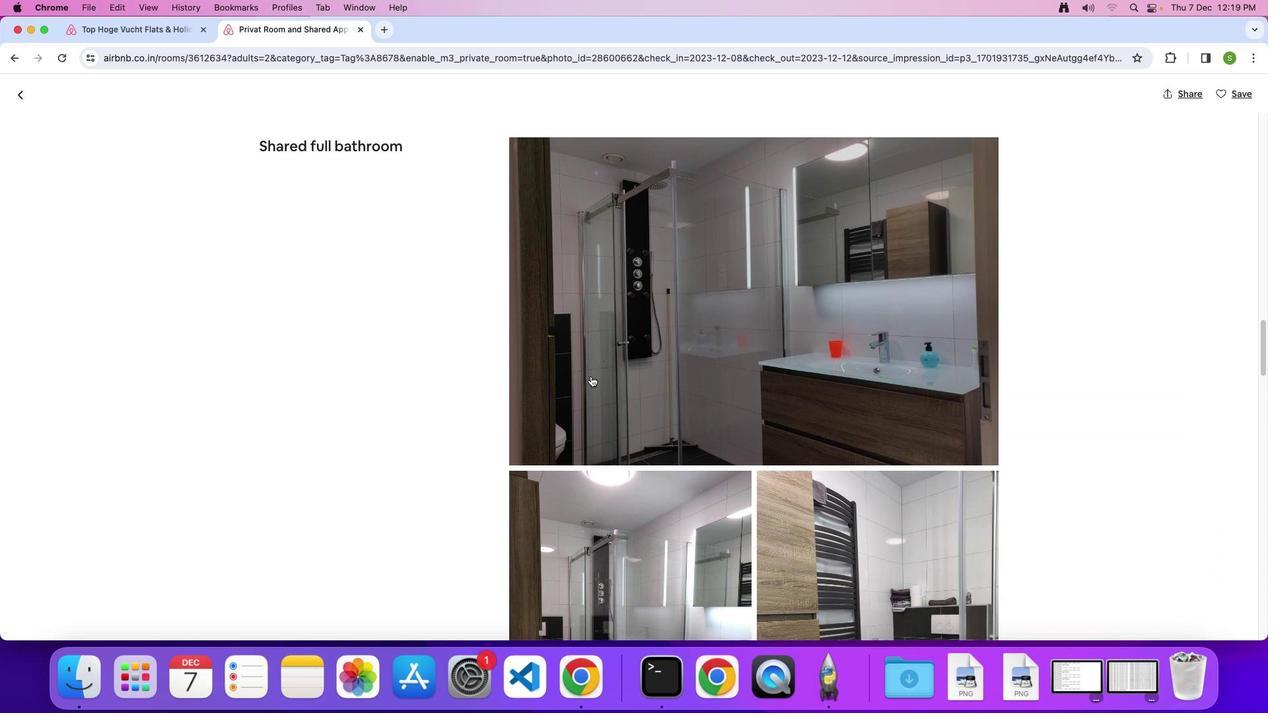 
Action: Mouse scrolled (590, 376) with delta (0, 0)
Screenshot: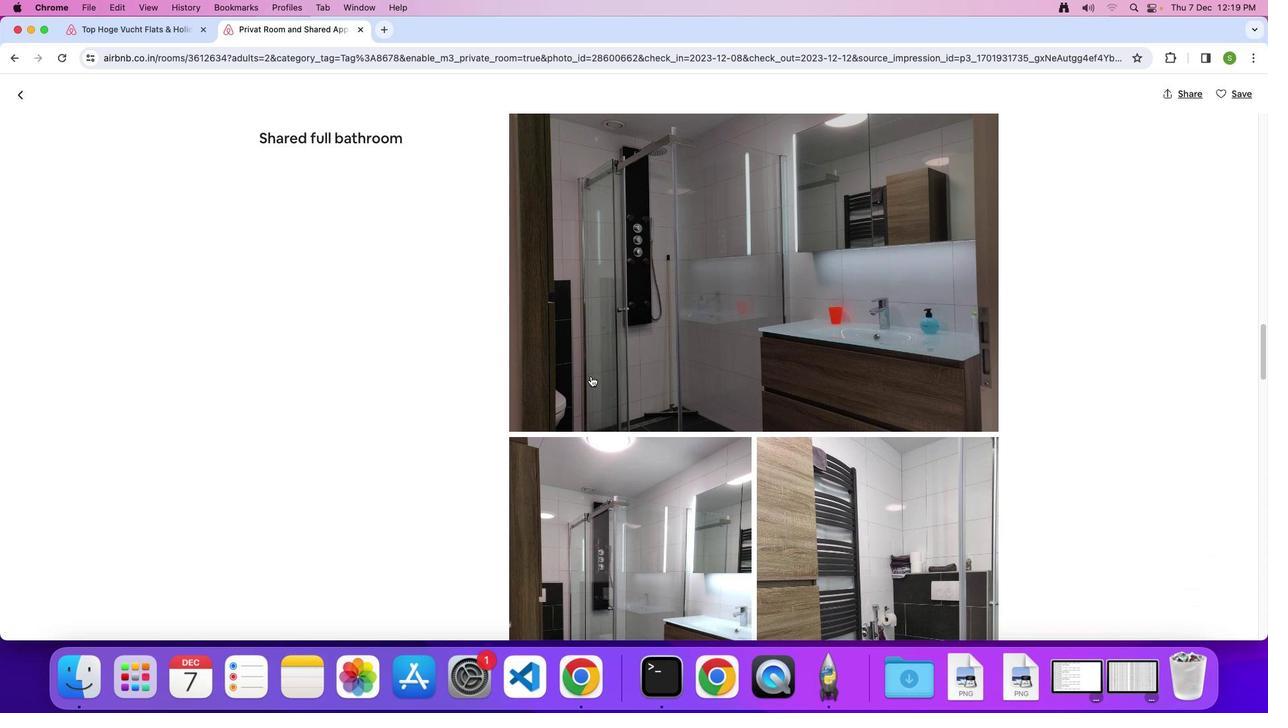 
Action: Mouse scrolled (590, 376) with delta (0, 0)
Screenshot: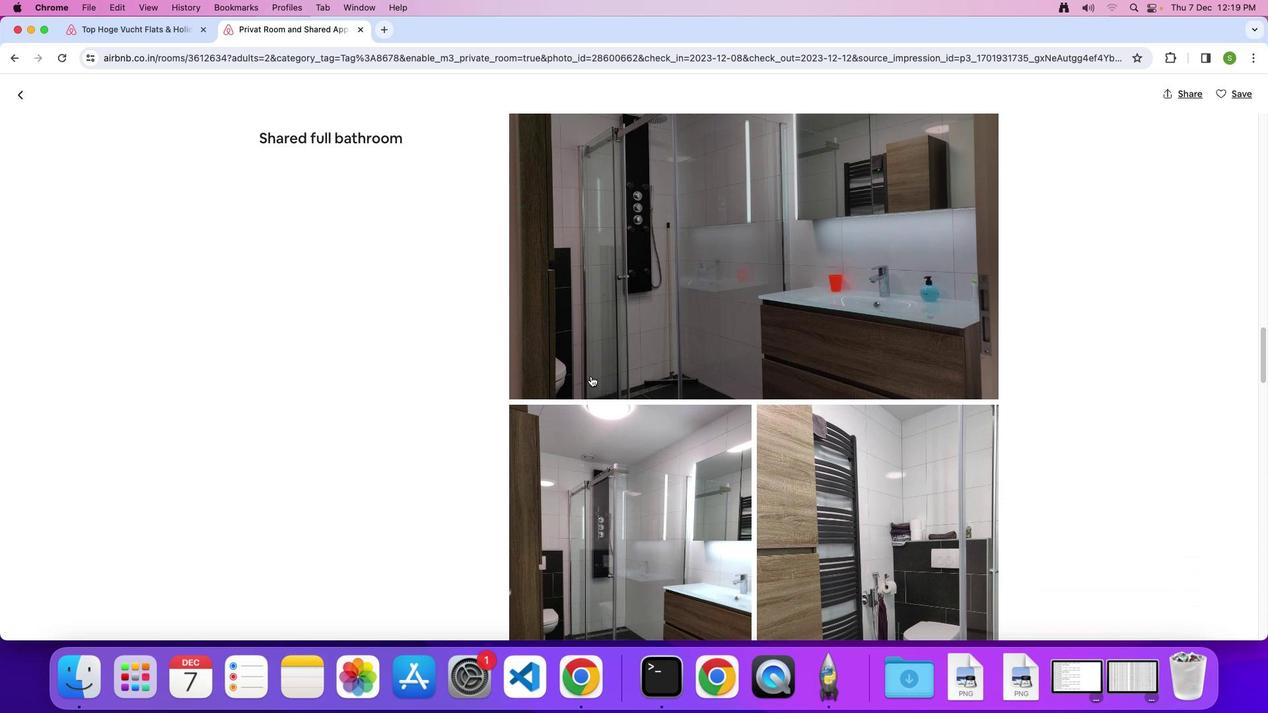 
Action: Mouse scrolled (590, 376) with delta (0, -1)
Screenshot: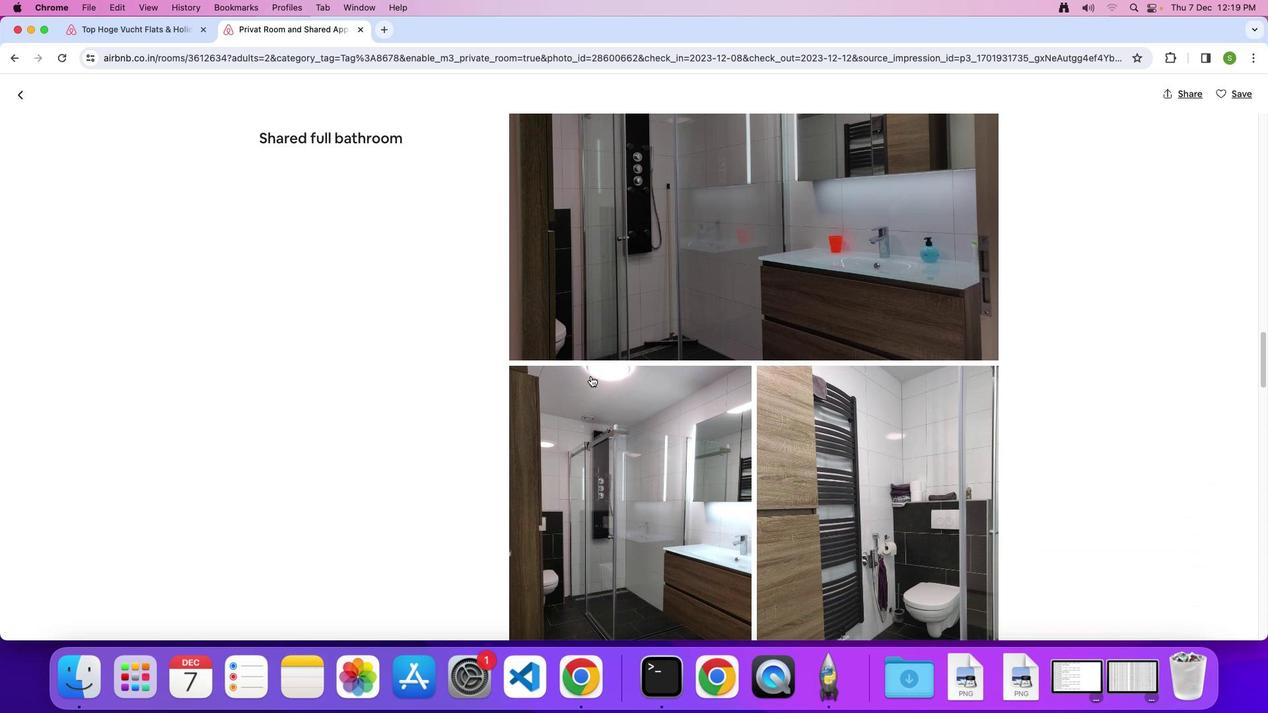 
Action: Mouse scrolled (590, 376) with delta (0, 0)
Screenshot: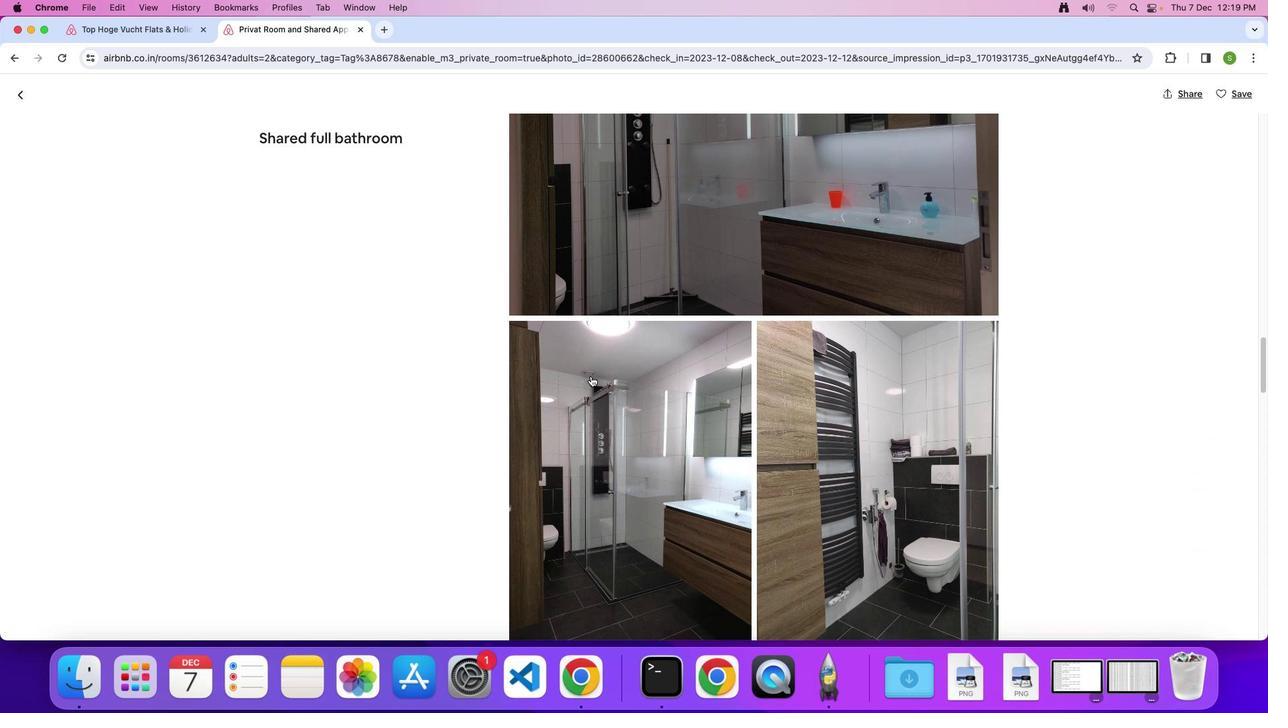 
Action: Mouse scrolled (590, 376) with delta (0, 0)
Screenshot: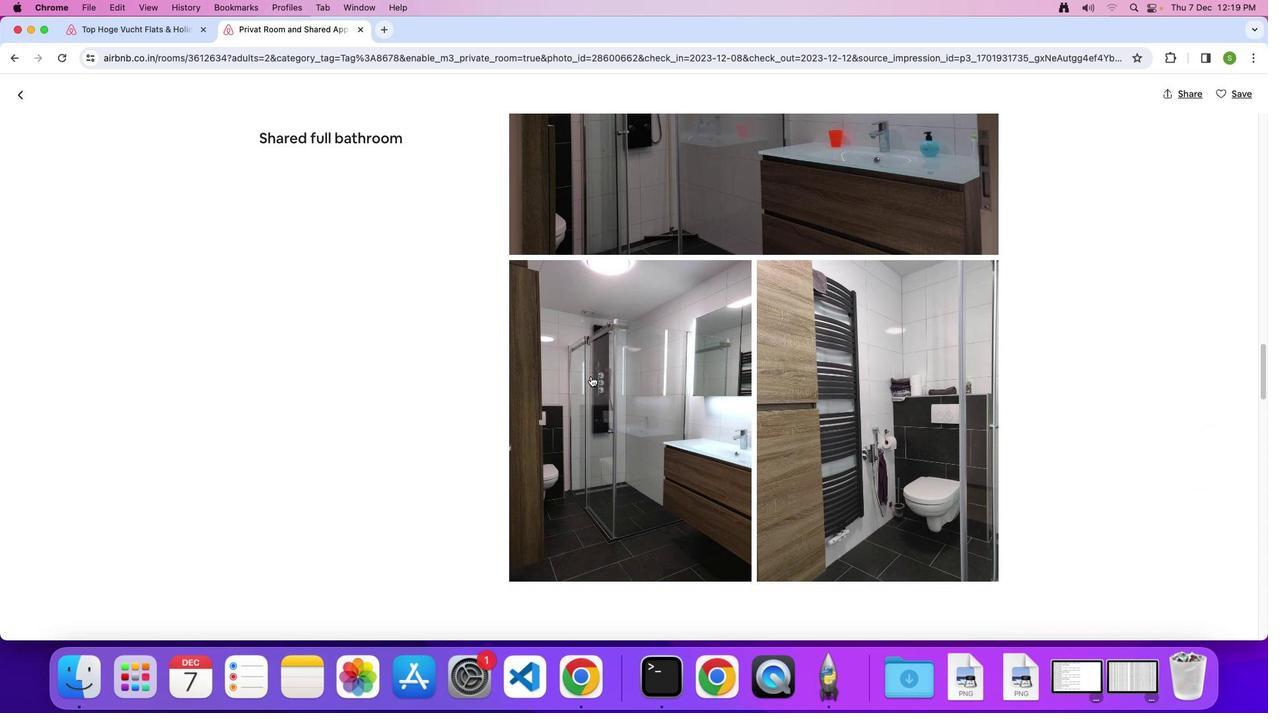 
Action: Mouse scrolled (590, 376) with delta (0, -1)
Screenshot: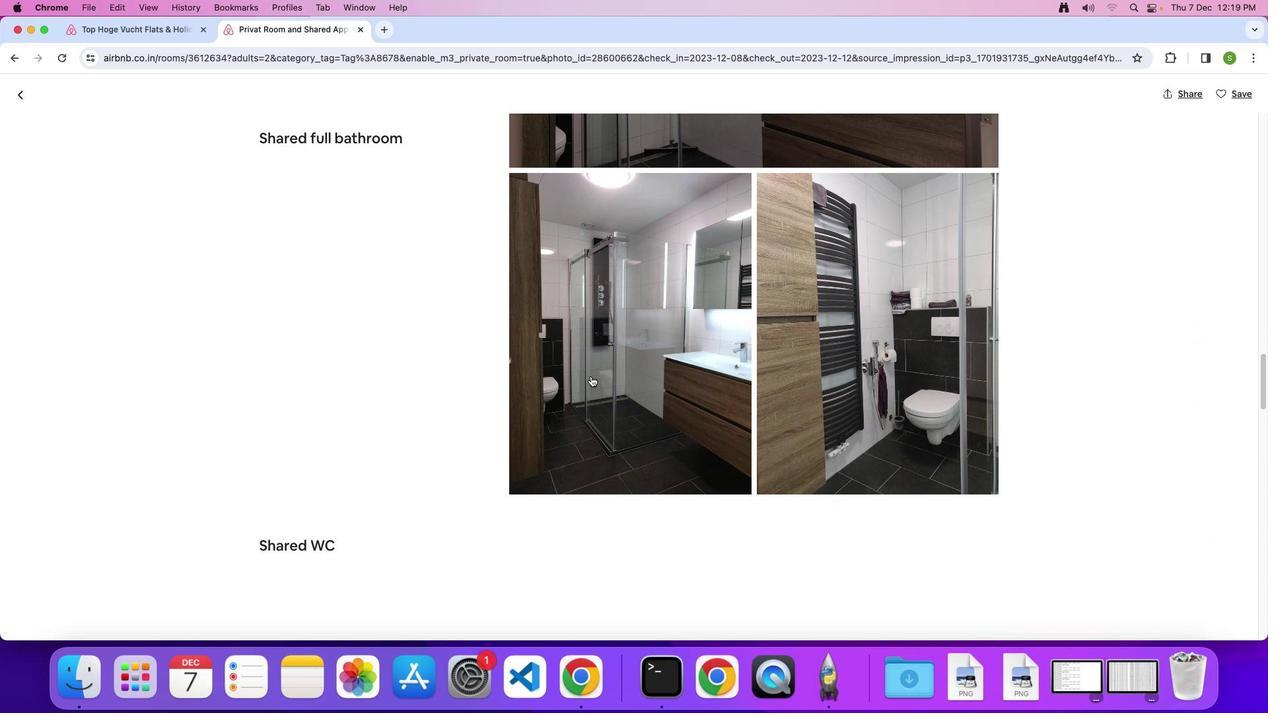 
Action: Mouse scrolled (590, 376) with delta (0, -3)
Screenshot: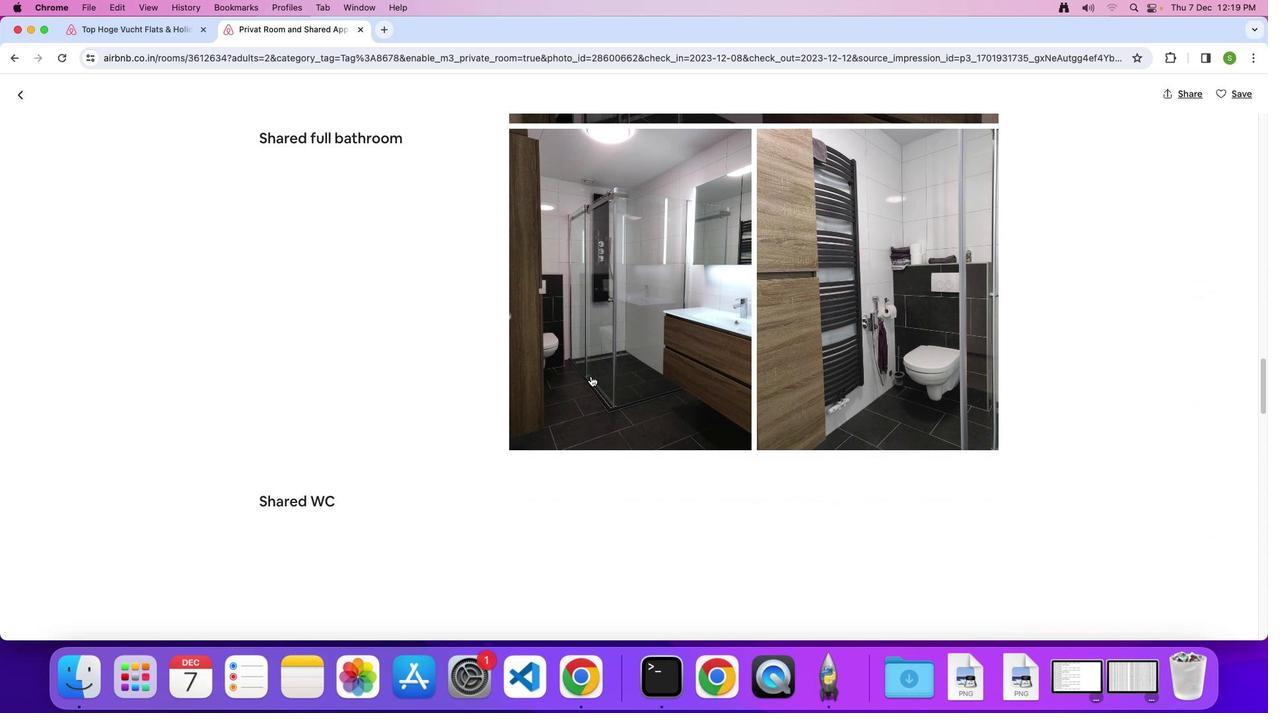 
Action: Mouse scrolled (590, 376) with delta (0, 0)
Screenshot: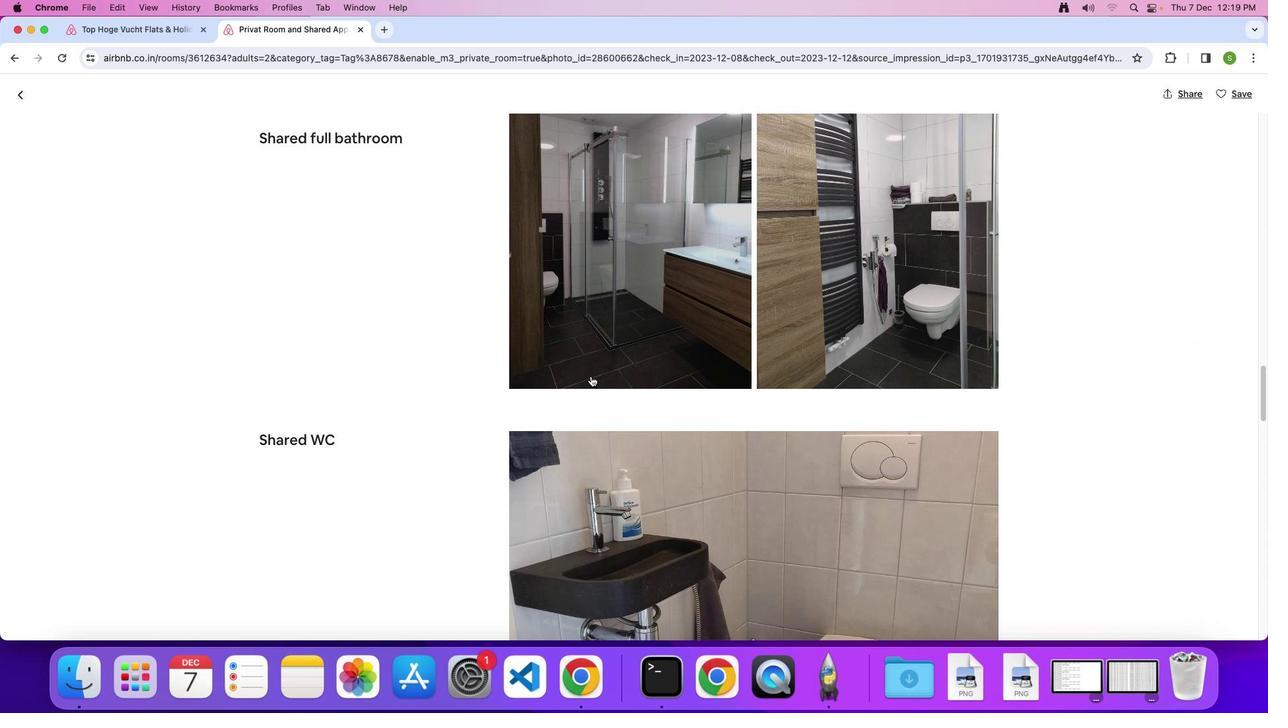 
Action: Mouse scrolled (590, 376) with delta (0, 0)
Screenshot: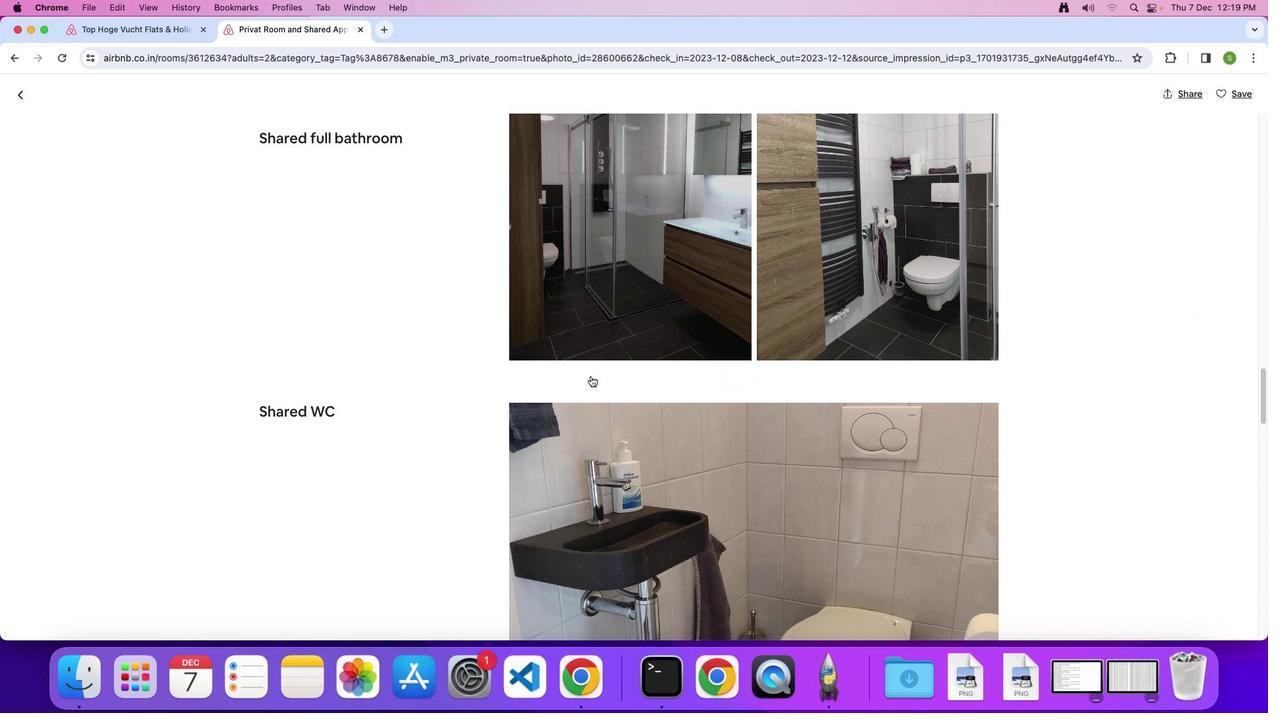 
Action: Mouse scrolled (590, 376) with delta (0, -1)
Screenshot: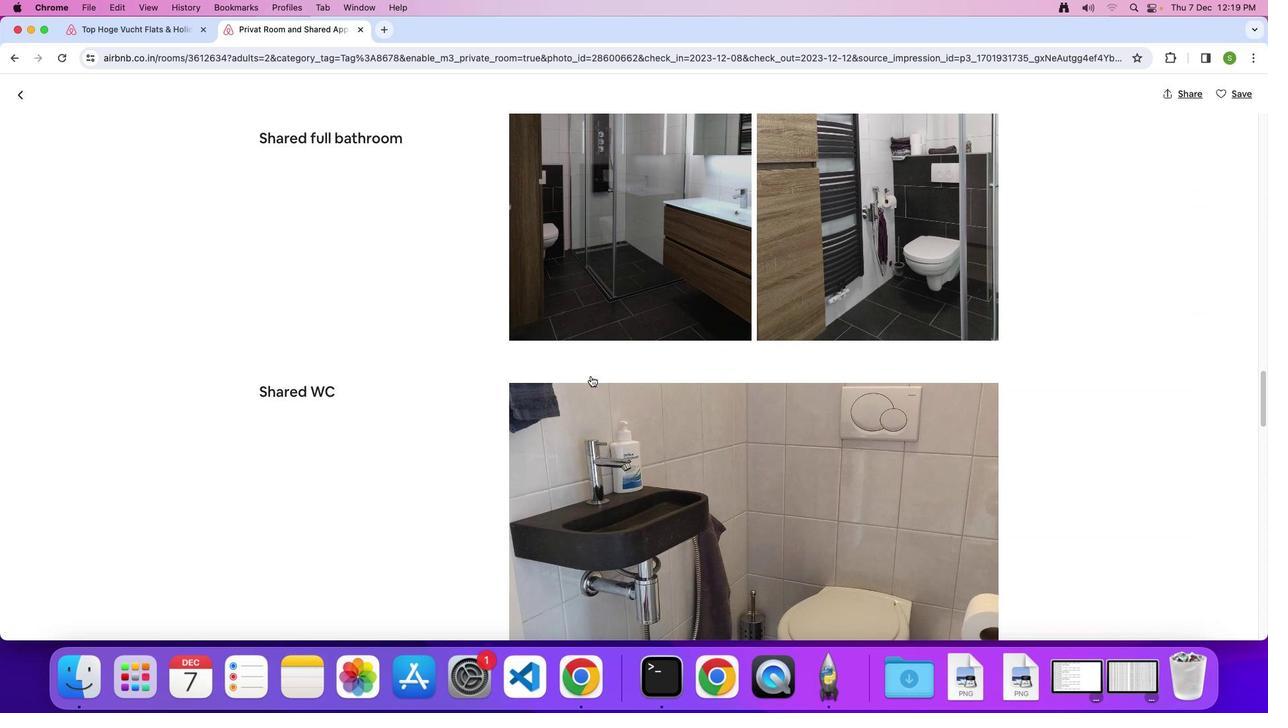 
Action: Mouse scrolled (590, 376) with delta (0, -1)
Screenshot: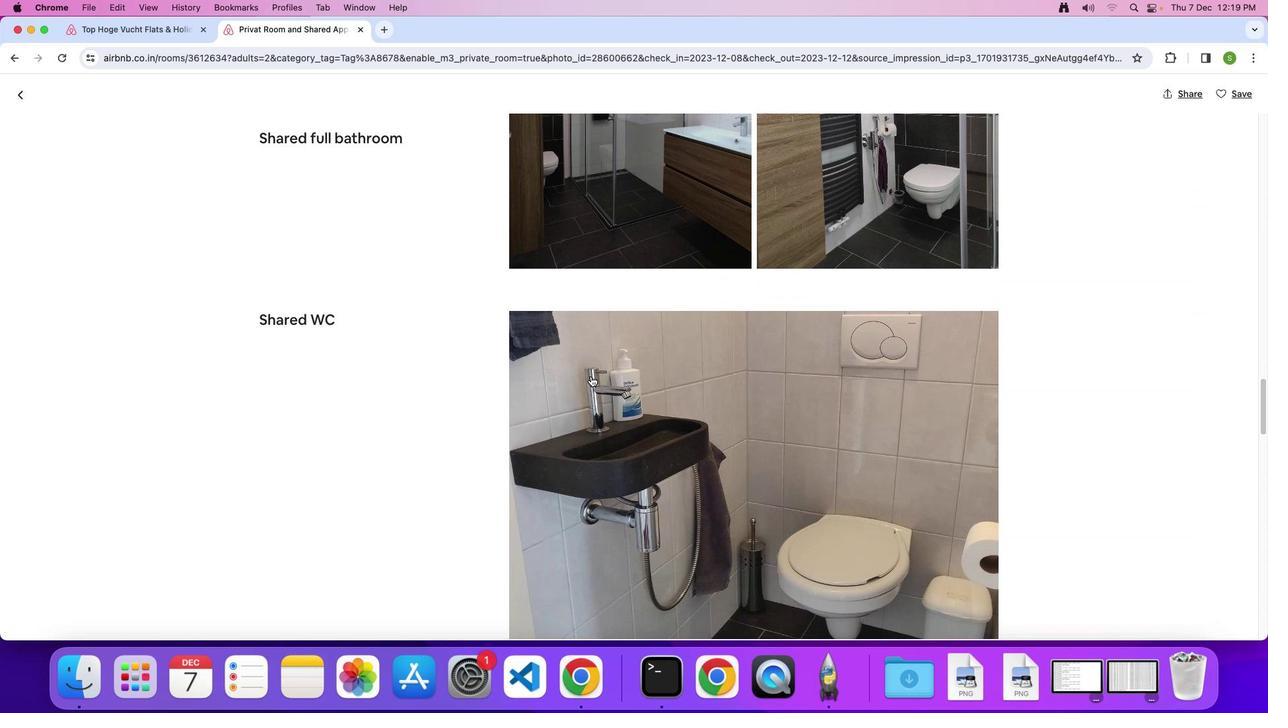
Action: Mouse scrolled (590, 376) with delta (0, 0)
Screenshot: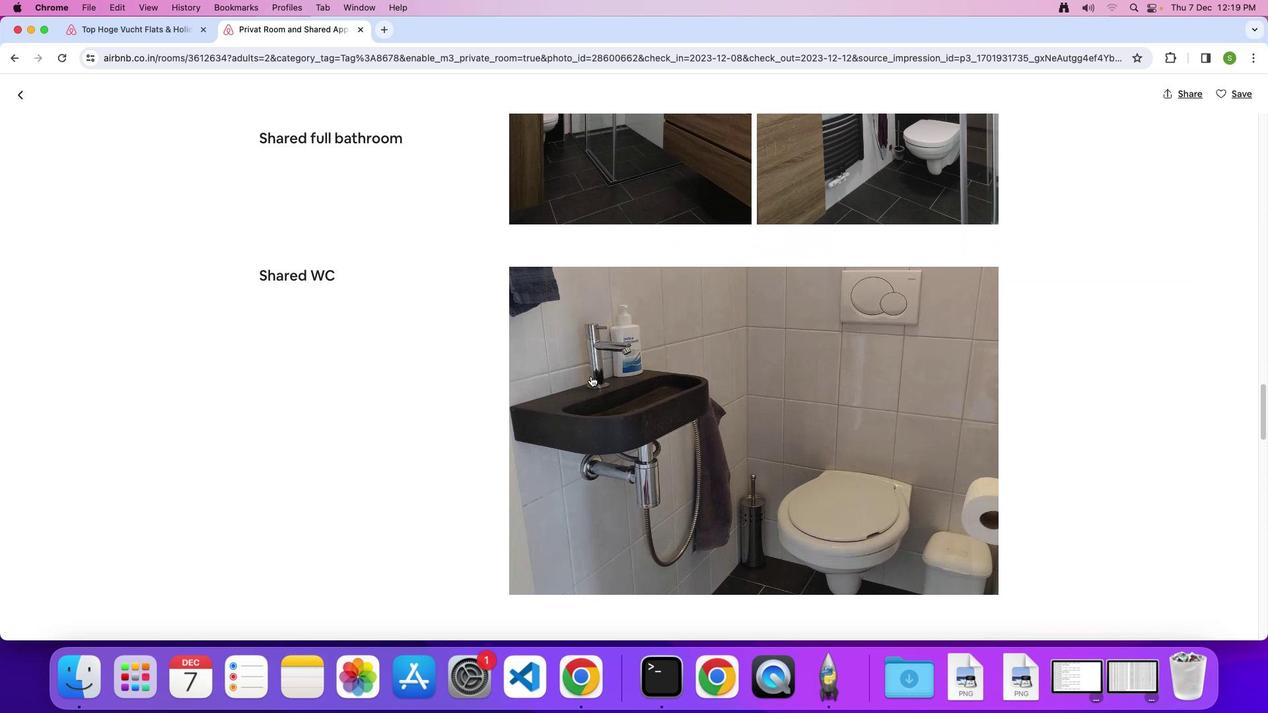
Action: Mouse scrolled (590, 376) with delta (0, 0)
Screenshot: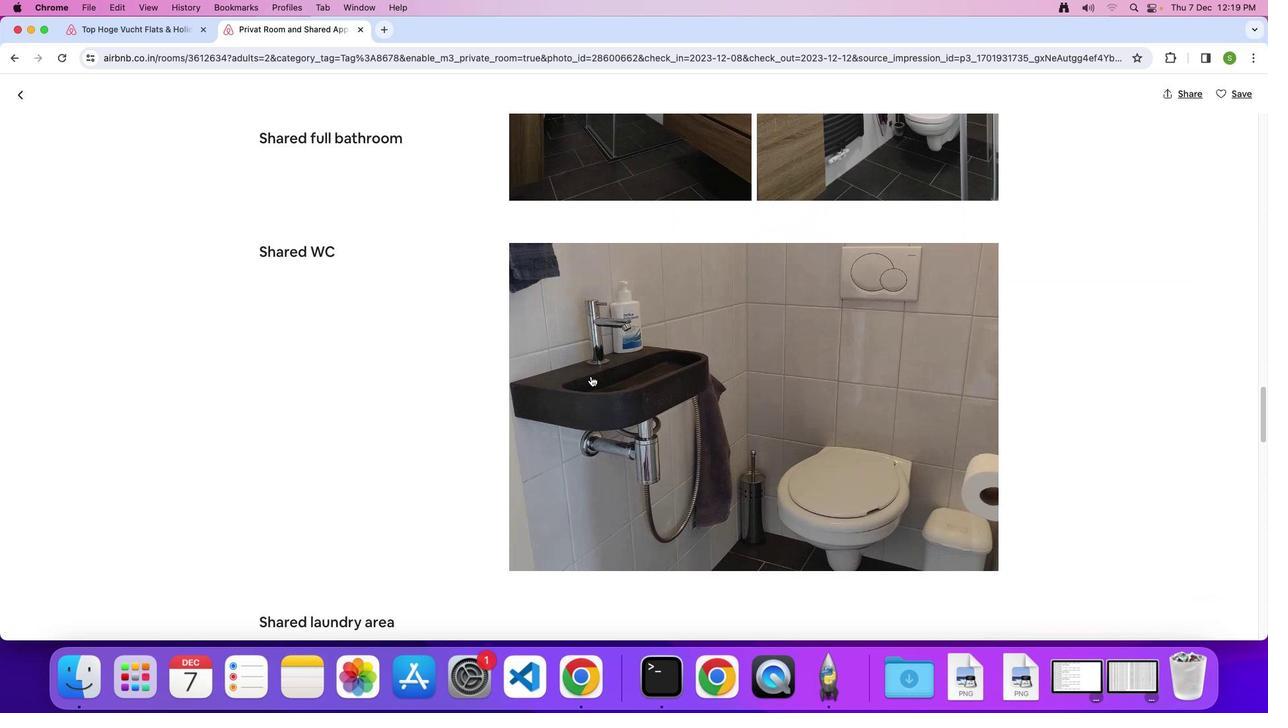 
Action: Mouse scrolled (590, 376) with delta (0, -1)
Screenshot: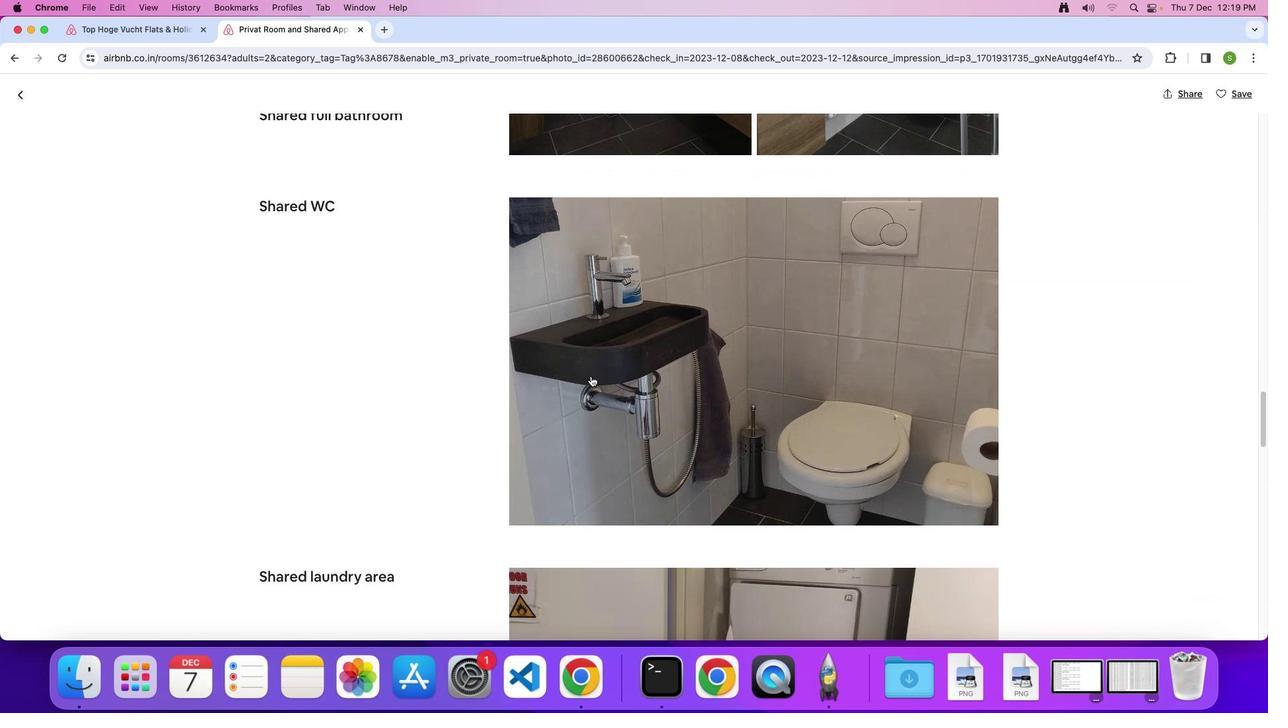 
Action: Mouse scrolled (590, 376) with delta (0, 0)
Screenshot: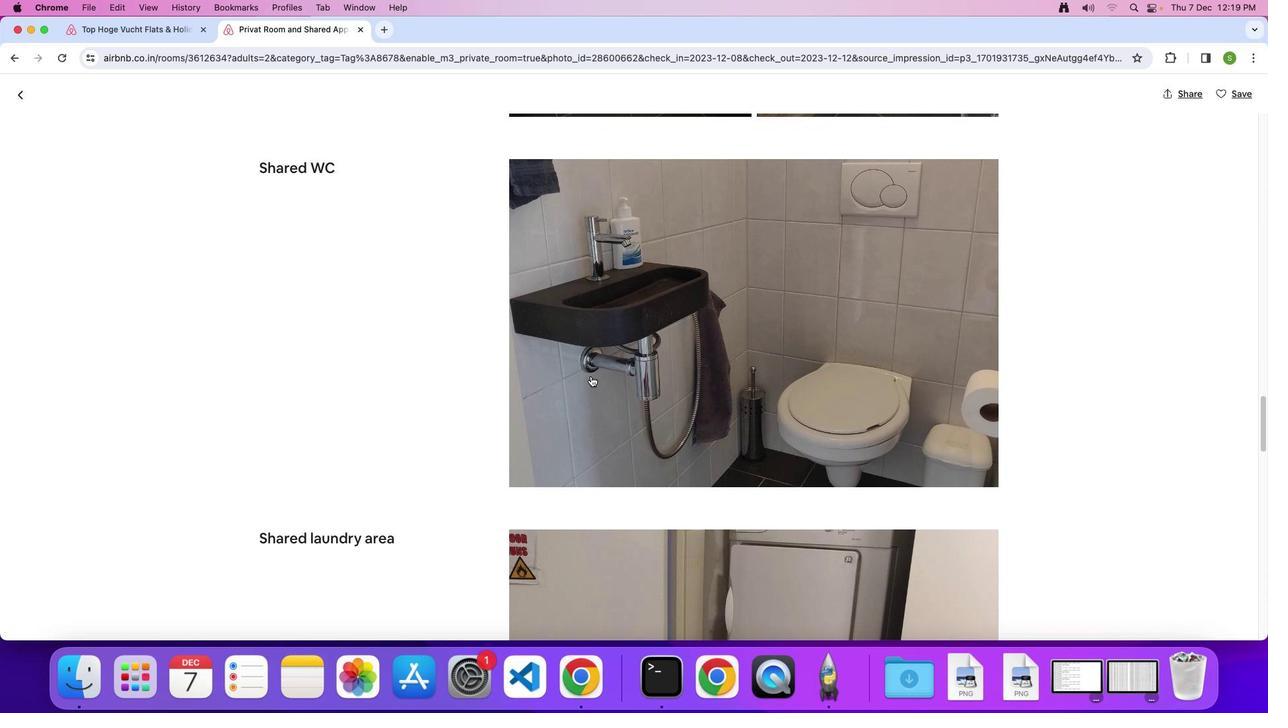 
Action: Mouse scrolled (590, 376) with delta (0, 0)
Screenshot: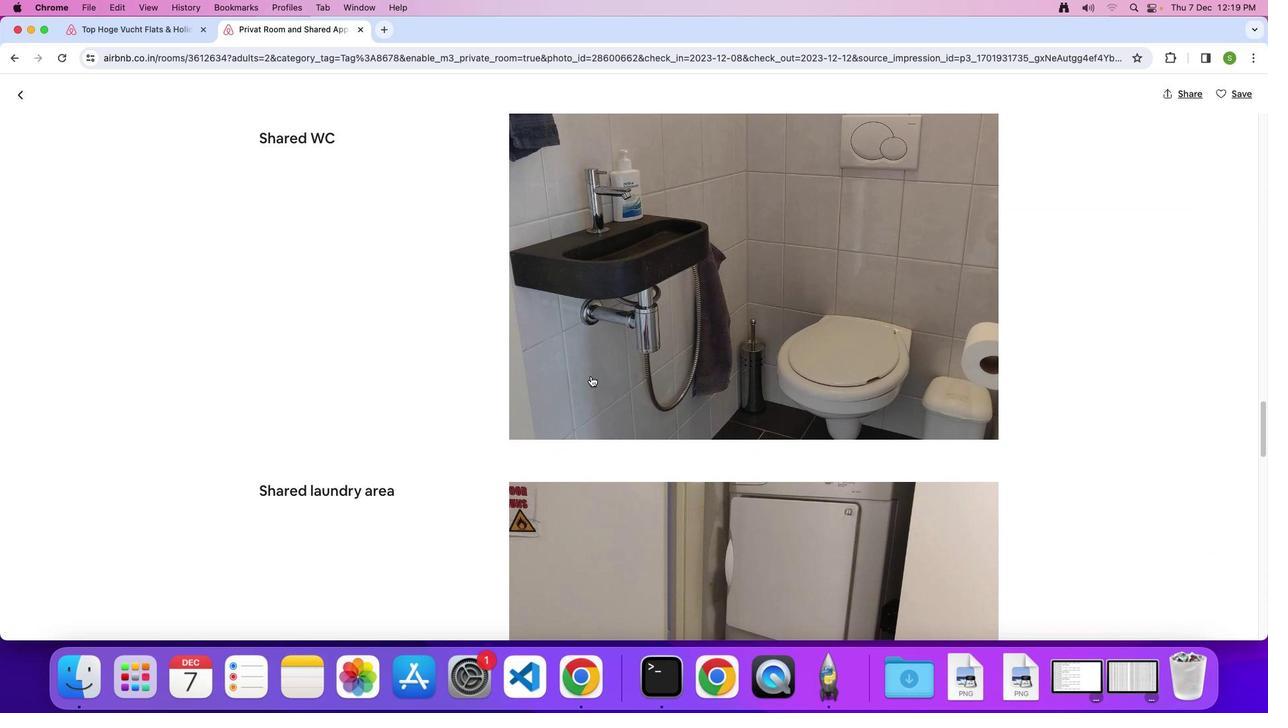 
Action: Mouse scrolled (590, 376) with delta (0, -1)
Screenshot: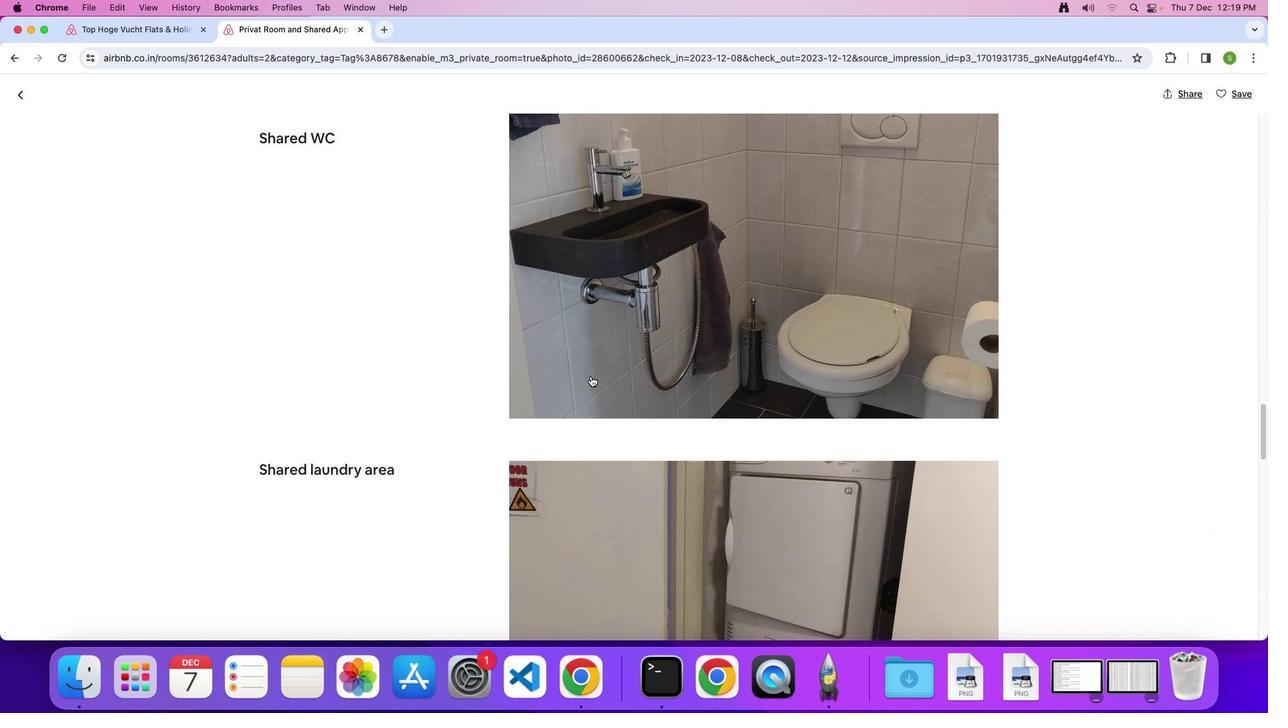 
Action: Mouse scrolled (590, 376) with delta (0, -2)
Screenshot: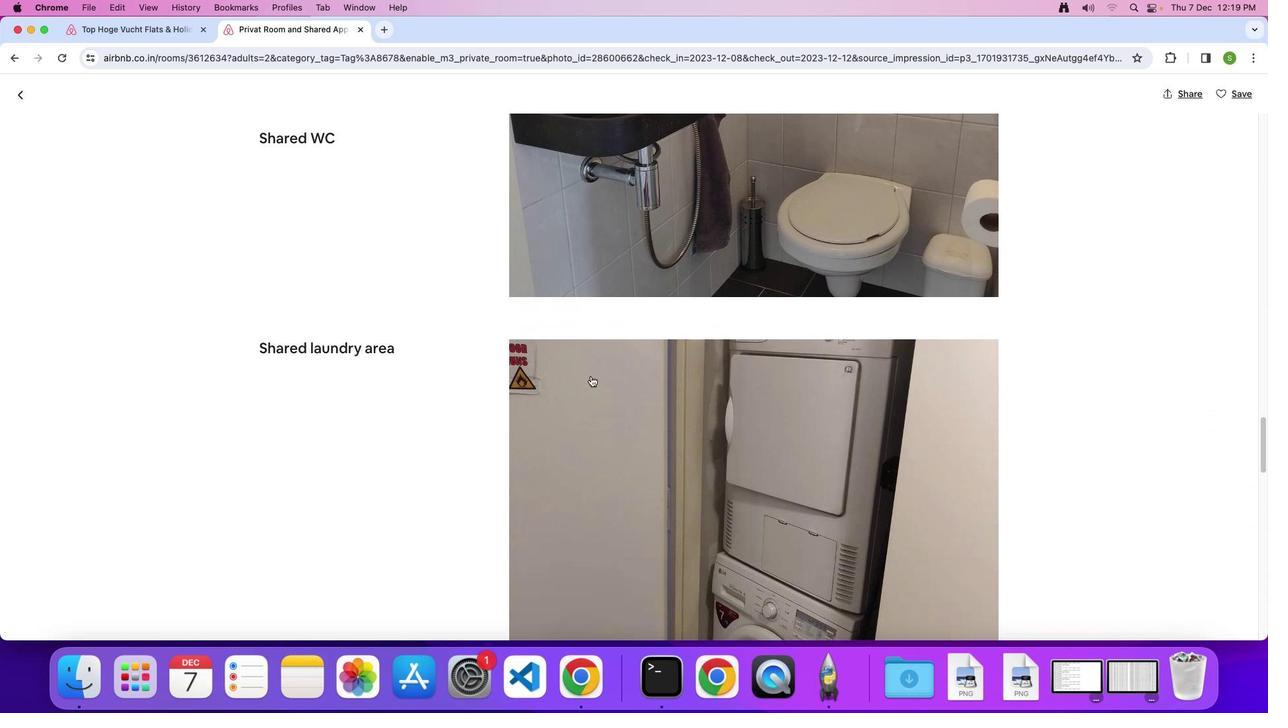 
Action: Mouse scrolled (590, 376) with delta (0, 0)
Screenshot: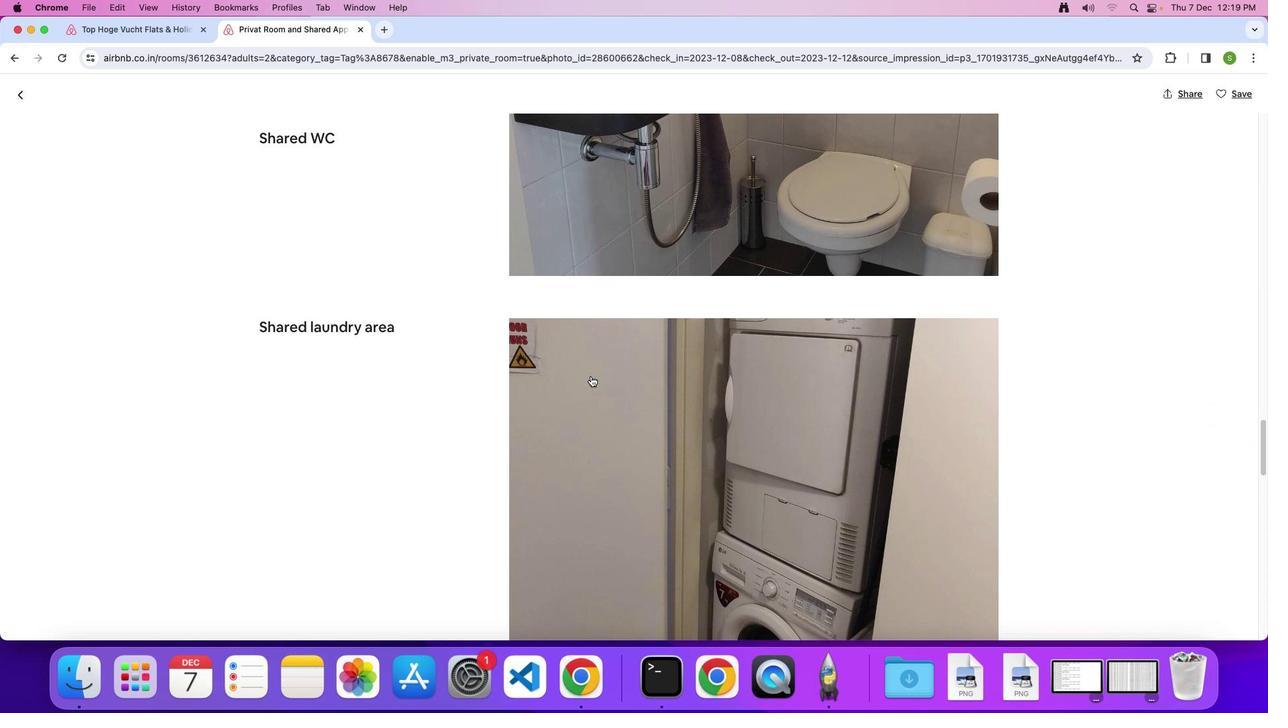 
Action: Mouse scrolled (590, 376) with delta (0, 0)
Screenshot: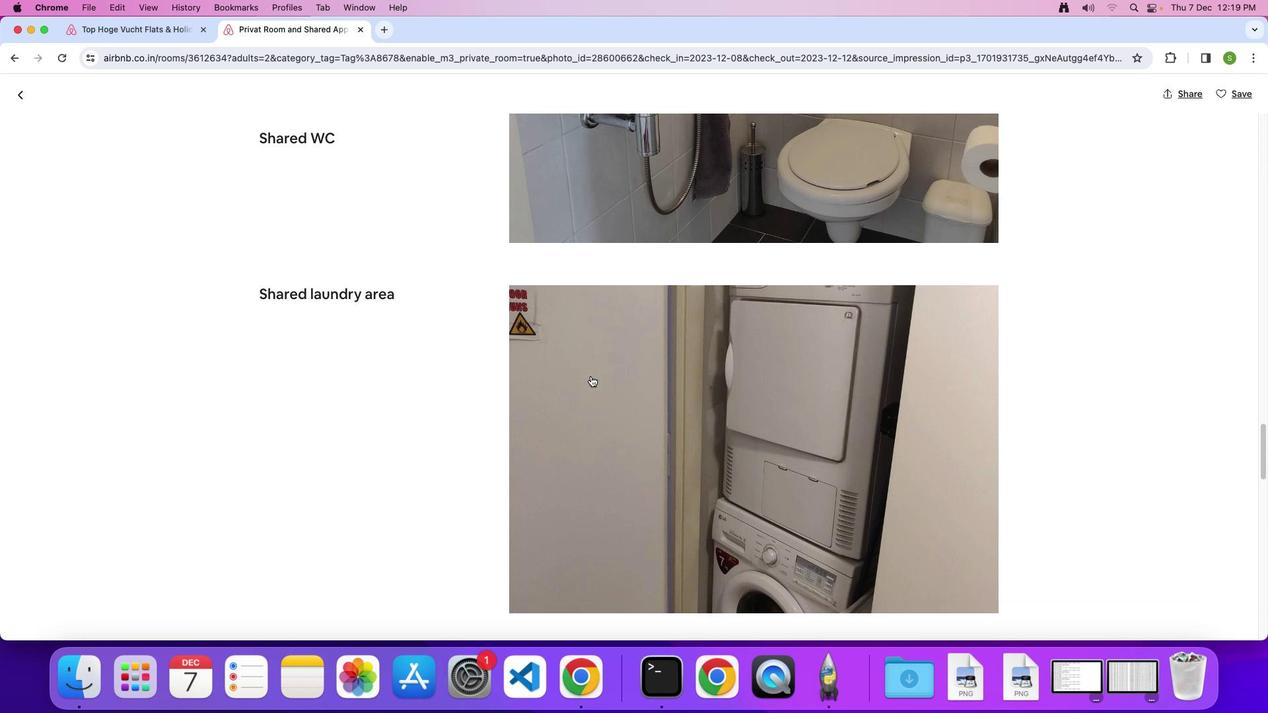 
Action: Mouse scrolled (590, 376) with delta (0, -1)
Screenshot: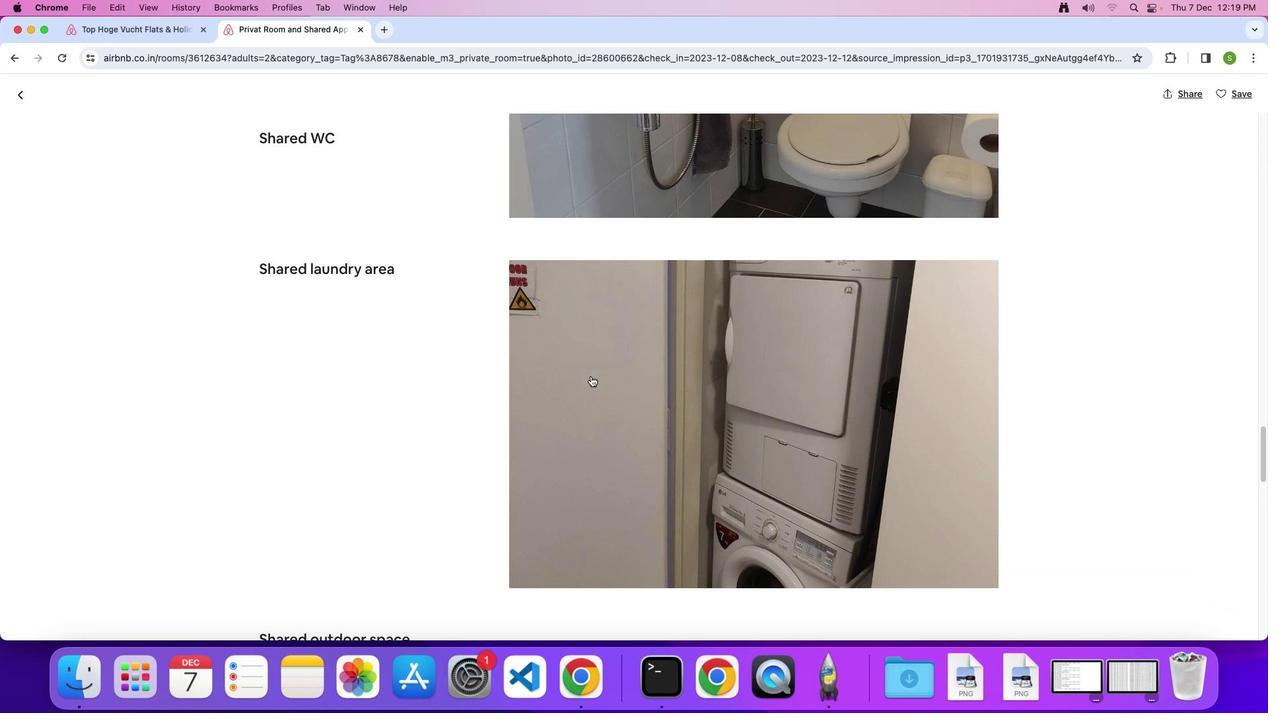 
Action: Mouse scrolled (590, 376) with delta (0, 0)
Screenshot: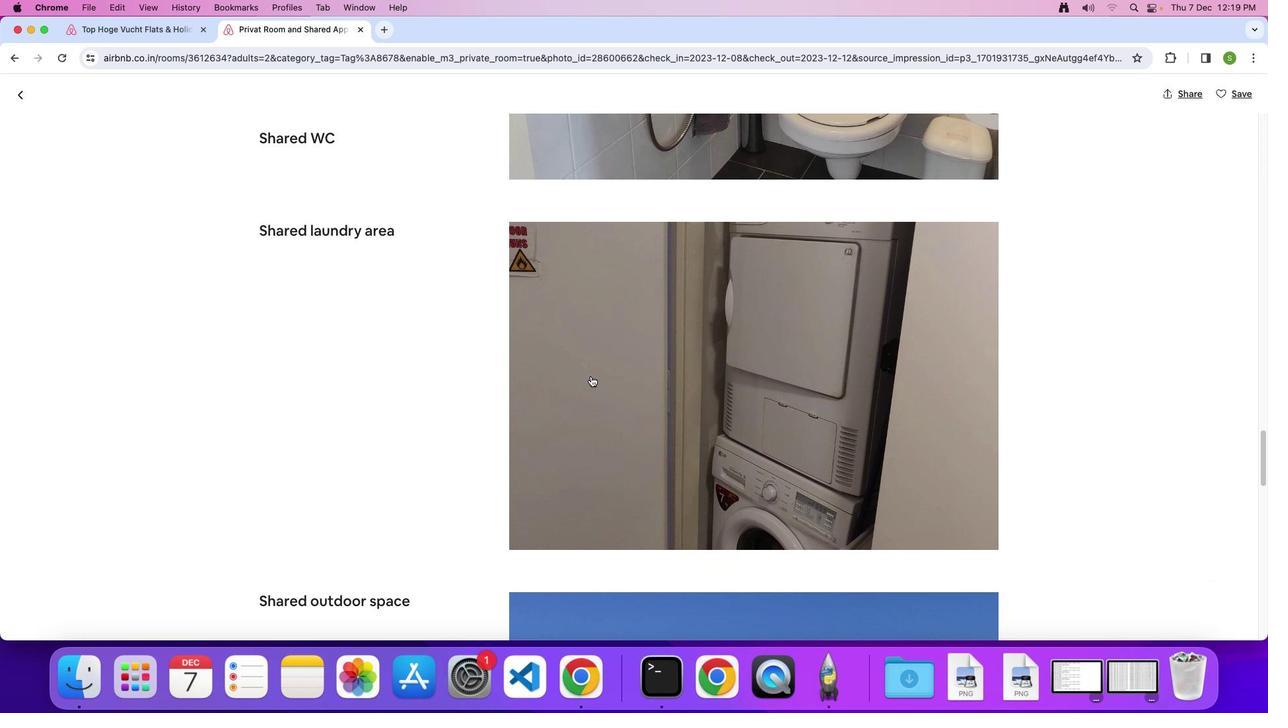 
Action: Mouse scrolled (590, 376) with delta (0, 0)
Screenshot: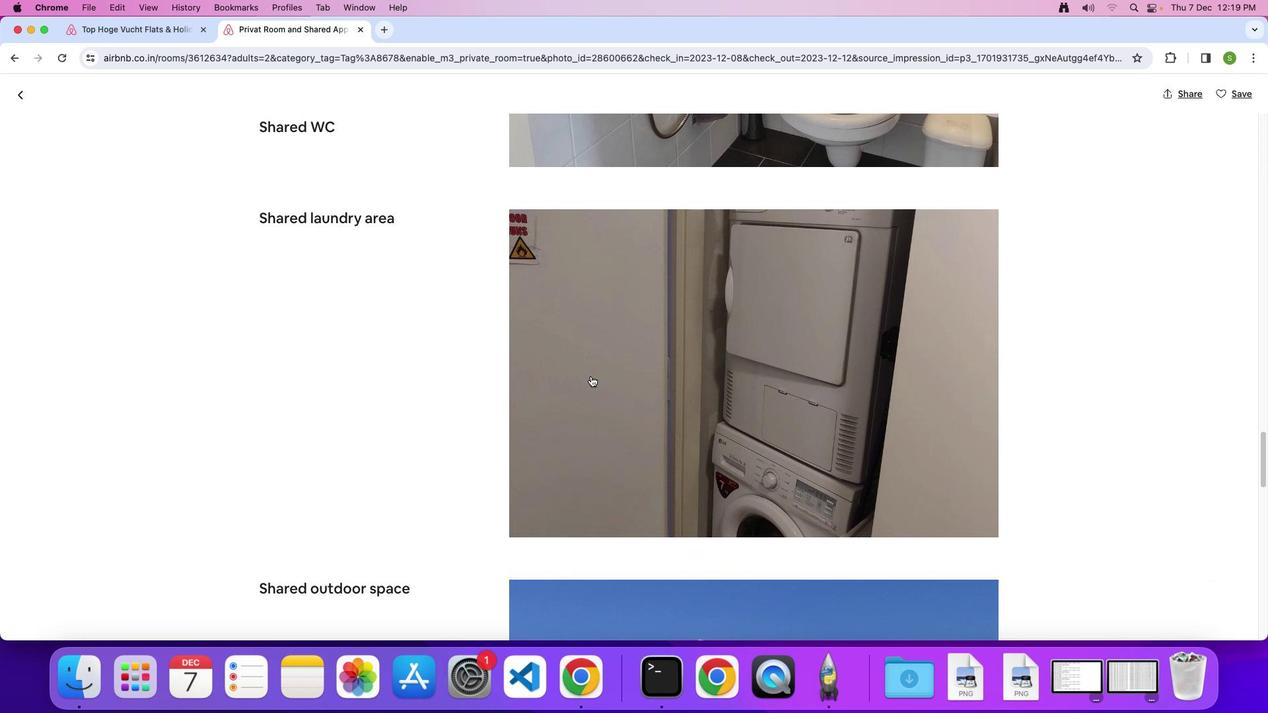 
Action: Mouse scrolled (590, 376) with delta (0, 0)
Screenshot: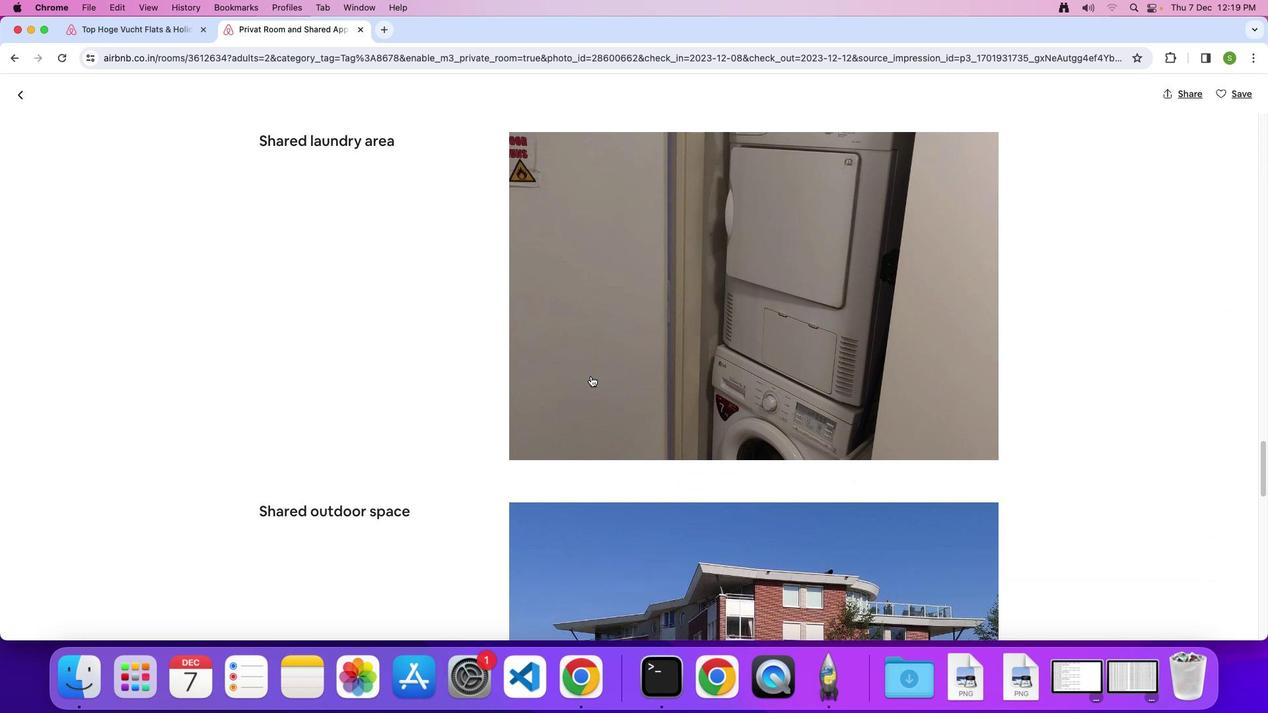 
Action: Mouse scrolled (590, 376) with delta (0, -1)
Screenshot: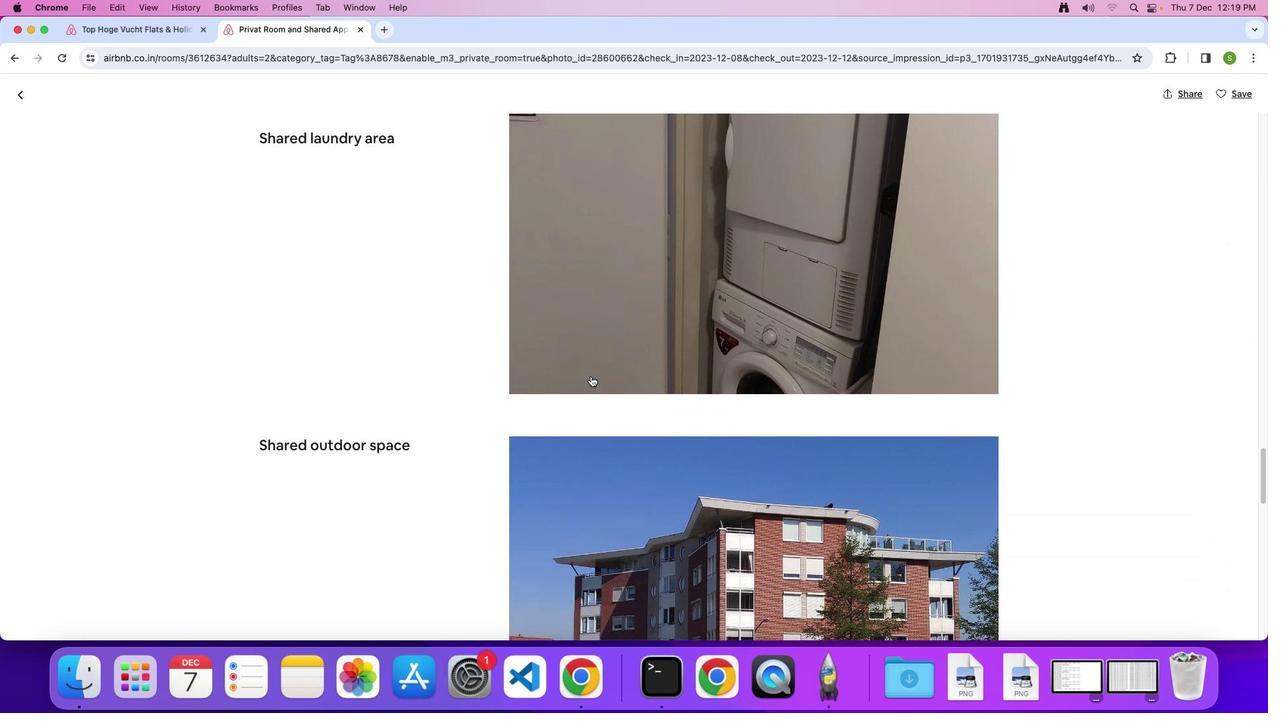 
Action: Mouse scrolled (590, 376) with delta (0, 0)
Screenshot: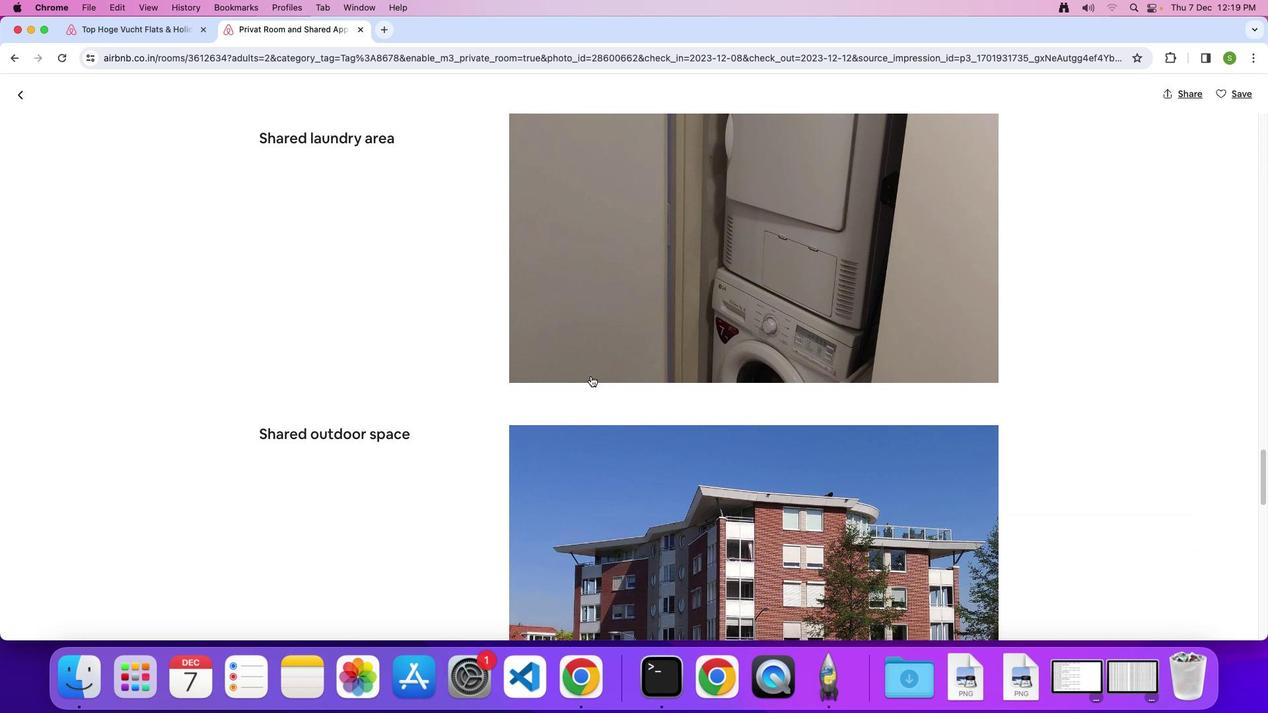 
Action: Mouse scrolled (590, 376) with delta (0, 0)
Screenshot: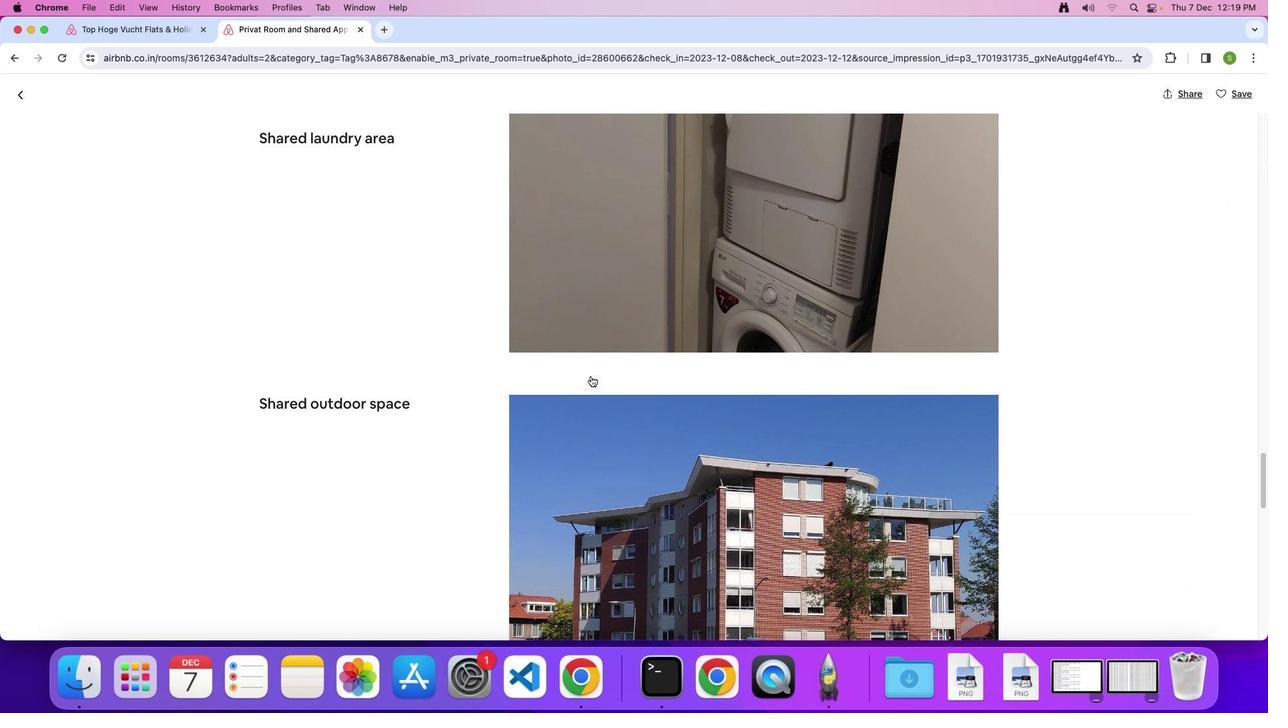 
Action: Mouse scrolled (590, 376) with delta (0, -1)
Screenshot: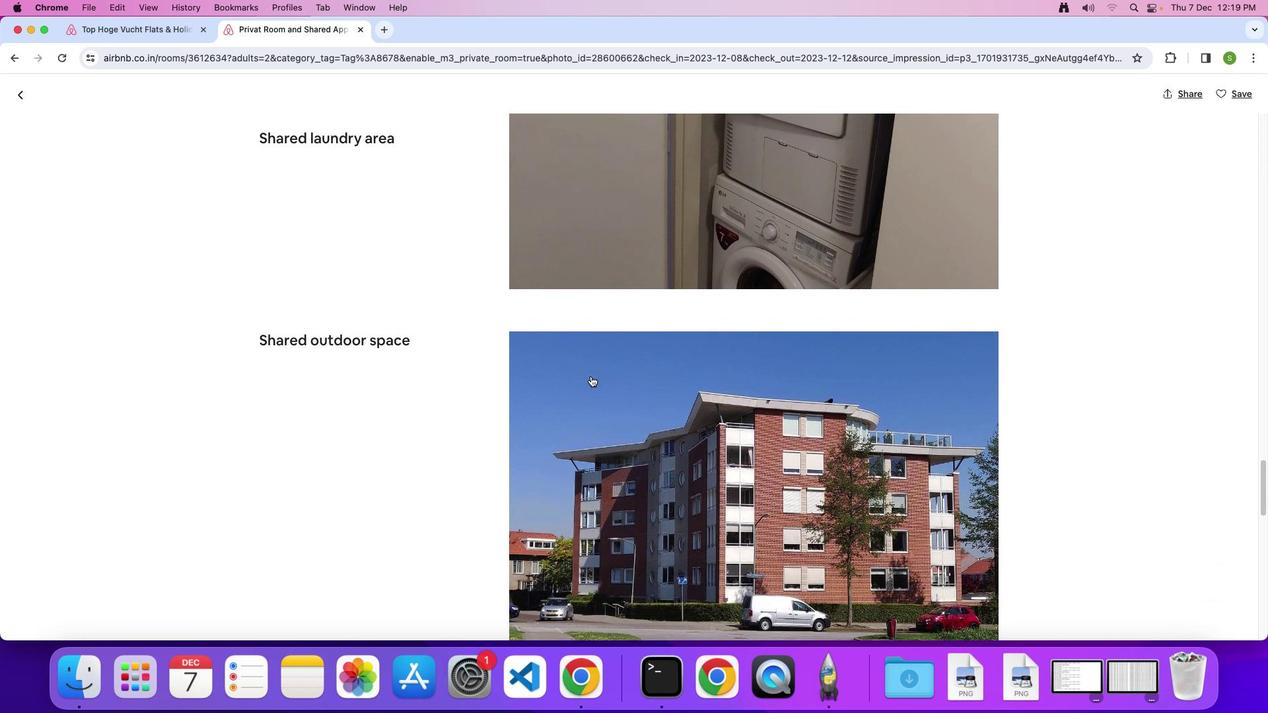 
Action: Mouse scrolled (590, 376) with delta (0, -2)
Screenshot: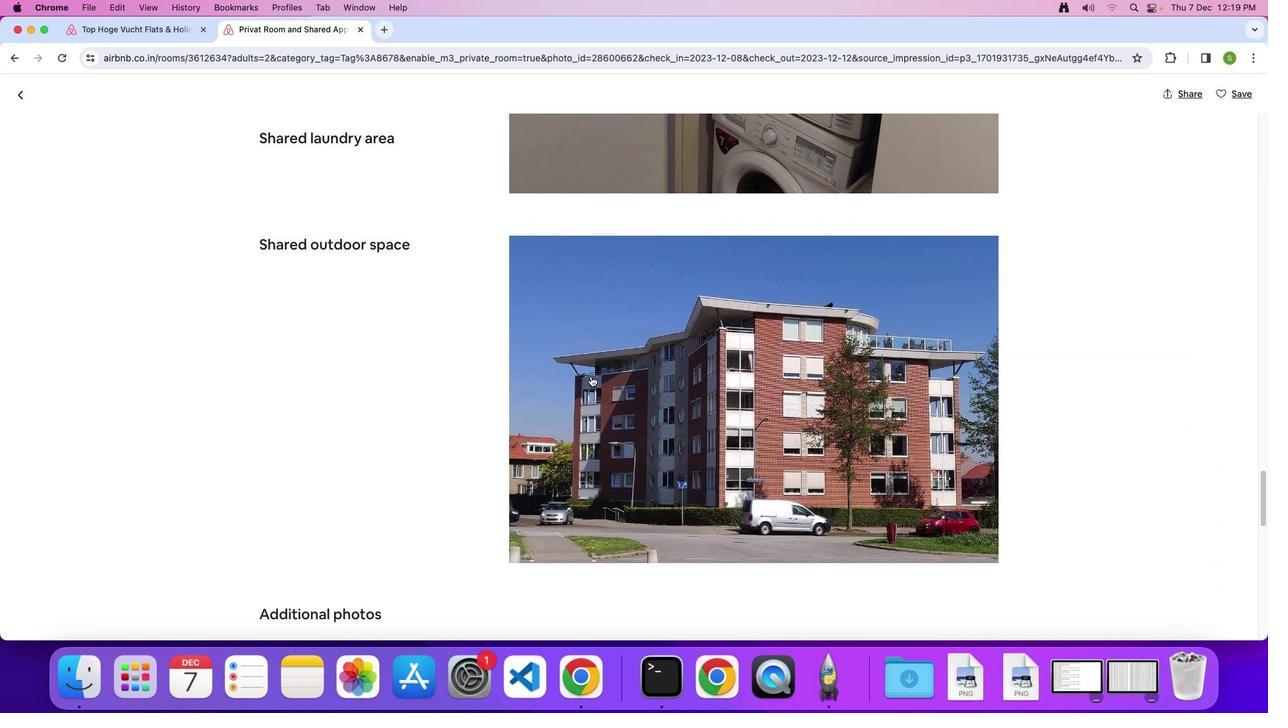 
Action: Mouse scrolled (590, 376) with delta (0, 0)
Screenshot: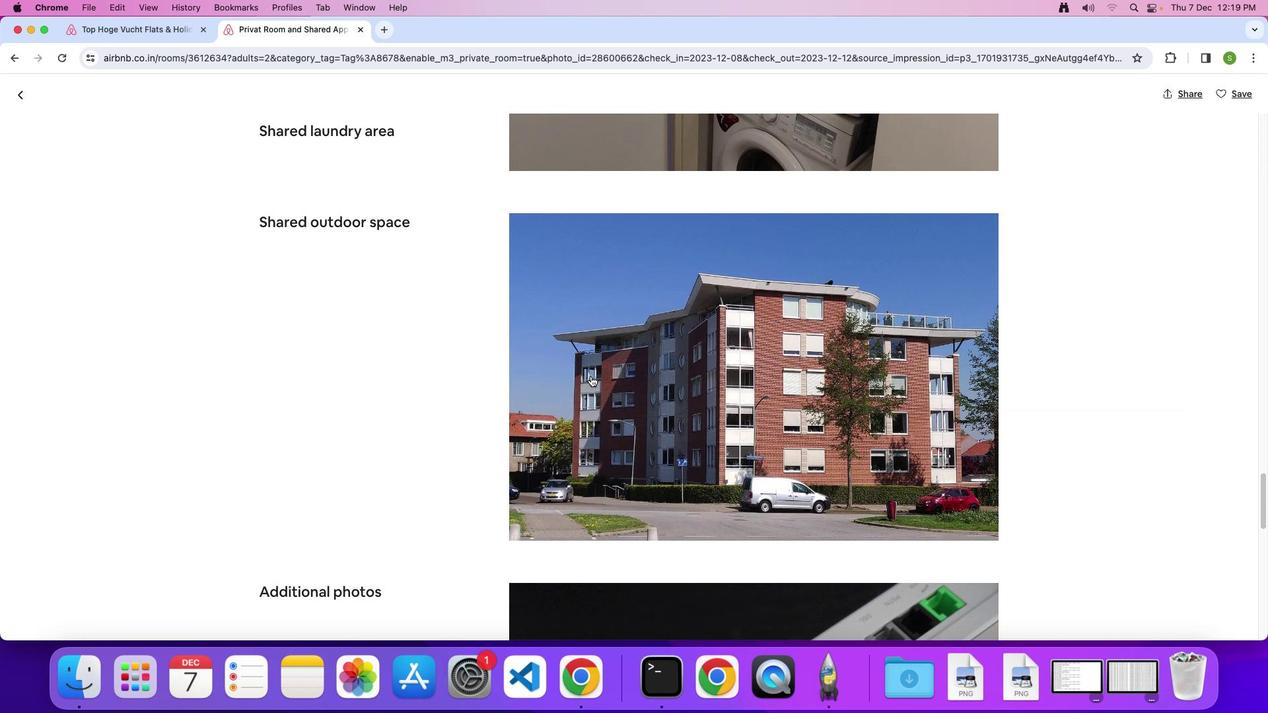 
Action: Mouse scrolled (590, 376) with delta (0, 0)
Screenshot: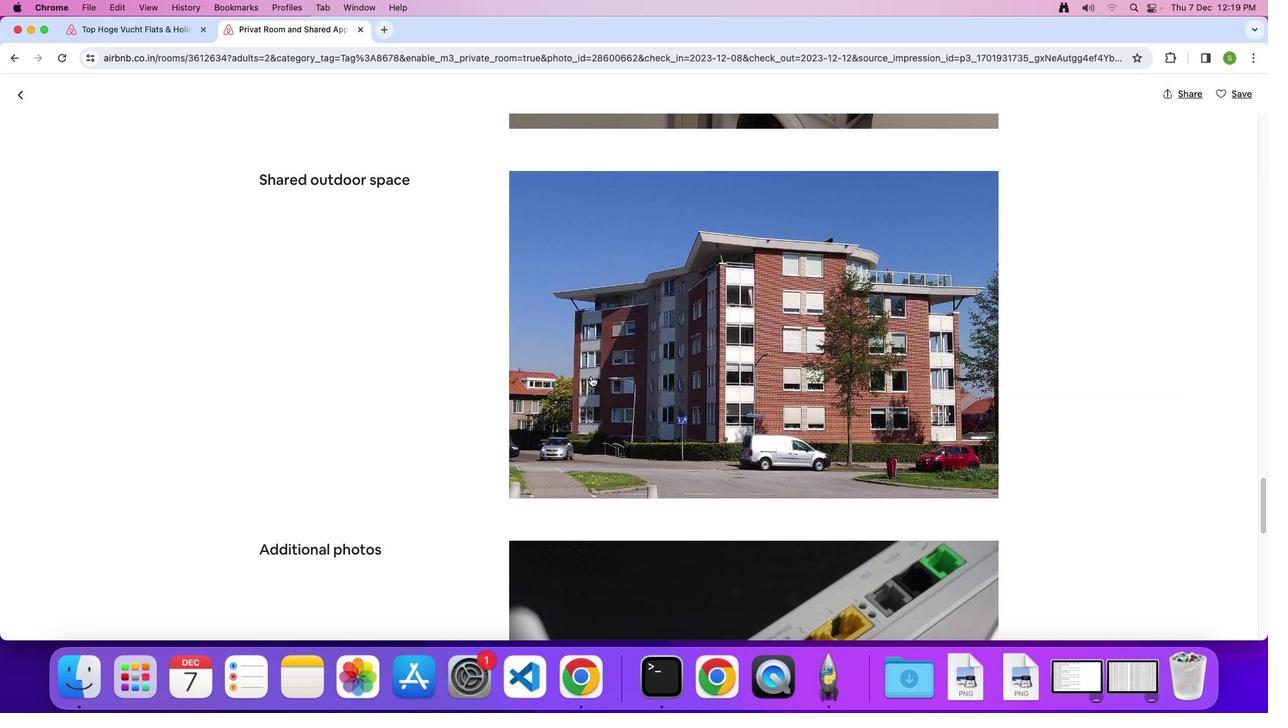 
Action: Mouse scrolled (590, 376) with delta (0, -1)
Screenshot: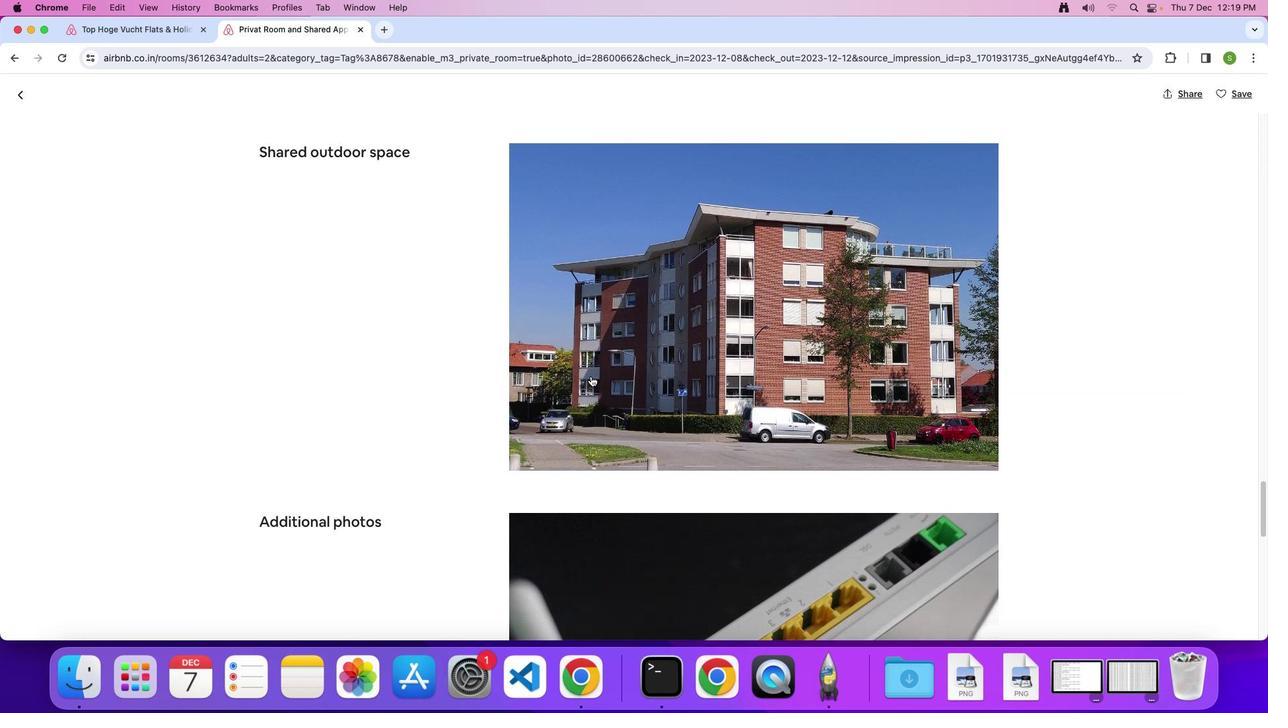 
Action: Mouse scrolled (590, 376) with delta (0, 0)
Screenshot: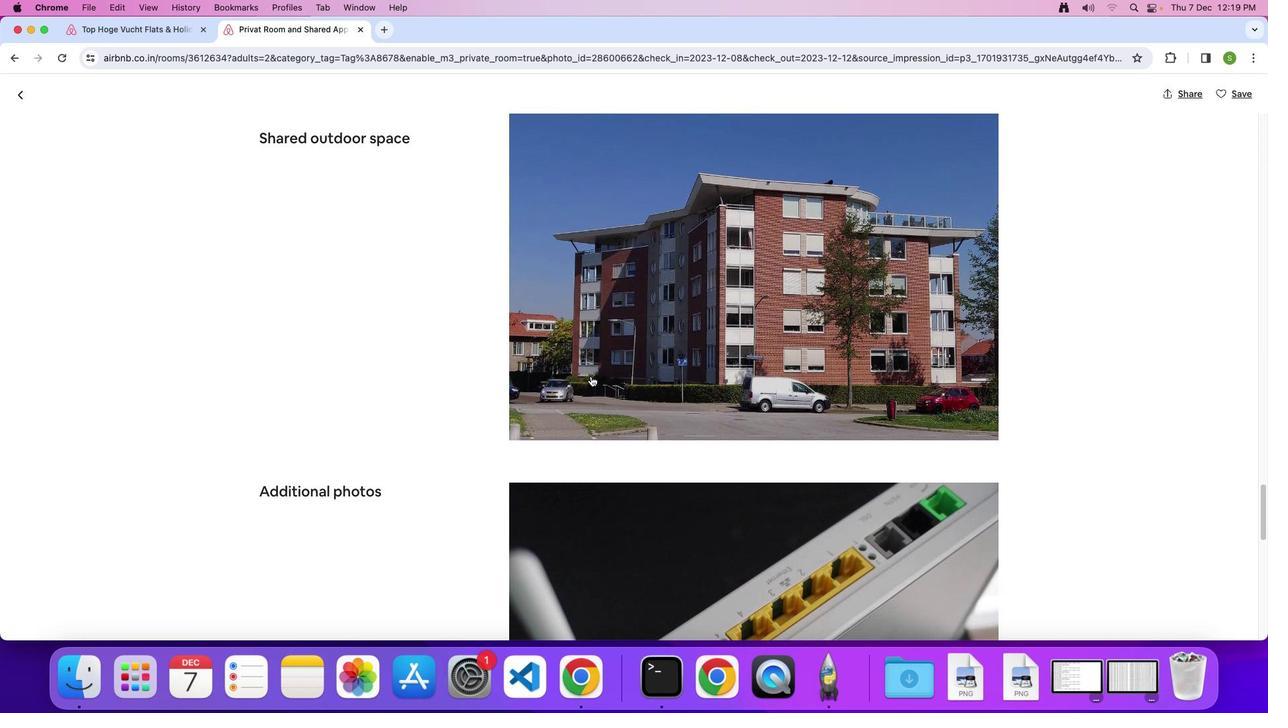 
Action: Mouse scrolled (590, 376) with delta (0, 0)
Screenshot: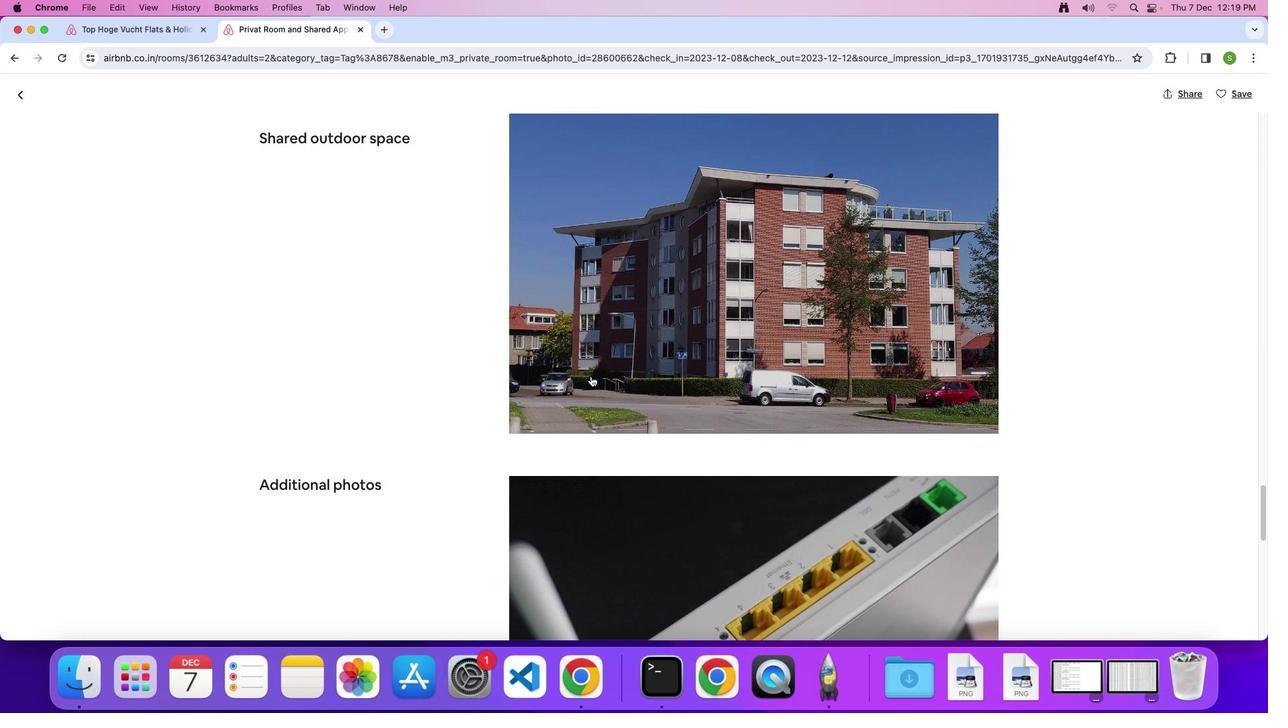 
Action: Mouse scrolled (590, 376) with delta (0, 0)
Screenshot: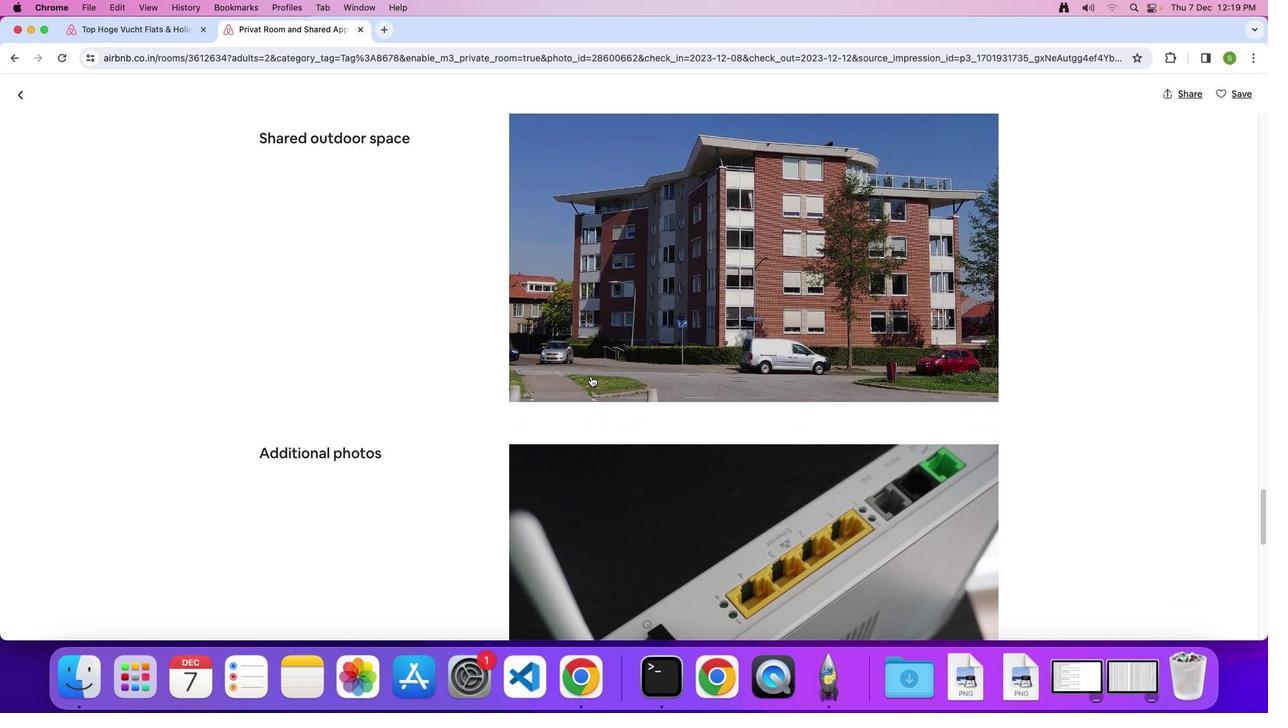 
Action: Mouse scrolled (590, 376) with delta (0, -1)
Screenshot: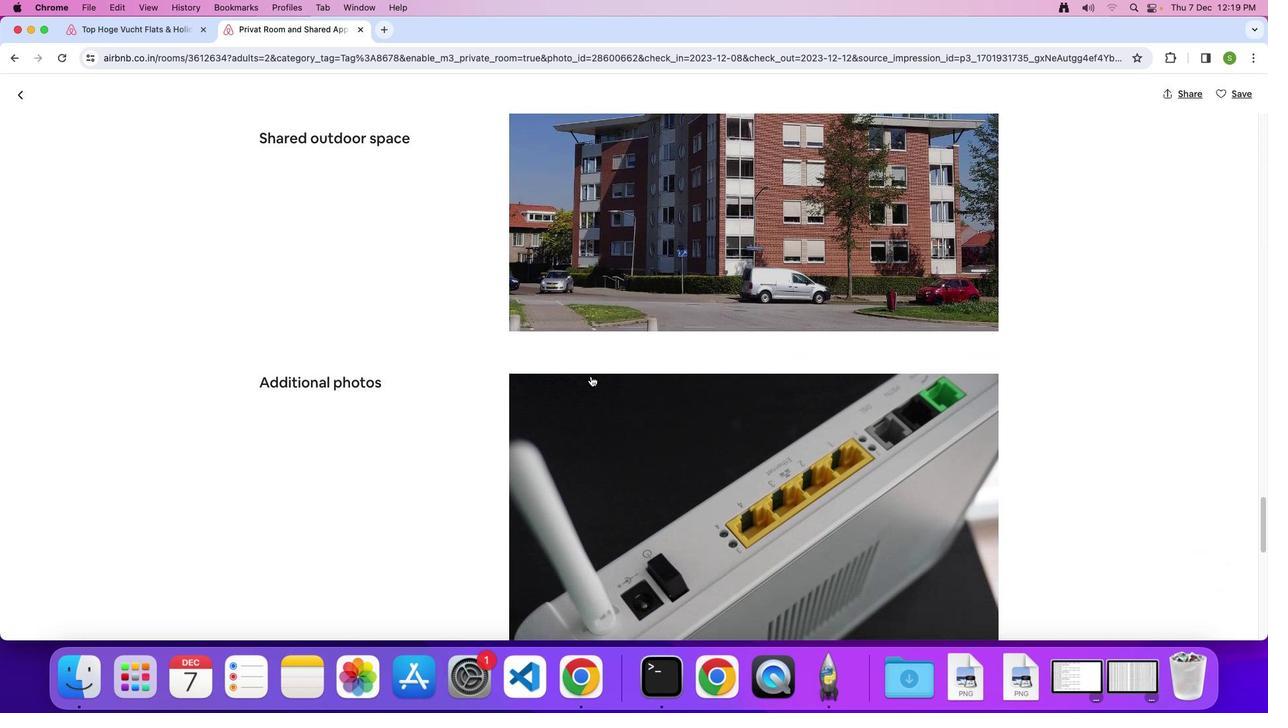 
Action: Mouse scrolled (590, 376) with delta (0, 0)
Screenshot: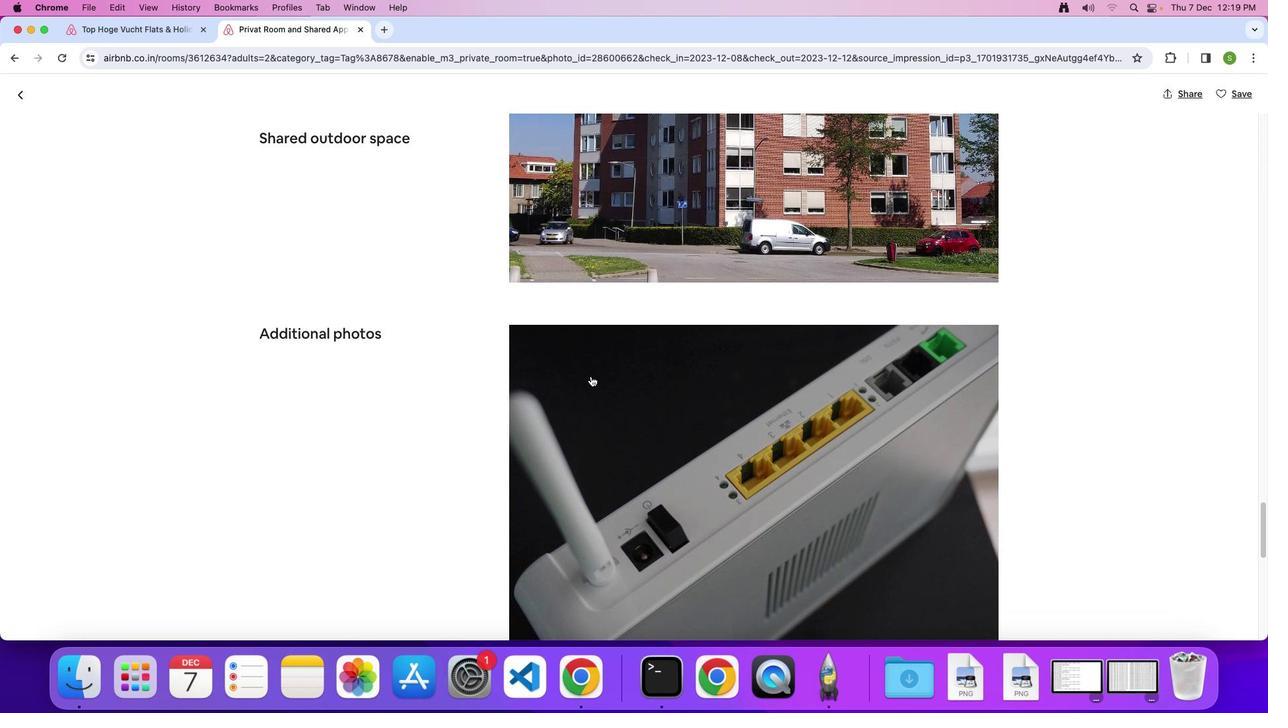 
Action: Mouse scrolled (590, 376) with delta (0, 0)
Screenshot: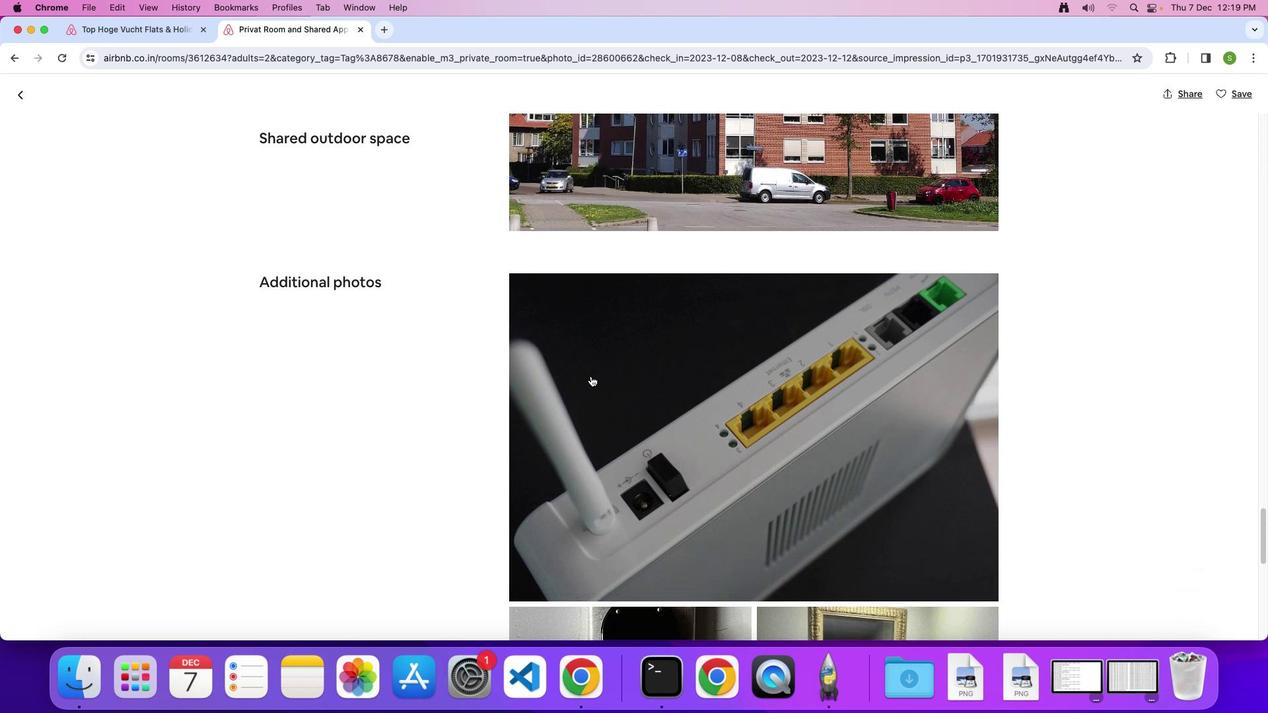 
Action: Mouse scrolled (590, 376) with delta (0, -1)
Screenshot: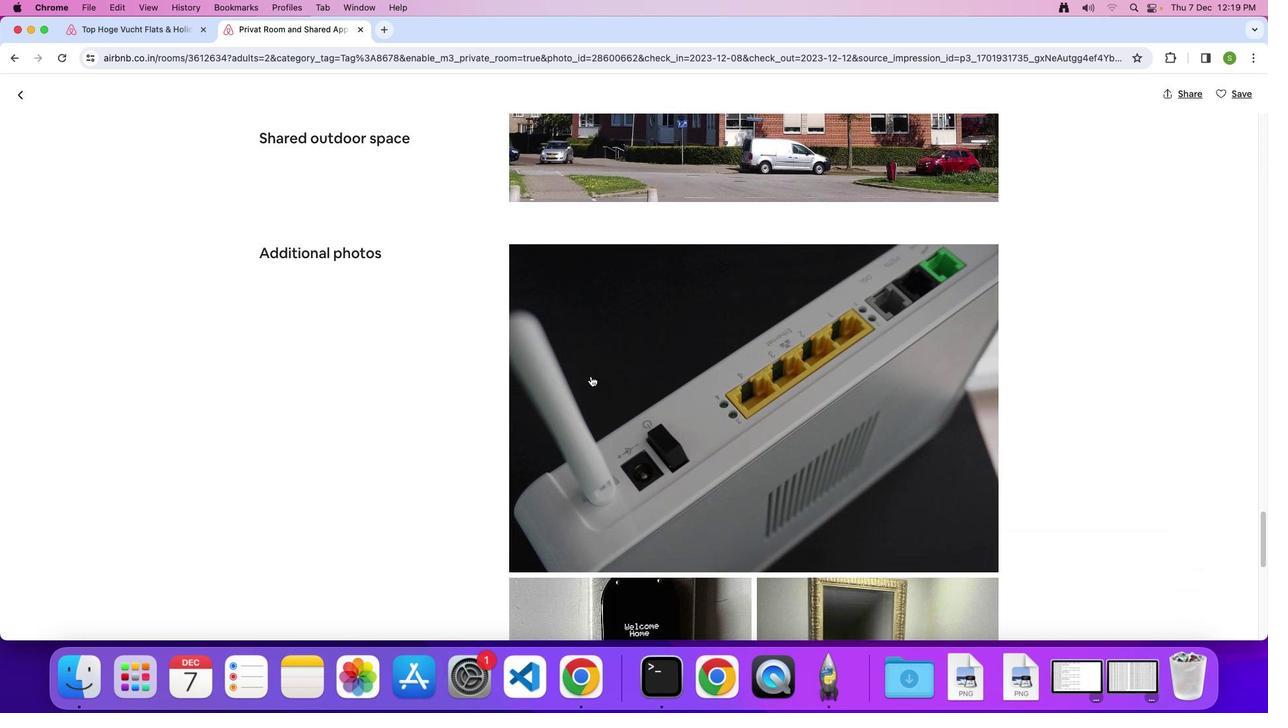 
Action: Mouse scrolled (590, 376) with delta (0, 0)
Screenshot: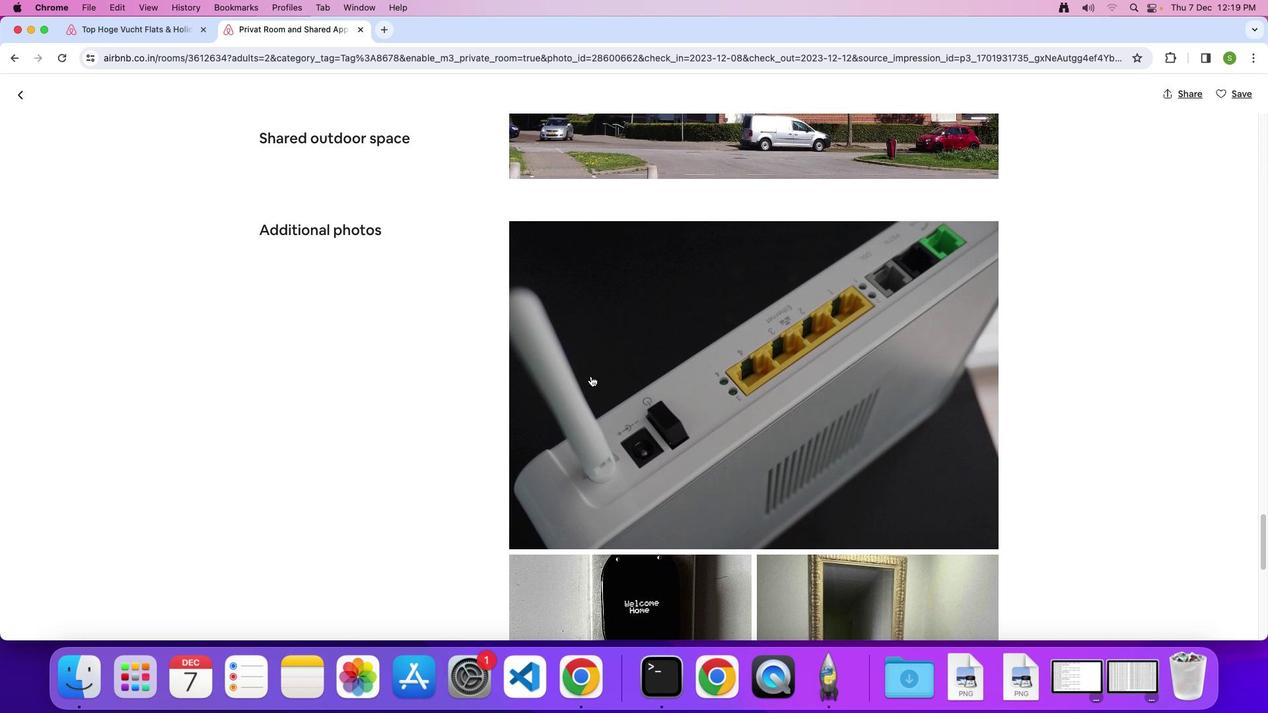 
Action: Mouse scrolled (590, 376) with delta (0, 0)
Screenshot: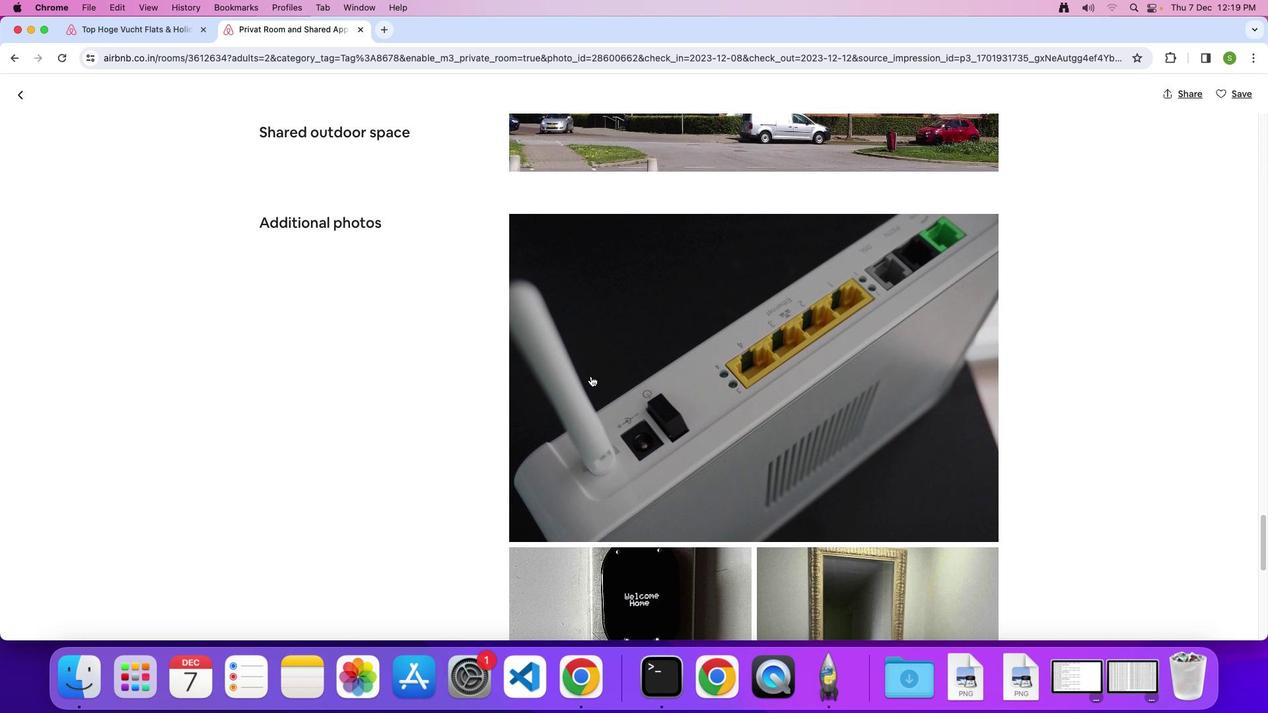 
Action: Mouse scrolled (590, 376) with delta (0, 0)
Screenshot: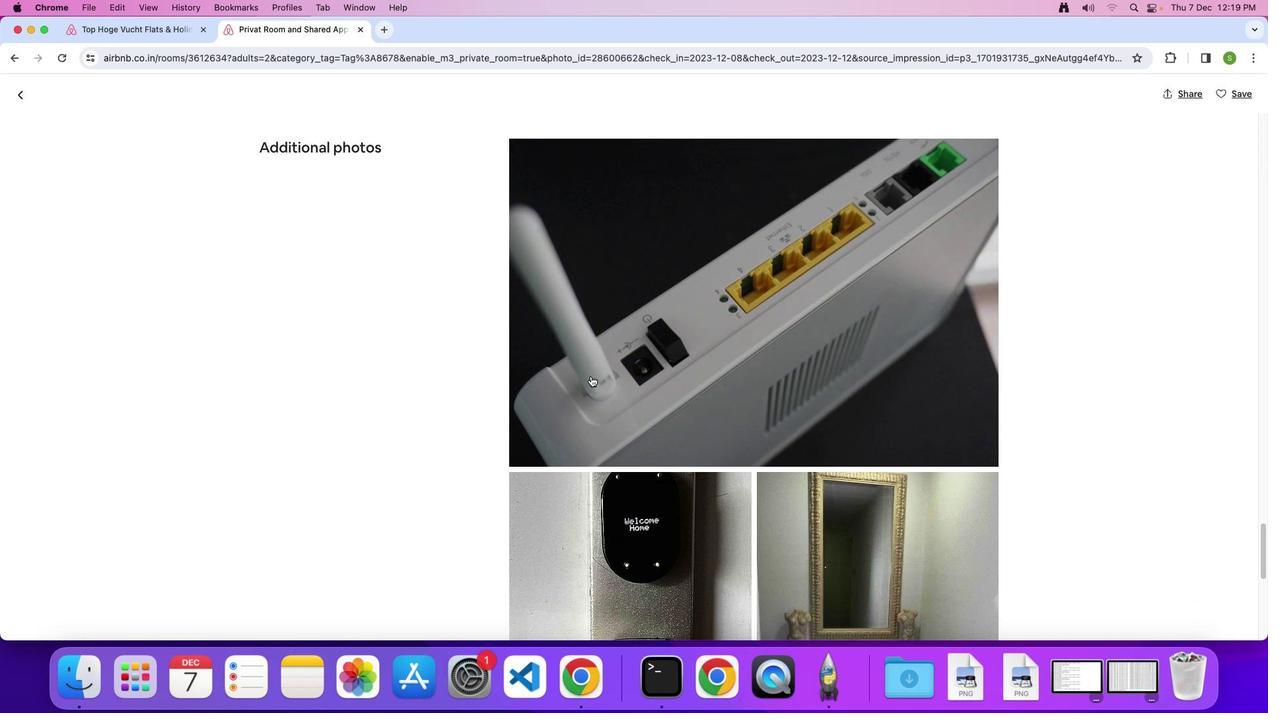 
Action: Mouse scrolled (590, 376) with delta (0, -1)
Screenshot: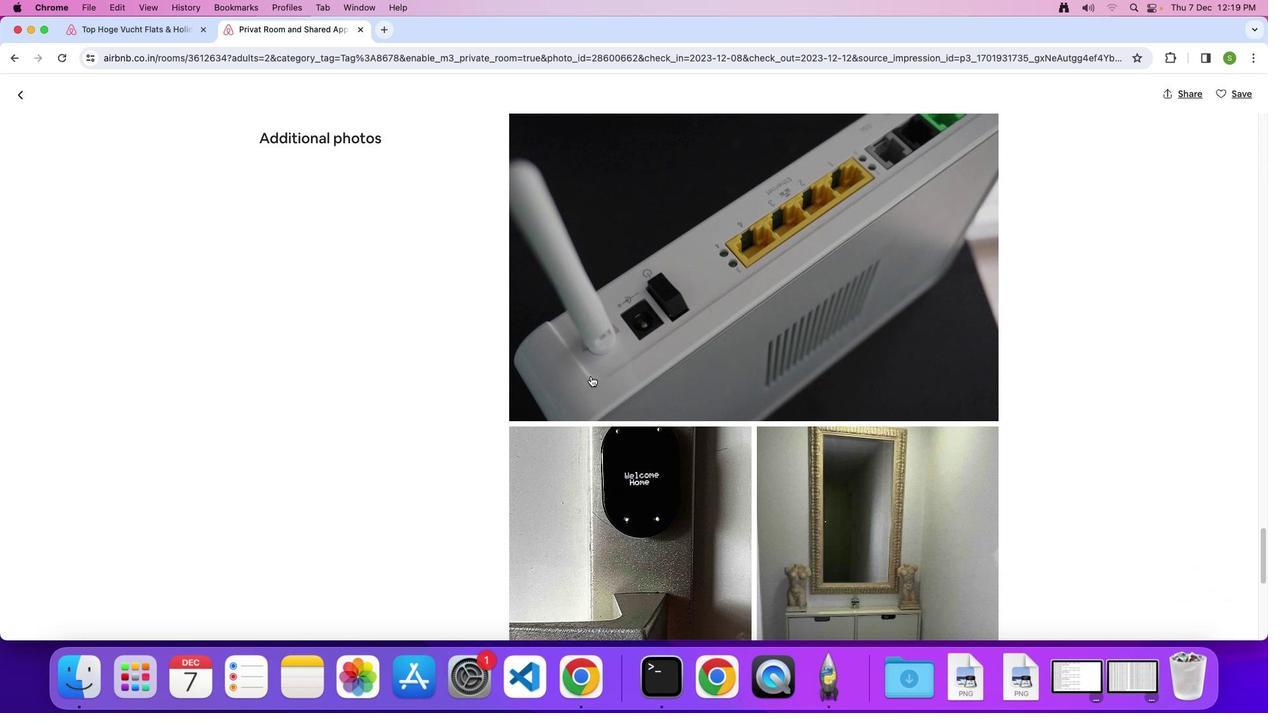 
Action: Mouse scrolled (590, 376) with delta (0, 0)
Screenshot: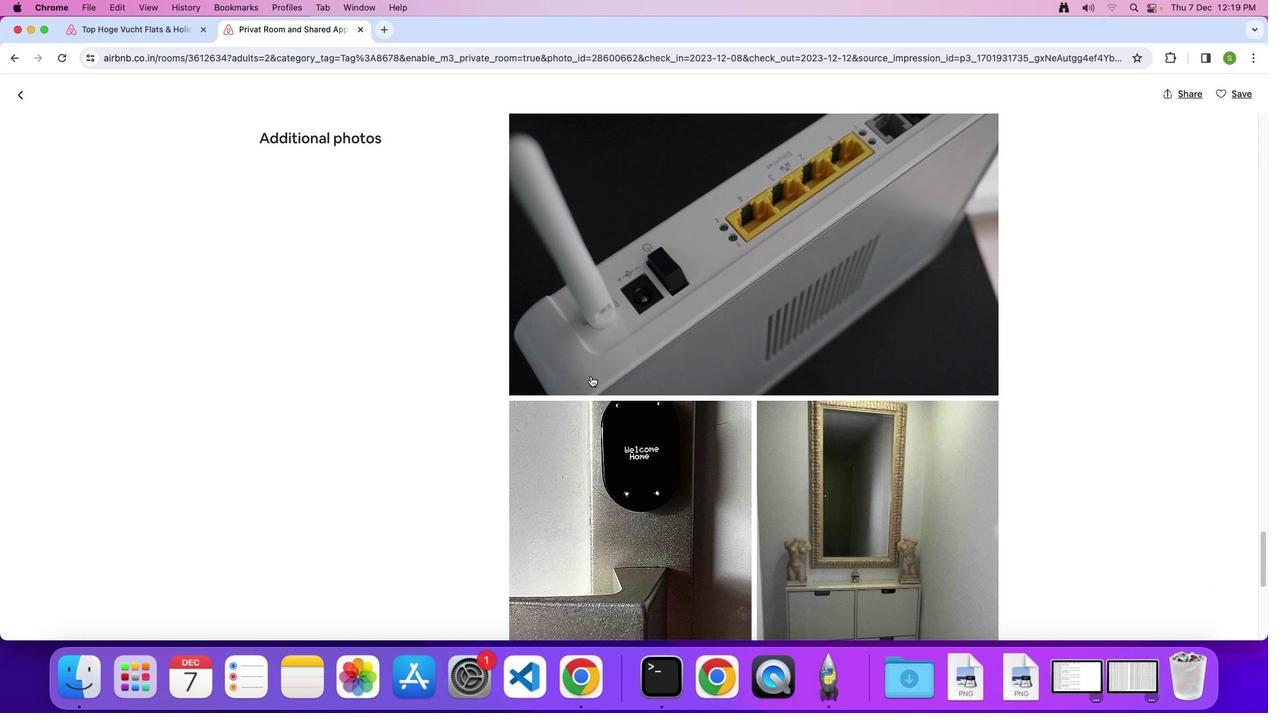 
Action: Mouse scrolled (590, 376) with delta (0, 0)
Screenshot: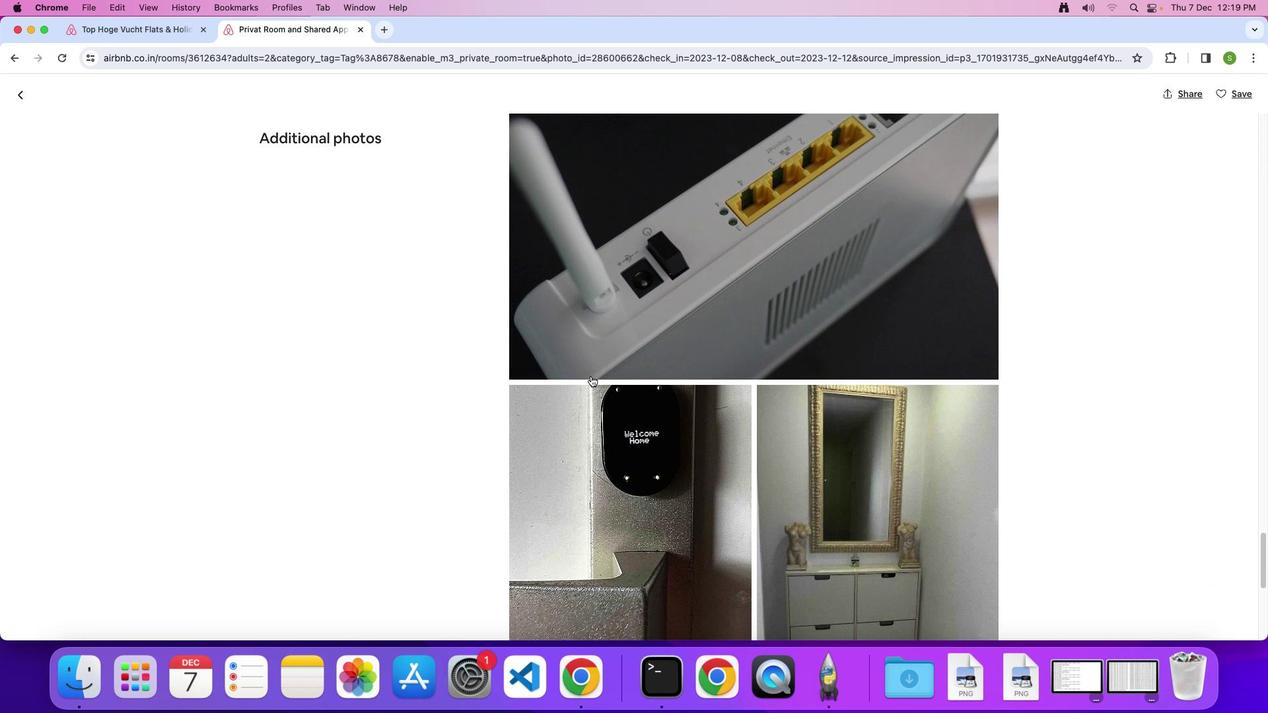 
Action: Mouse scrolled (590, 376) with delta (0, -1)
Screenshot: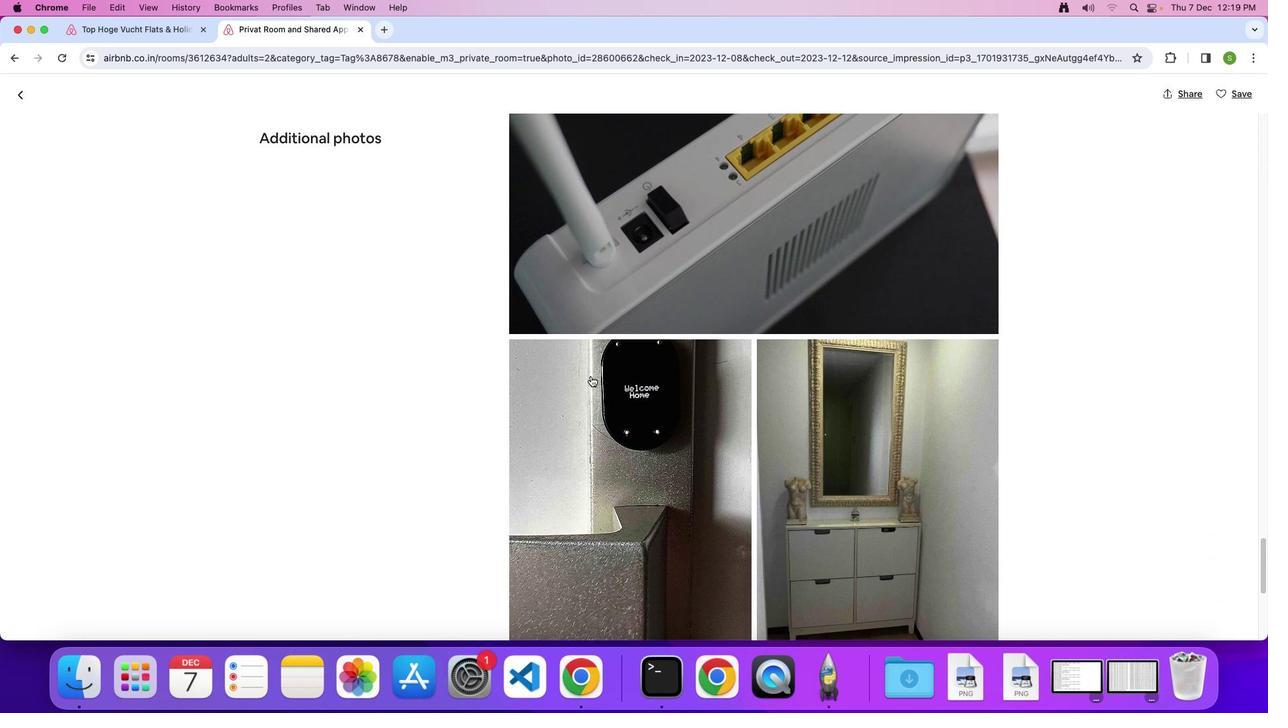 
Action: Mouse scrolled (590, 376) with delta (0, -1)
Screenshot: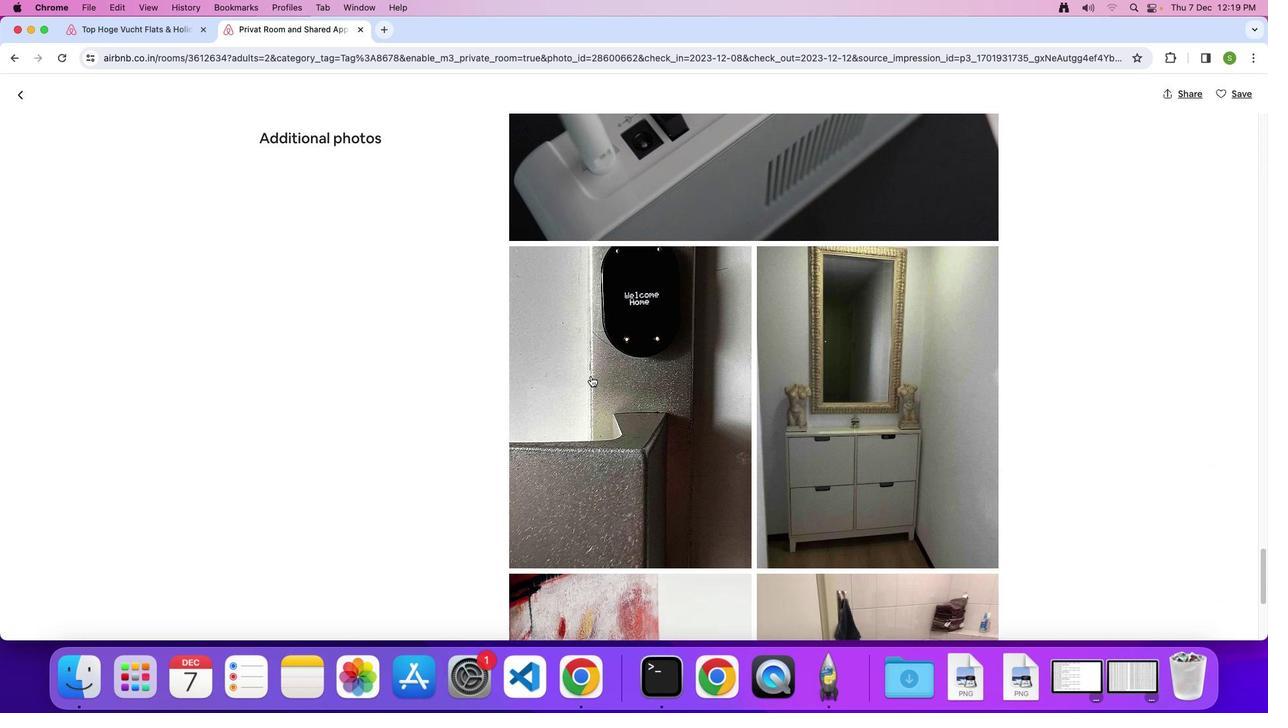 
Action: Mouse scrolled (590, 376) with delta (0, 0)
Screenshot: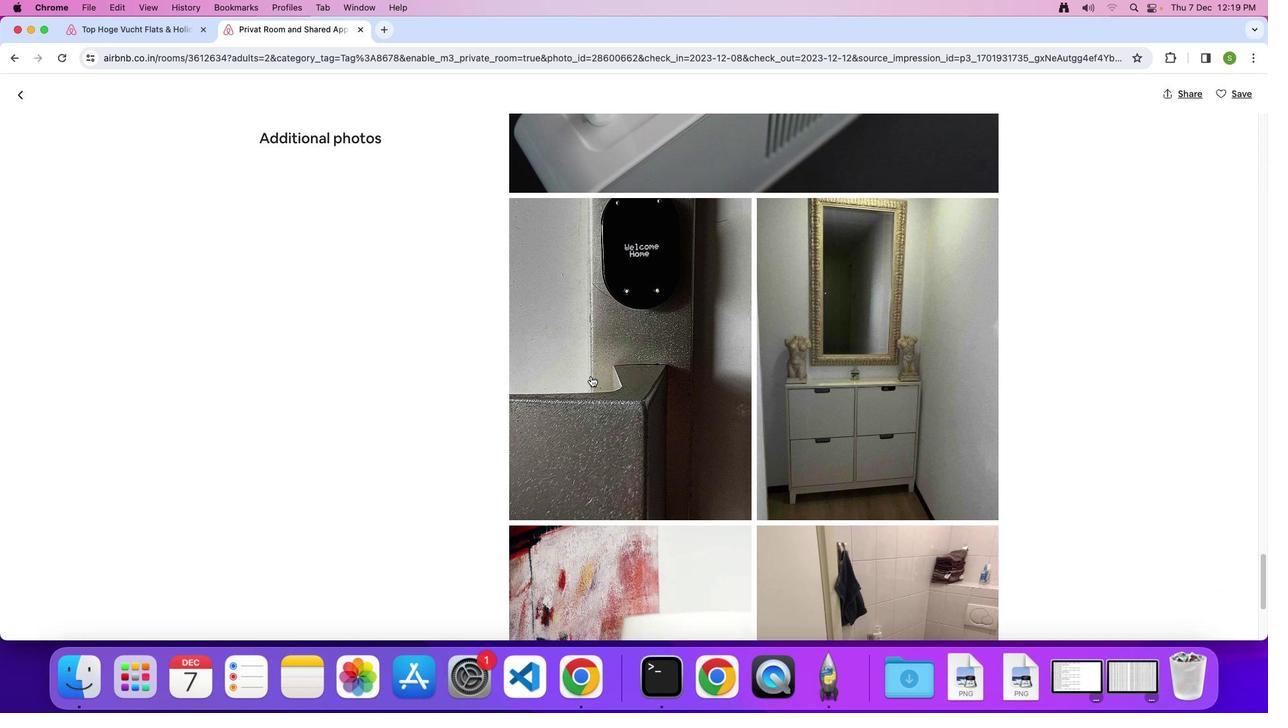 
Action: Mouse scrolled (590, 376) with delta (0, 0)
Screenshot: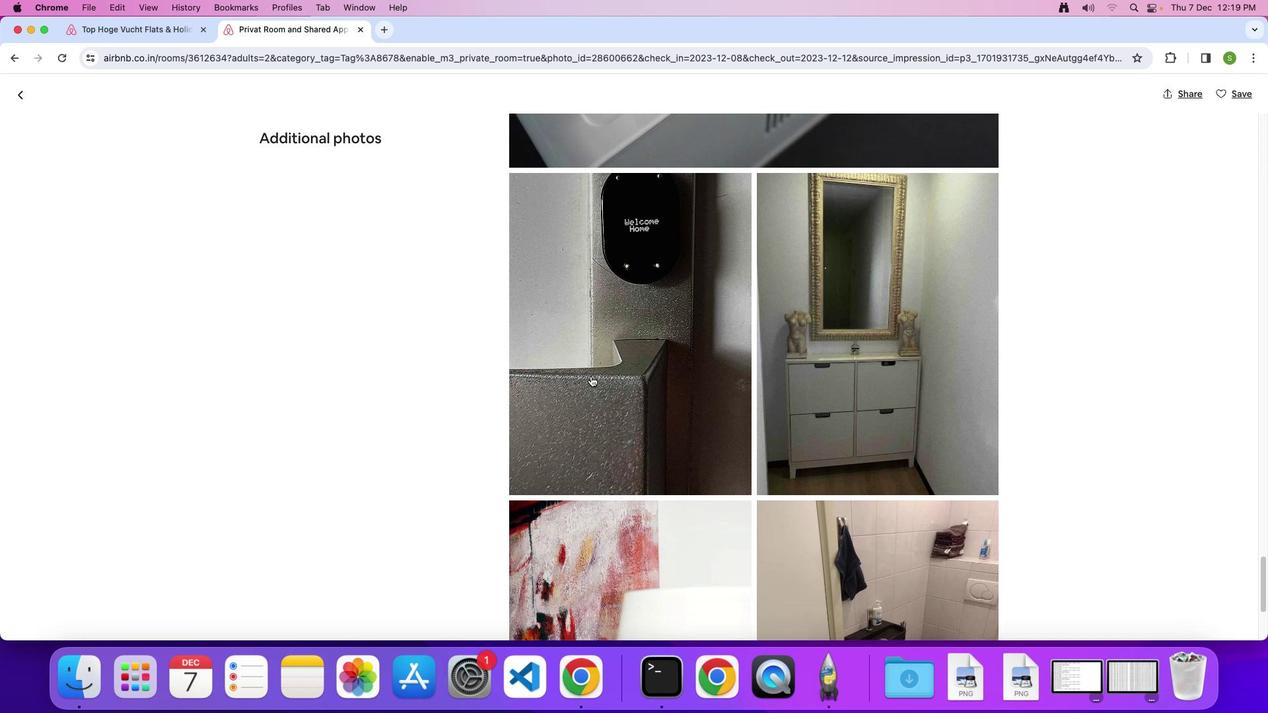 
Action: Mouse scrolled (590, 376) with delta (0, -1)
Screenshot: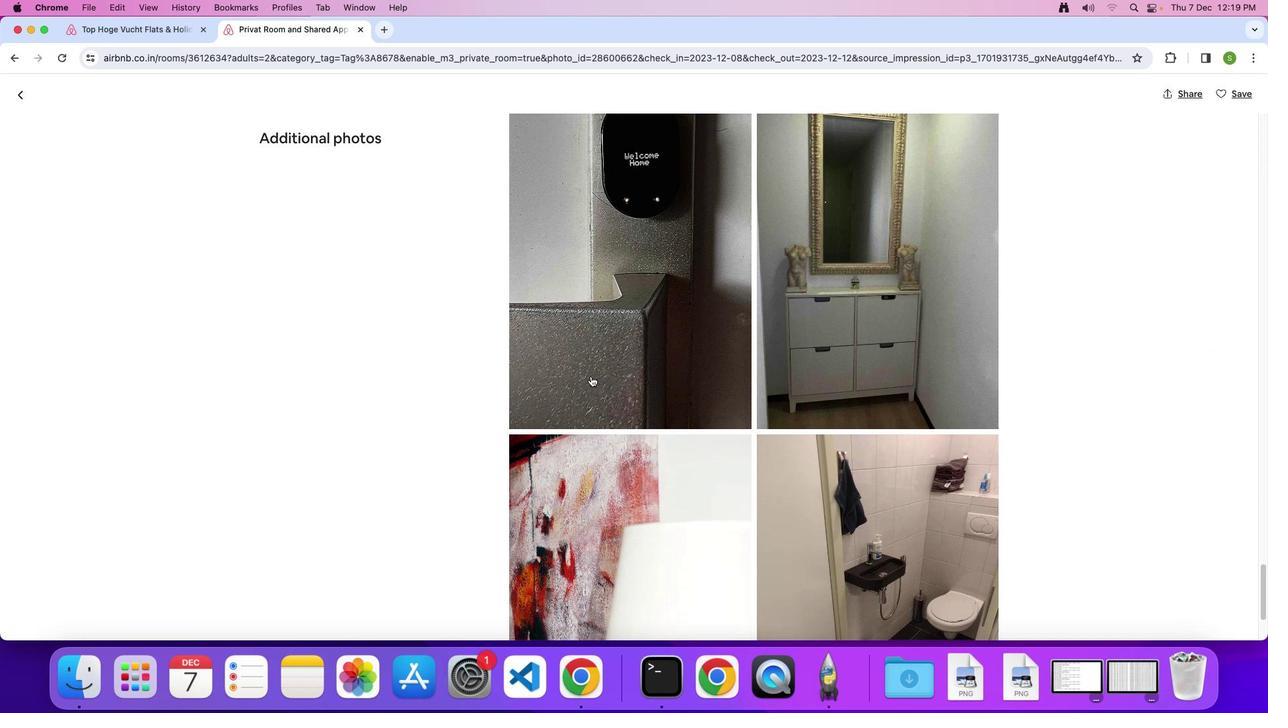 
Action: Mouse scrolled (590, 376) with delta (0, -2)
Screenshot: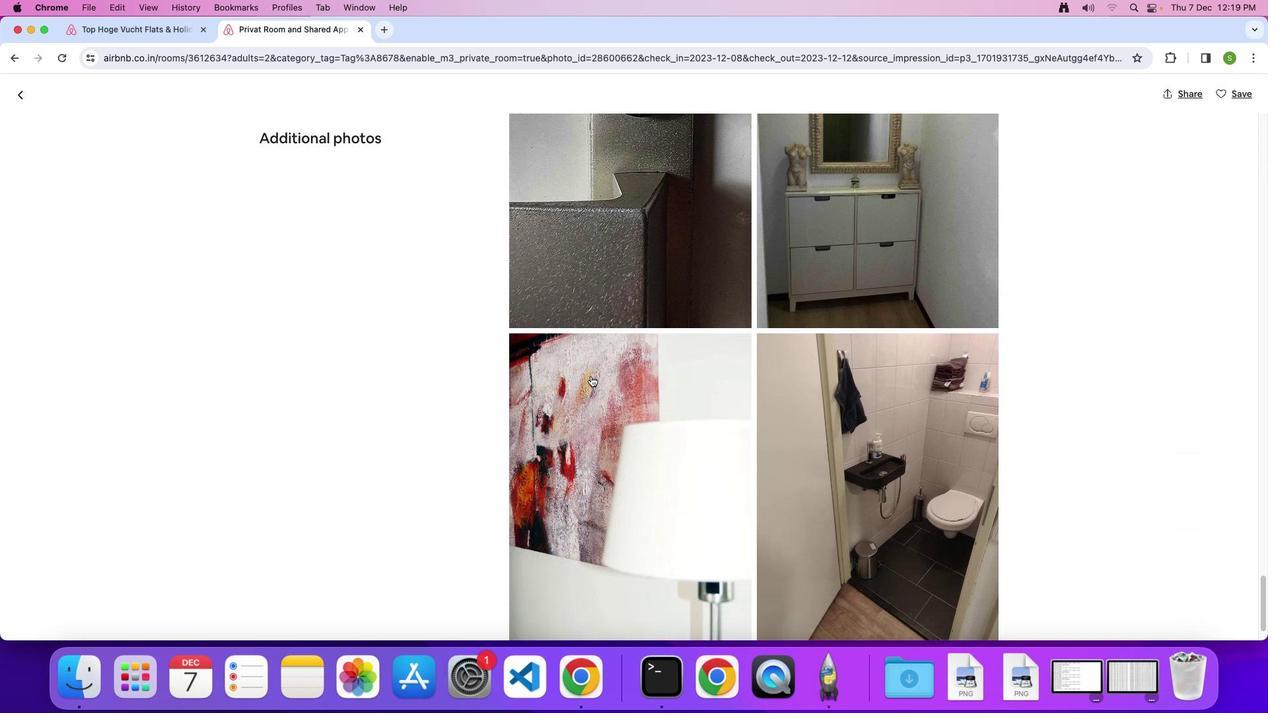 
Action: Mouse scrolled (590, 376) with delta (0, 0)
Screenshot: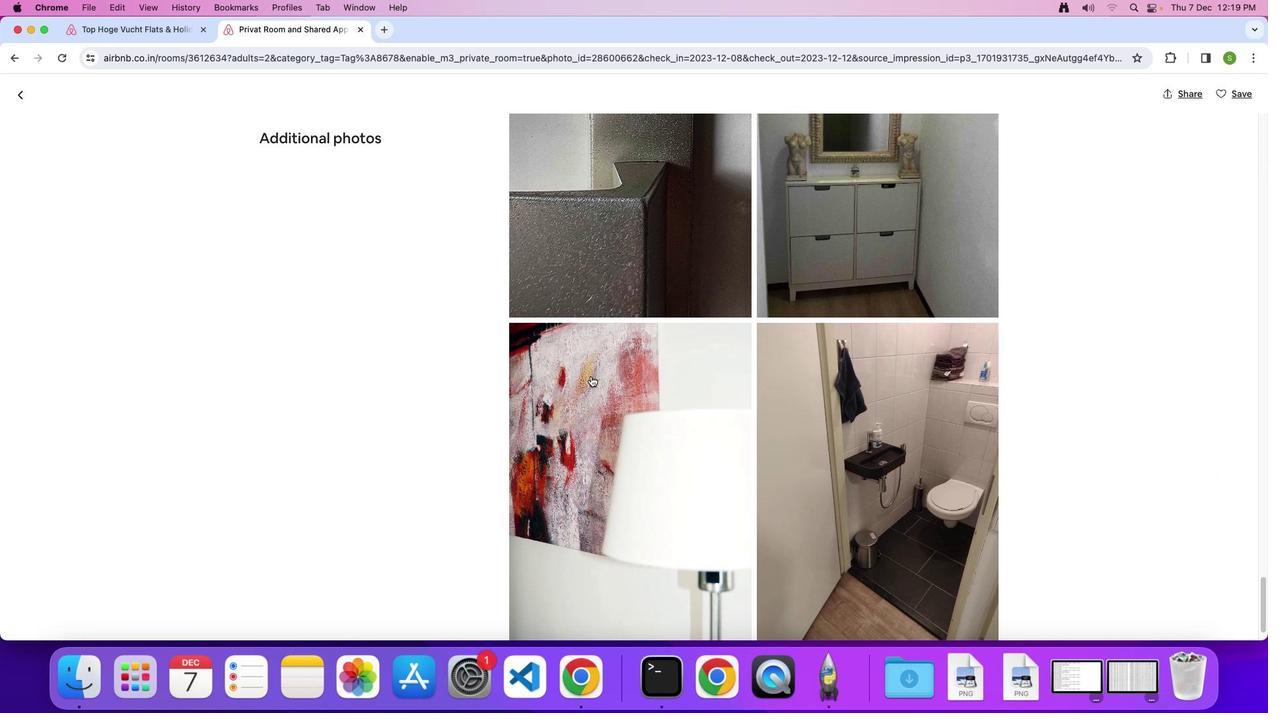 
Action: Mouse scrolled (590, 376) with delta (0, 0)
Screenshot: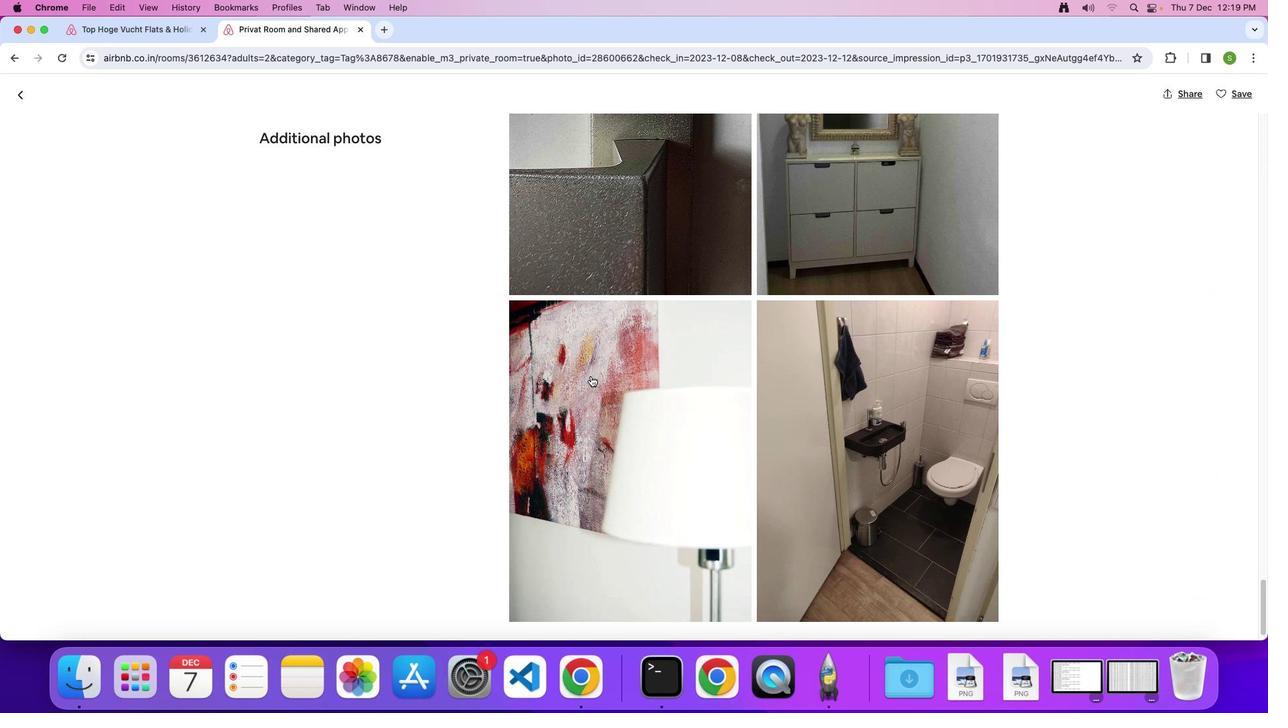 
Action: Mouse scrolled (590, 376) with delta (0, -1)
Screenshot: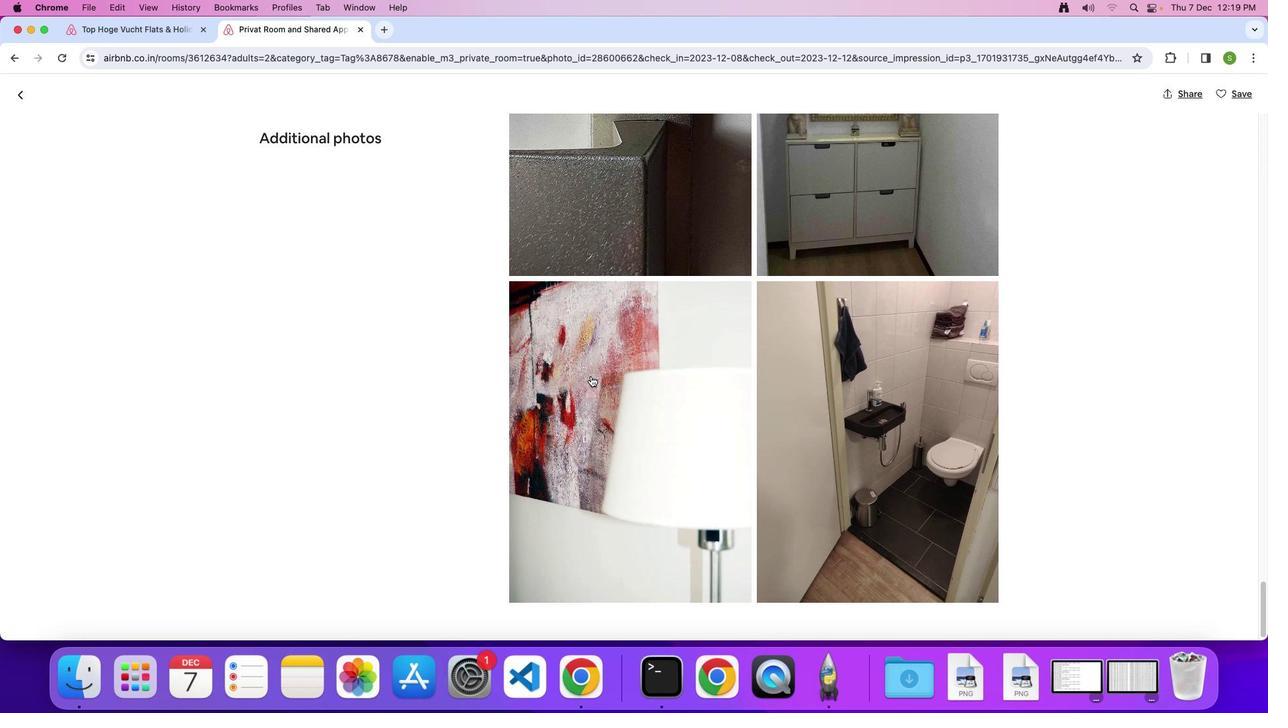 
Action: Mouse scrolled (590, 376) with delta (0, -1)
Screenshot: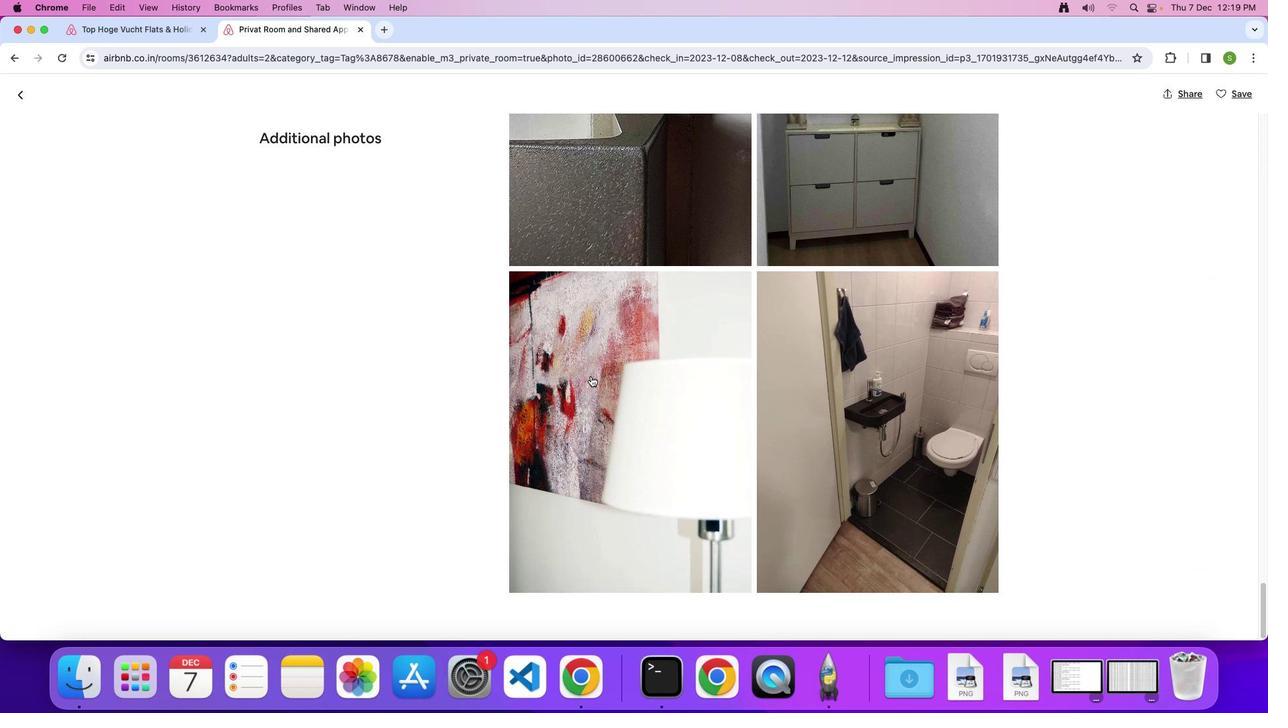 
Action: Mouse scrolled (590, 376) with delta (0, 0)
Screenshot: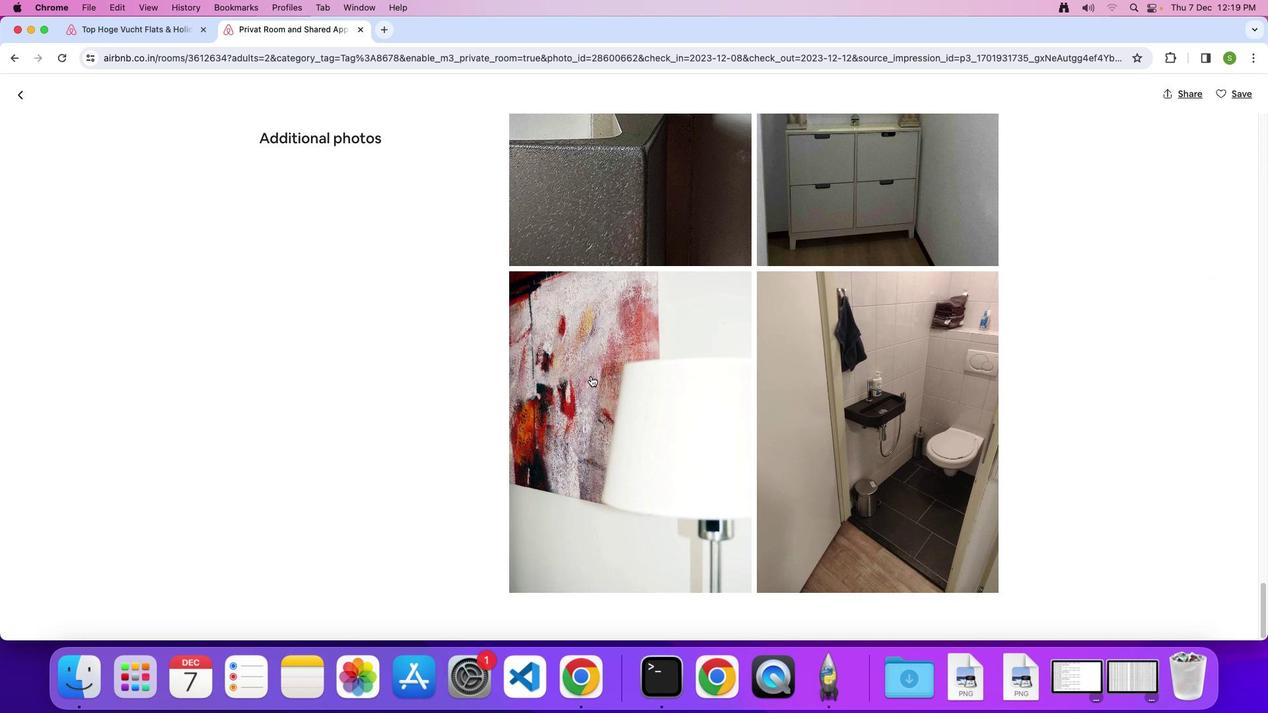 
Action: Mouse scrolled (590, 376) with delta (0, 0)
Screenshot: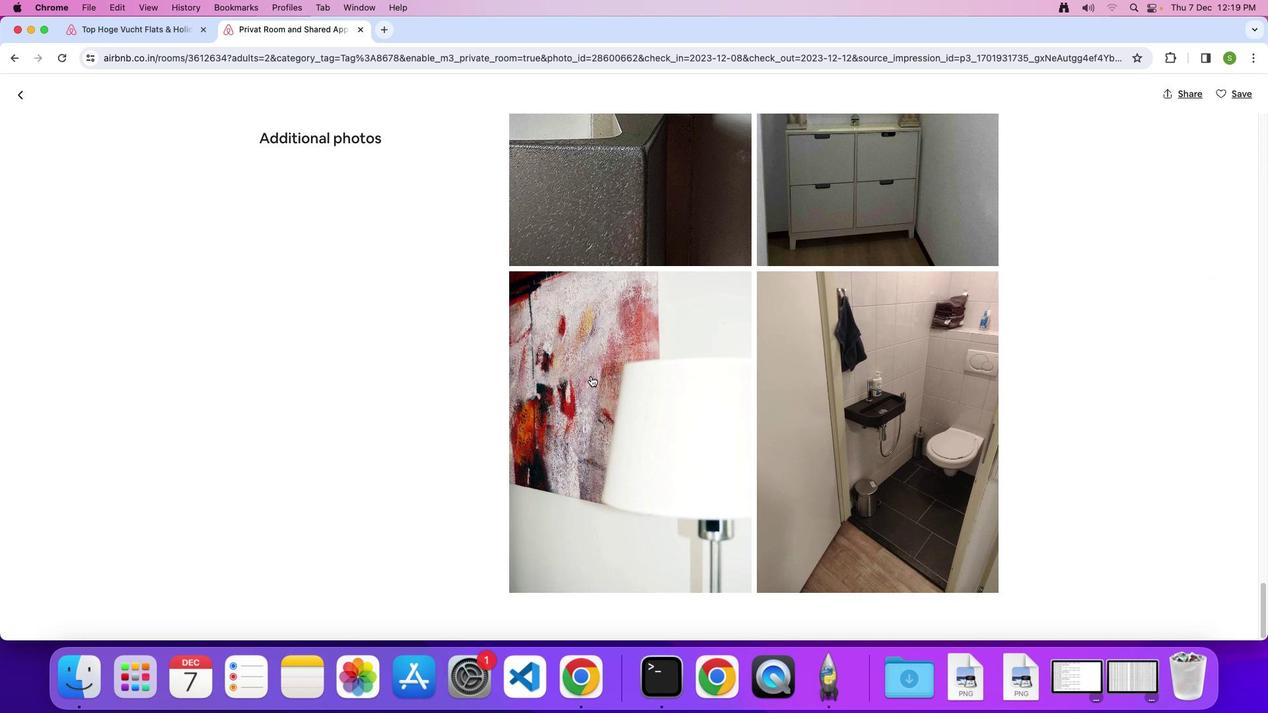 
Action: Mouse scrolled (590, 376) with delta (0, -1)
Screenshot: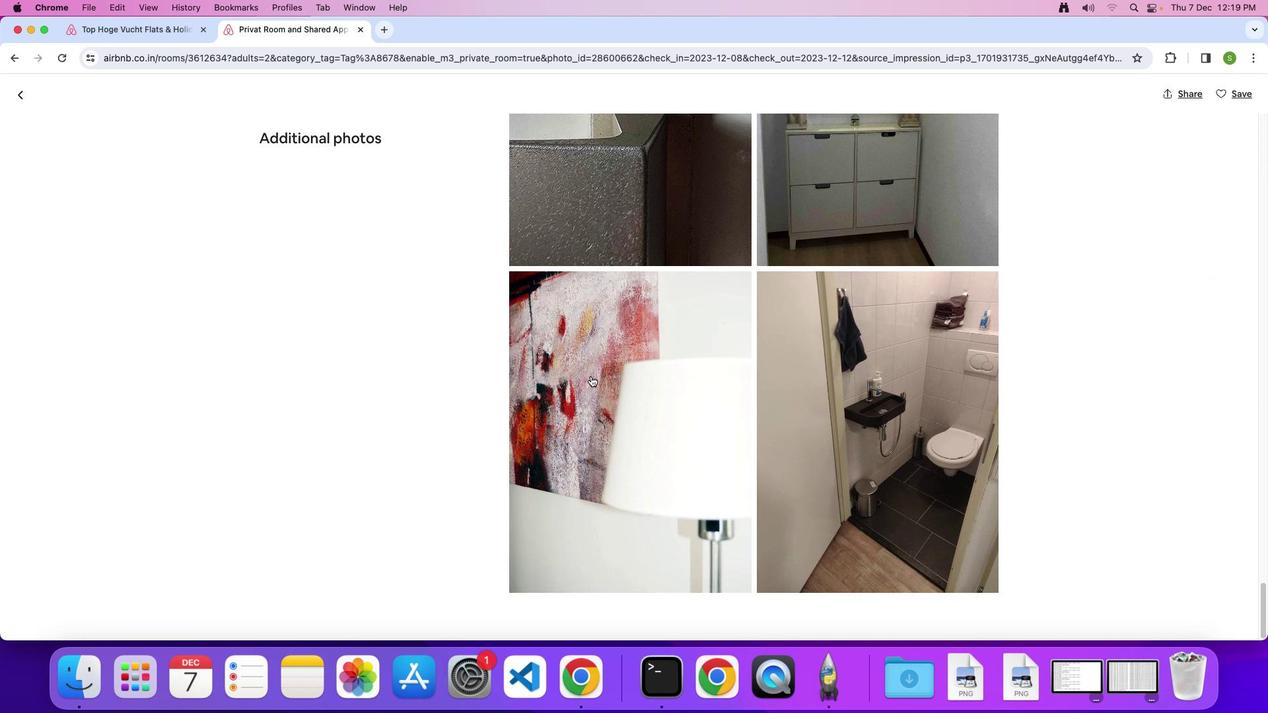 
Action: Mouse scrolled (590, 376) with delta (0, 0)
Screenshot: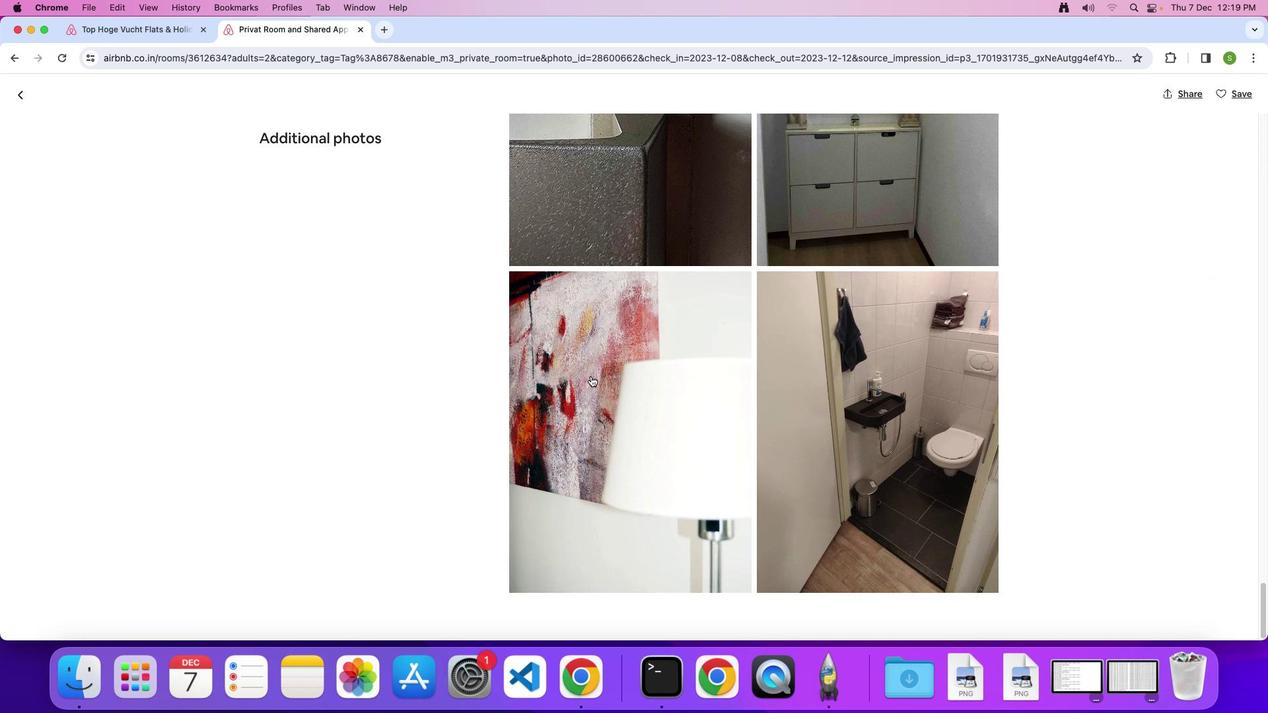 
Action: Mouse scrolled (590, 376) with delta (0, 0)
Screenshot: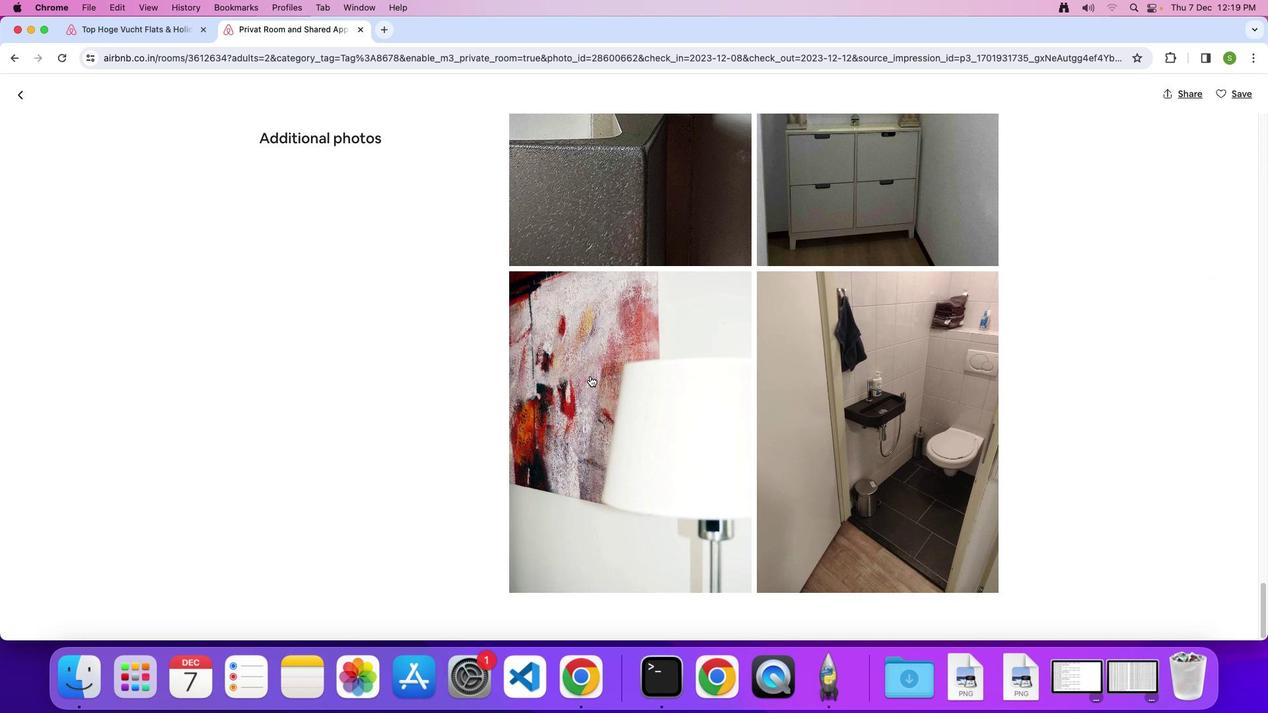 
Action: Mouse moved to (19, 93)
Screenshot: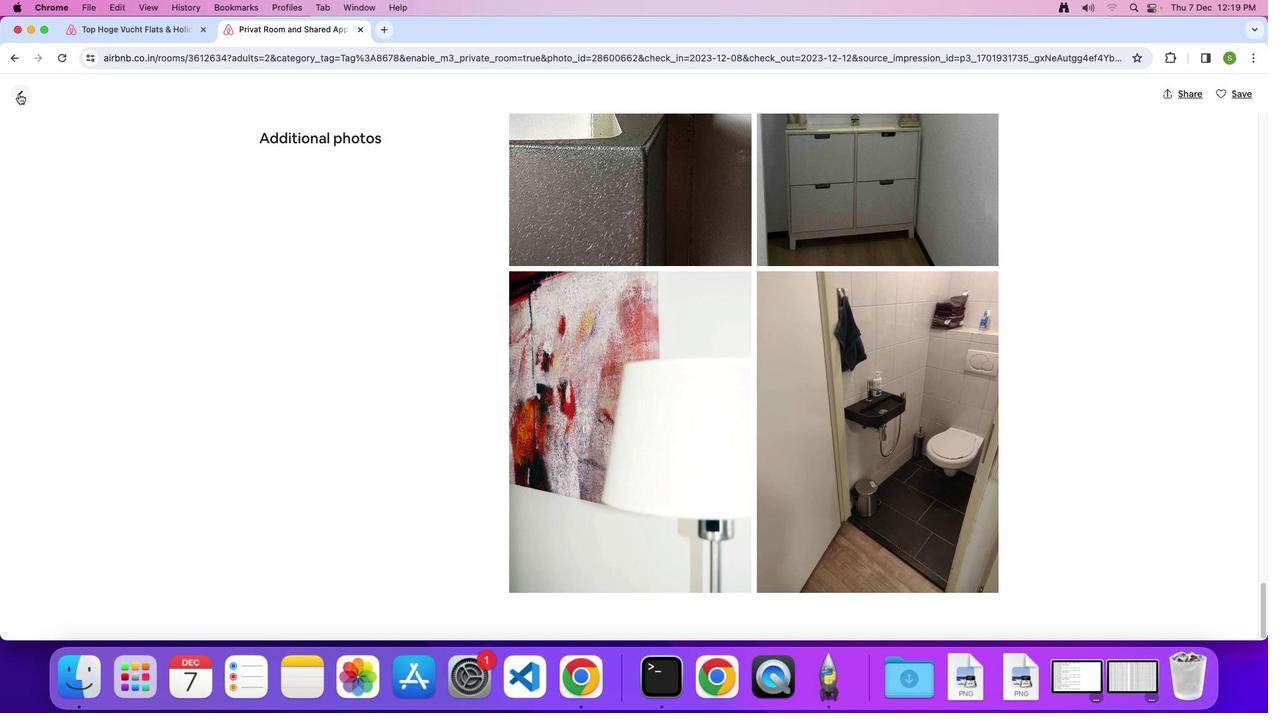 
Action: Mouse pressed left at (19, 93)
Screenshot: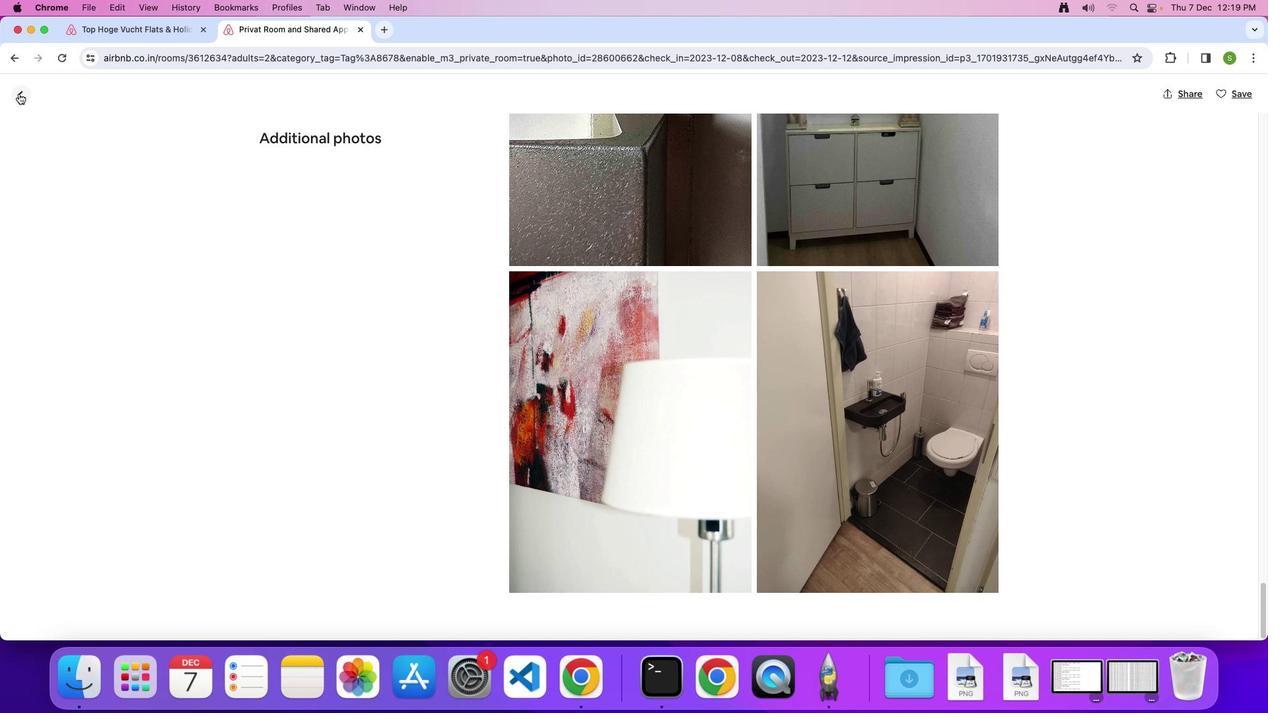 
Action: Mouse moved to (509, 278)
Screenshot: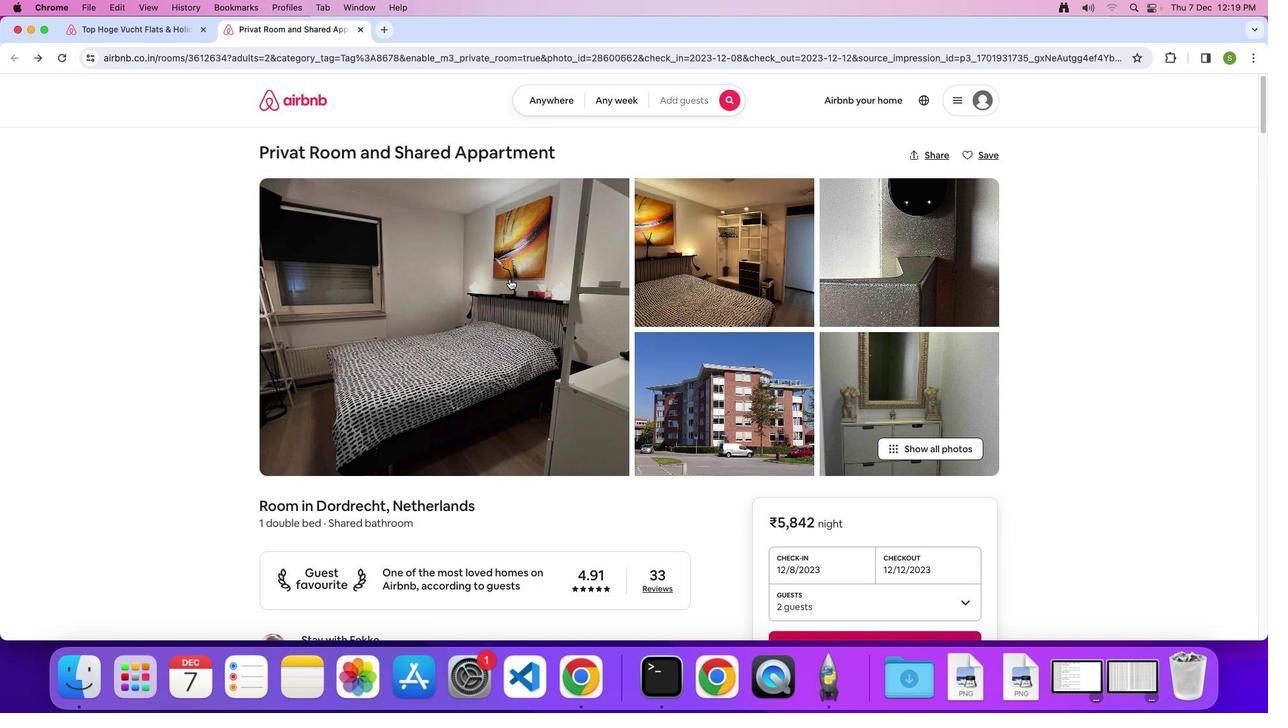 
Action: Mouse scrolled (509, 278) with delta (0, 0)
Screenshot: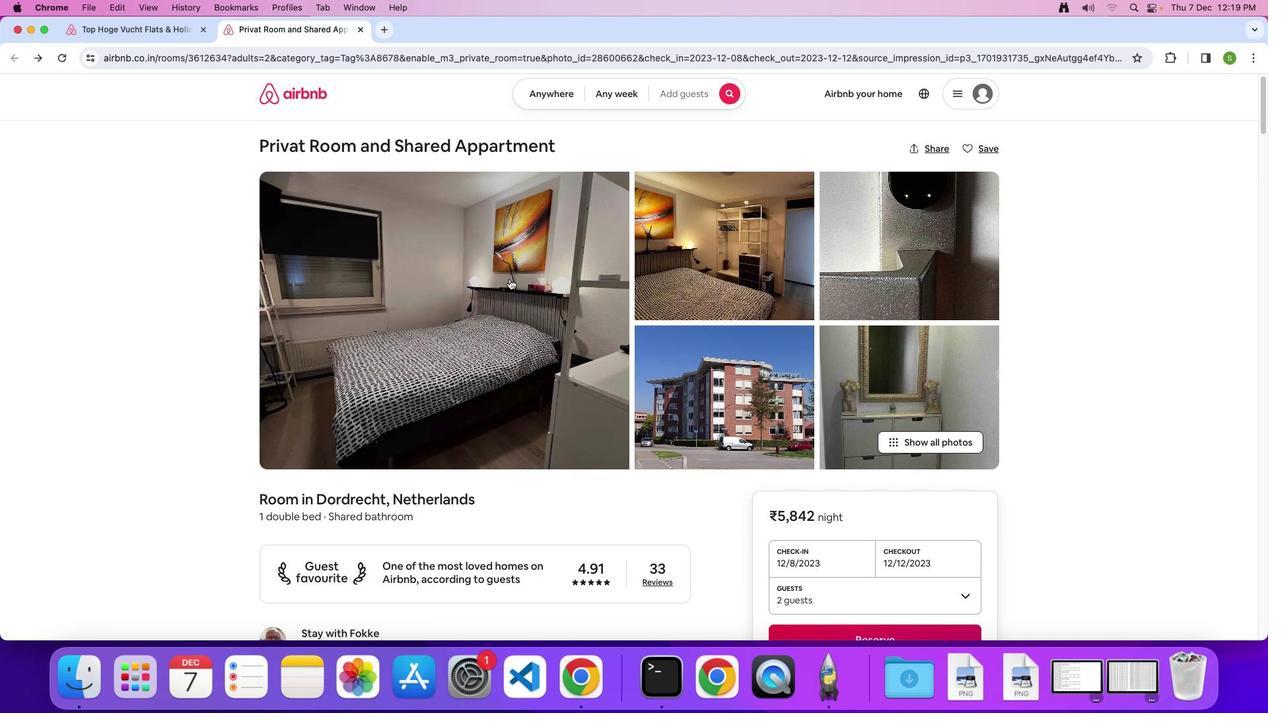 
Action: Mouse scrolled (509, 278) with delta (0, 0)
Screenshot: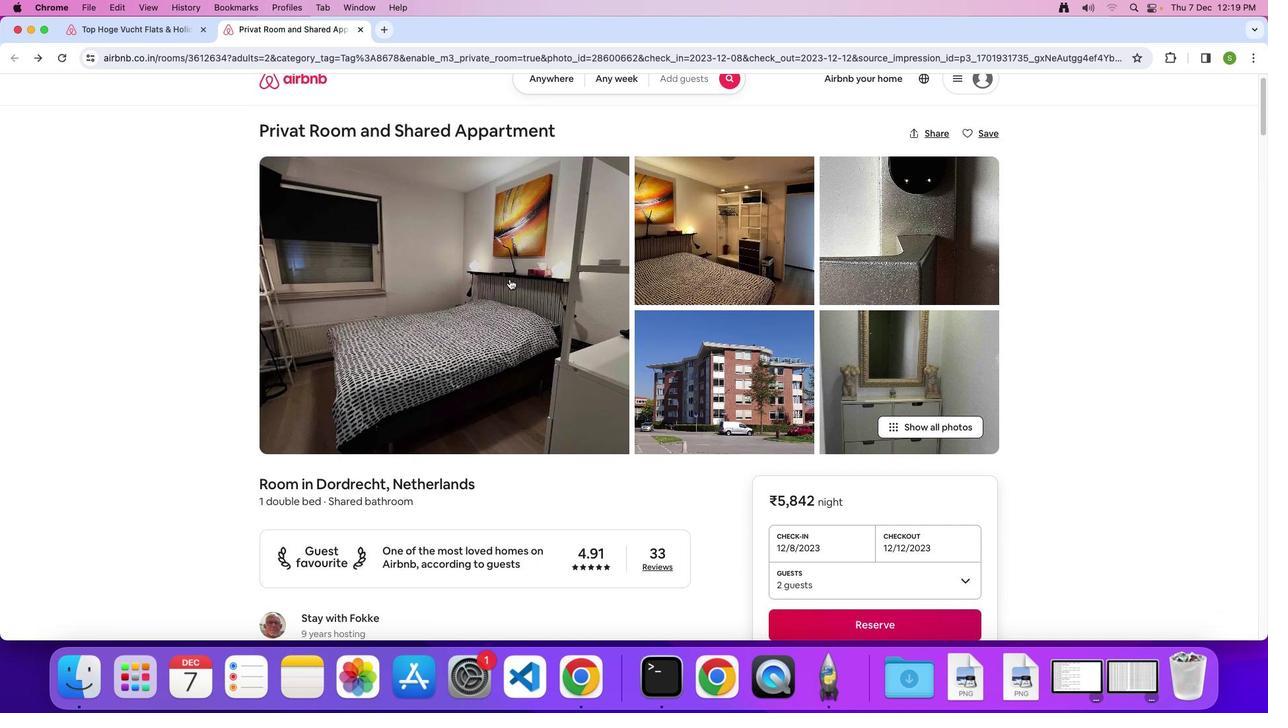 
Action: Mouse scrolled (509, 278) with delta (0, -1)
Screenshot: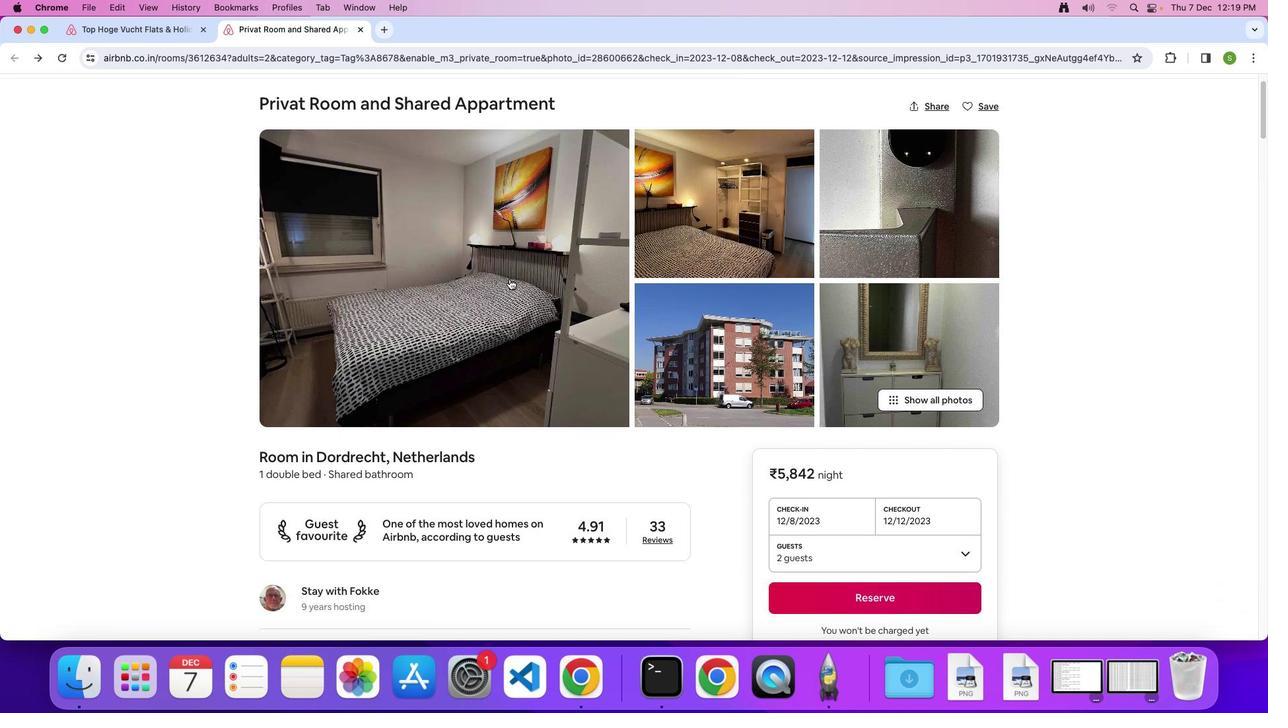 
Action: Mouse moved to (508, 279)
Screenshot: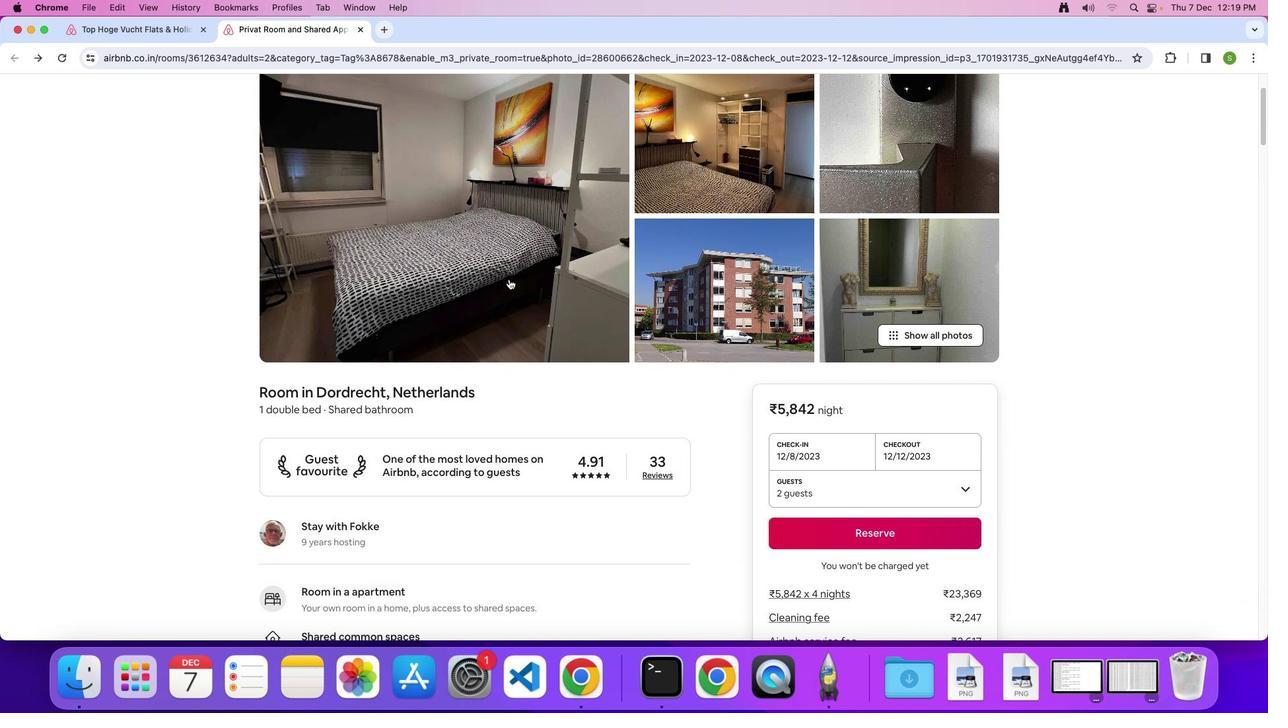 
Action: Mouse scrolled (508, 279) with delta (0, 0)
Screenshot: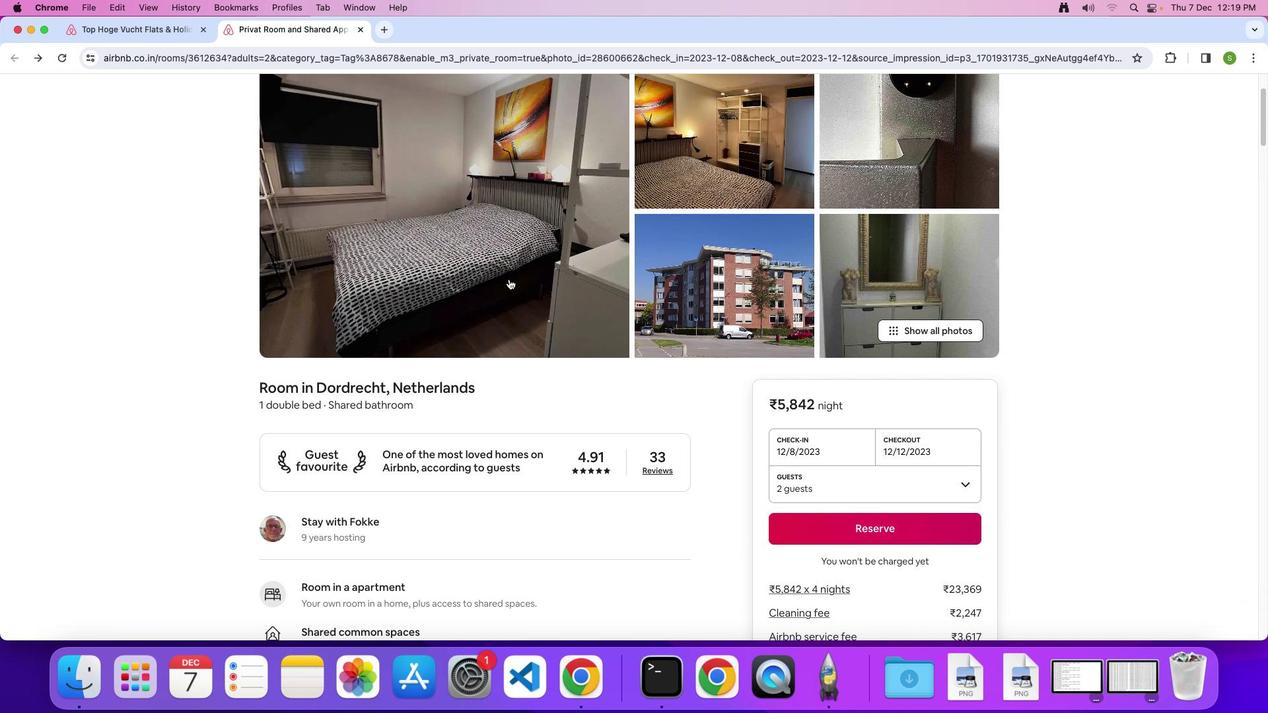 
Action: Mouse scrolled (508, 279) with delta (0, 0)
Screenshot: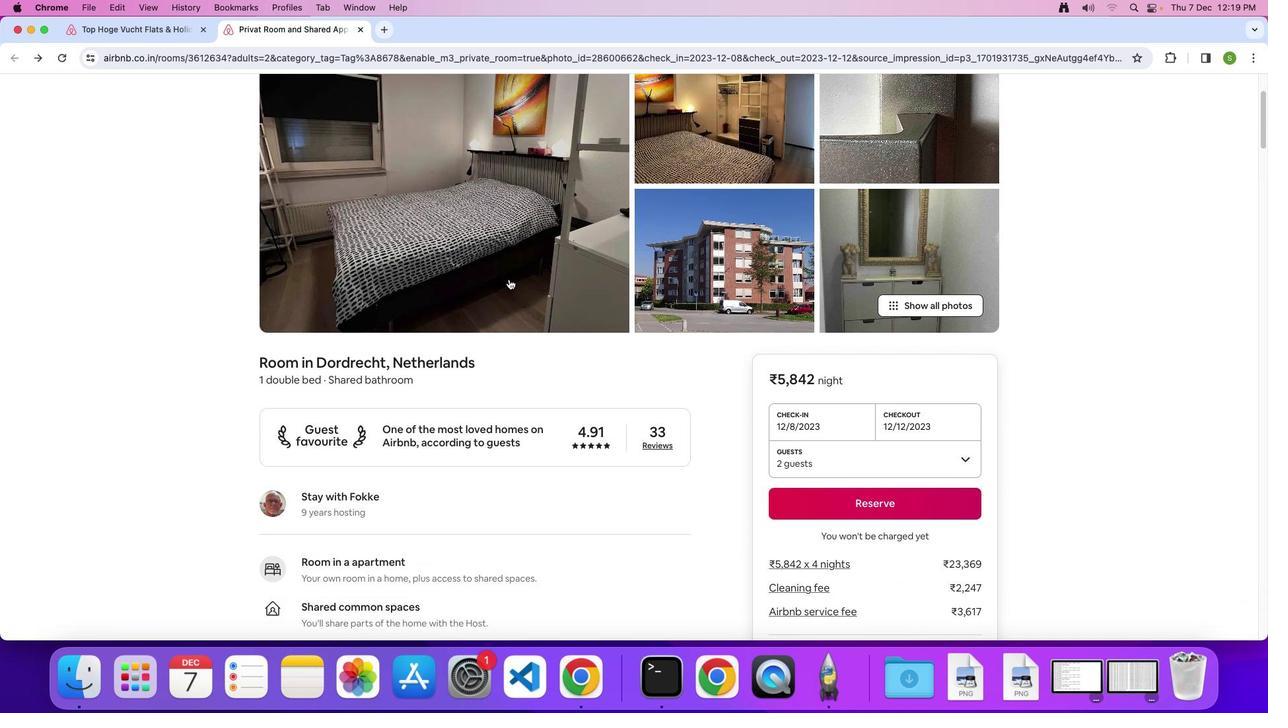 
Action: Mouse scrolled (508, 279) with delta (0, -1)
Screenshot: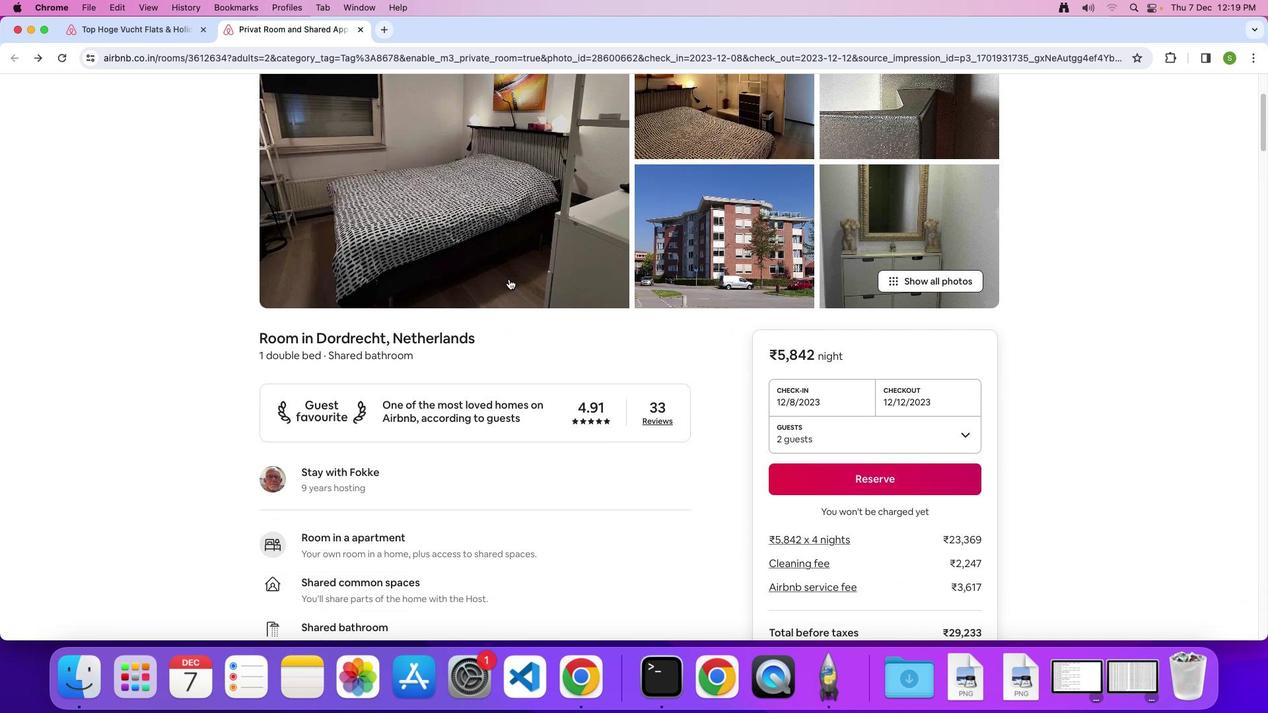 
Action: Mouse scrolled (508, 279) with delta (0, 0)
Screenshot: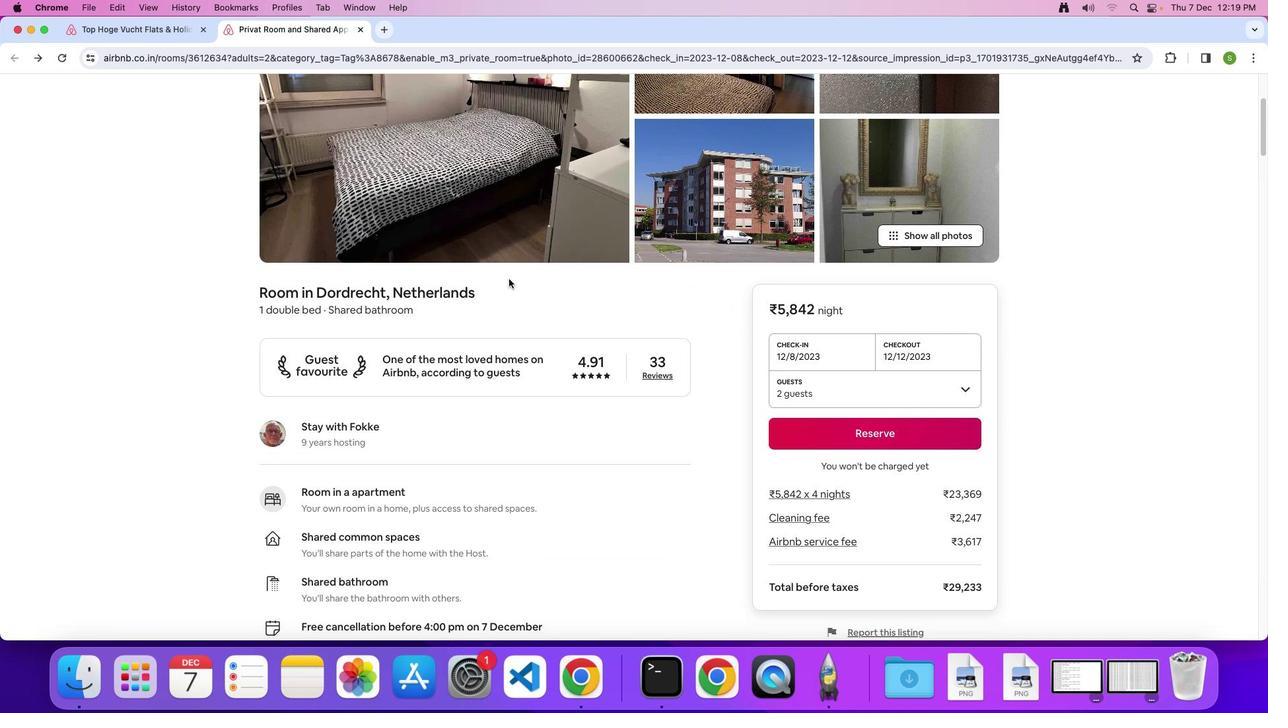 
Action: Mouse scrolled (508, 279) with delta (0, 0)
Screenshot: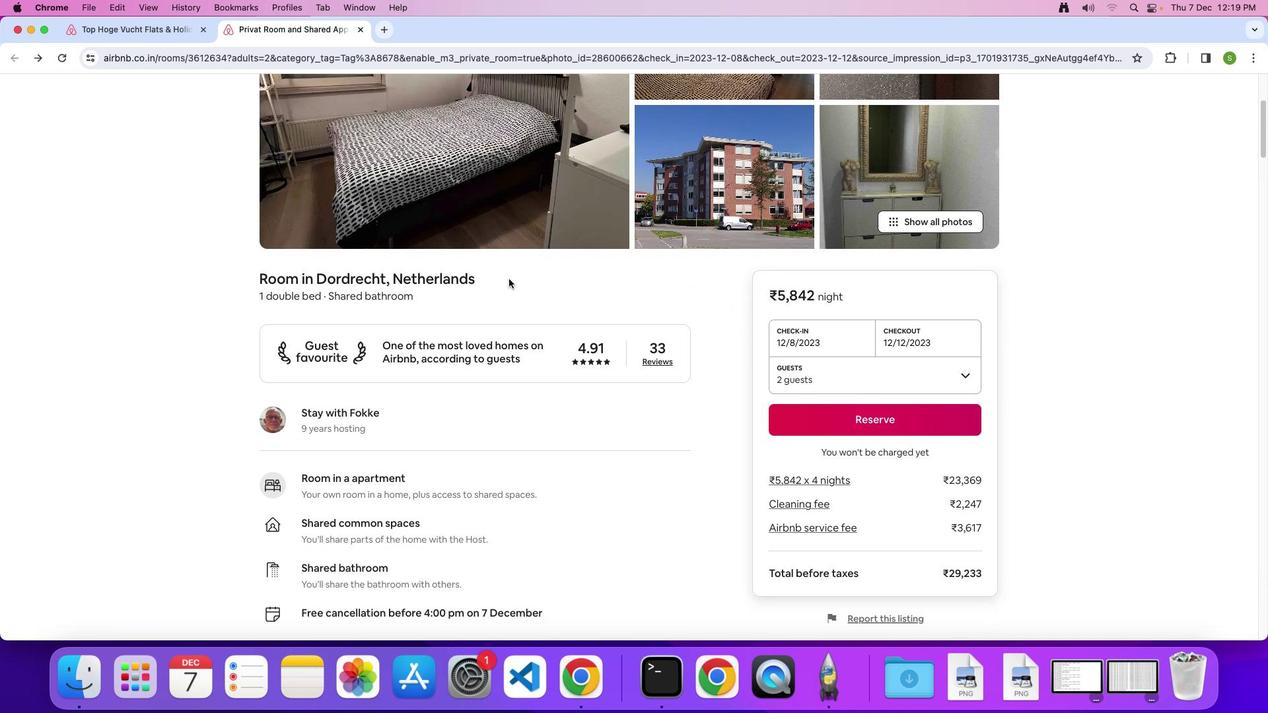 
Action: Mouse scrolled (508, 279) with delta (0, -1)
Screenshot: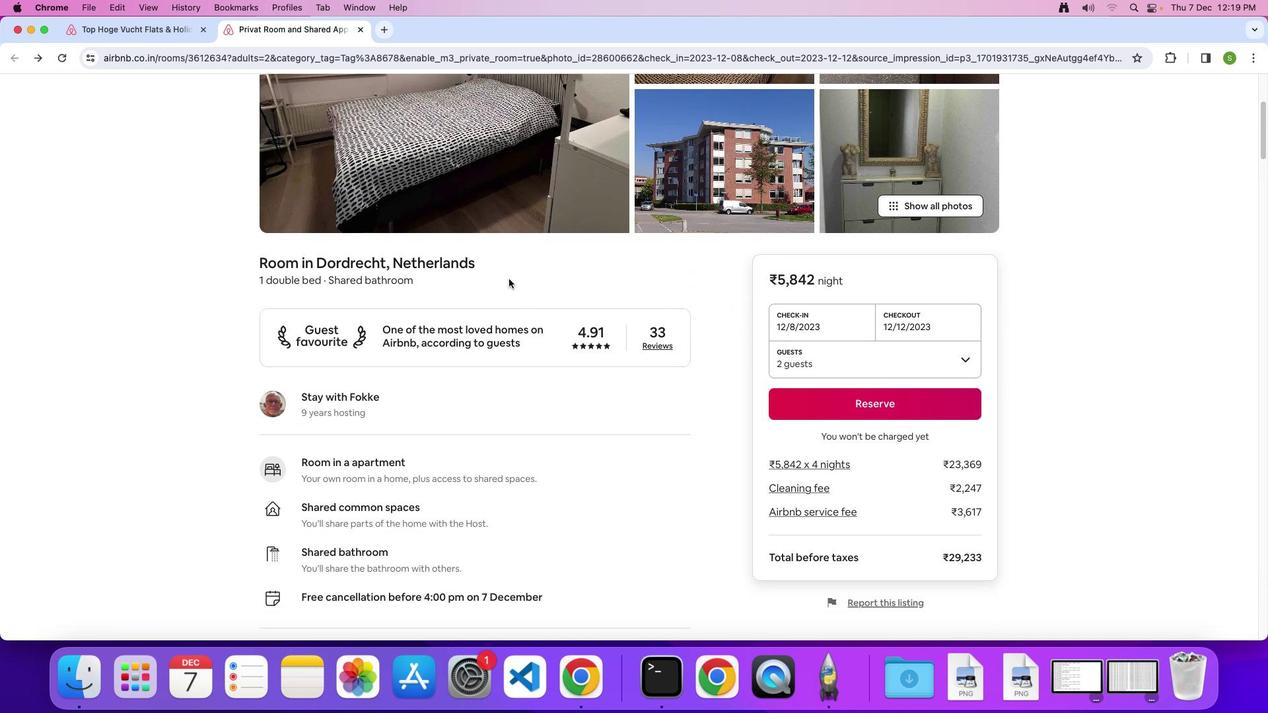 
Action: Mouse scrolled (508, 279) with delta (0, 0)
Screenshot: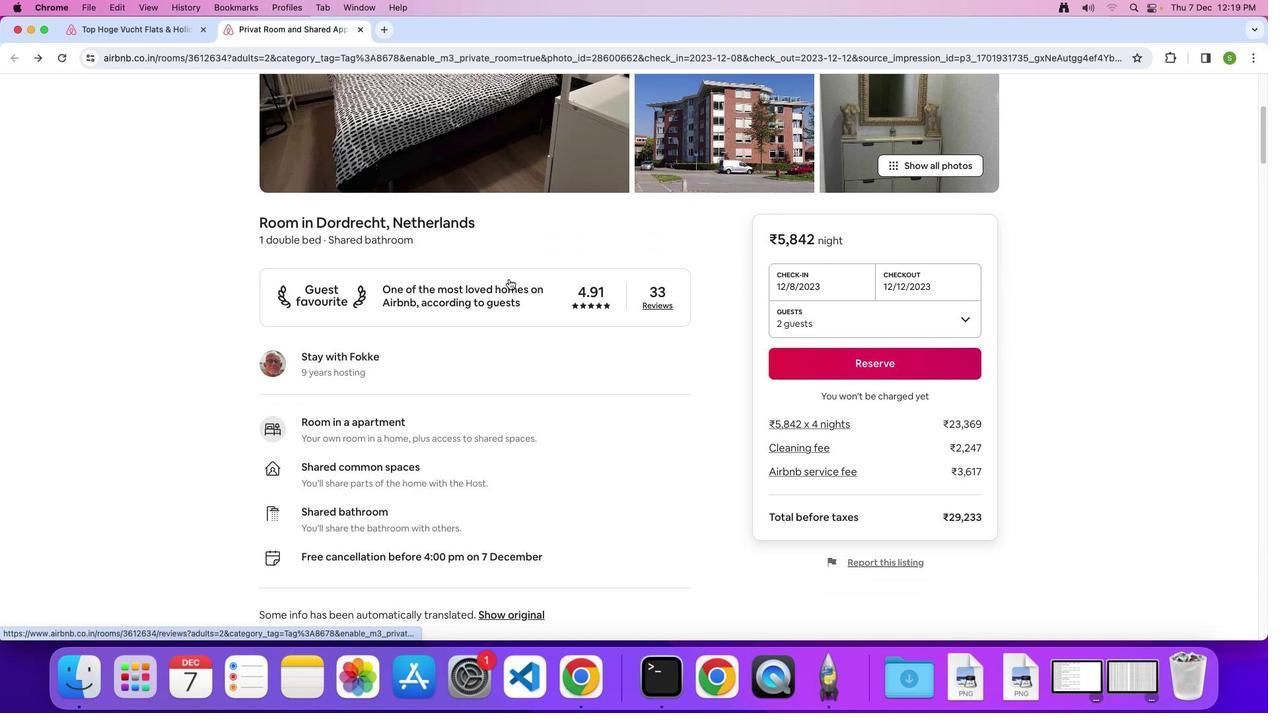
Action: Mouse scrolled (508, 279) with delta (0, 0)
Screenshot: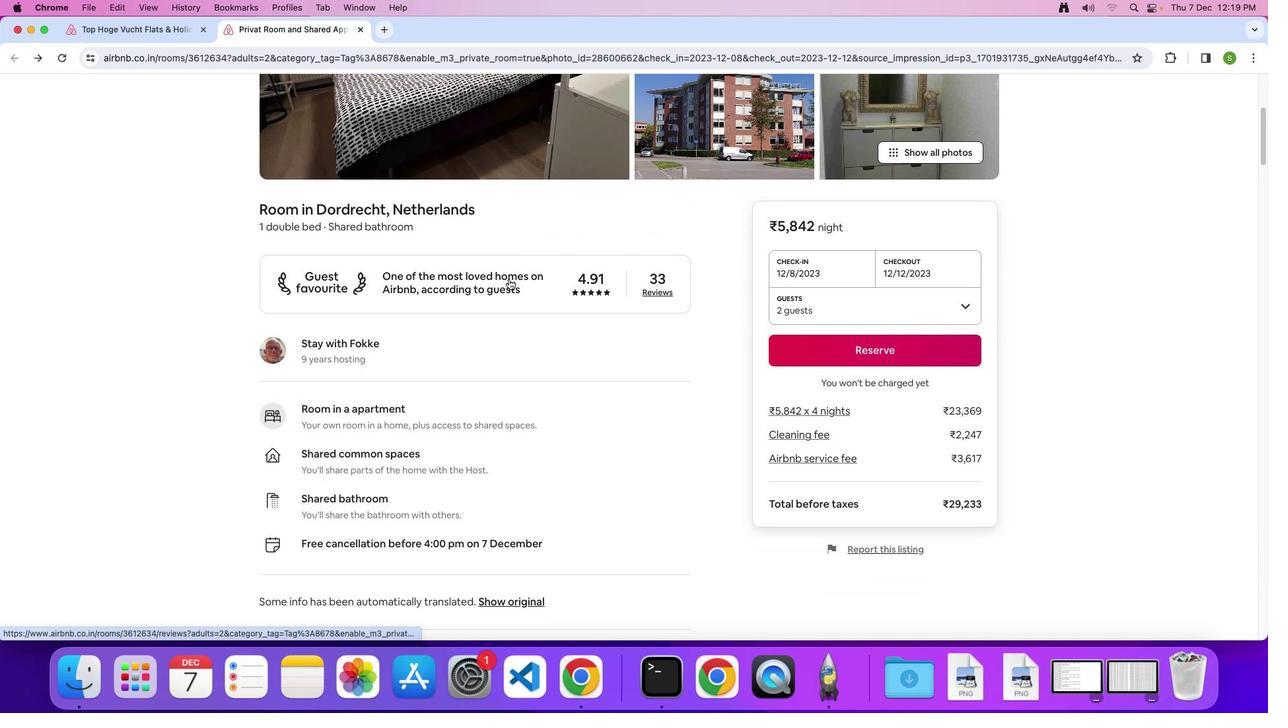 
Action: Mouse scrolled (508, 279) with delta (0, 0)
Screenshot: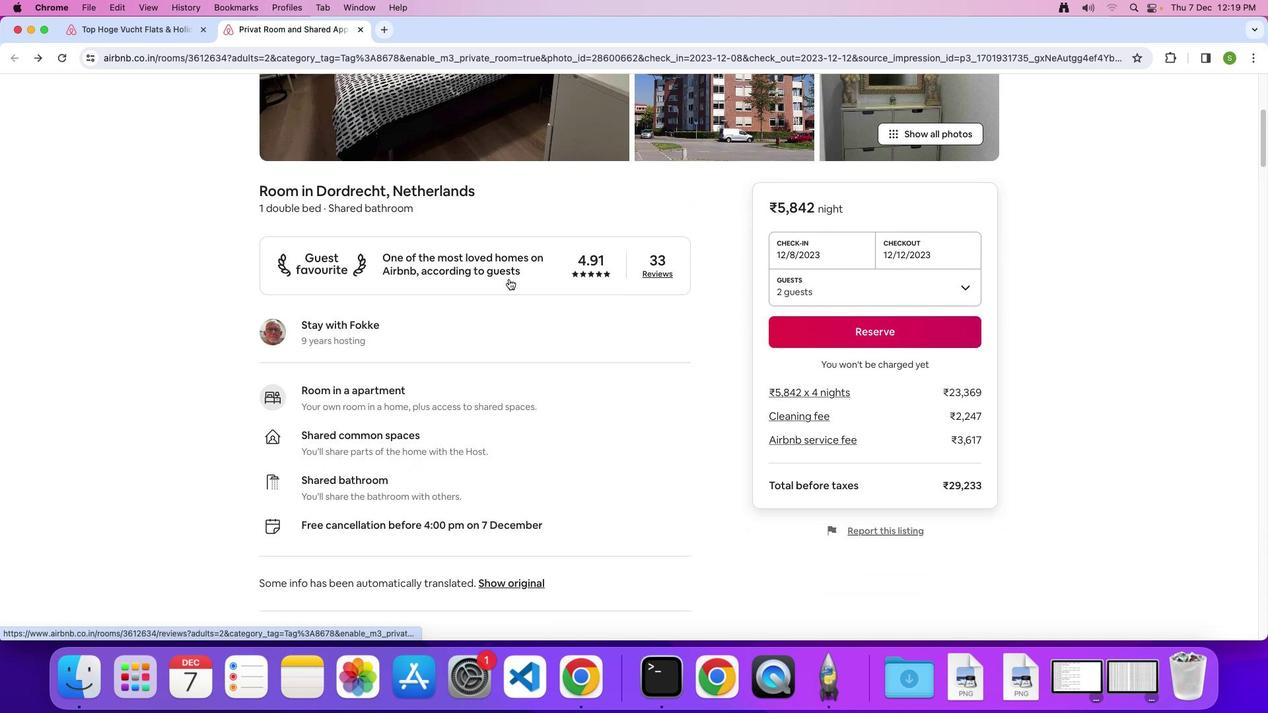 
Action: Mouse scrolled (508, 279) with delta (0, 0)
Screenshot: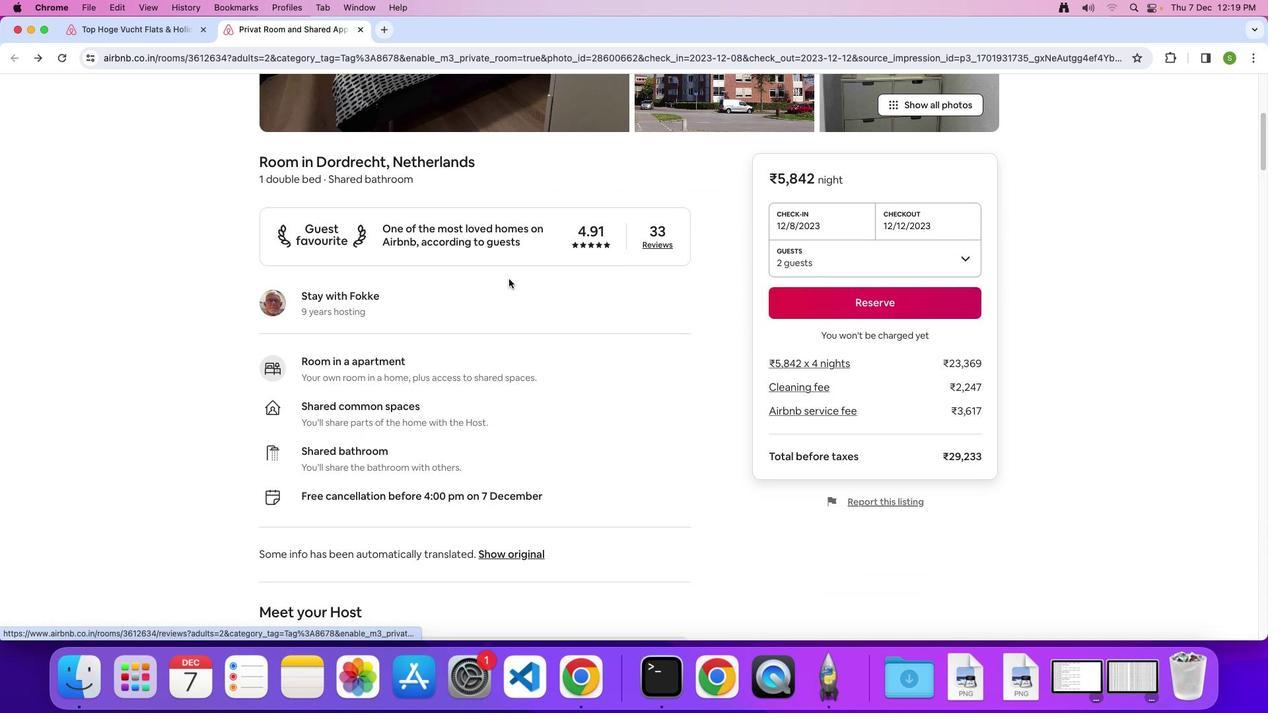 
Action: Mouse scrolled (508, 279) with delta (0, 0)
Screenshot: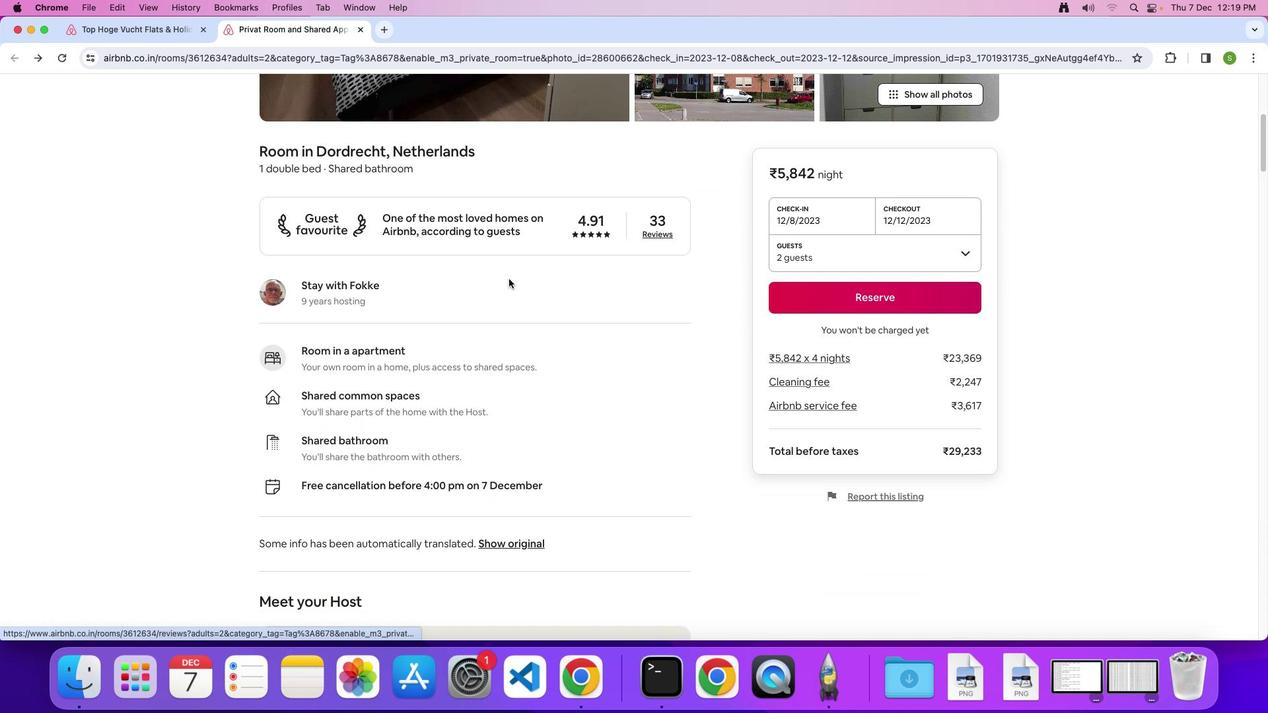 
Action: Mouse scrolled (508, 279) with delta (0, 0)
Screenshot: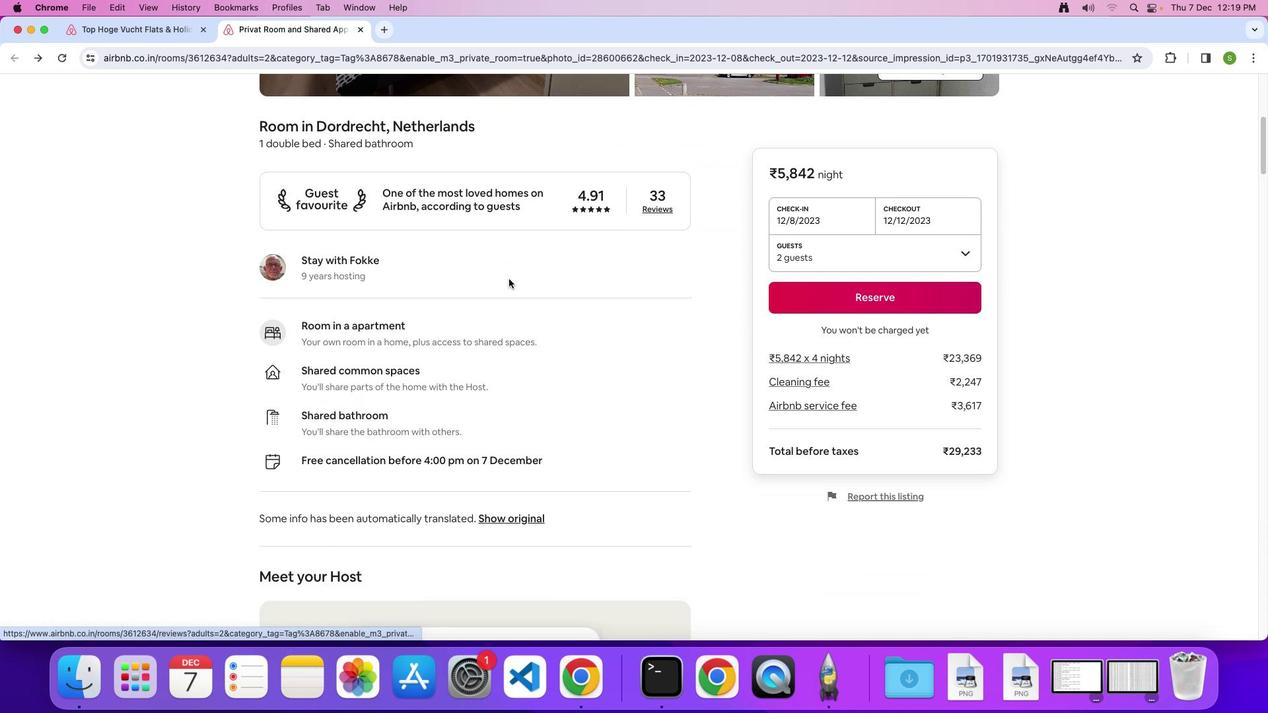 
Action: Mouse scrolled (508, 279) with delta (0, 0)
Screenshot: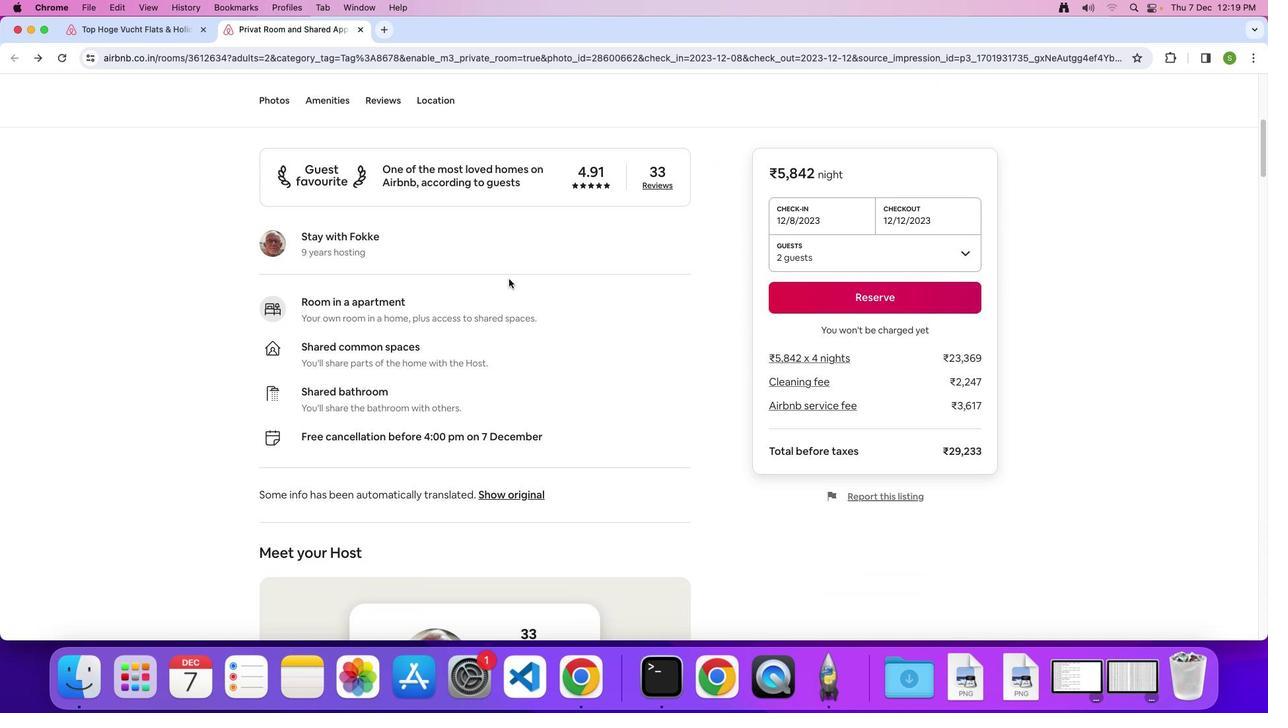 
Action: Mouse scrolled (508, 279) with delta (0, 0)
Screenshot: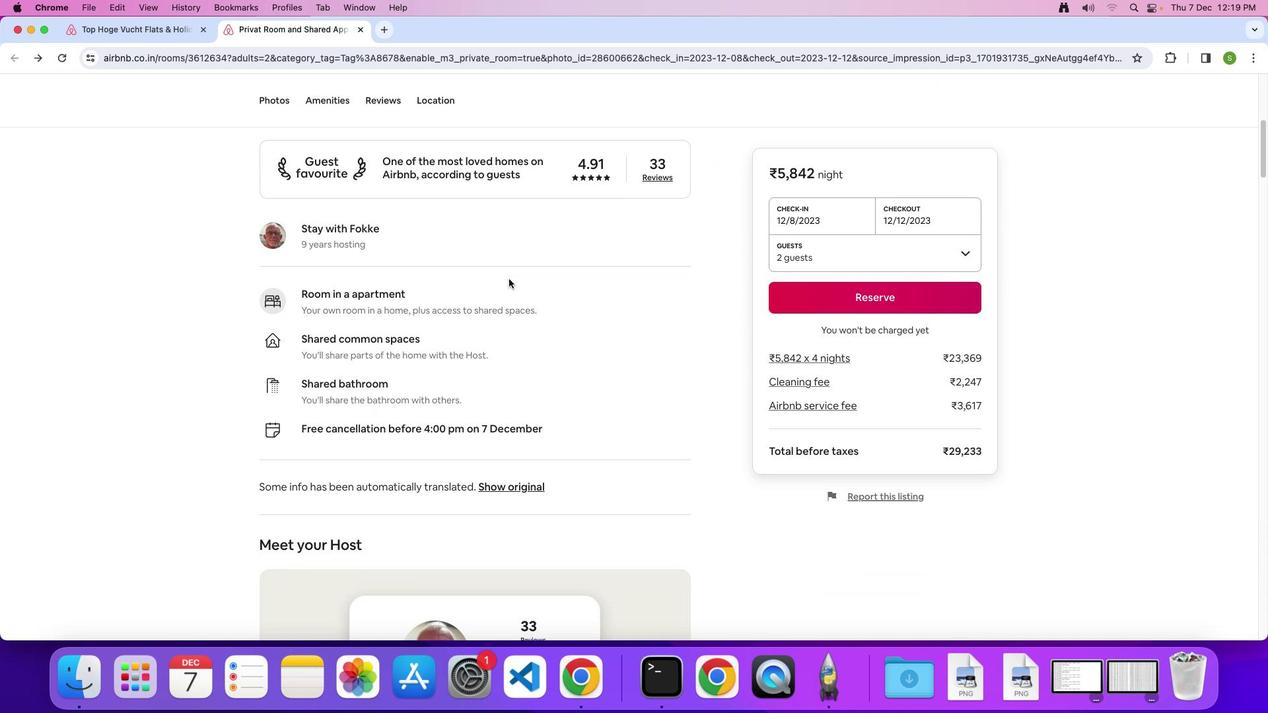 
Action: Mouse scrolled (508, 279) with delta (0, 0)
Screenshot: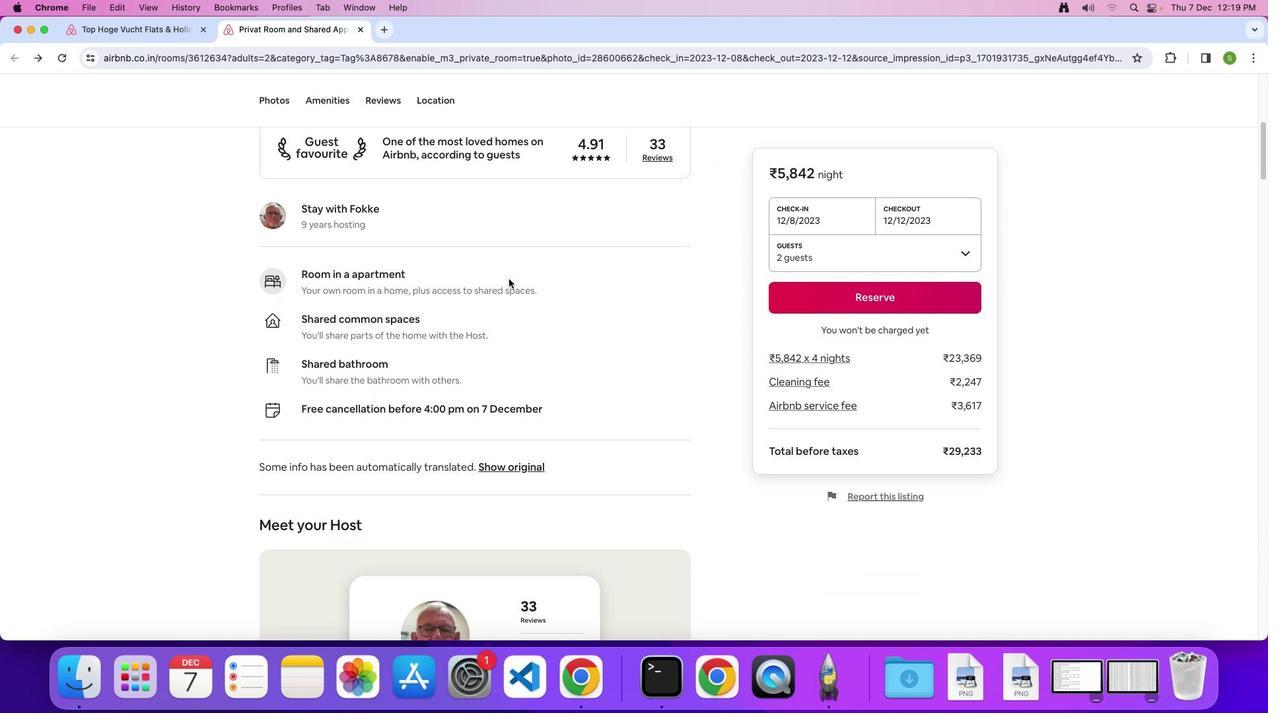 
Action: Mouse scrolled (508, 279) with delta (0, 0)
Screenshot: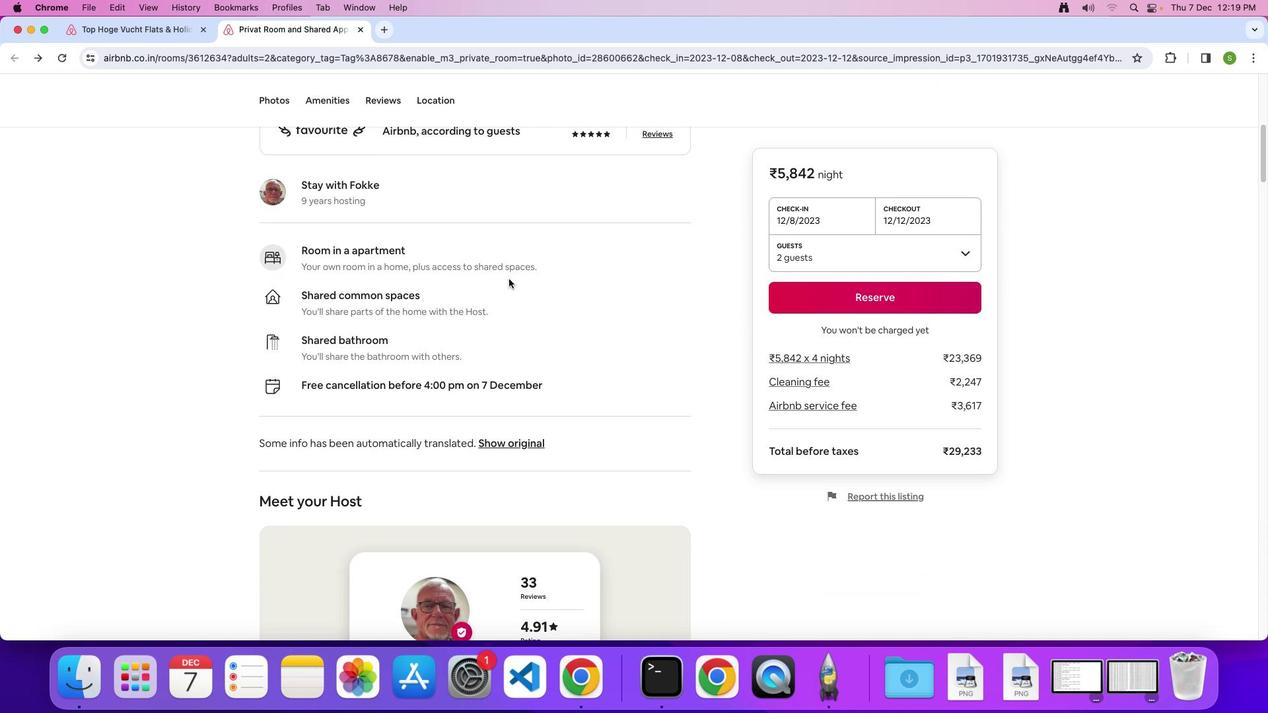 
Action: Mouse scrolled (508, 279) with delta (0, 0)
Screenshot: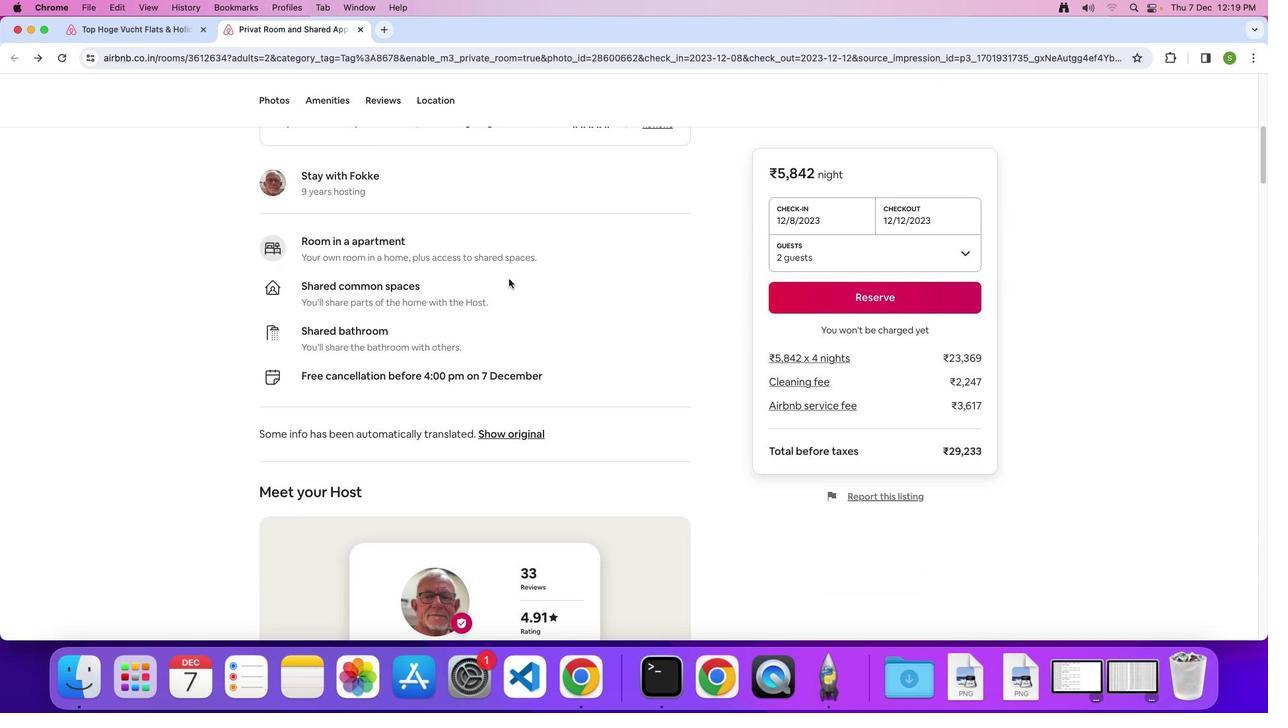 
Action: Mouse scrolled (508, 279) with delta (0, 0)
Screenshot: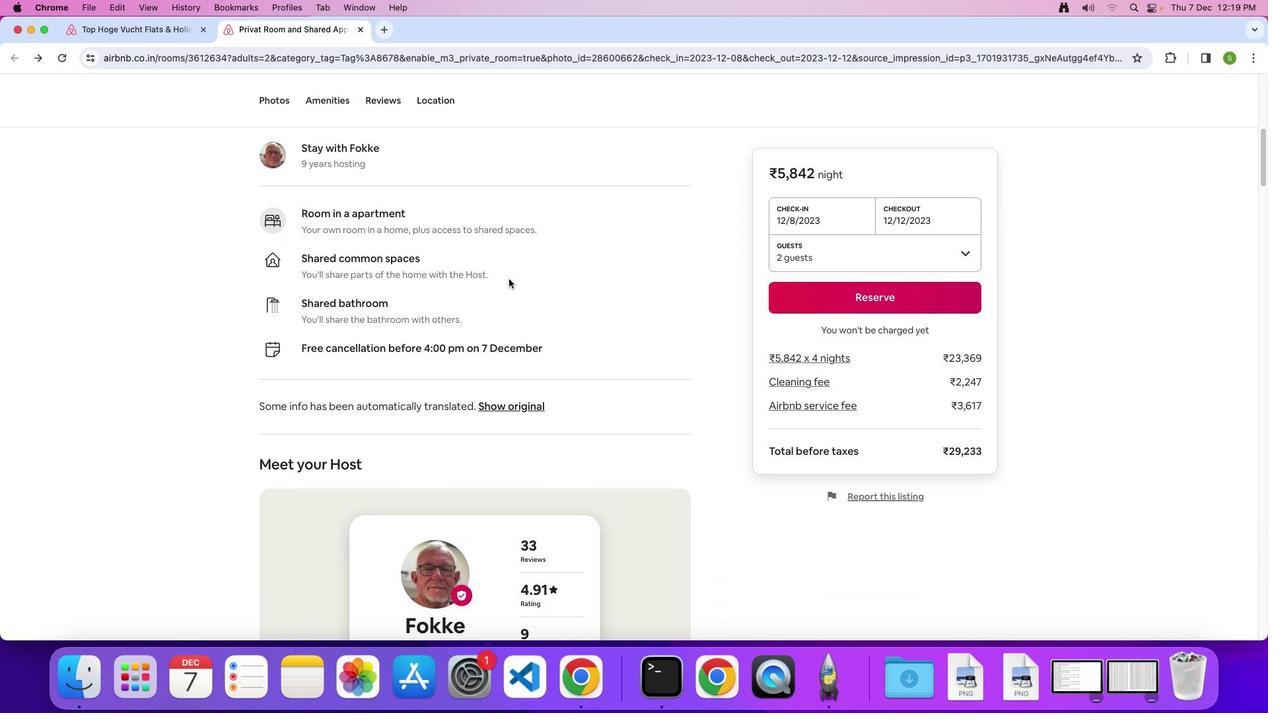 
Action: Mouse scrolled (508, 279) with delta (0, 0)
Screenshot: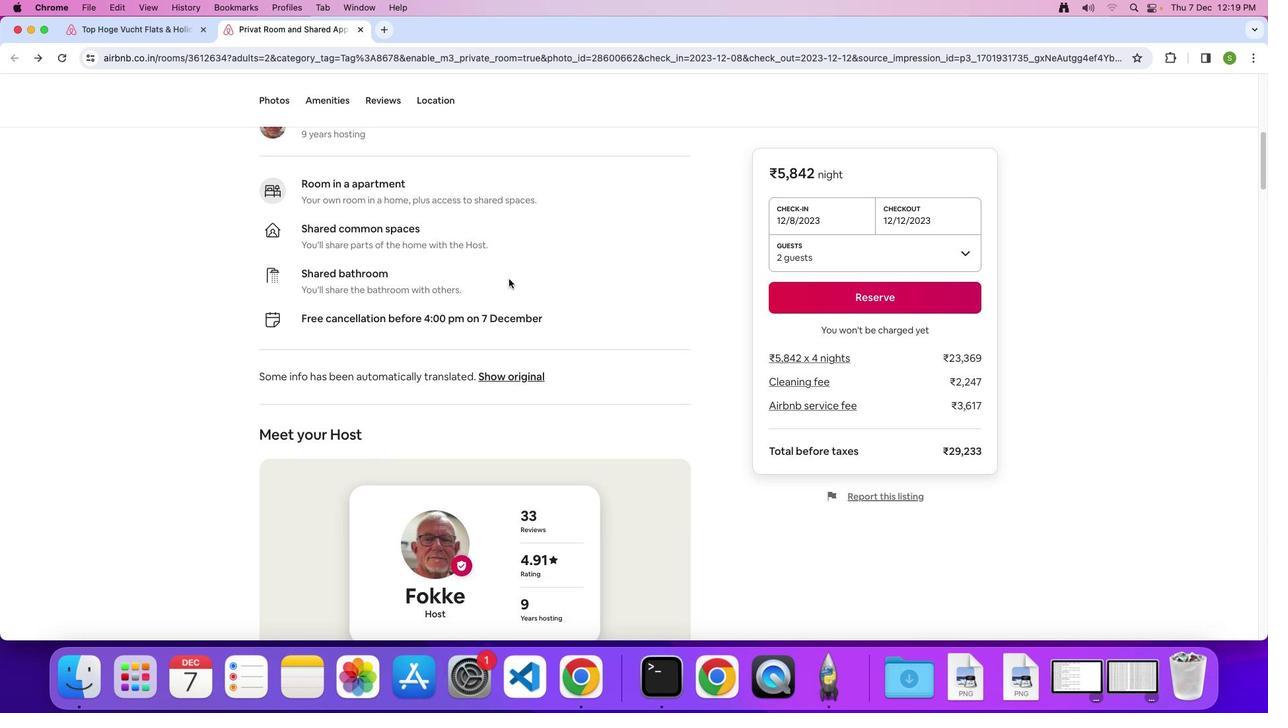 
Action: Mouse scrolled (508, 279) with delta (0, 0)
Screenshot: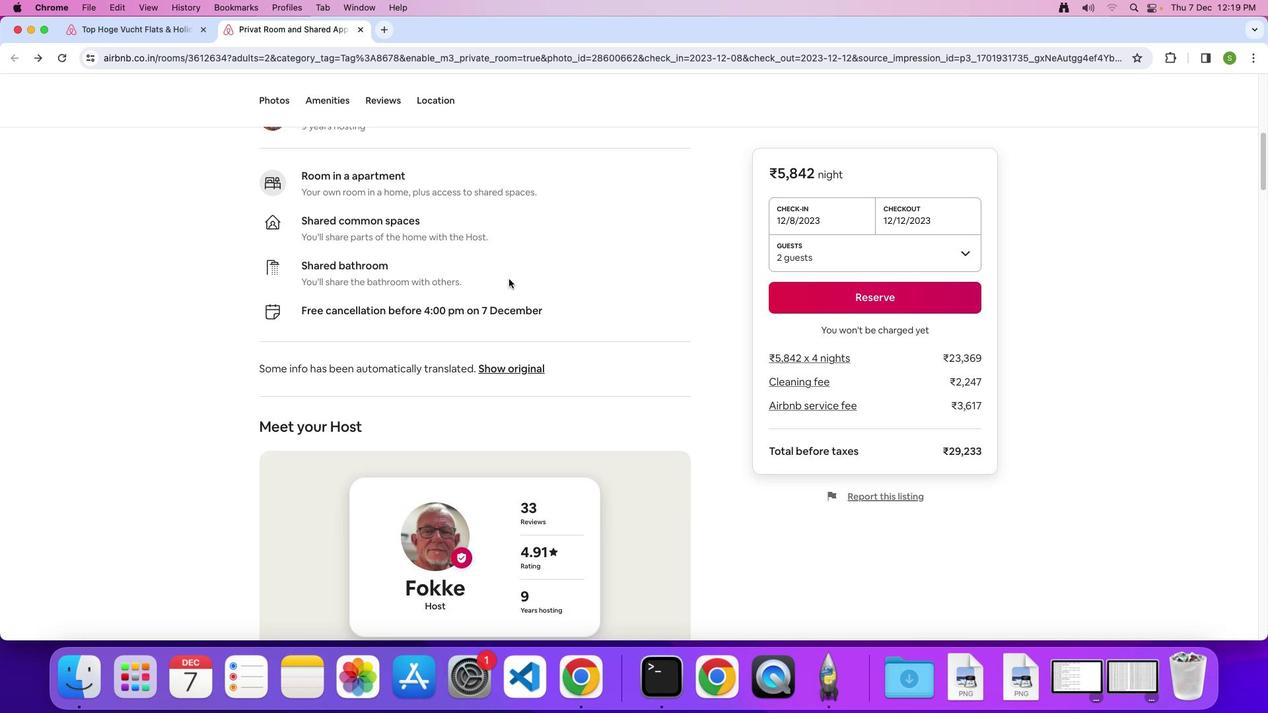 
Action: Mouse scrolled (508, 279) with delta (0, 0)
Screenshot: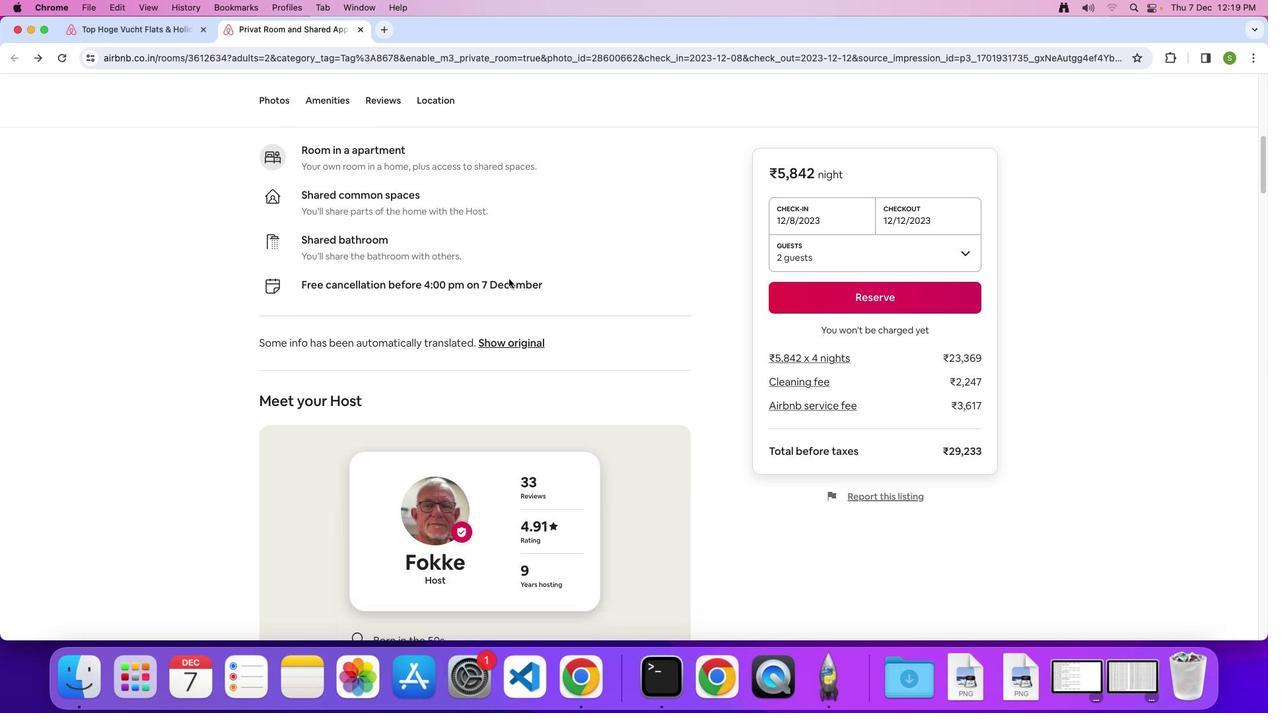 
Action: Mouse scrolled (508, 279) with delta (0, 0)
Screenshot: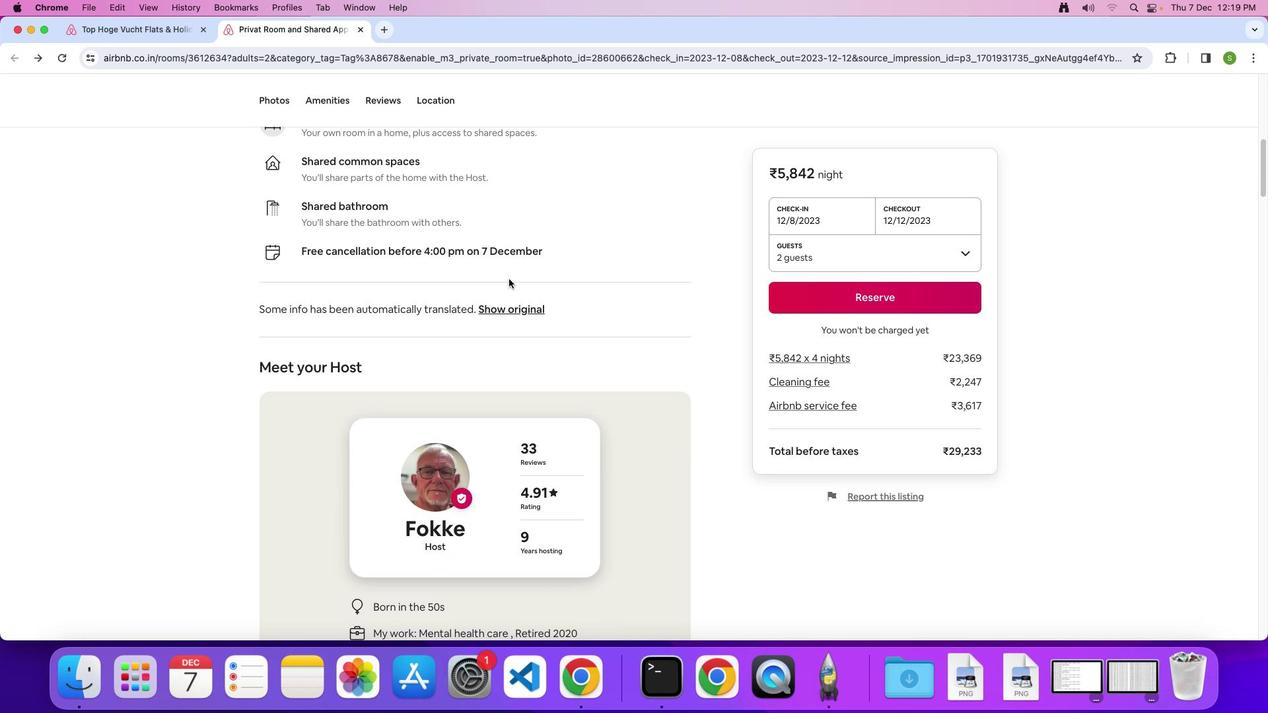 
Action: Mouse scrolled (508, 279) with delta (0, 0)
Screenshot: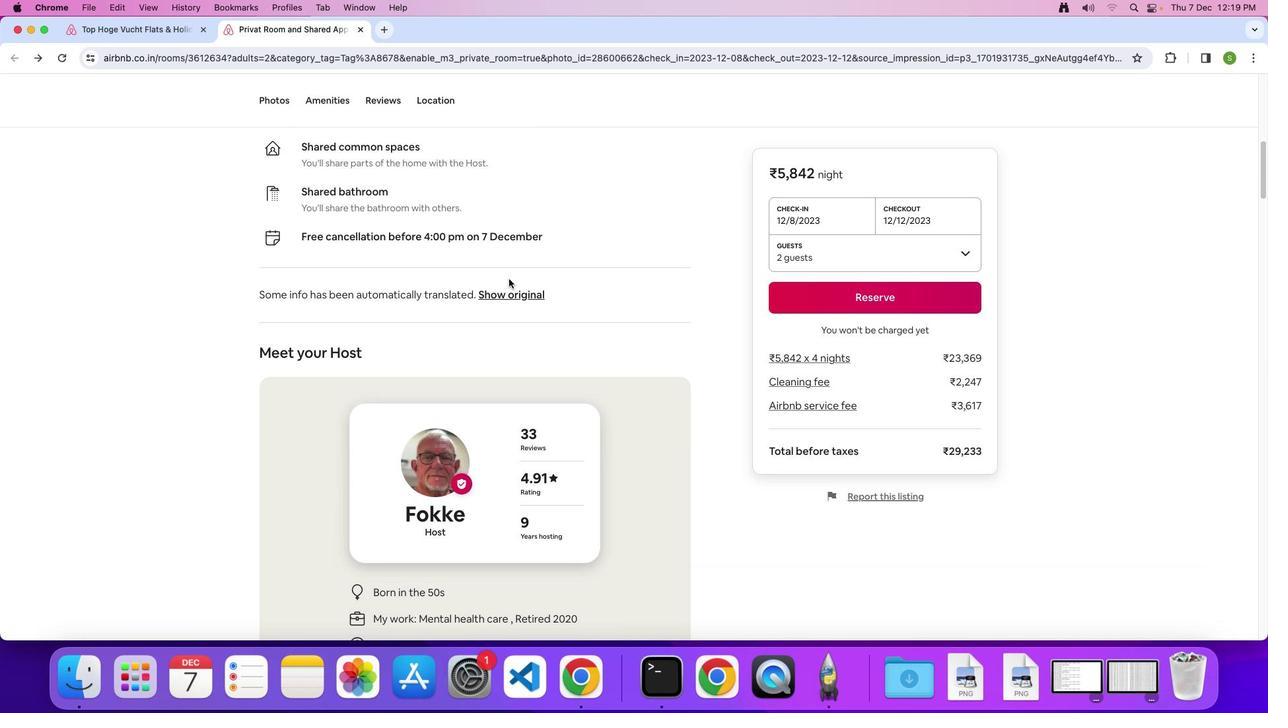 
Action: Mouse scrolled (508, 279) with delta (0, -1)
Screenshot: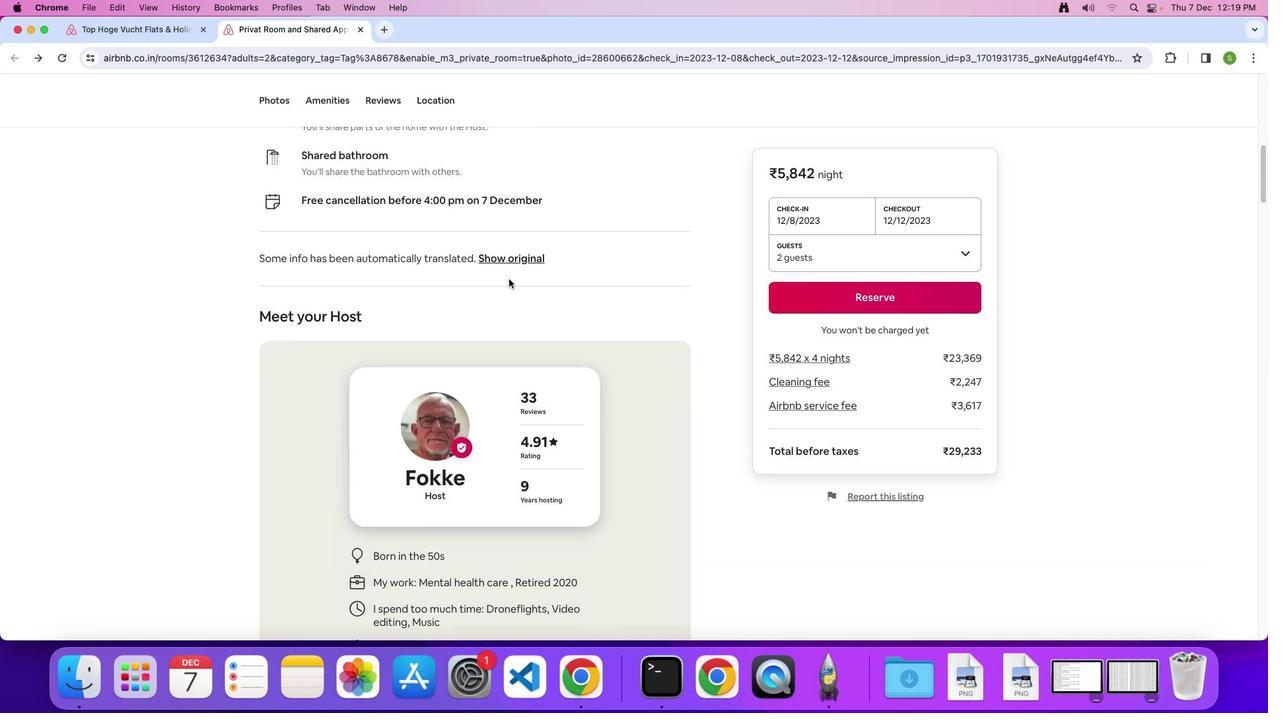 
Action: Mouse scrolled (508, 279) with delta (0, 0)
Screenshot: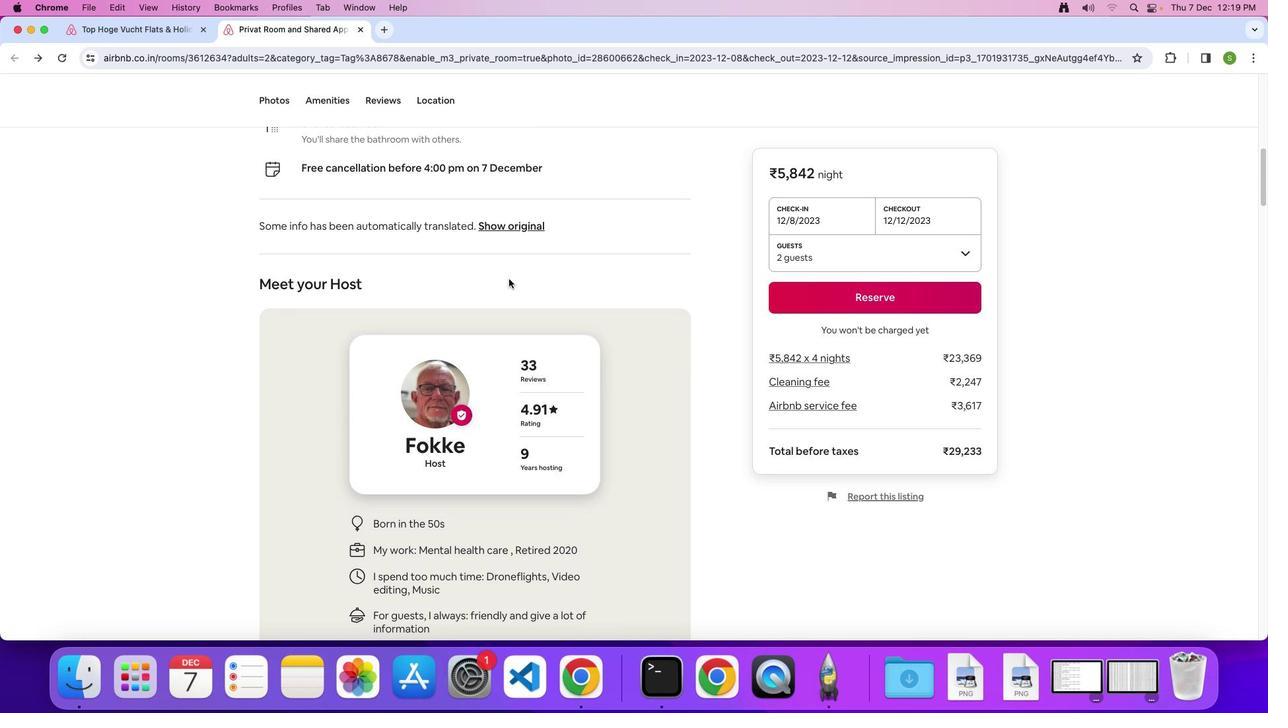 
Action: Mouse scrolled (508, 279) with delta (0, 0)
Screenshot: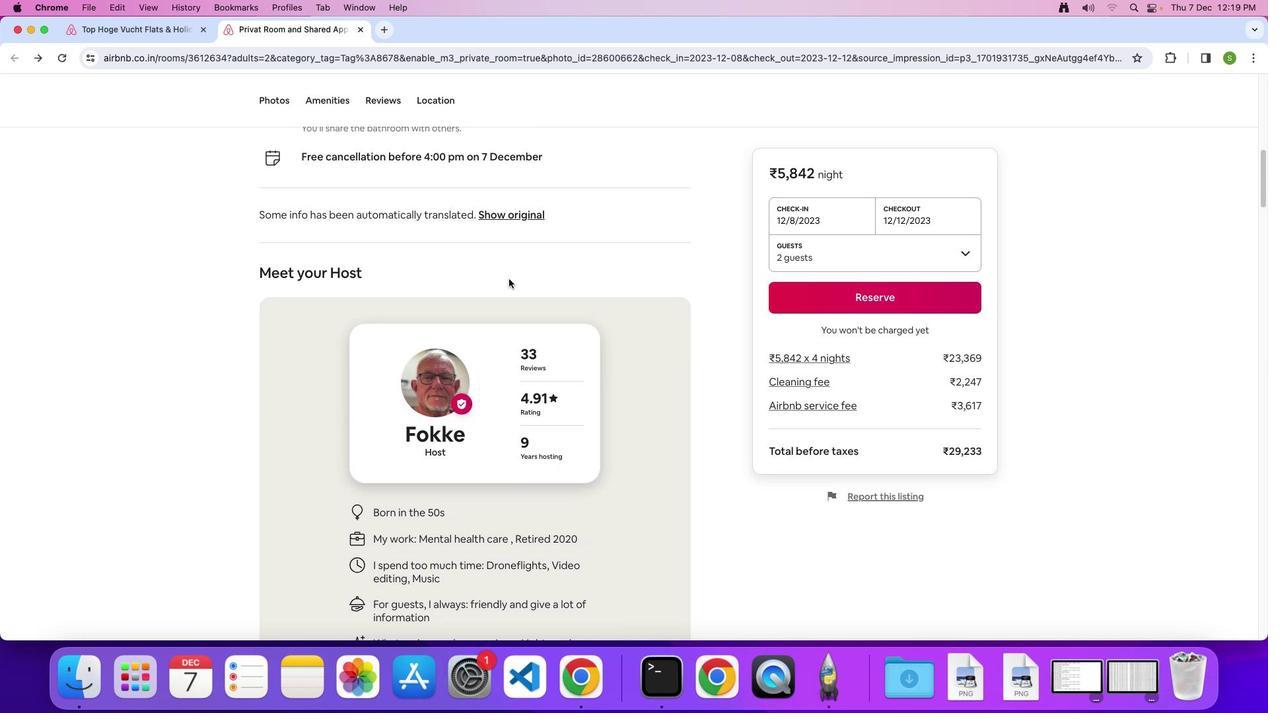 
Action: Mouse scrolled (508, 279) with delta (0, 0)
Screenshot: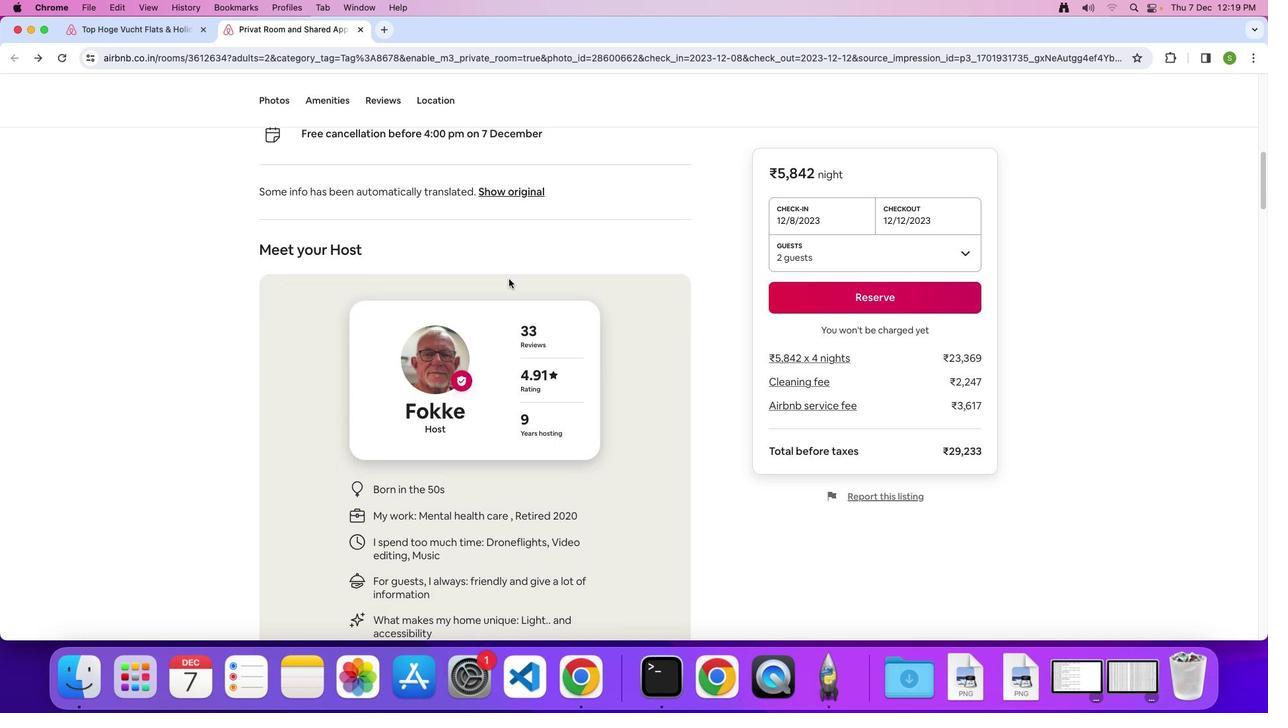 
Action: Mouse scrolled (508, 279) with delta (0, 0)
Screenshot: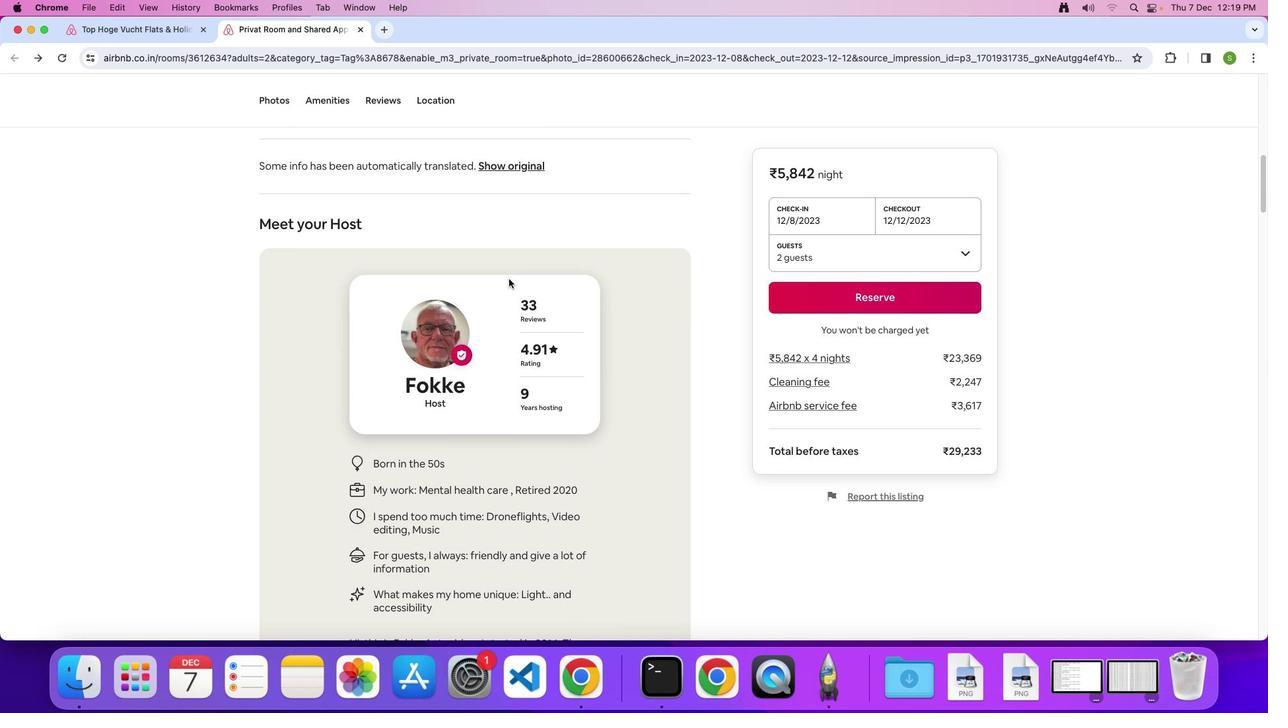 
Action: Mouse scrolled (508, 279) with delta (0, 0)
Screenshot: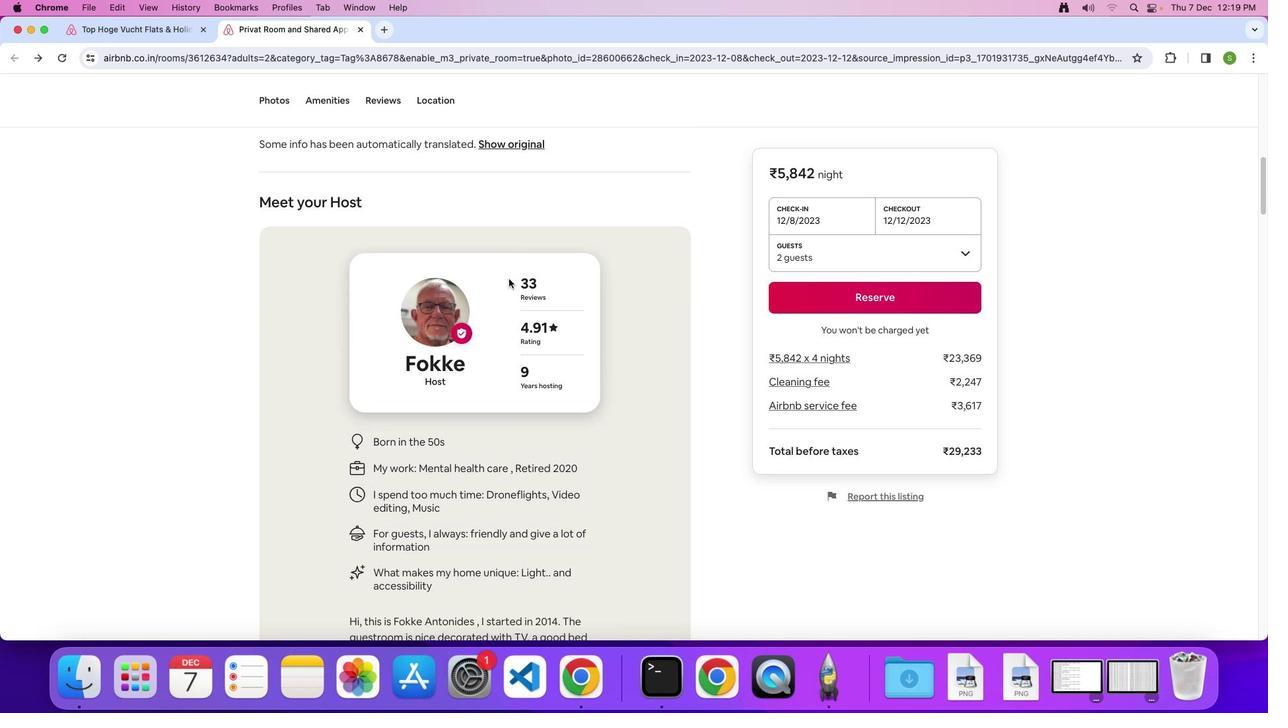 
Action: Mouse scrolled (508, 279) with delta (0, -1)
Screenshot: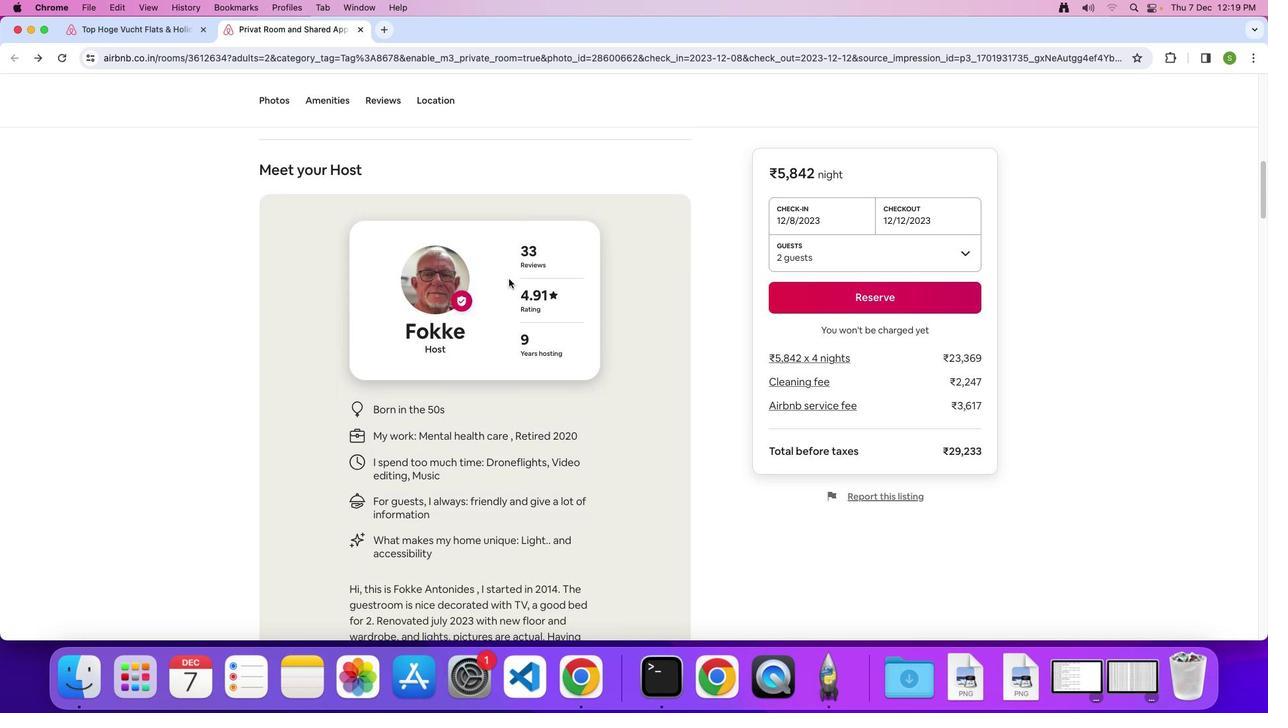 
Action: Mouse scrolled (508, 279) with delta (0, 0)
Screenshot: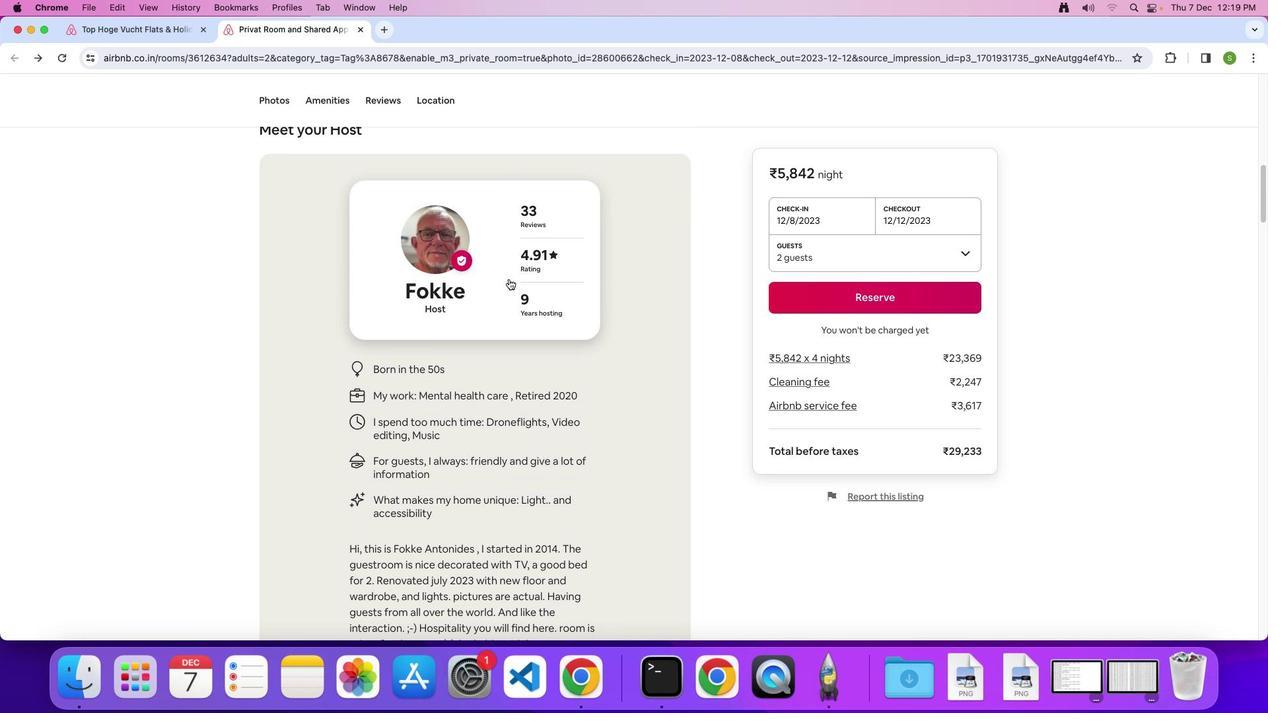 
Action: Mouse scrolled (508, 279) with delta (0, 0)
Screenshot: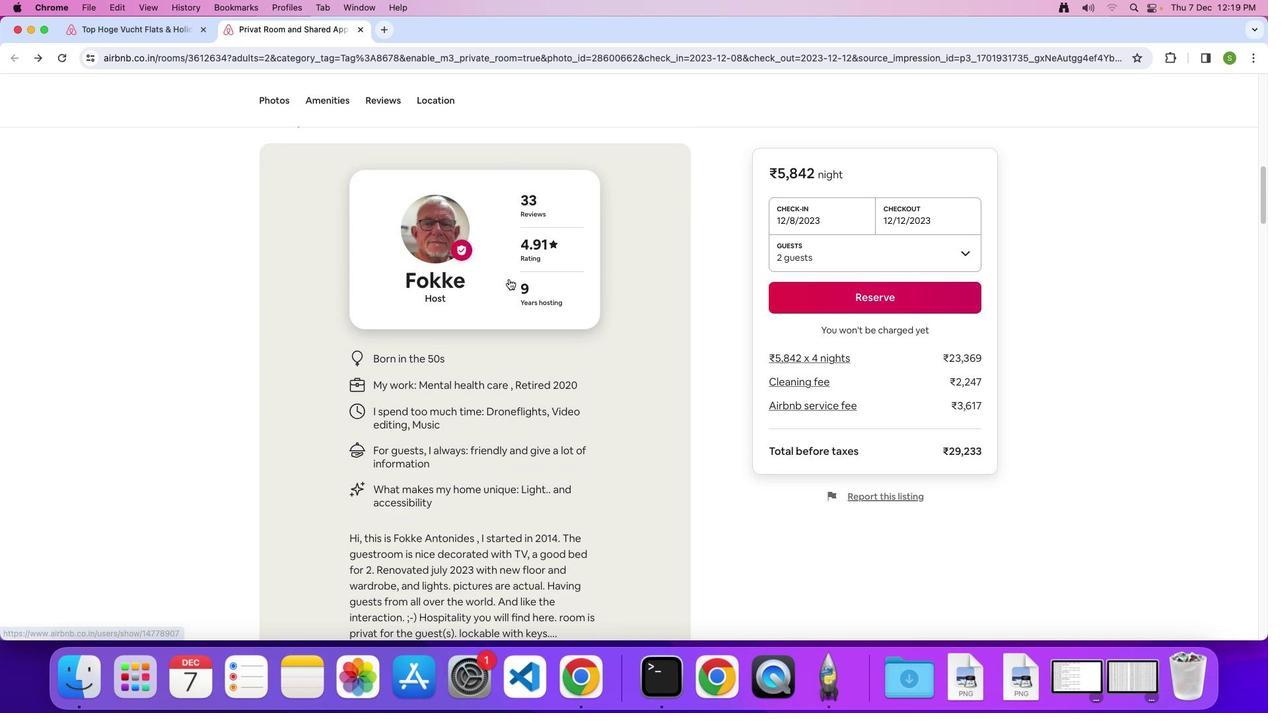 
Action: Mouse scrolled (508, 279) with delta (0, -1)
